 Task: Slide 53 - The Sun And Earth.
Action: Mouse moved to (34, 83)
Screenshot: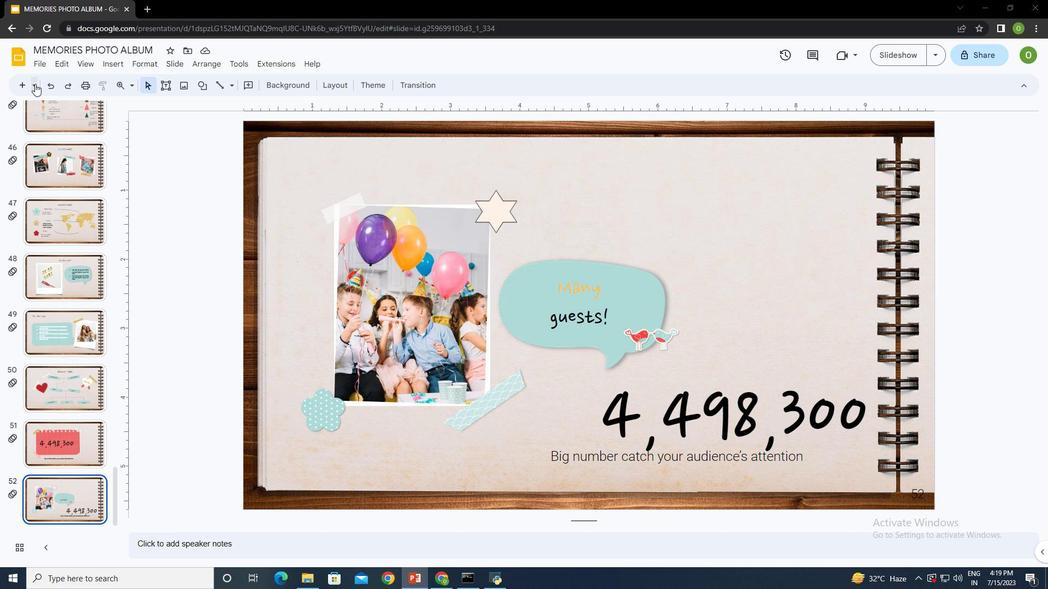 
Action: Mouse pressed left at (34, 83)
Screenshot: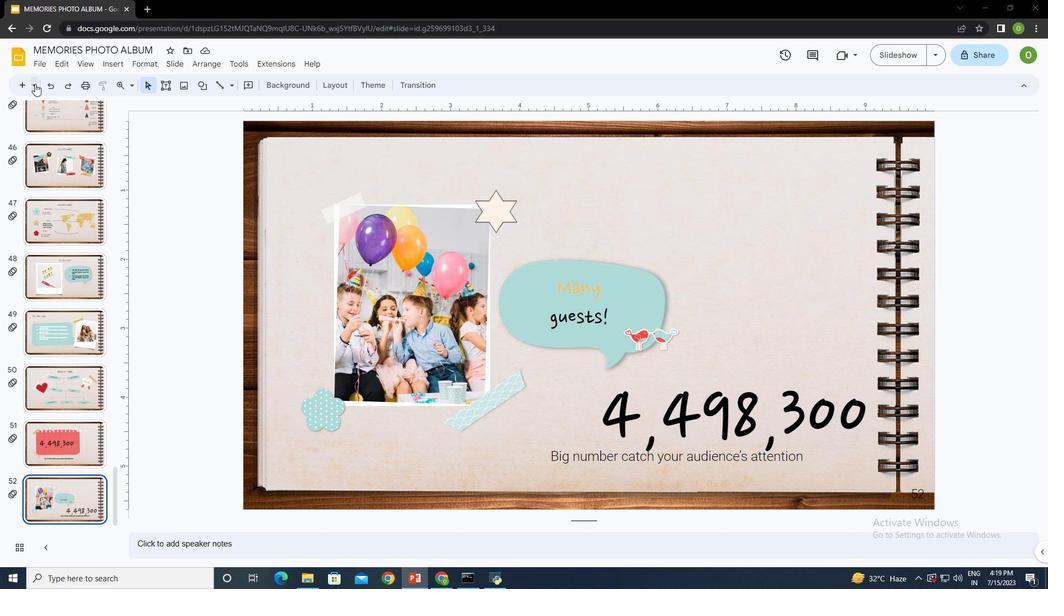 
Action: Mouse moved to (115, 274)
Screenshot: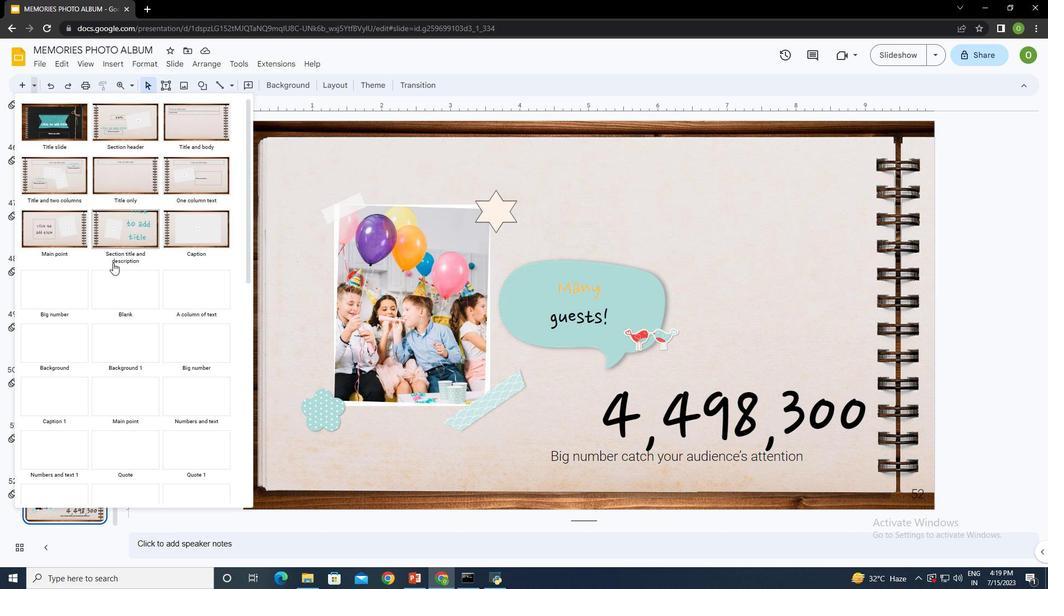 
Action: Mouse scrolled (115, 273) with delta (0, 0)
Screenshot: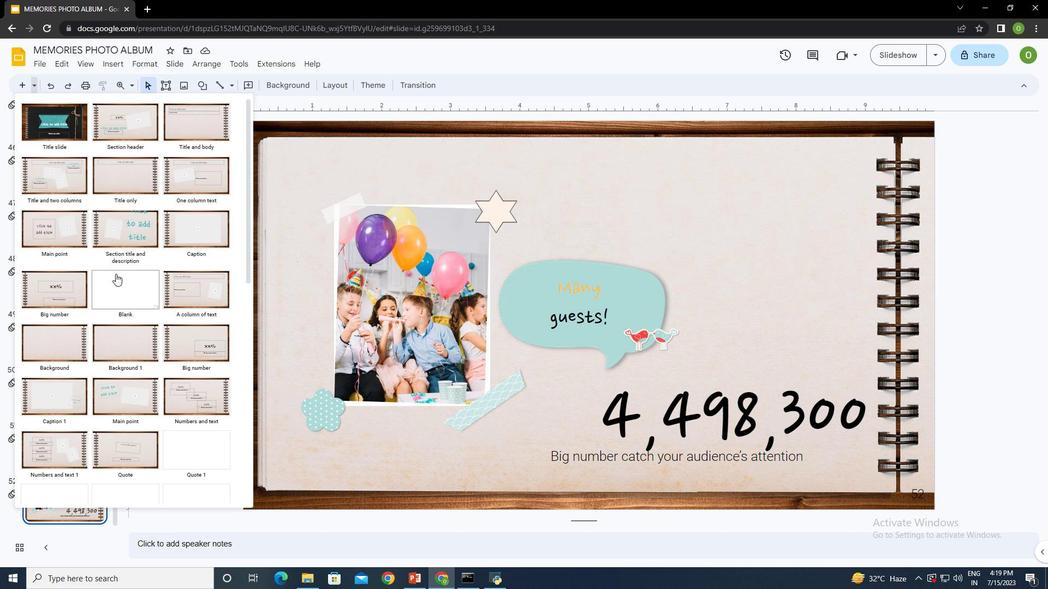 
Action: Mouse scrolled (115, 273) with delta (0, 0)
Screenshot: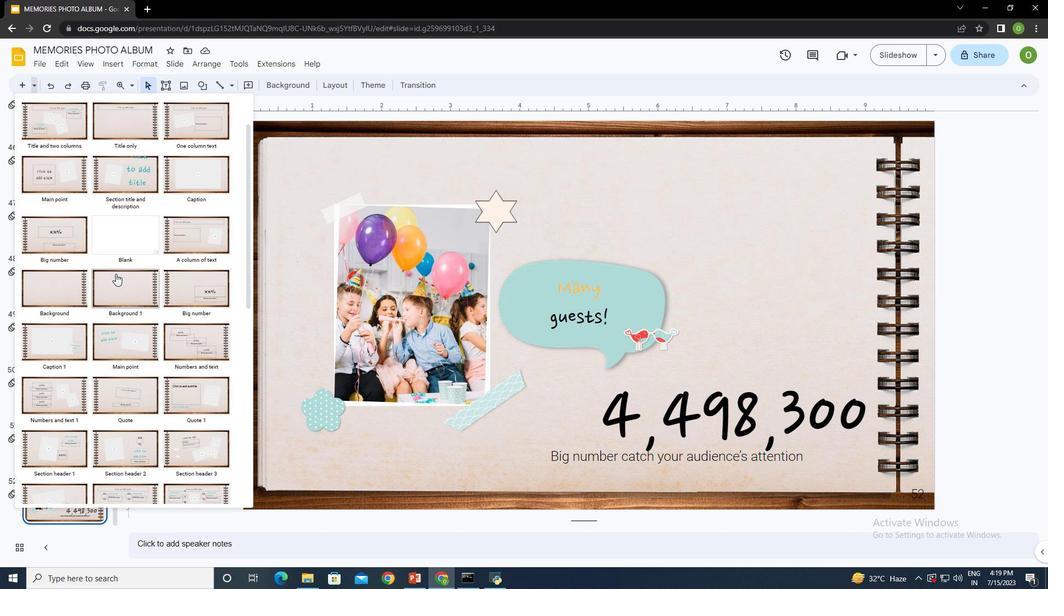 
Action: Mouse moved to (122, 227)
Screenshot: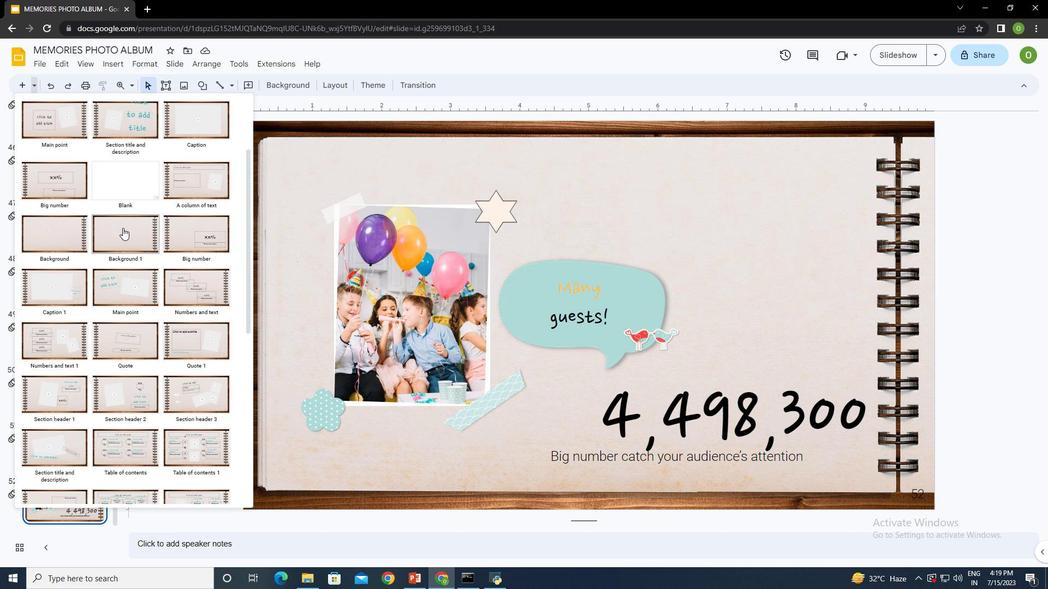 
Action: Mouse pressed left at (122, 227)
Screenshot: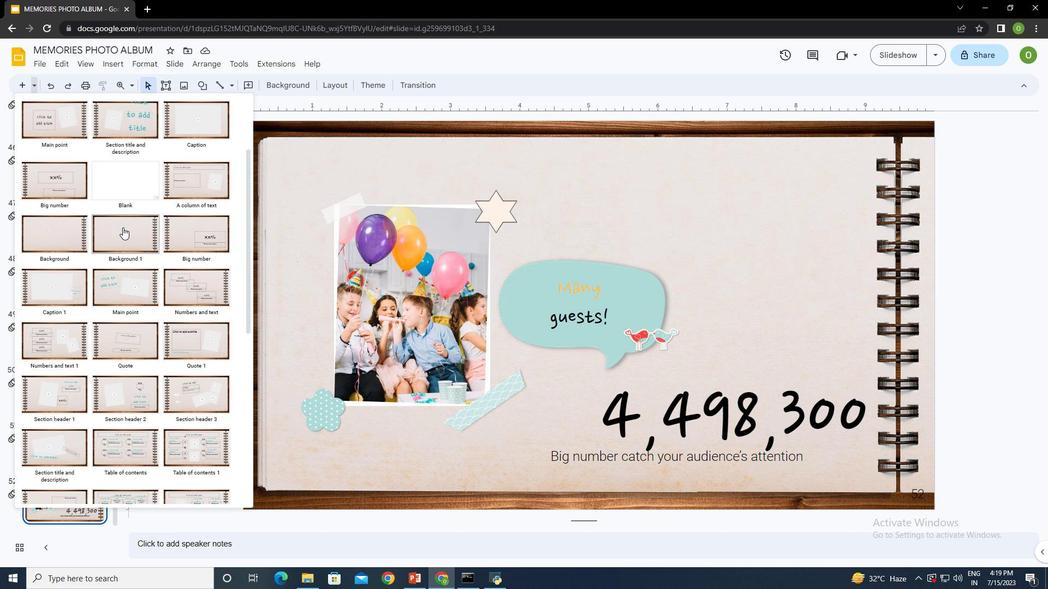 
Action: Mouse moved to (448, 271)
Screenshot: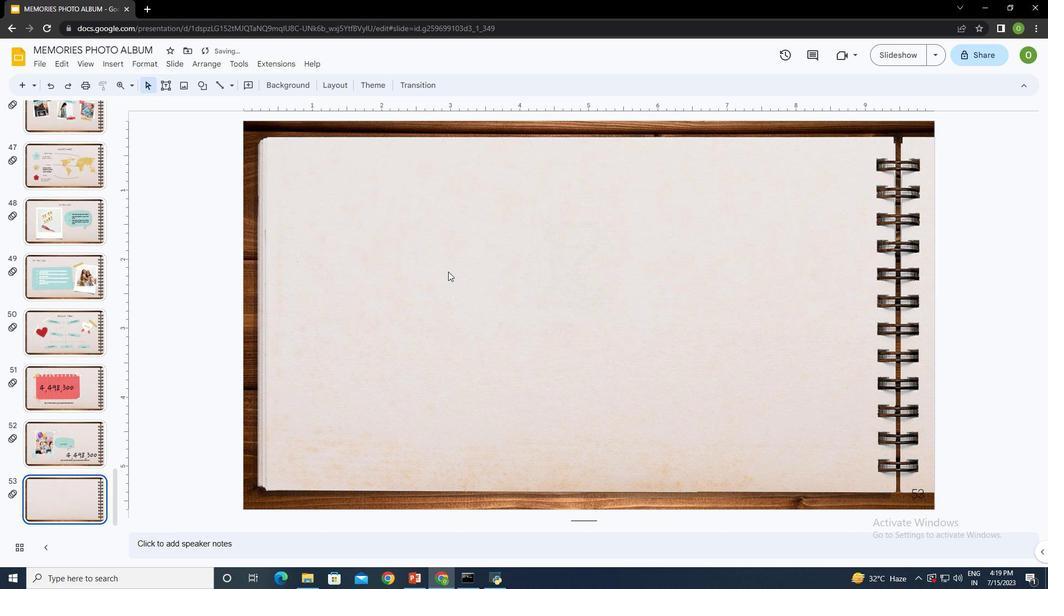 
Action: Mouse pressed left at (448, 271)
Screenshot: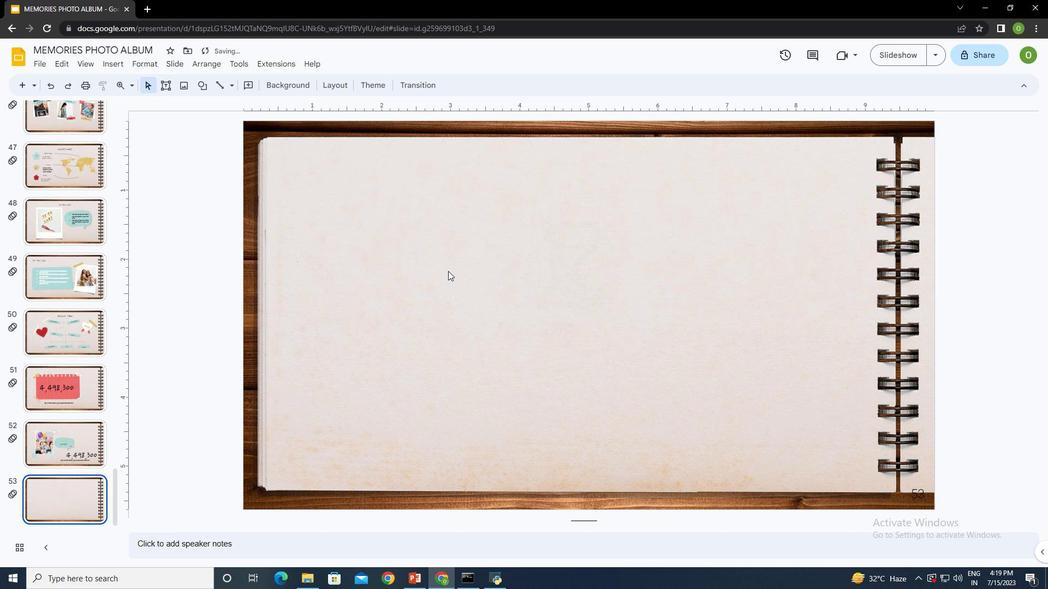 
Action: Mouse moved to (108, 62)
Screenshot: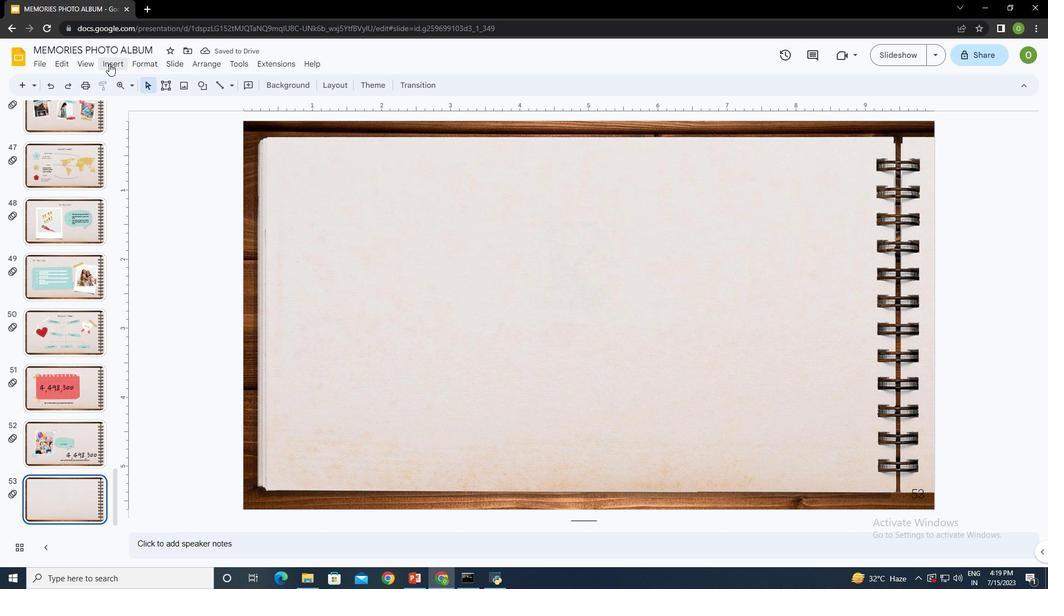
Action: Mouse pressed left at (108, 62)
Screenshot: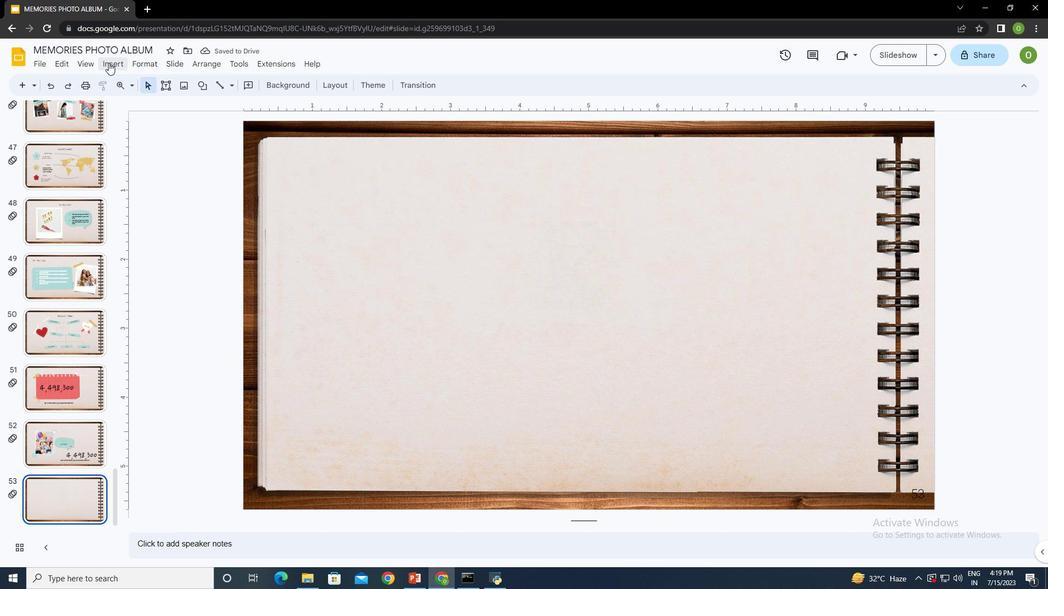 
Action: Mouse moved to (167, 86)
Screenshot: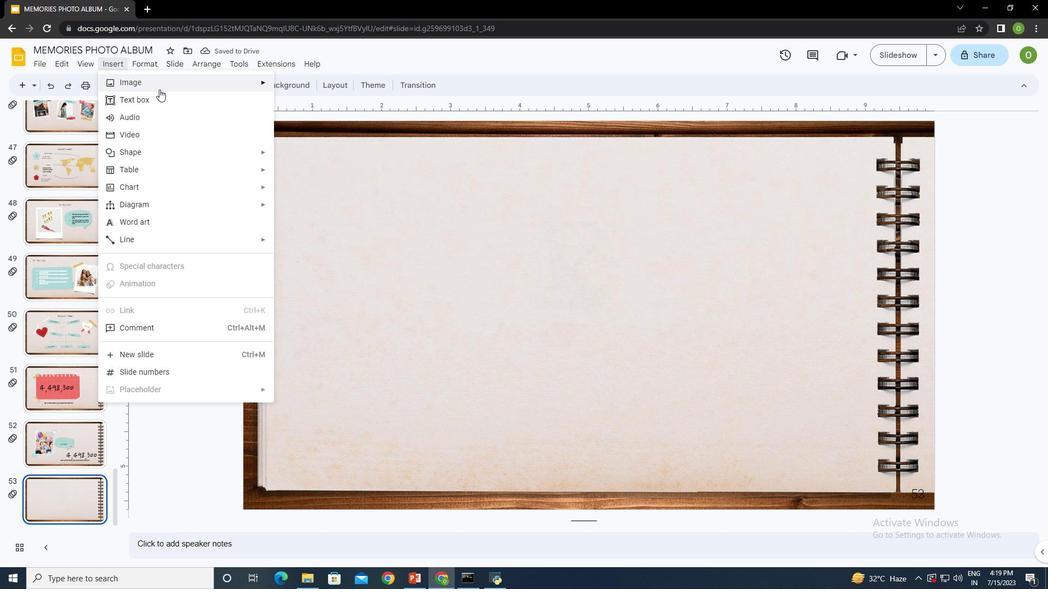 
Action: Mouse pressed left at (167, 86)
Screenshot: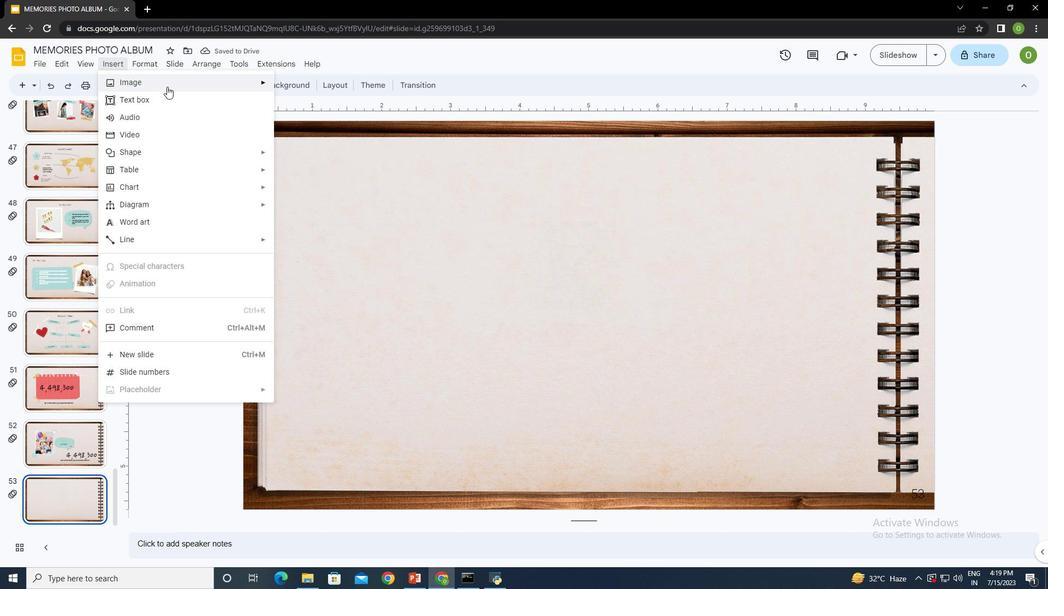 
Action: Mouse moved to (324, 87)
Screenshot: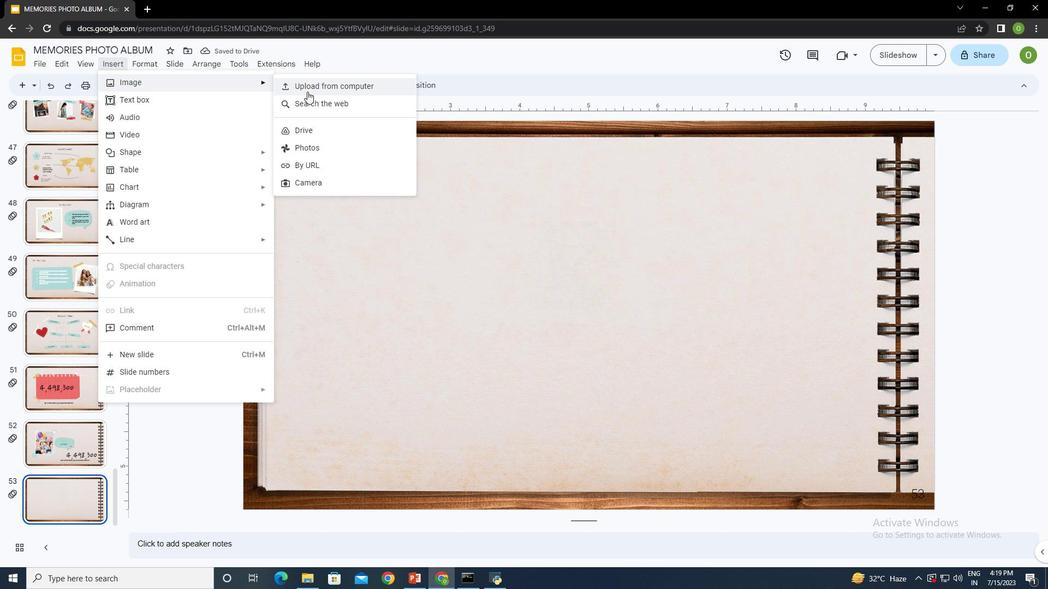 
Action: Mouse pressed left at (324, 87)
Screenshot: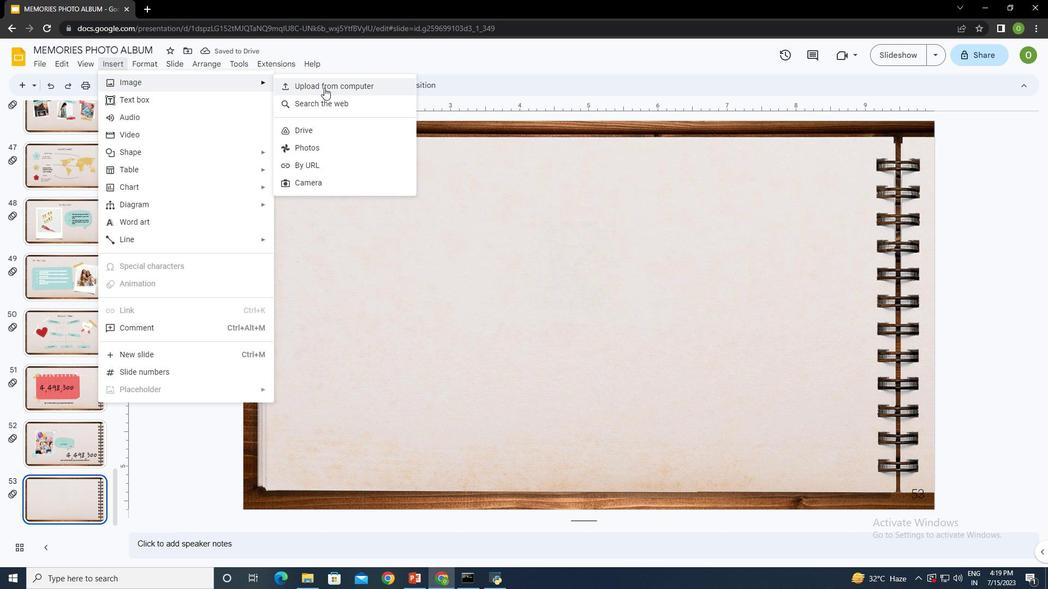 
Action: Mouse moved to (423, 174)
Screenshot: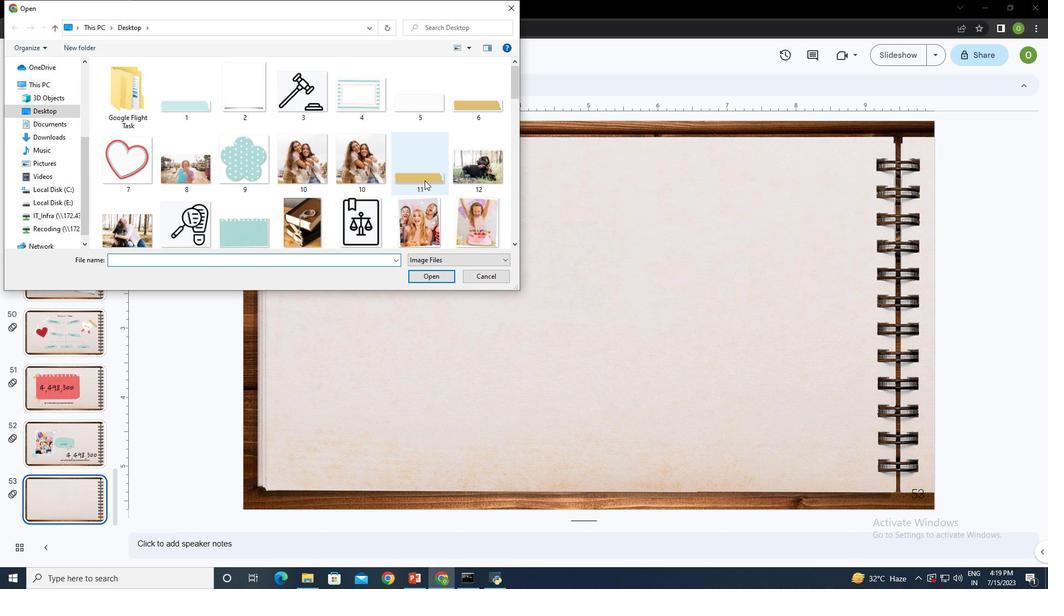 
Action: Mouse pressed left at (423, 174)
Screenshot: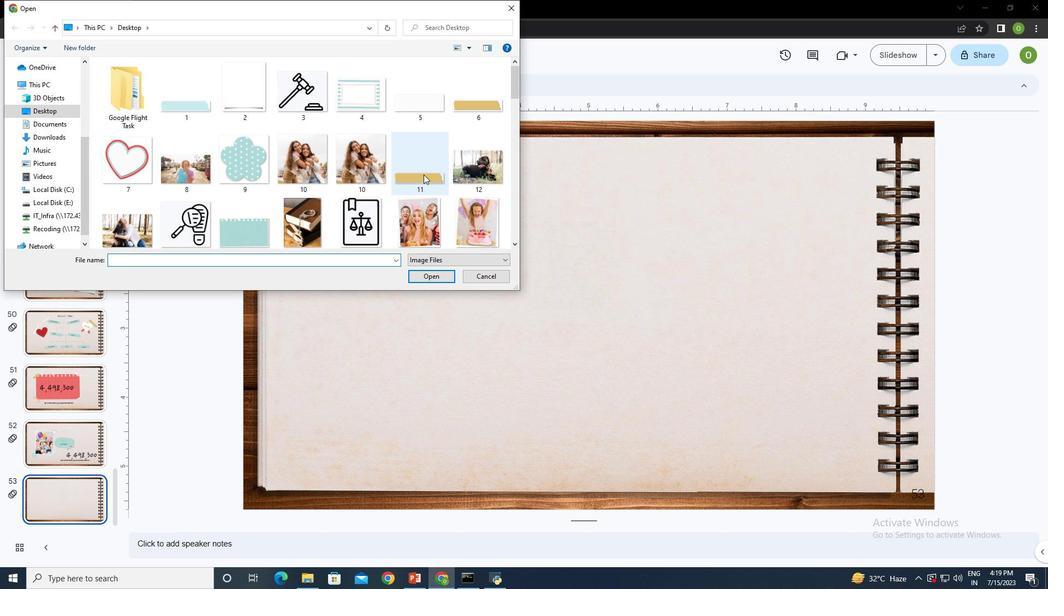 
Action: Mouse moved to (432, 278)
Screenshot: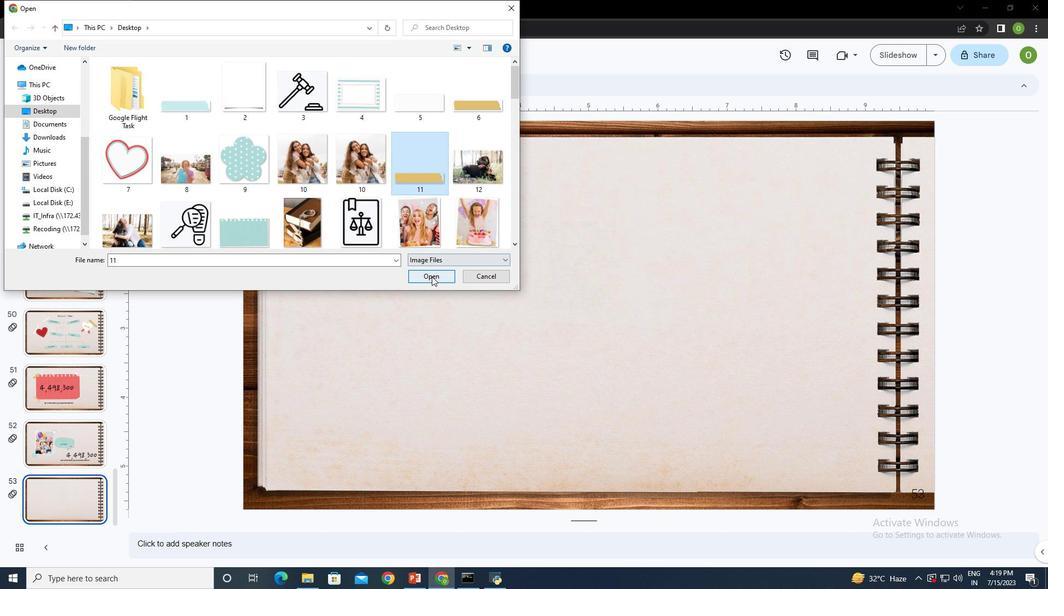 
Action: Mouse pressed left at (432, 278)
Screenshot: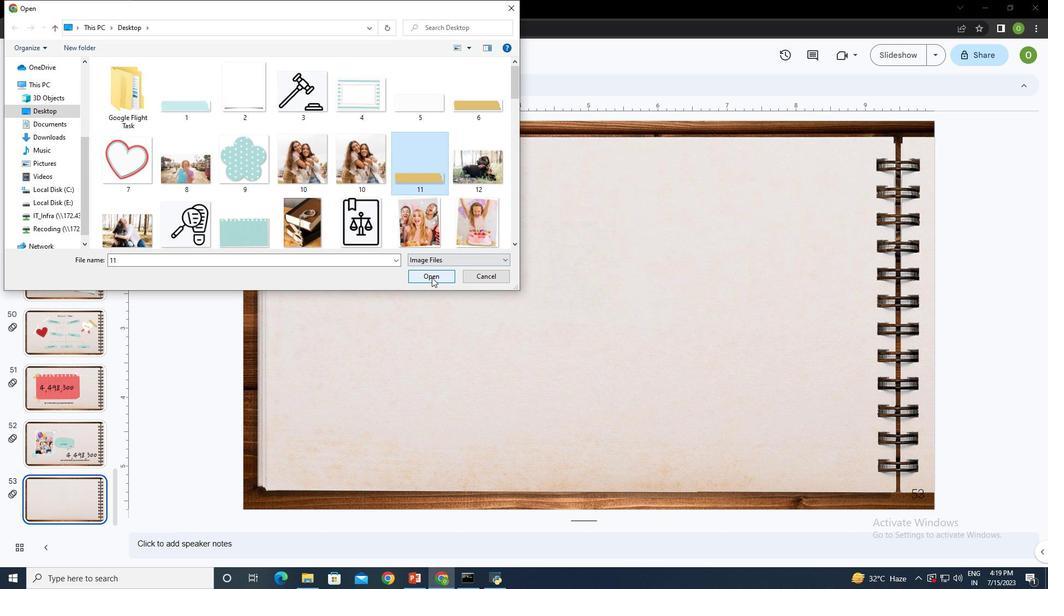 
Action: Mouse moved to (412, 174)
Screenshot: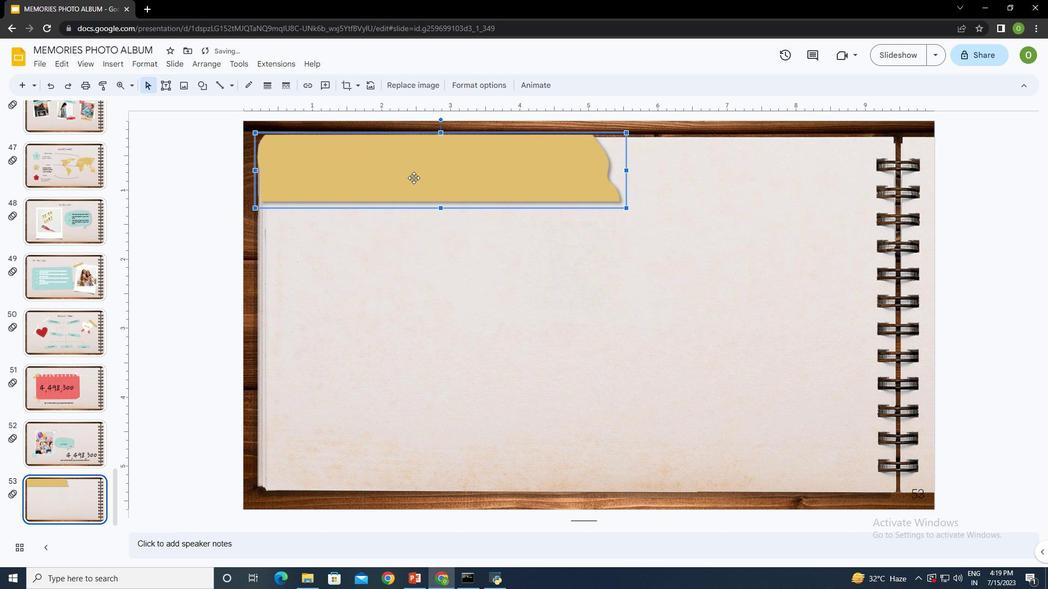
Action: Mouse pressed left at (412, 174)
Screenshot: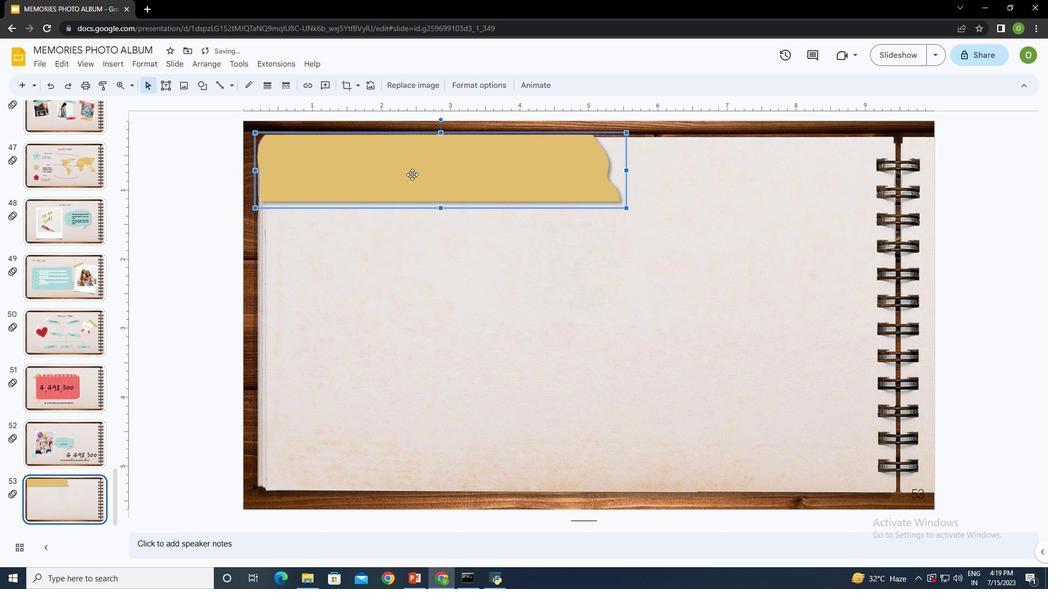 
Action: Mouse moved to (670, 256)
Screenshot: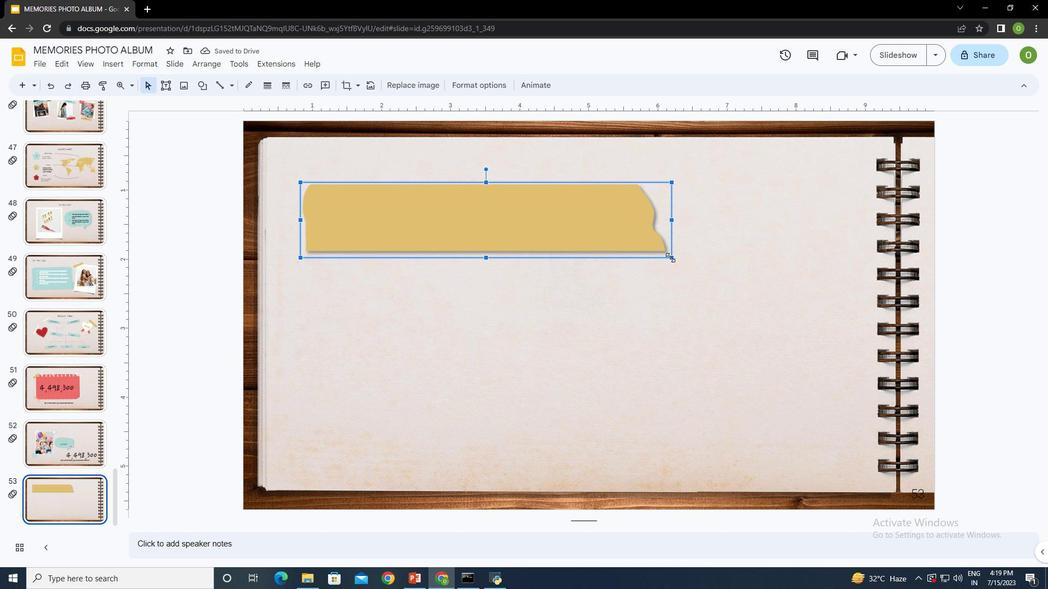 
Action: Mouse pressed left at (670, 256)
Screenshot: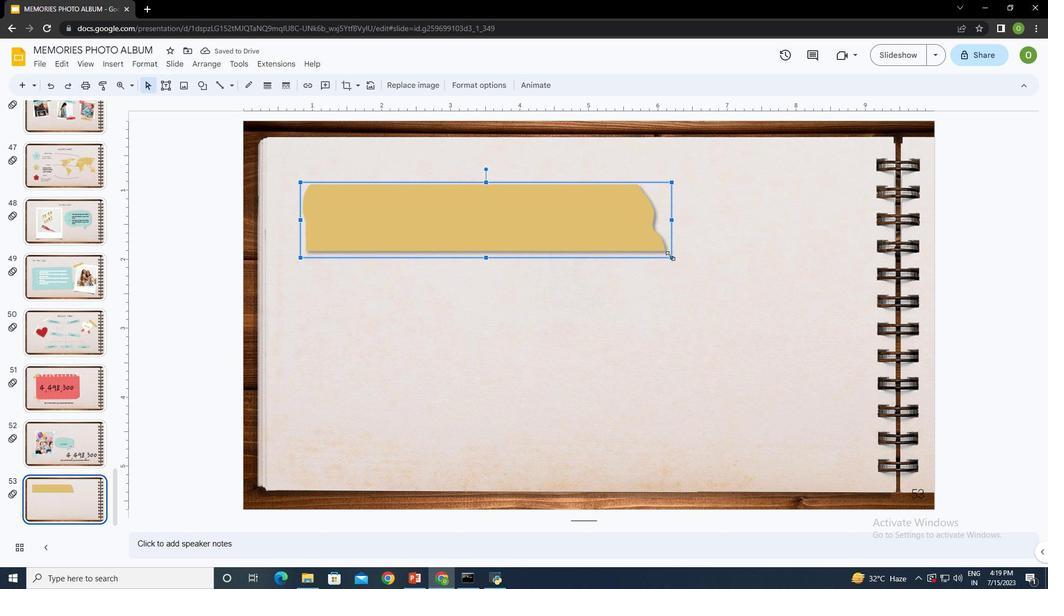
Action: Mouse moved to (415, 196)
Screenshot: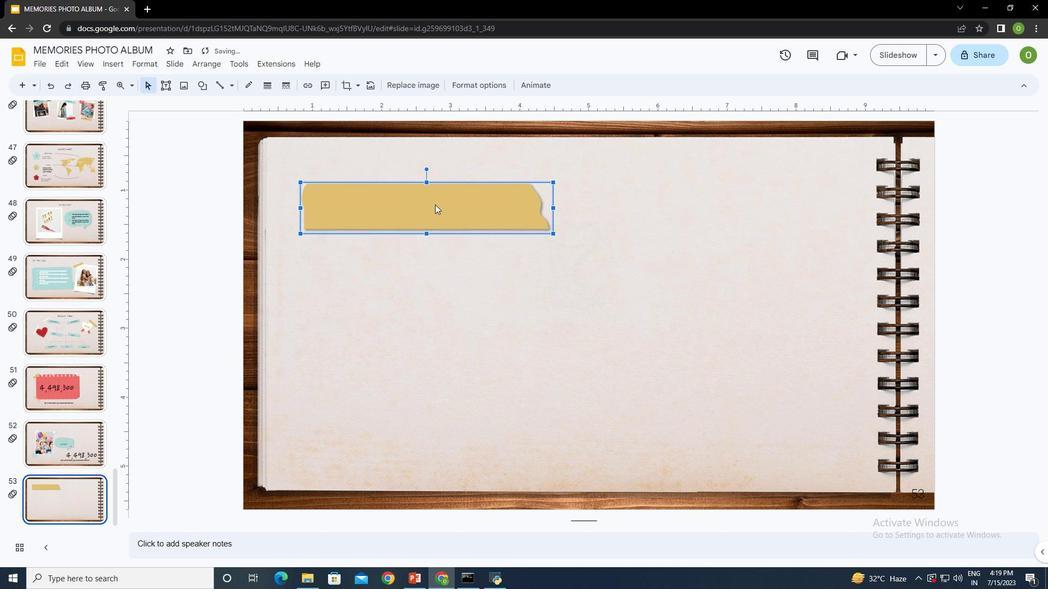
Action: Mouse pressed left at (415, 196)
Screenshot: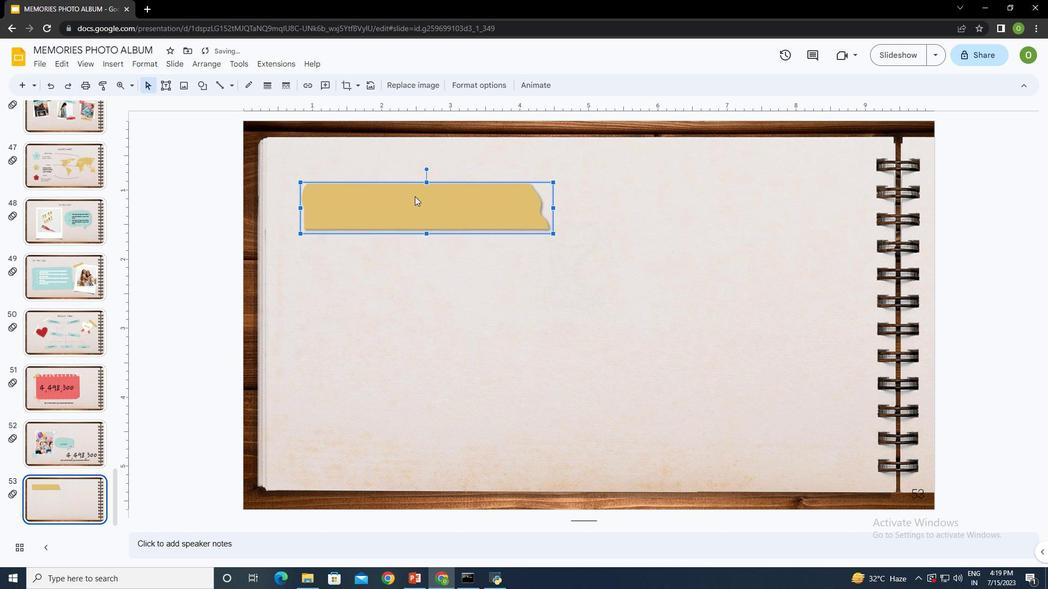 
Action: Mouse moved to (464, 210)
Screenshot: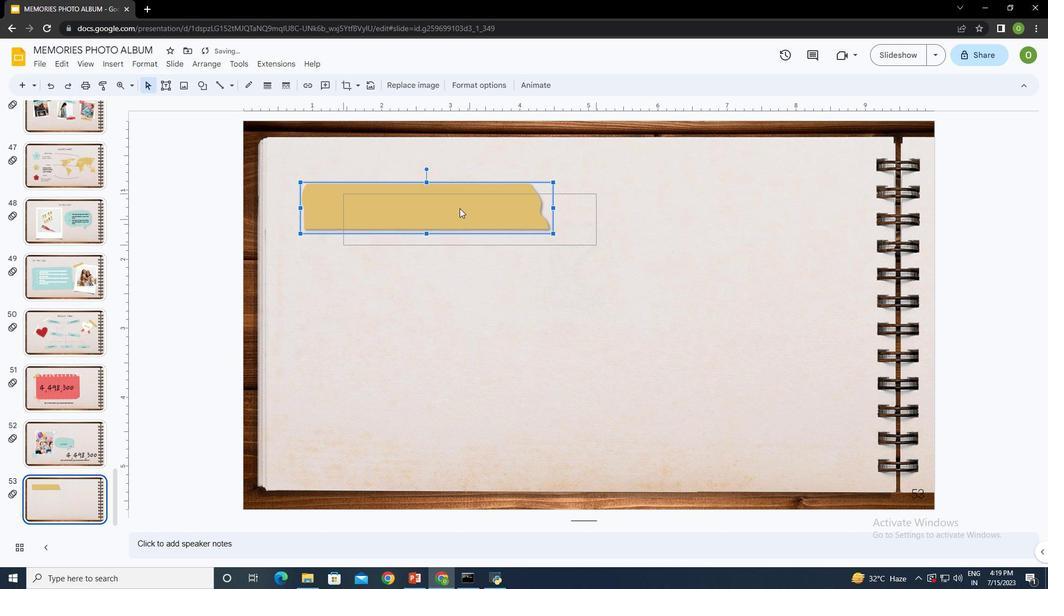
Action: Mouse pressed left at (464, 210)
Screenshot: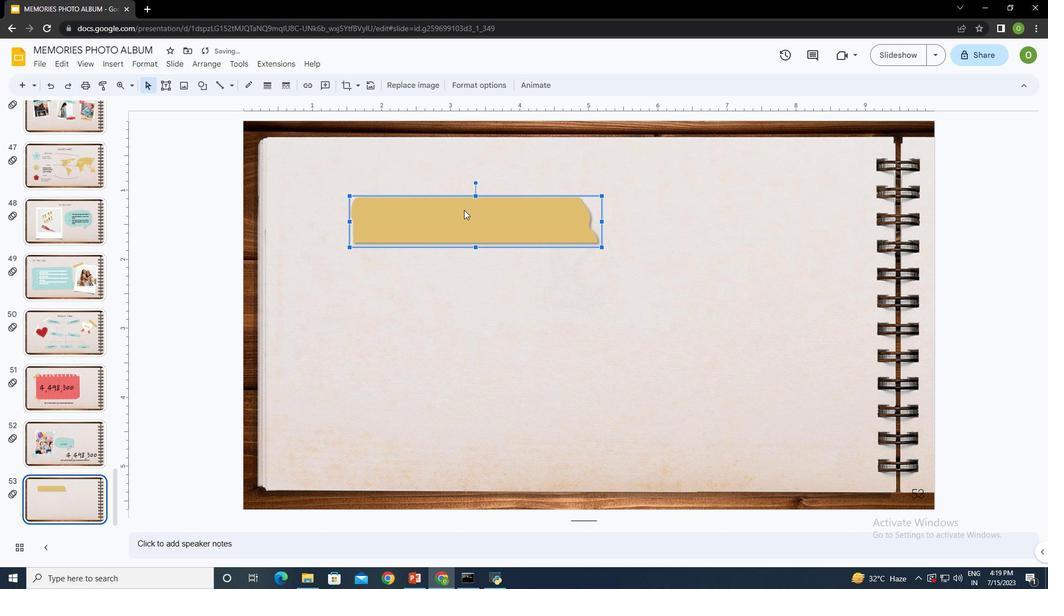
Action: Mouse pressed right at (464, 210)
Screenshot: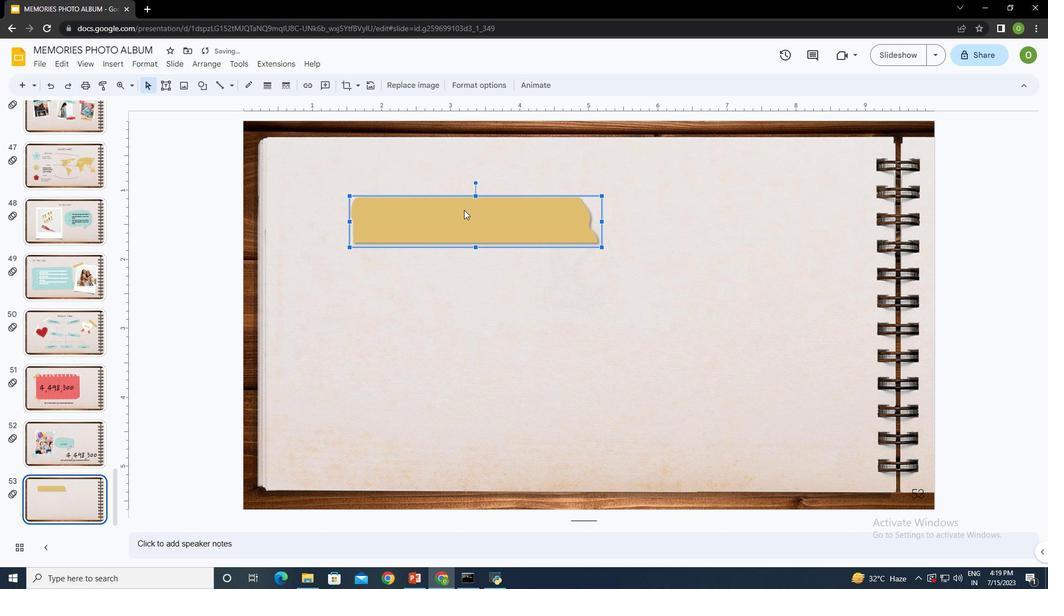 
Action: Mouse moved to (507, 220)
Screenshot: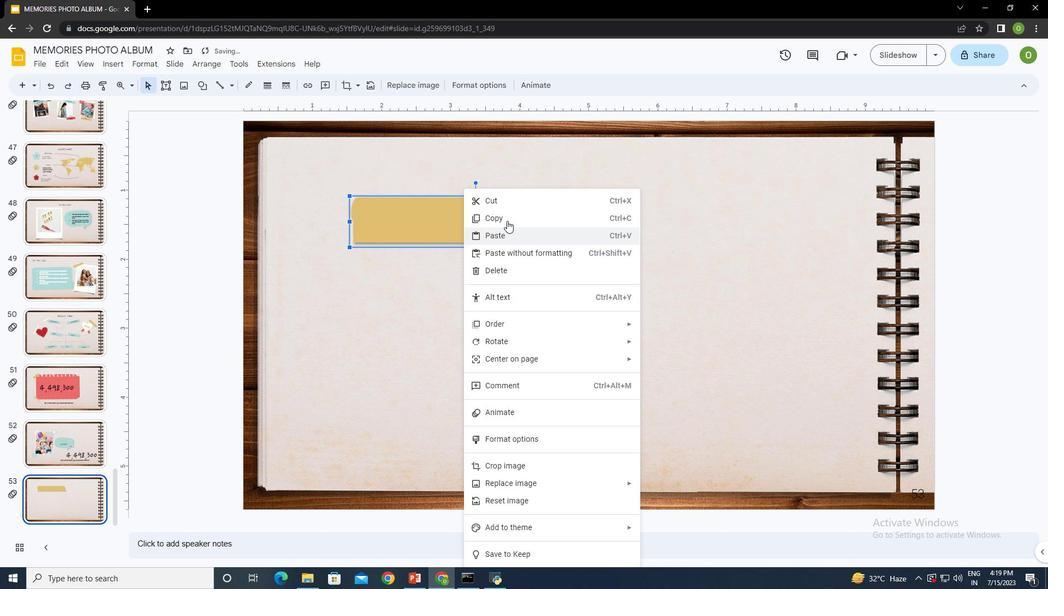 
Action: Mouse pressed left at (507, 220)
Screenshot: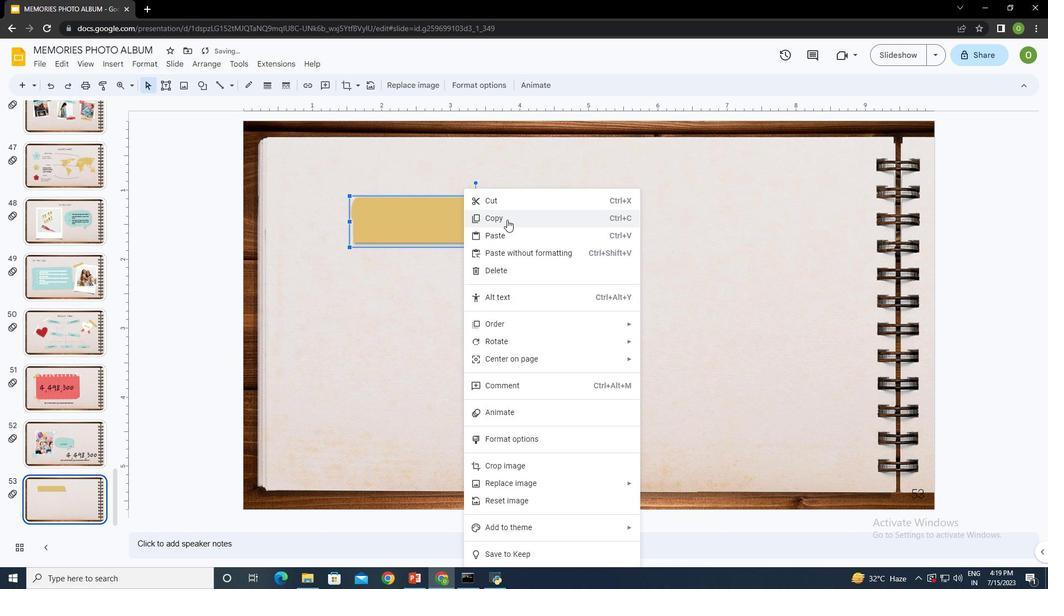 
Action: Mouse moved to (521, 327)
Screenshot: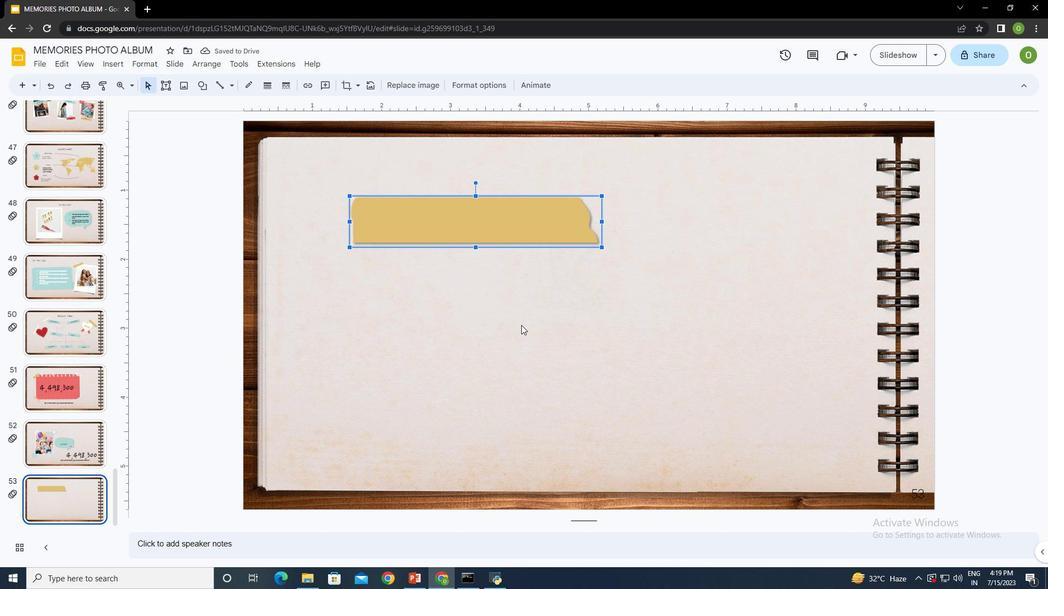 
Action: Mouse pressed left at (521, 327)
Screenshot: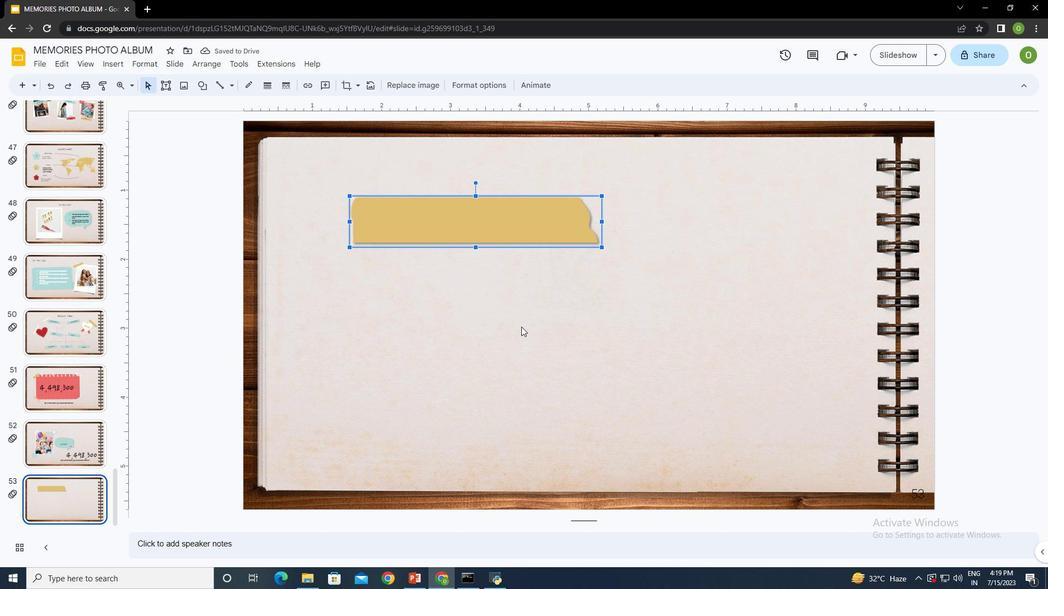 
Action: Mouse pressed right at (521, 327)
Screenshot: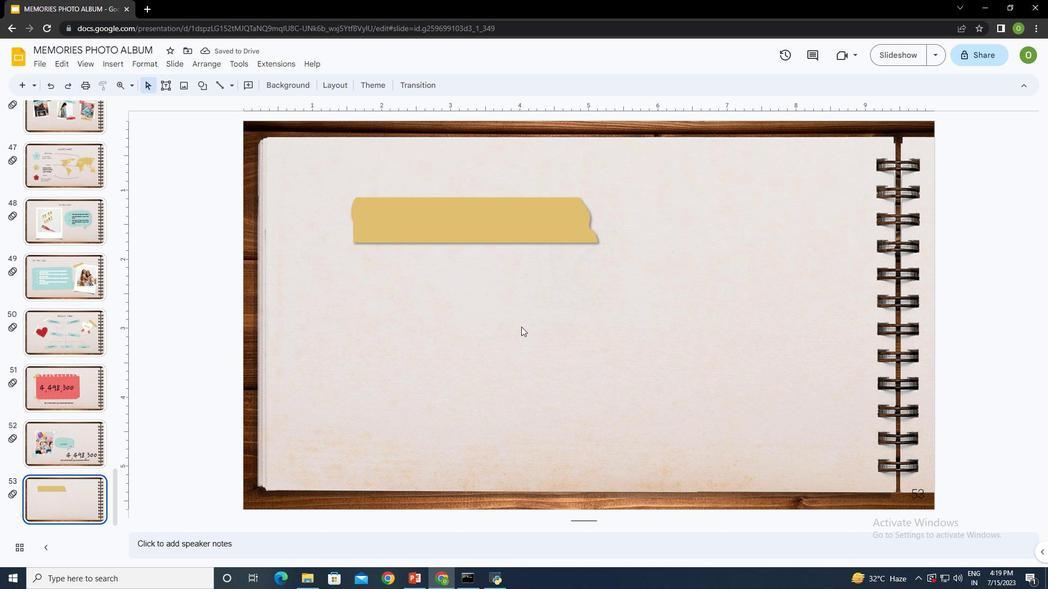 
Action: Mouse moved to (527, 286)
Screenshot: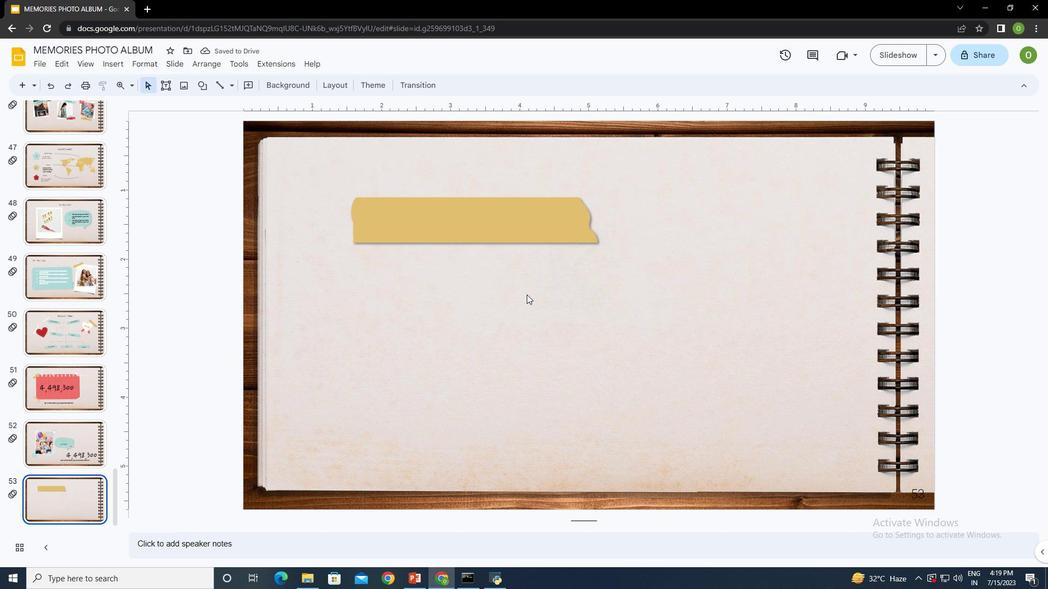 
Action: Mouse pressed right at (527, 286)
Screenshot: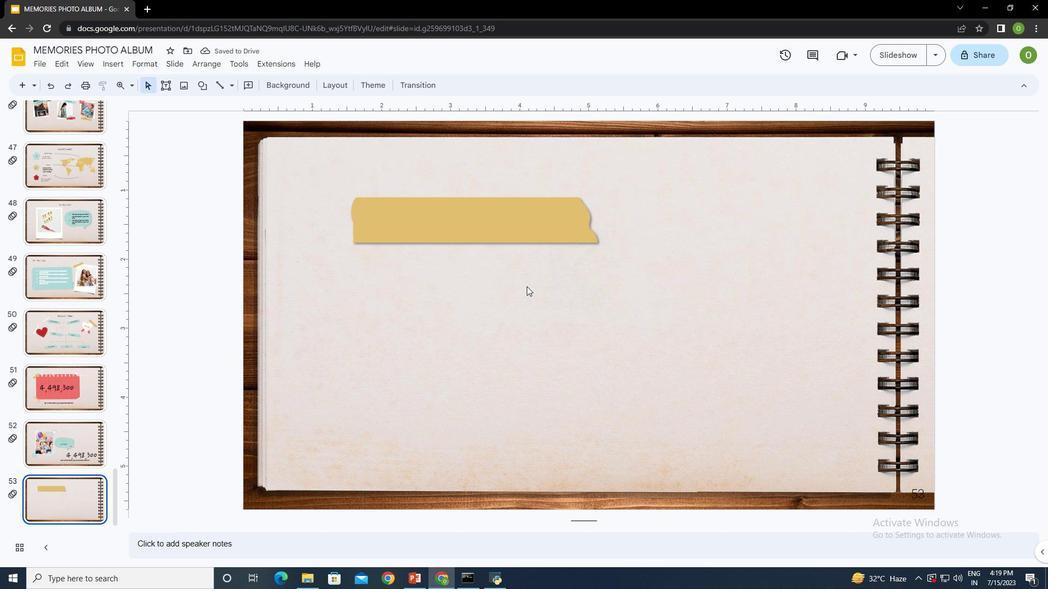 
Action: Mouse moved to (556, 330)
Screenshot: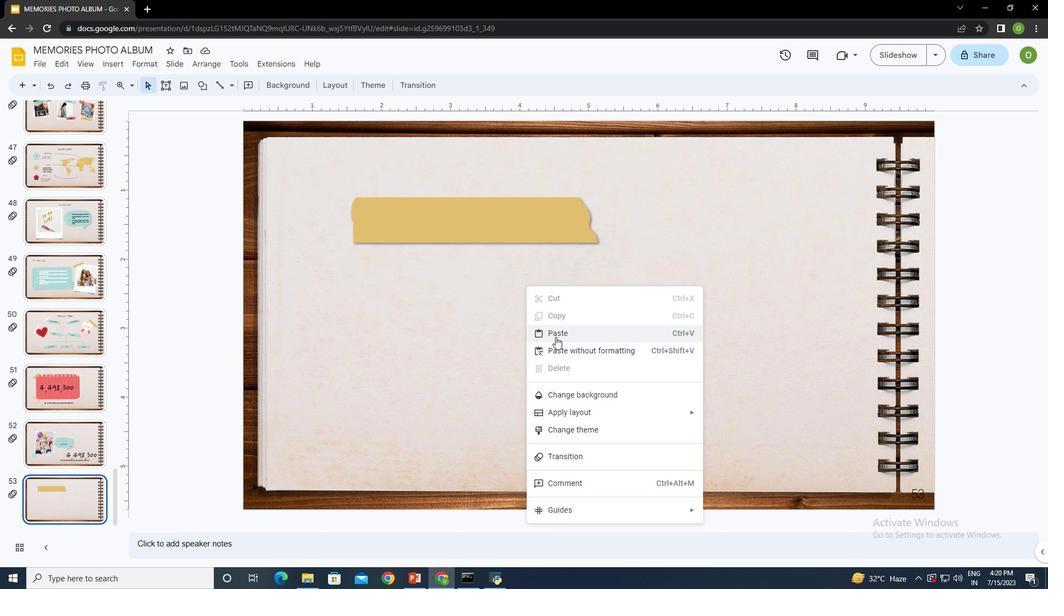 
Action: Mouse pressed left at (556, 330)
Screenshot: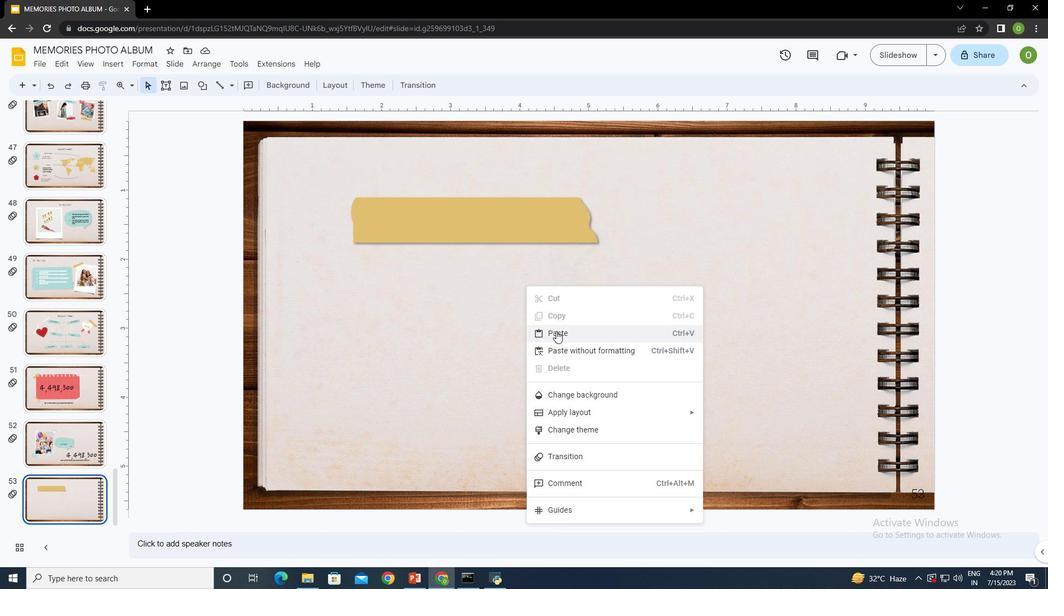 
Action: Mouse moved to (485, 234)
Screenshot: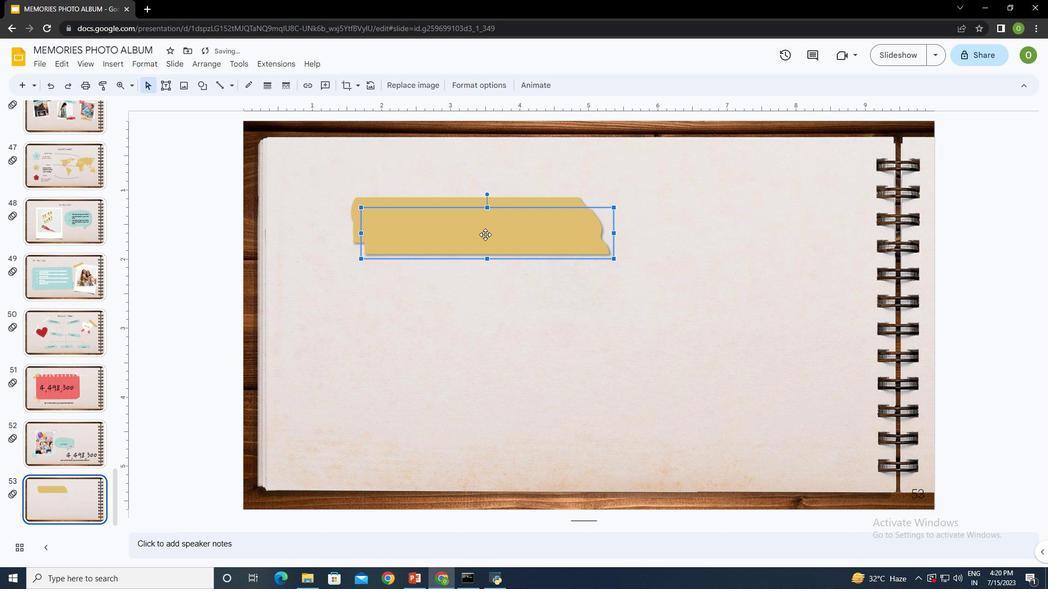 
Action: Mouse pressed left at (485, 234)
Screenshot: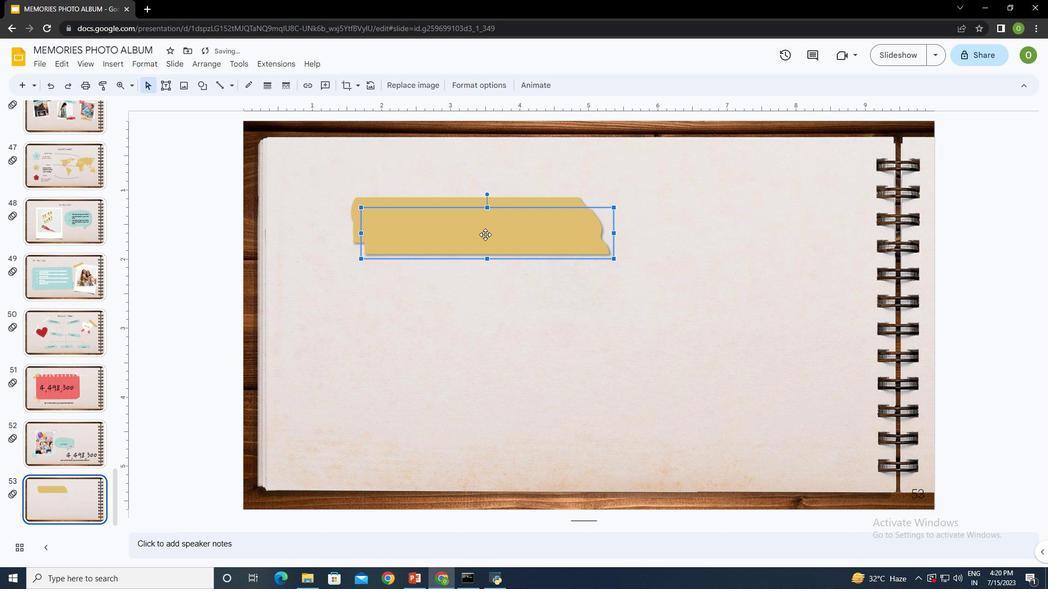 
Action: Mouse moved to (471, 80)
Screenshot: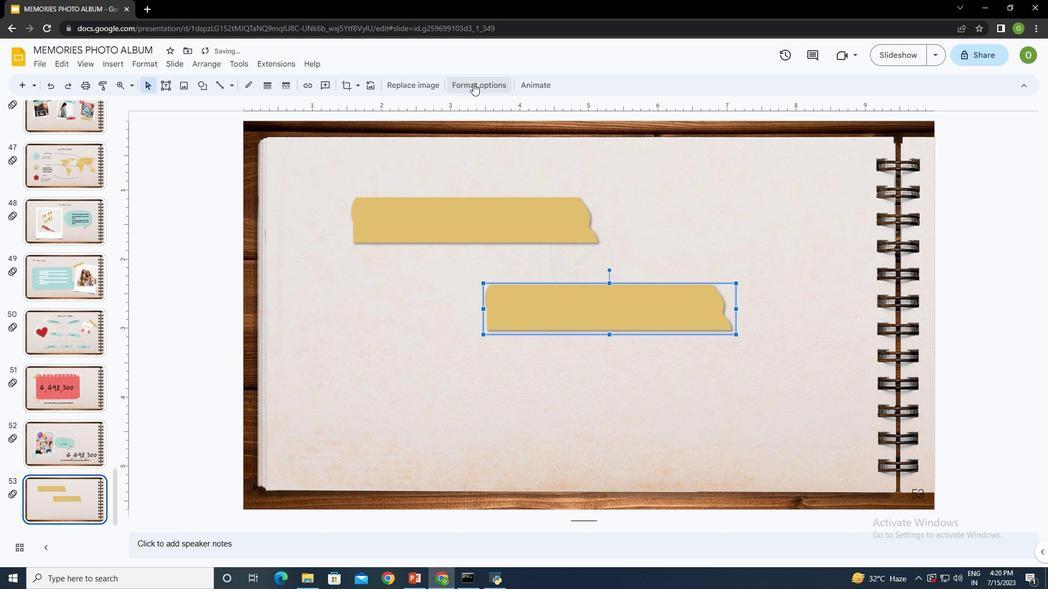 
Action: Mouse pressed left at (471, 80)
Screenshot: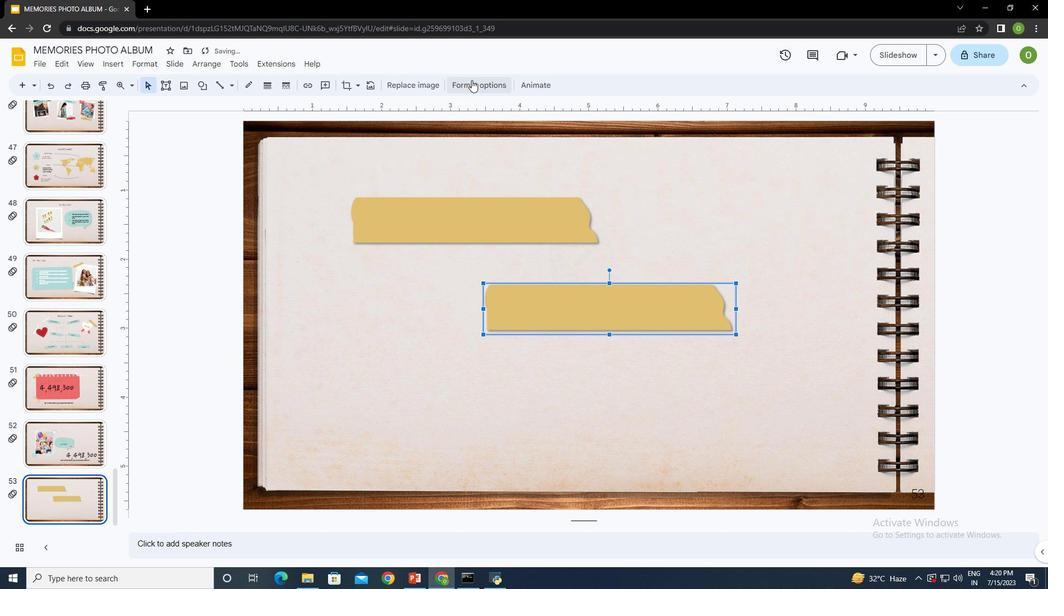 
Action: Mouse moved to (920, 212)
Screenshot: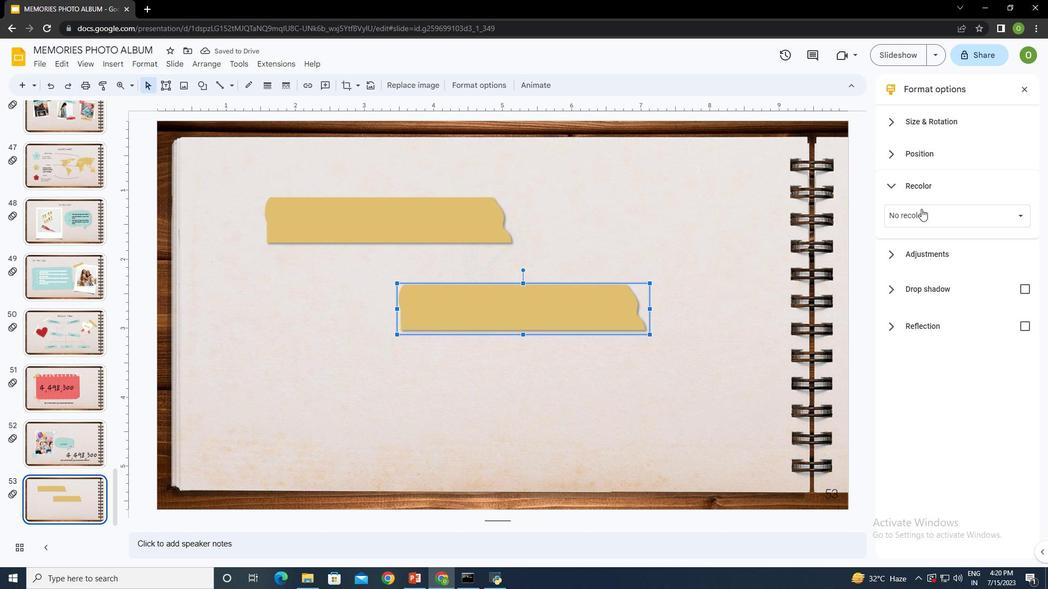 
Action: Mouse pressed left at (920, 212)
Screenshot: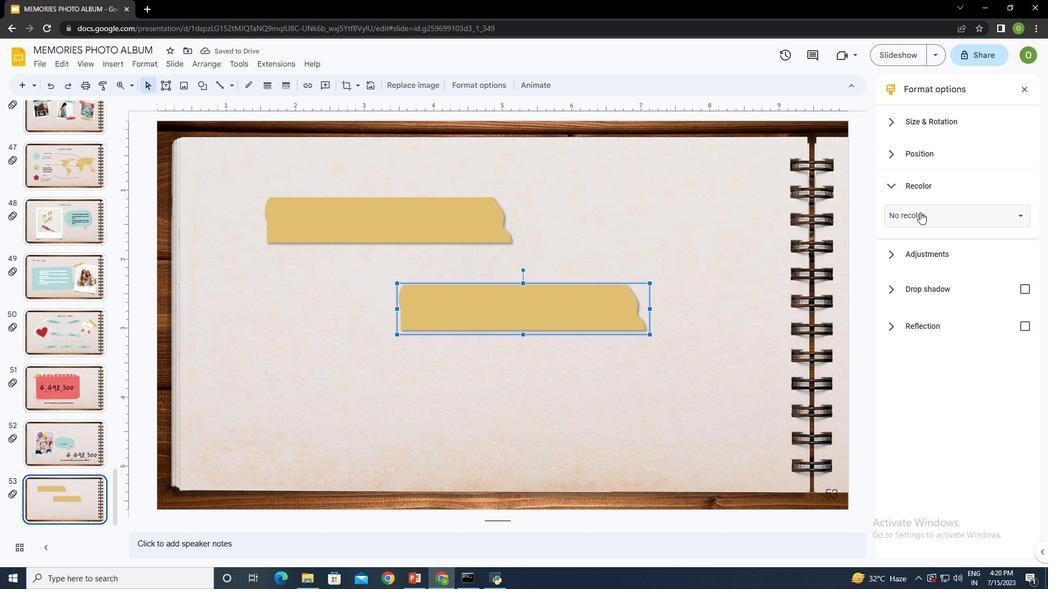 
Action: Mouse moved to (992, 352)
Screenshot: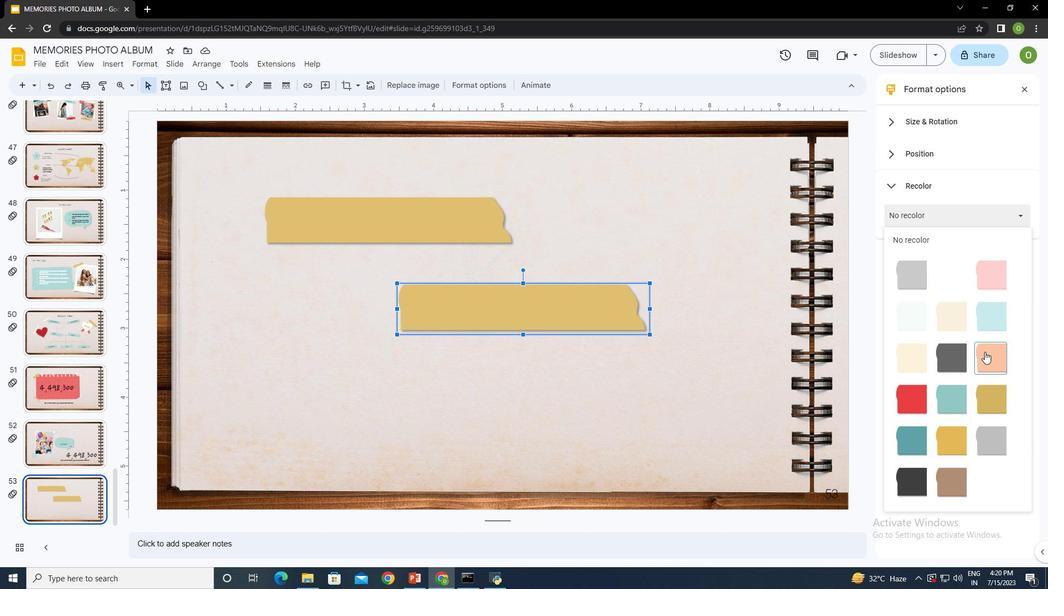 
Action: Mouse pressed left at (992, 352)
Screenshot: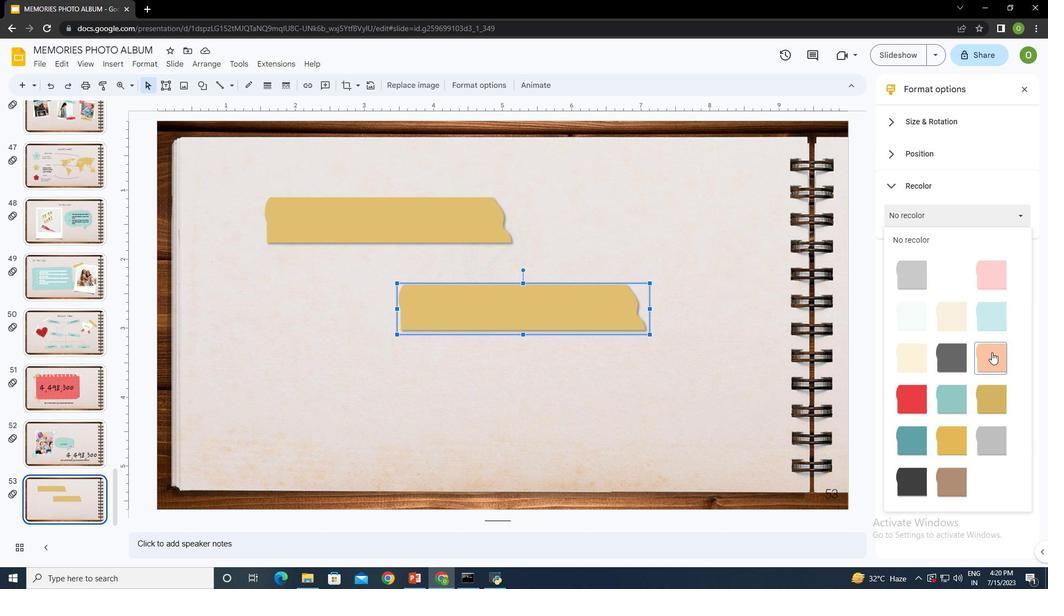 
Action: Mouse moved to (647, 388)
Screenshot: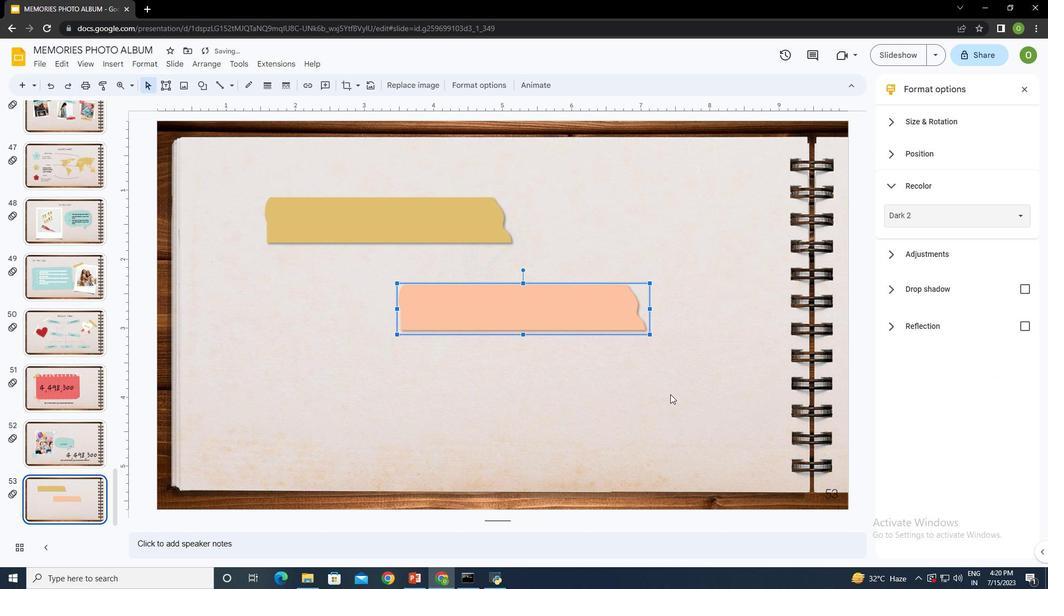 
Action: Mouse pressed left at (647, 388)
Screenshot: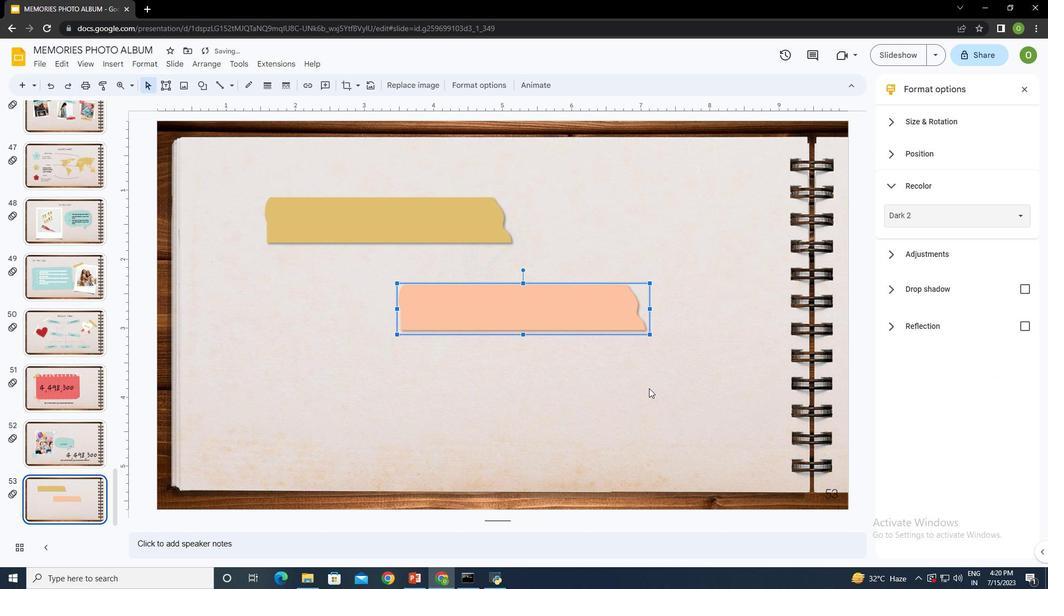 
Action: Mouse moved to (549, 313)
Screenshot: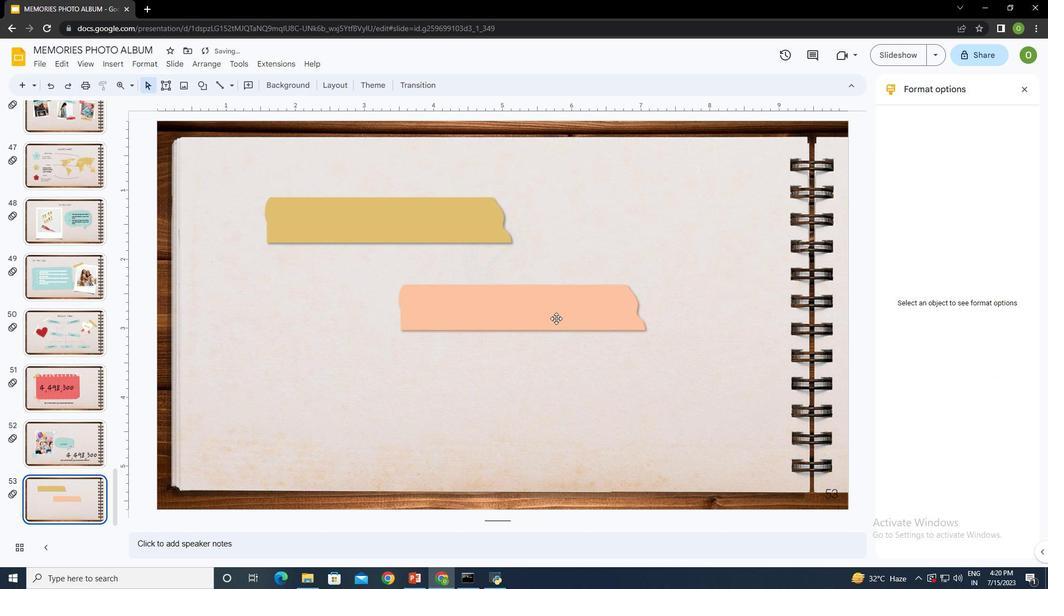 
Action: Mouse pressed left at (549, 313)
Screenshot: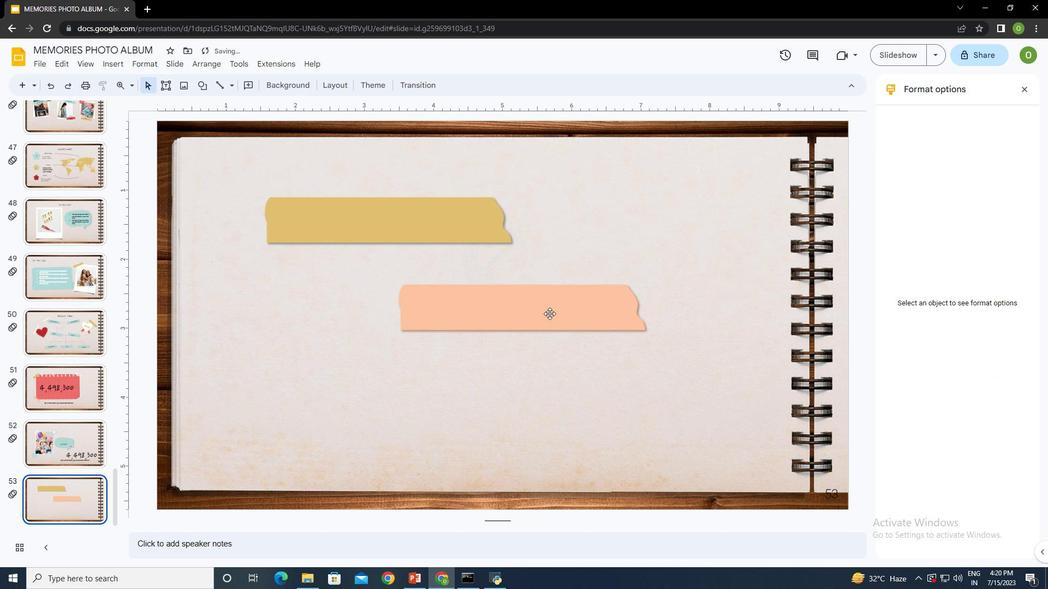 
Action: Mouse pressed right at (549, 313)
Screenshot: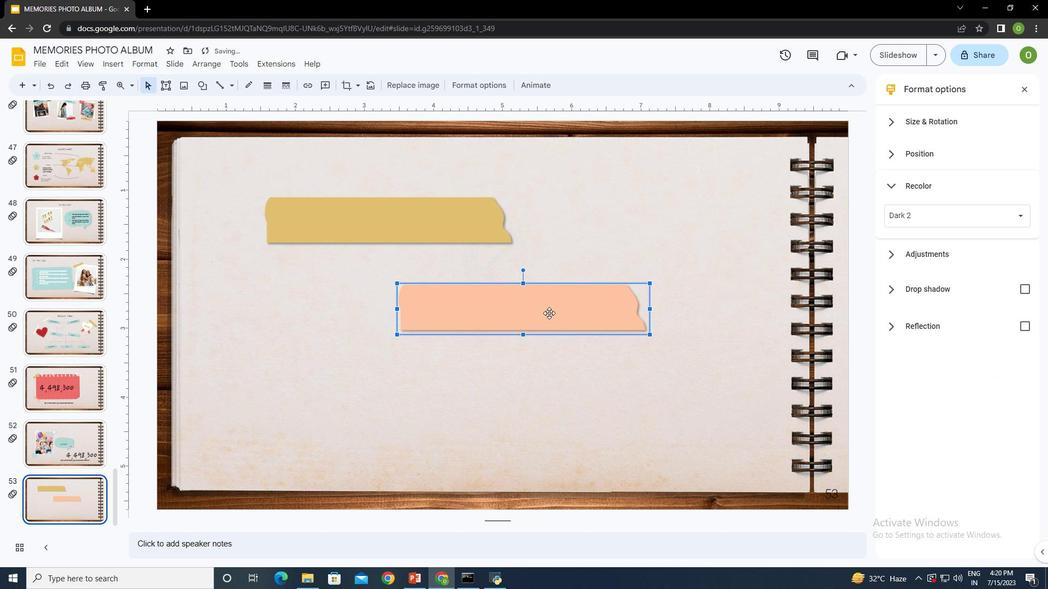 
Action: Mouse moved to (572, 302)
Screenshot: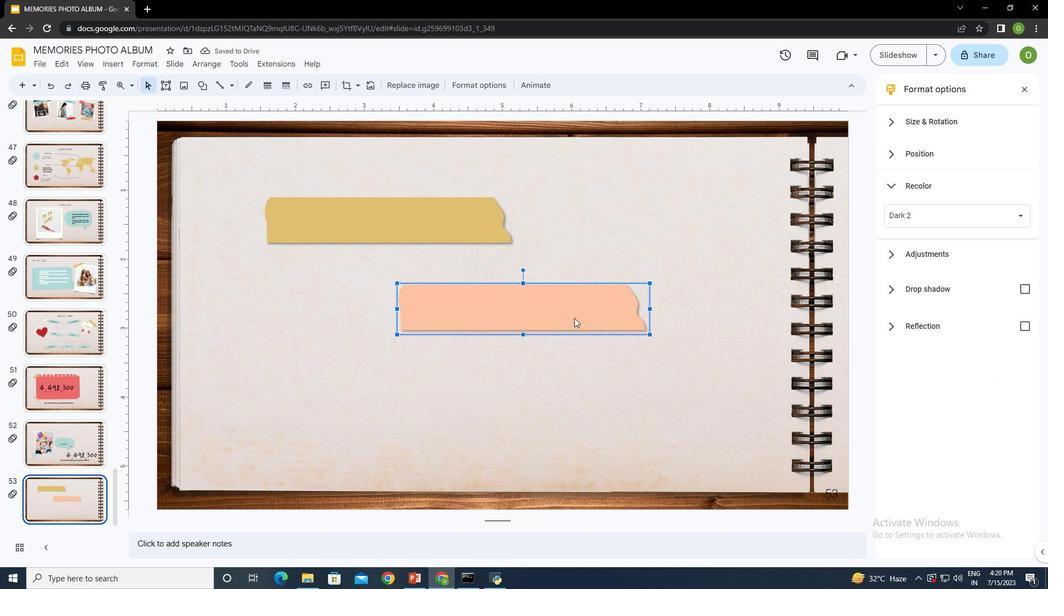 
Action: Mouse pressed right at (572, 302)
Screenshot: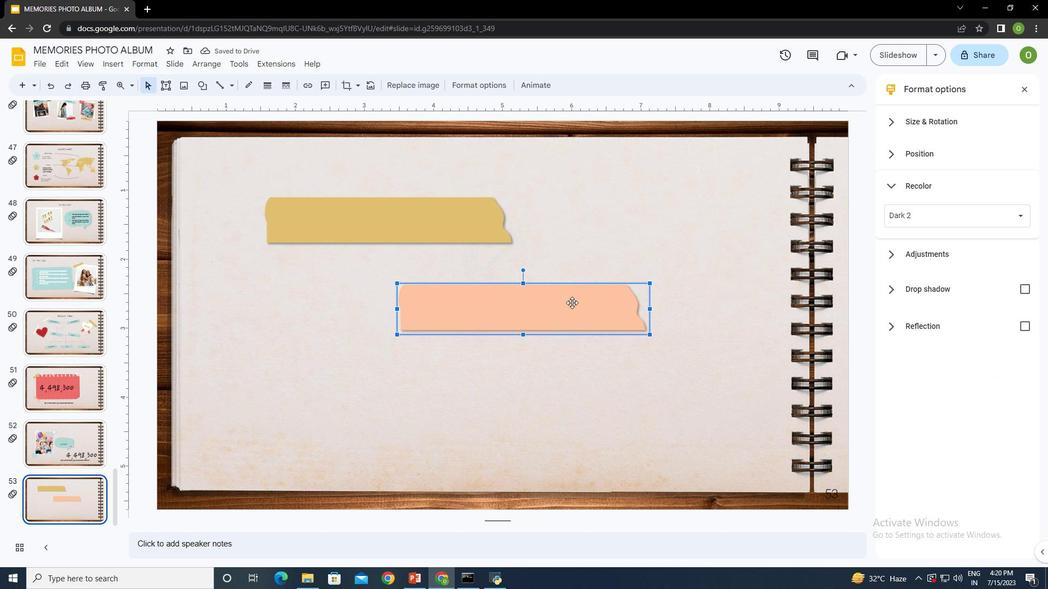 
Action: Mouse moved to (602, 221)
Screenshot: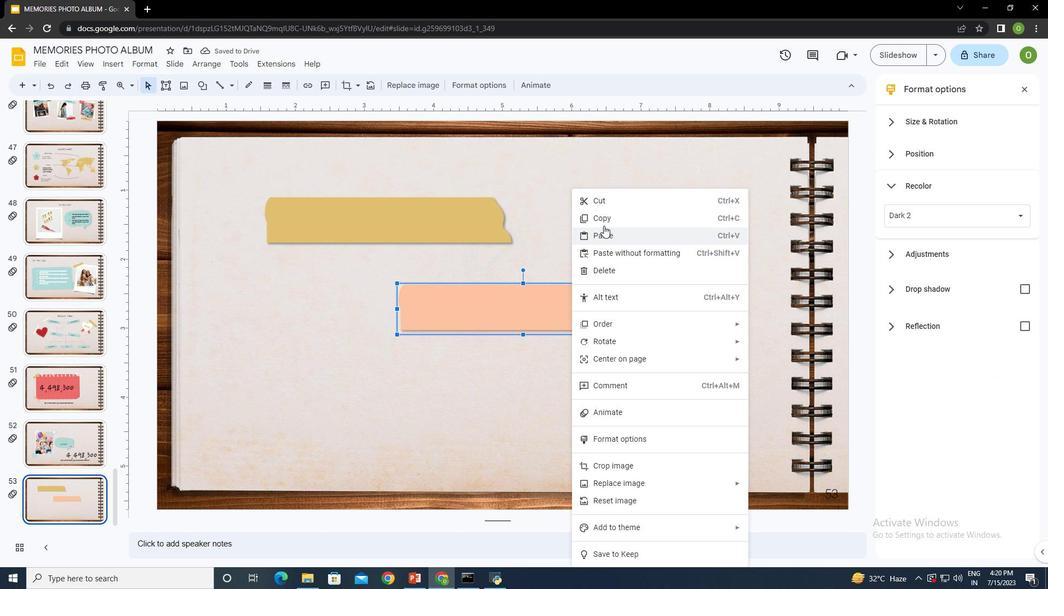 
Action: Mouse pressed left at (602, 221)
Screenshot: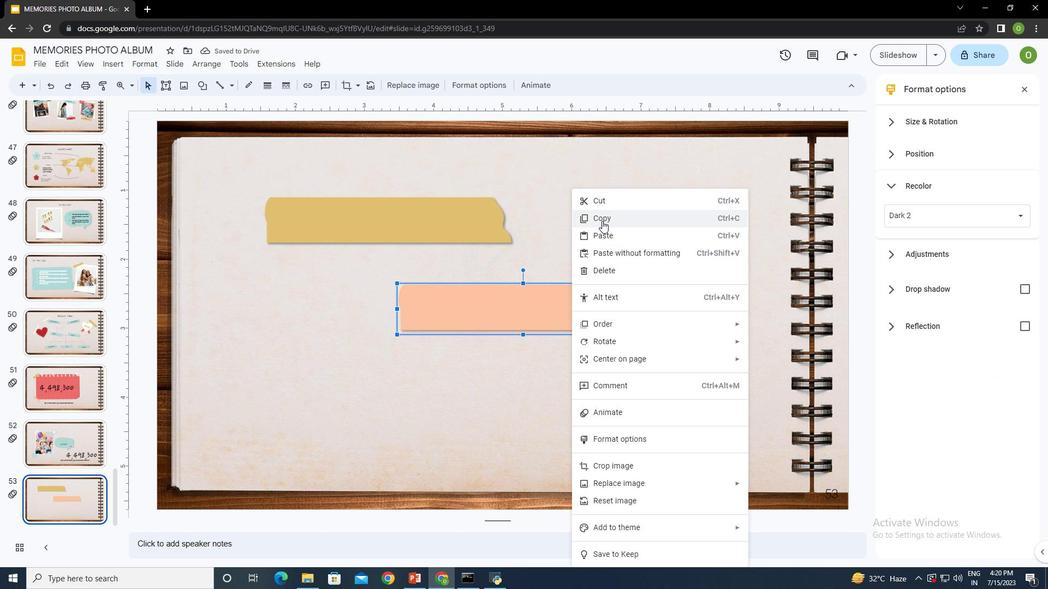
Action: Mouse moved to (572, 370)
Screenshot: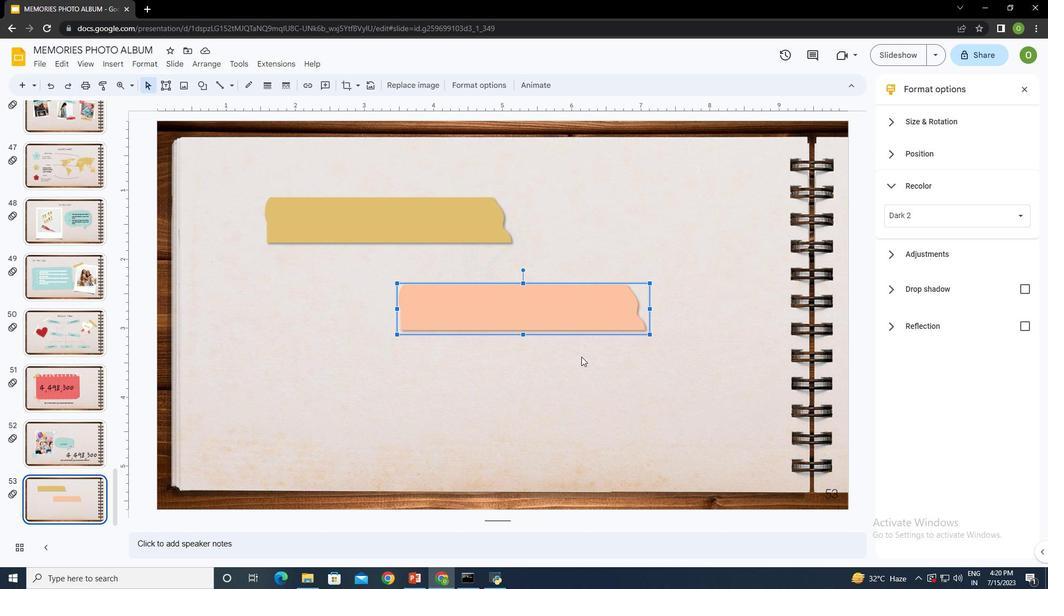 
Action: Mouse pressed left at (572, 370)
Screenshot: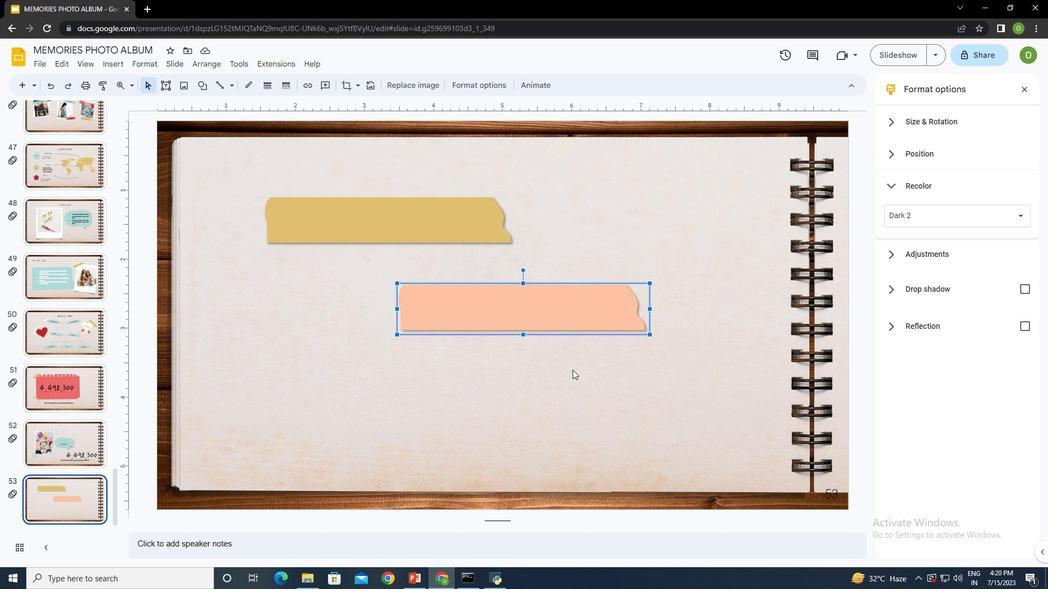 
Action: Mouse moved to (572, 371)
Screenshot: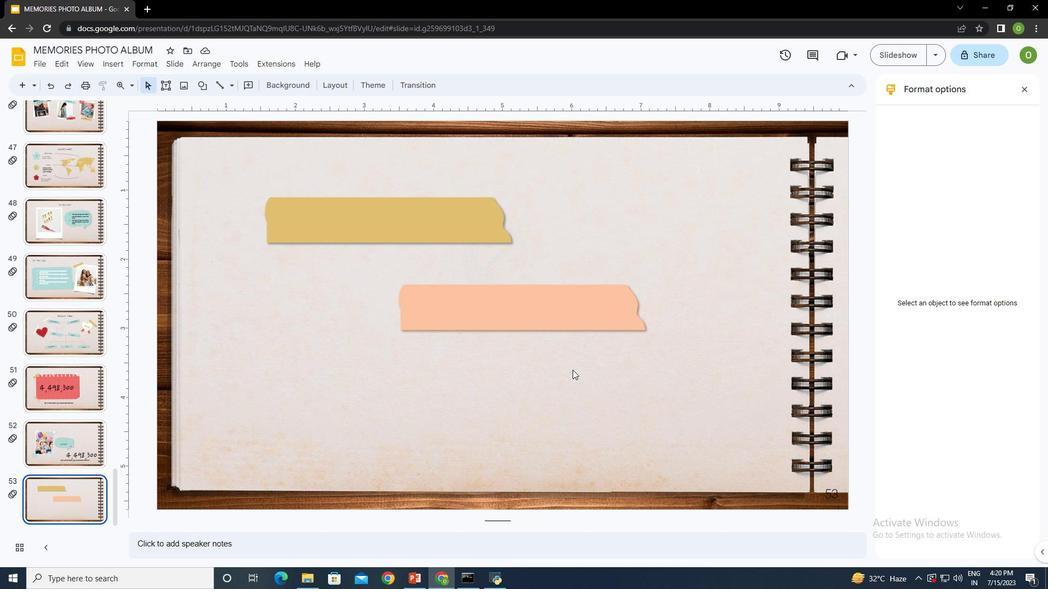 
Action: Mouse pressed right at (572, 371)
Screenshot: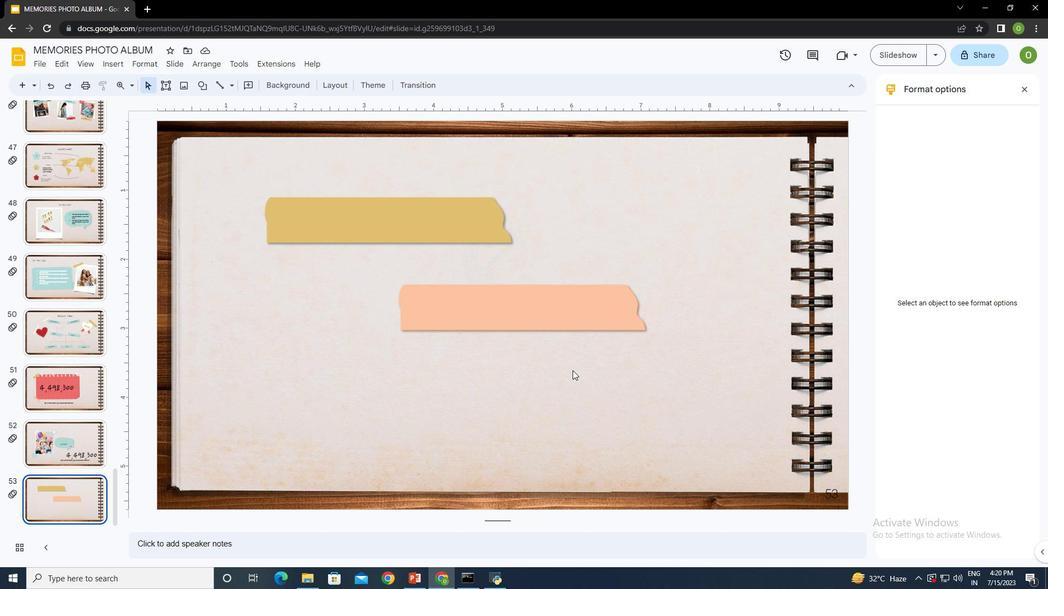 
Action: Mouse moved to (581, 373)
Screenshot: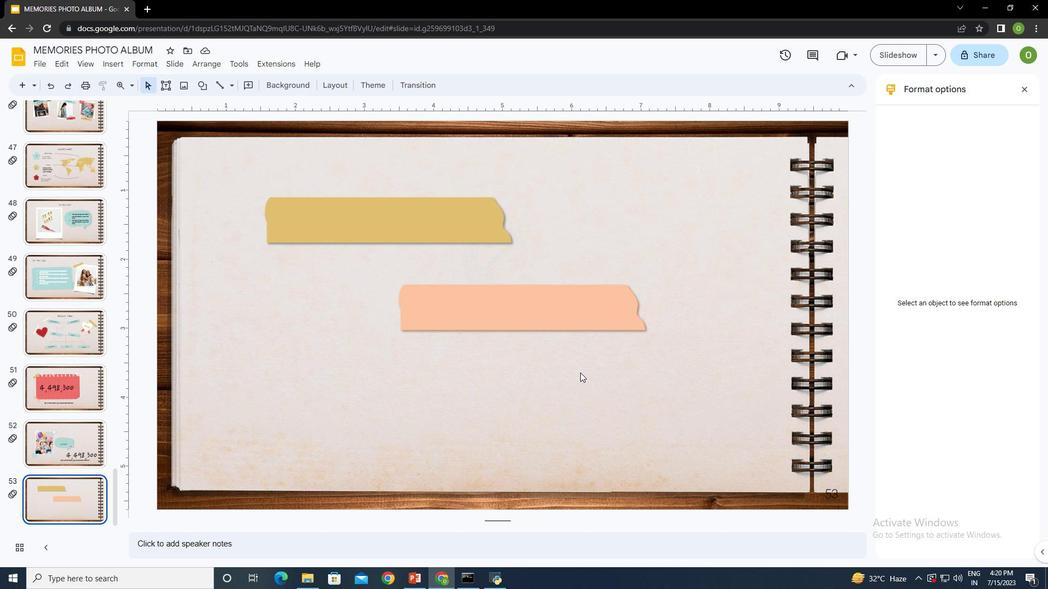 
Action: Mouse pressed right at (581, 373)
Screenshot: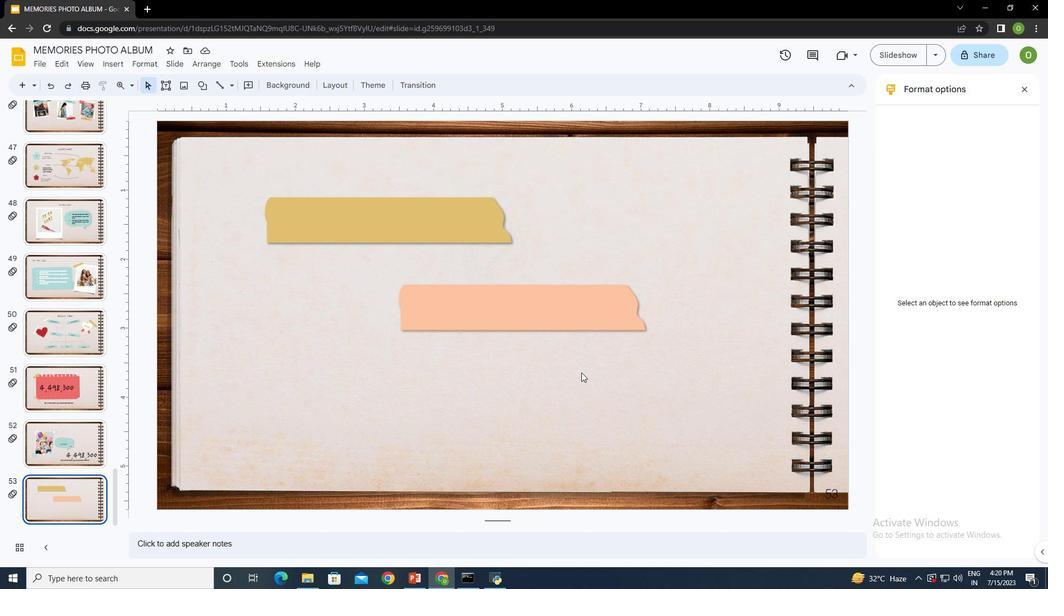 
Action: Mouse moved to (620, 181)
Screenshot: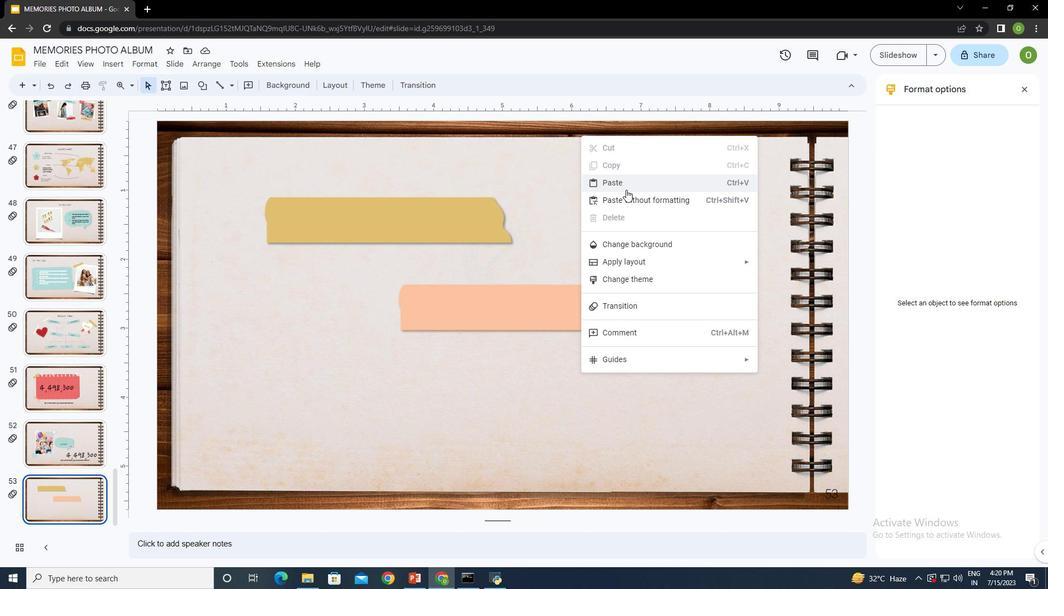 
Action: Mouse pressed left at (620, 181)
Screenshot: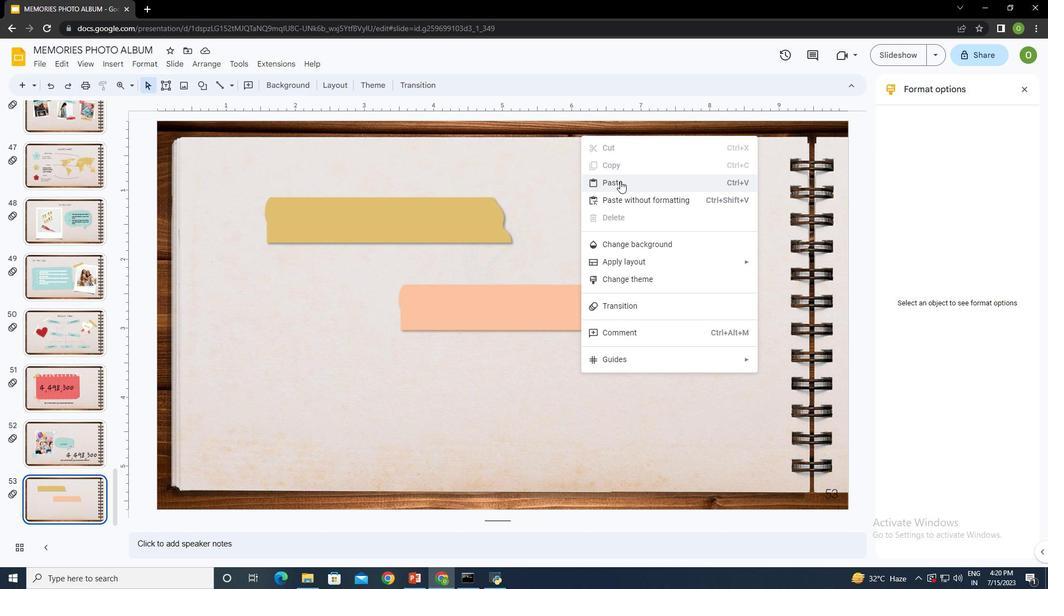 
Action: Mouse moved to (577, 320)
Screenshot: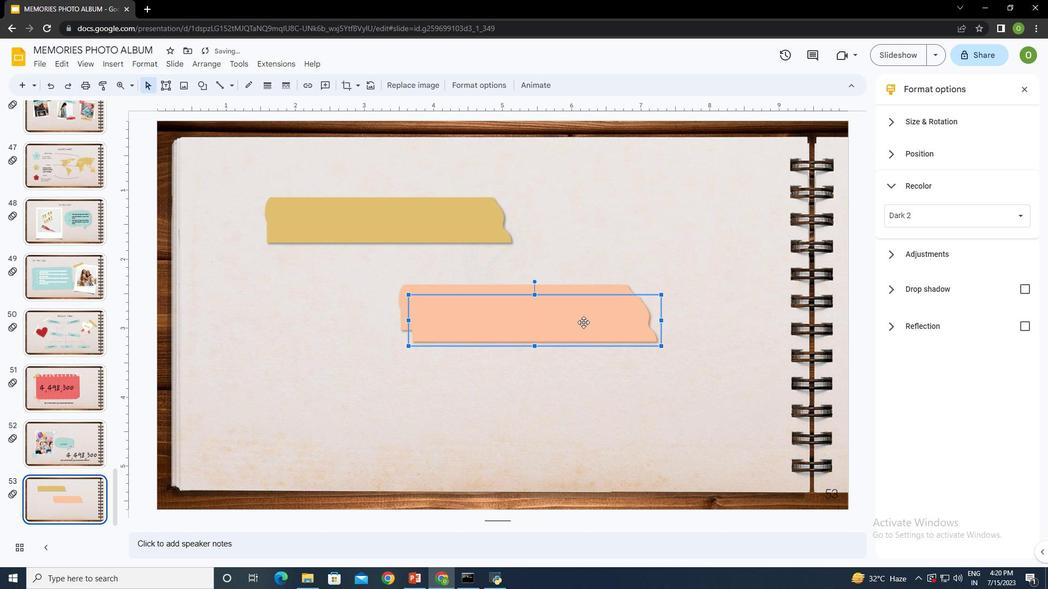 
Action: Mouse pressed left at (577, 320)
Screenshot: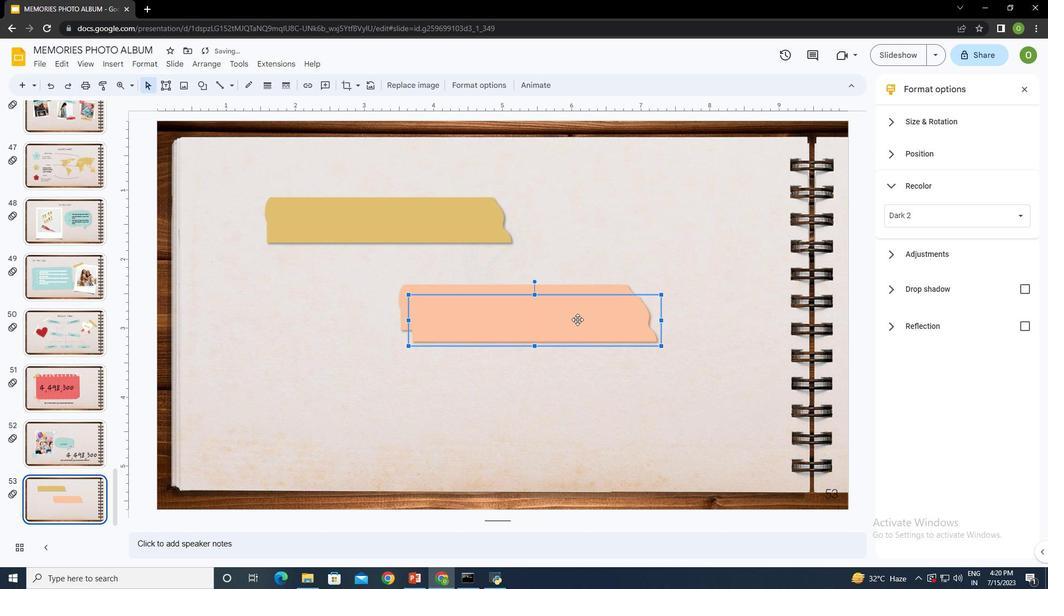 
Action: Mouse moved to (918, 216)
Screenshot: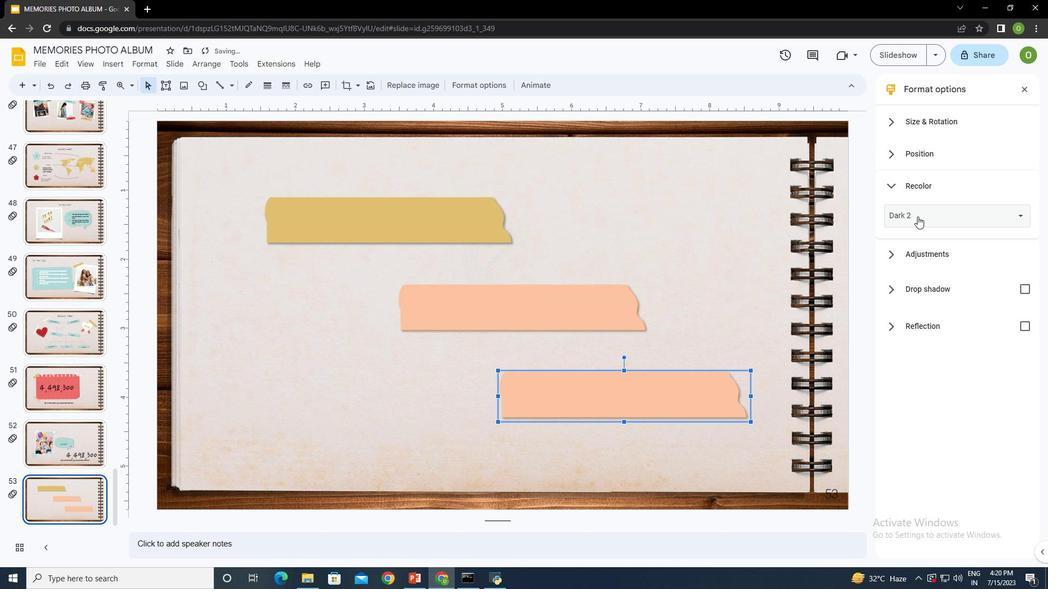 
Action: Mouse pressed left at (918, 216)
Screenshot: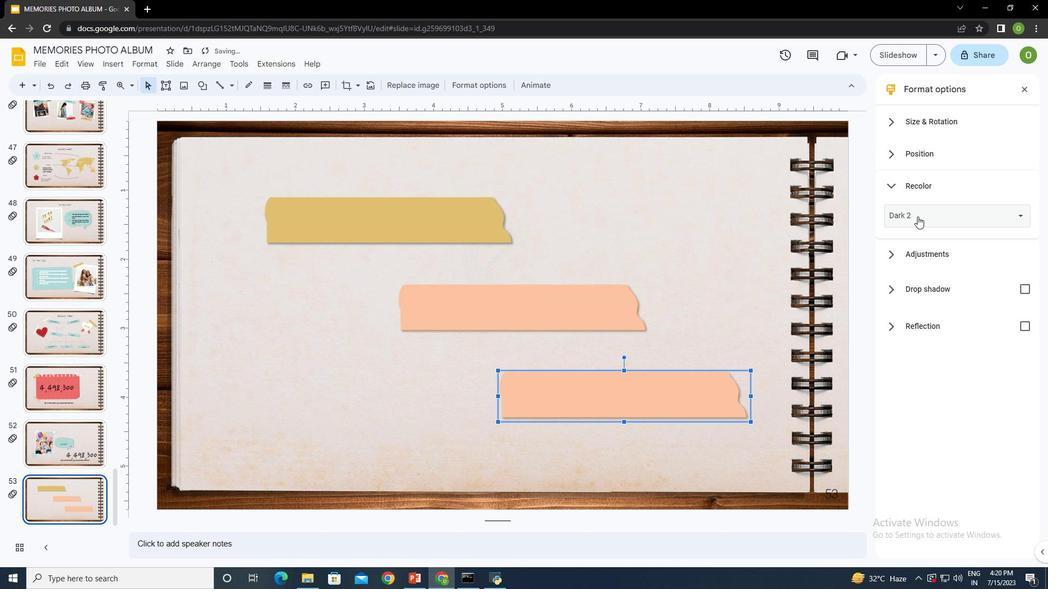 
Action: Mouse moved to (929, 428)
Screenshot: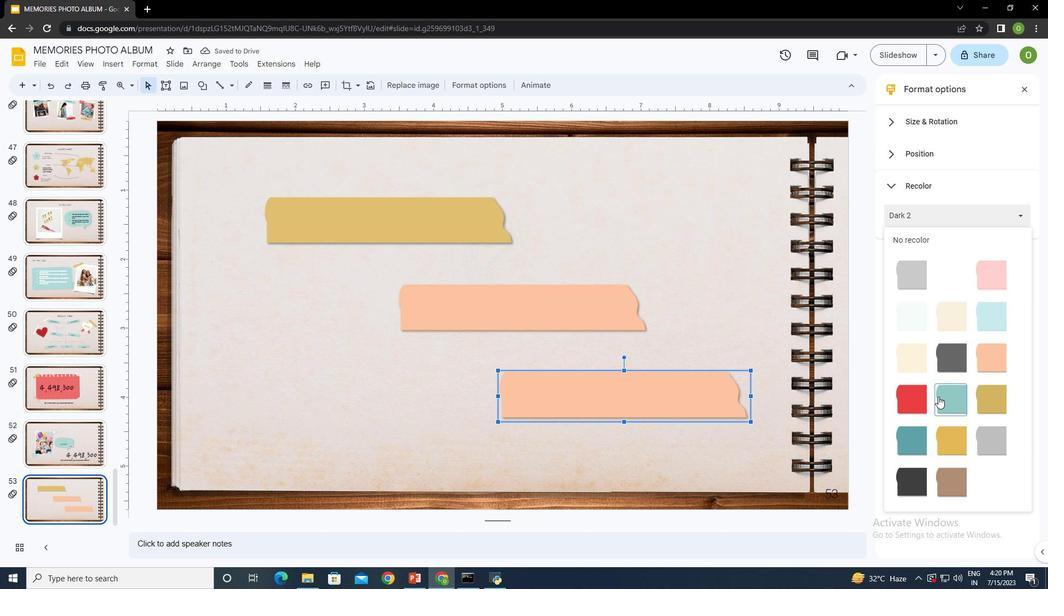 
Action: Mouse scrolled (929, 428) with delta (0, 0)
Screenshot: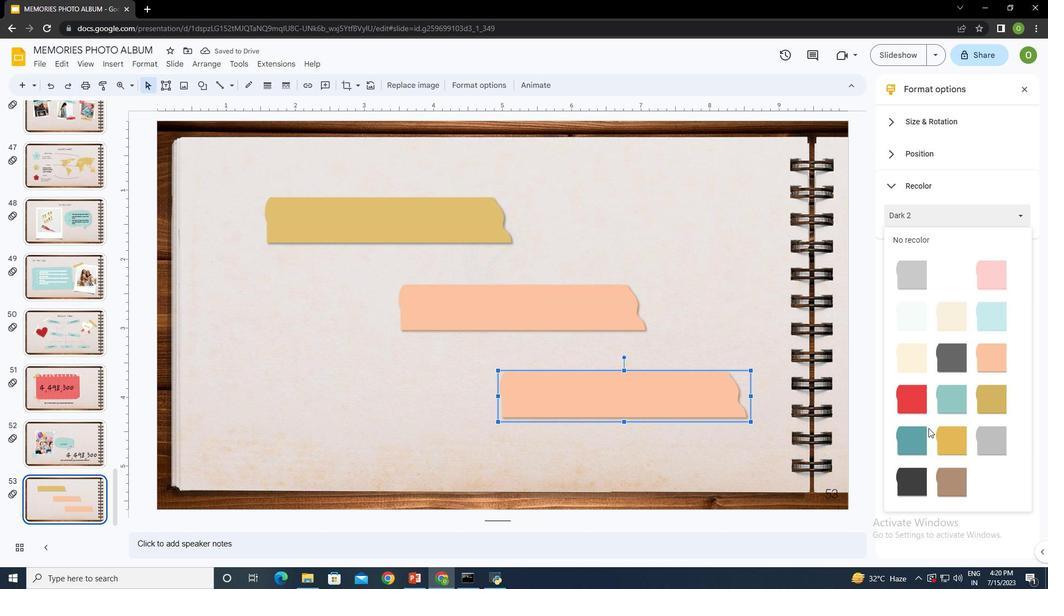 
Action: Mouse scrolled (929, 428) with delta (0, 0)
Screenshot: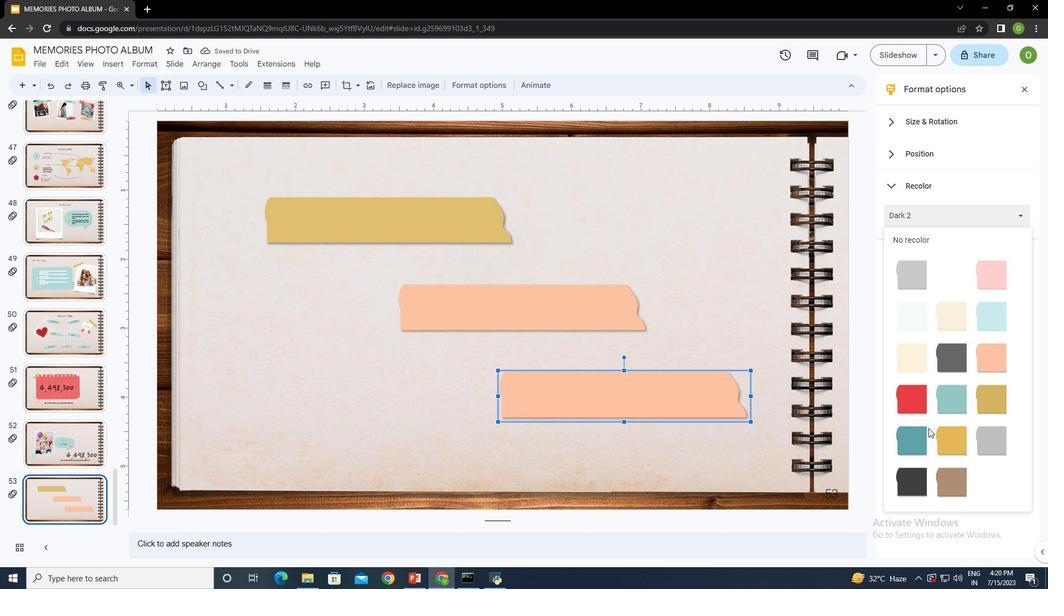 
Action: Mouse moved to (913, 480)
Screenshot: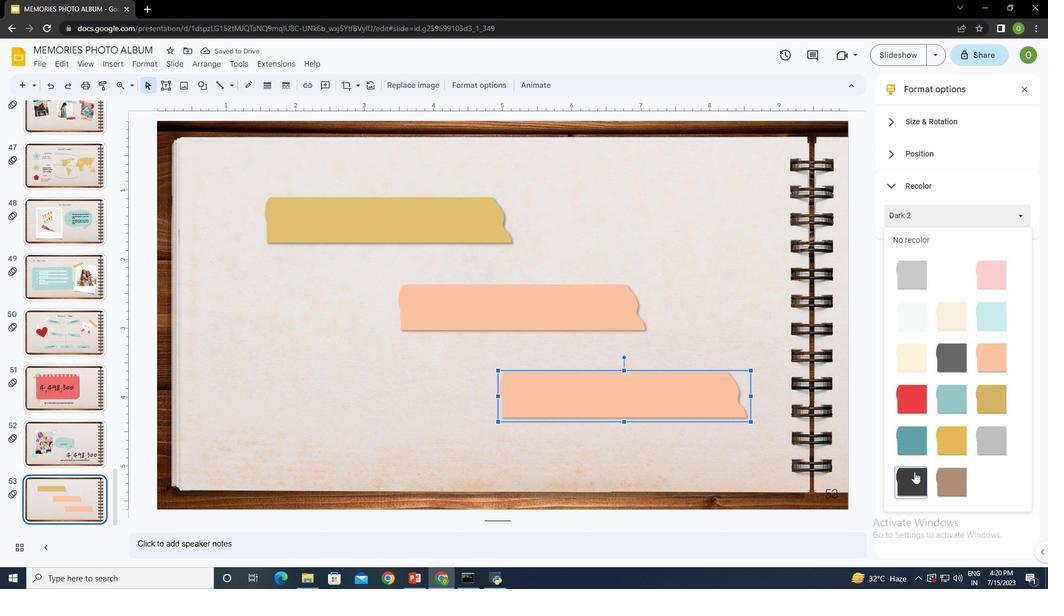 
Action: Mouse pressed left at (913, 480)
Screenshot: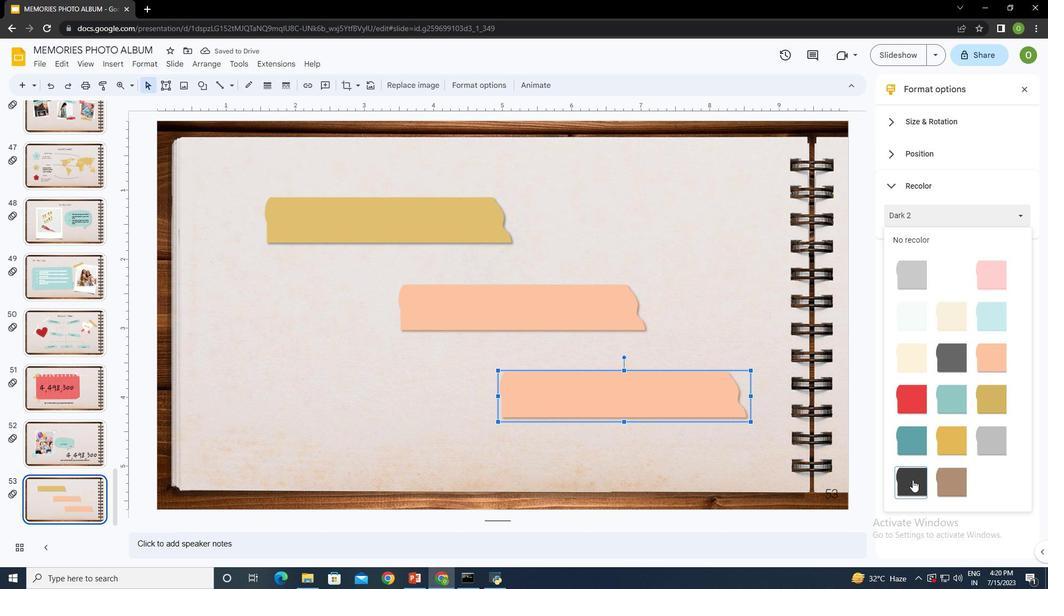
Action: Mouse moved to (364, 401)
Screenshot: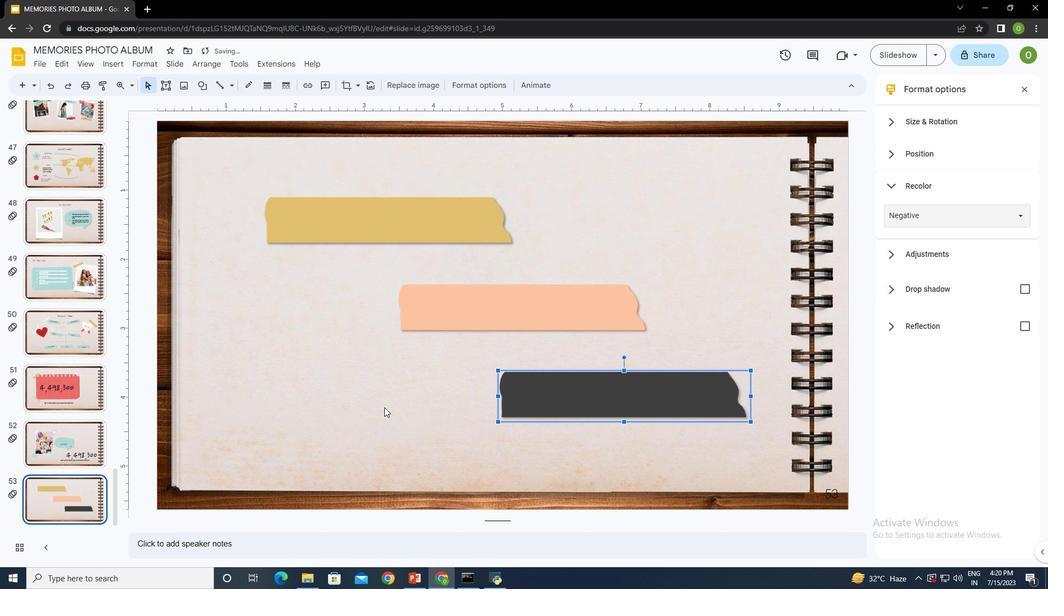 
Action: Mouse pressed left at (364, 401)
Screenshot: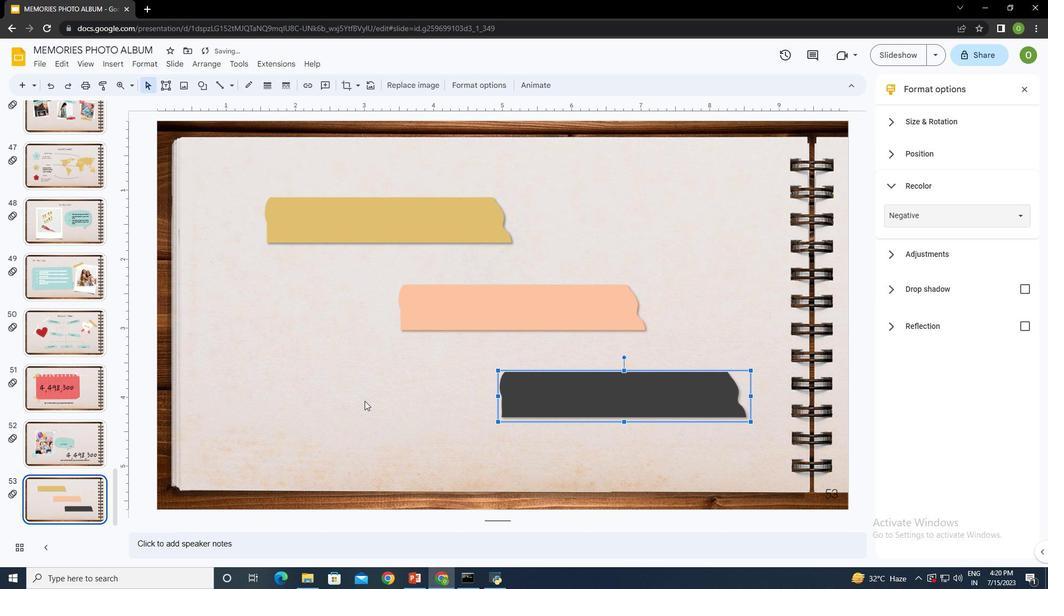 
Action: Mouse moved to (360, 228)
Screenshot: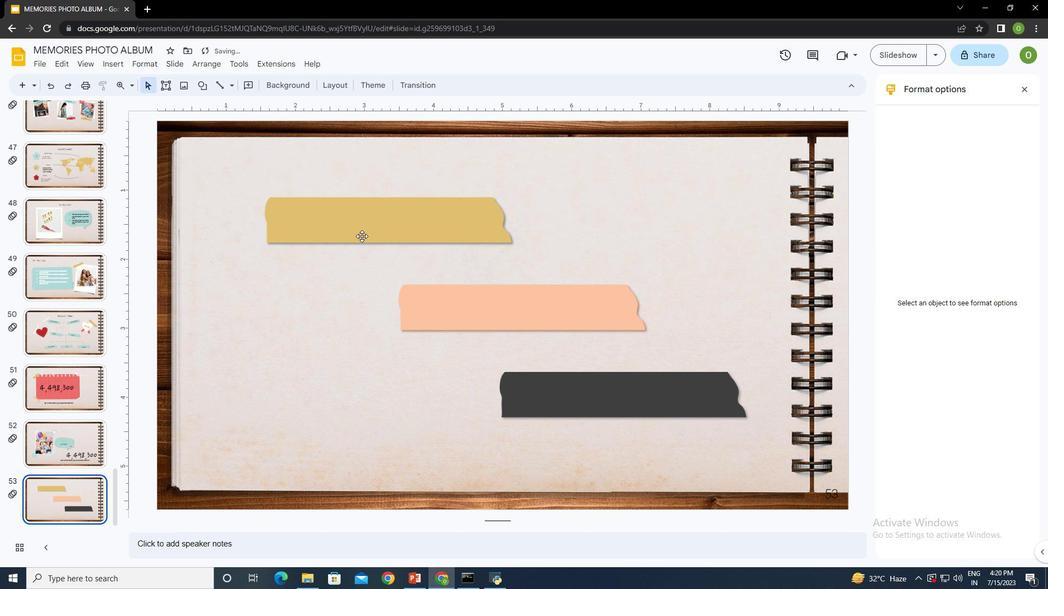 
Action: Mouse pressed left at (360, 228)
Screenshot: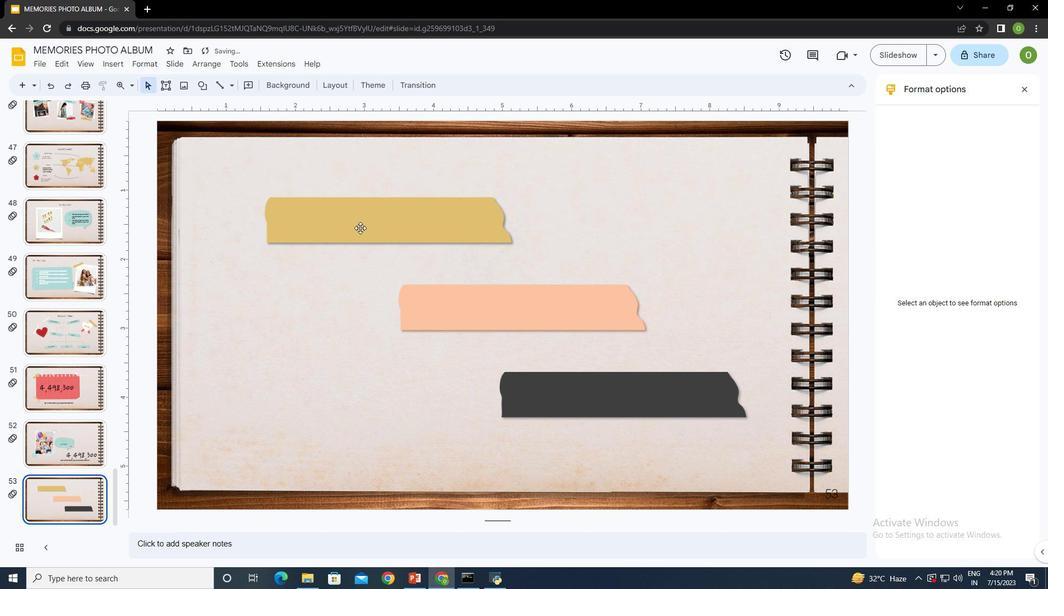 
Action: Mouse moved to (167, 80)
Screenshot: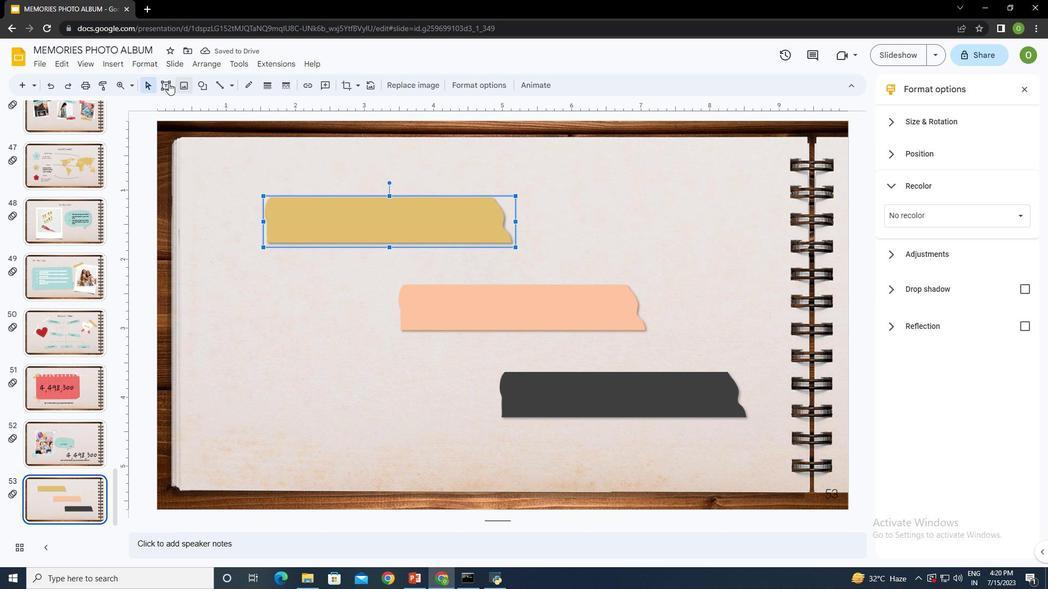 
Action: Mouse pressed left at (167, 80)
Screenshot: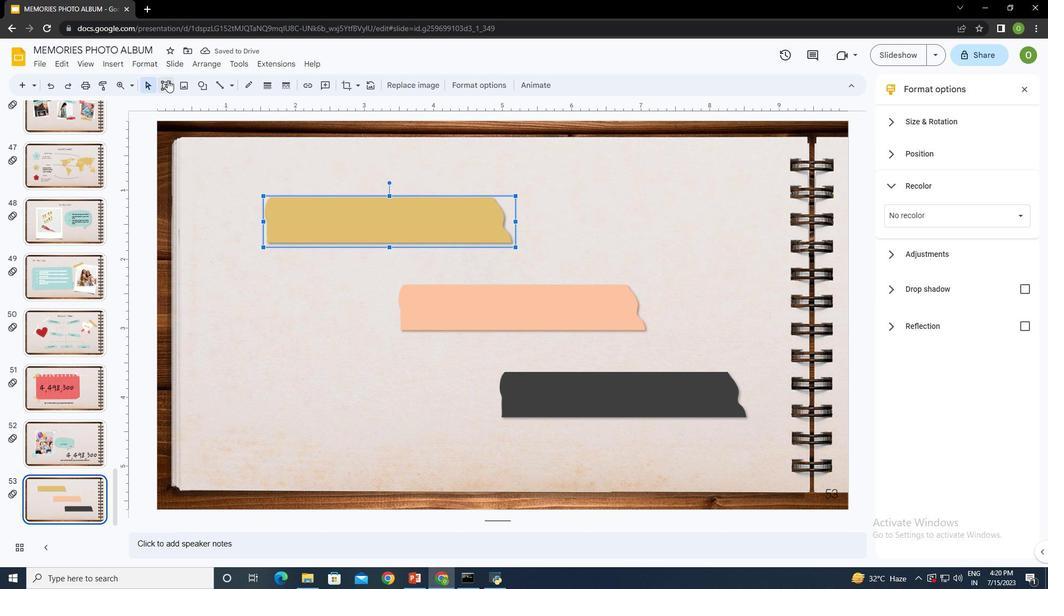 
Action: Mouse moved to (295, 200)
Screenshot: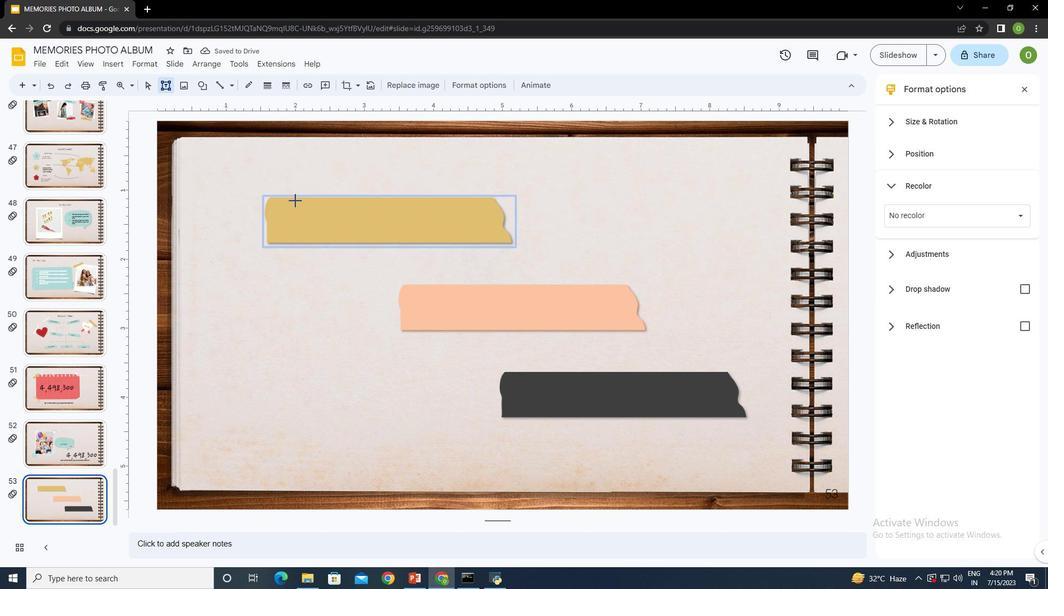 
Action: Mouse pressed left at (295, 200)
Screenshot: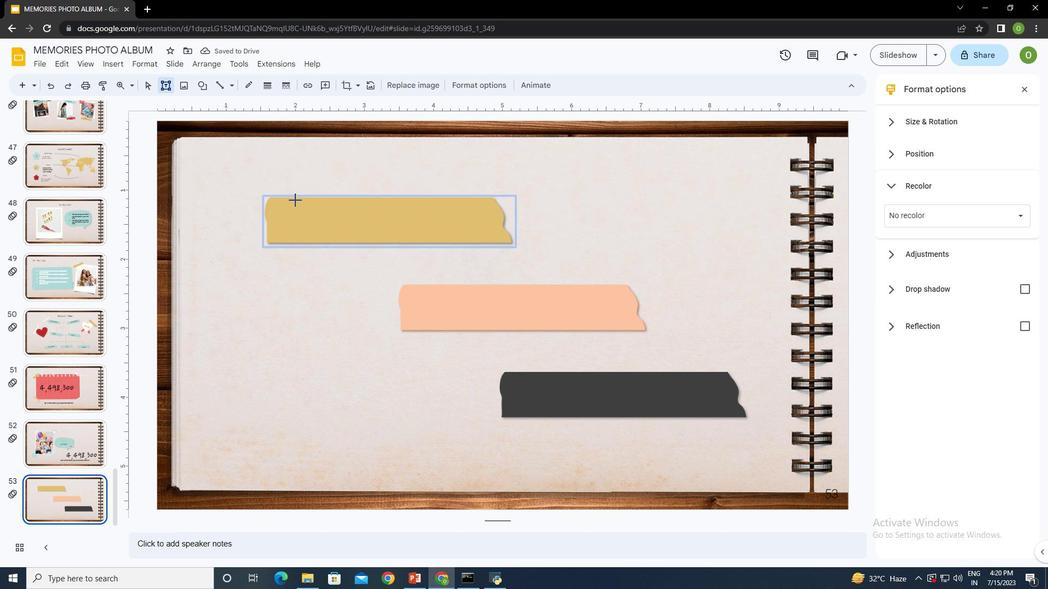 
Action: Mouse moved to (364, 225)
Screenshot: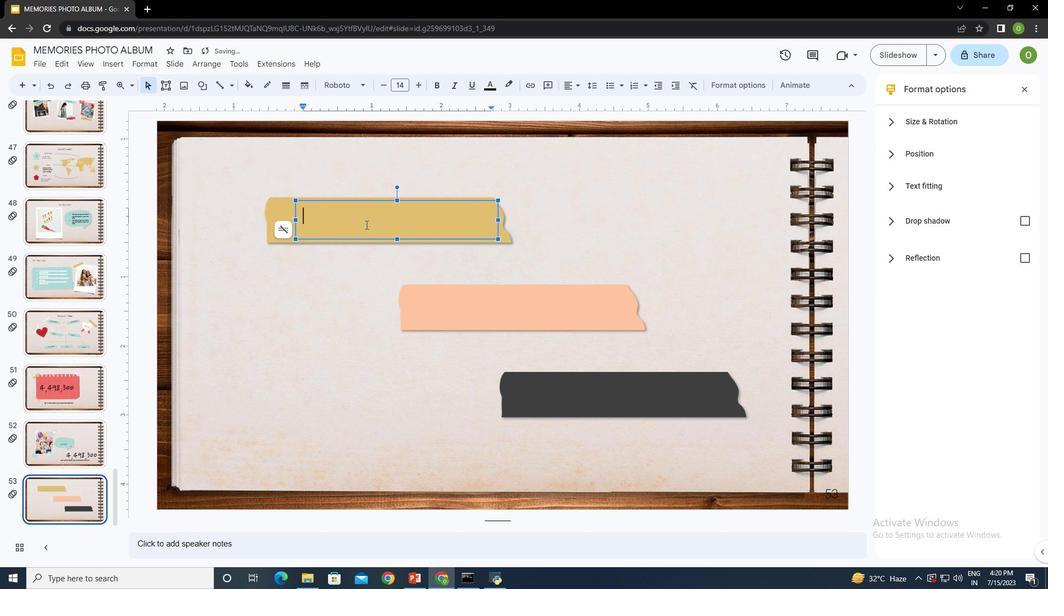 
Action: Key pressed 333,000ctrl+A
Screenshot: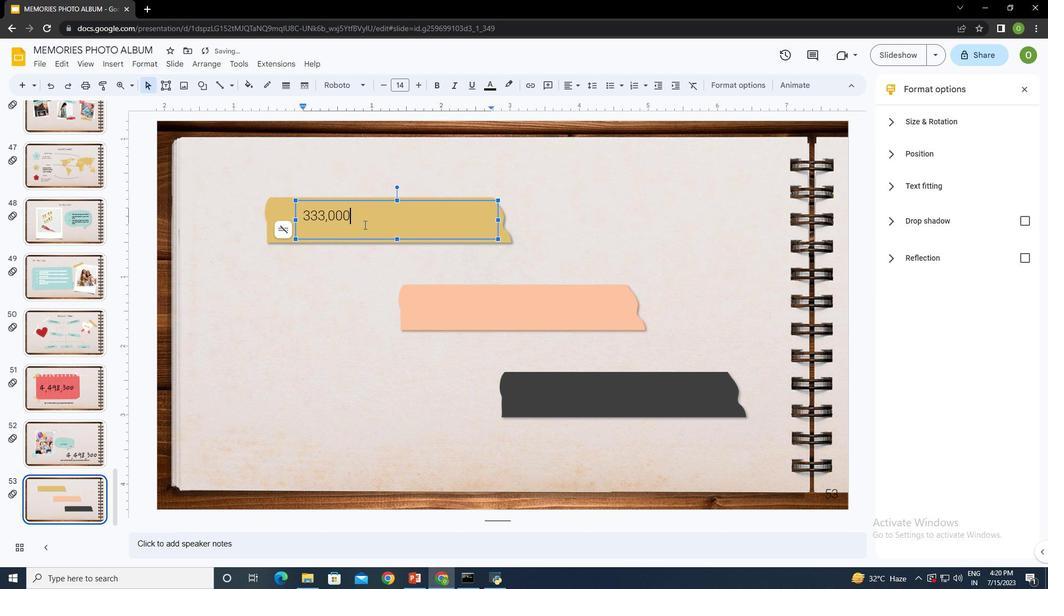 
Action: Mouse moved to (343, 85)
Screenshot: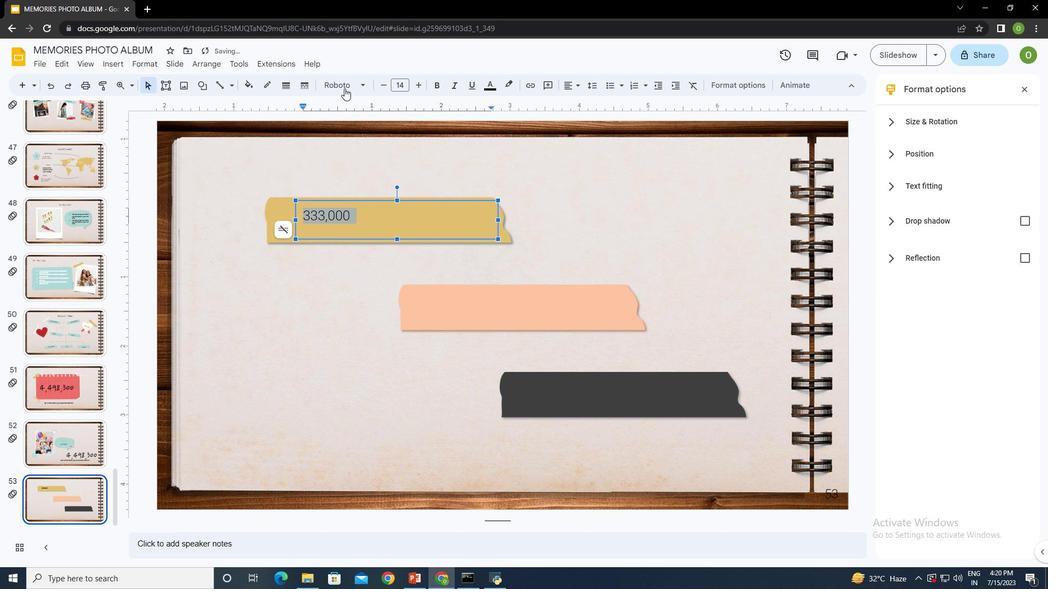 
Action: Mouse pressed left at (343, 85)
Screenshot: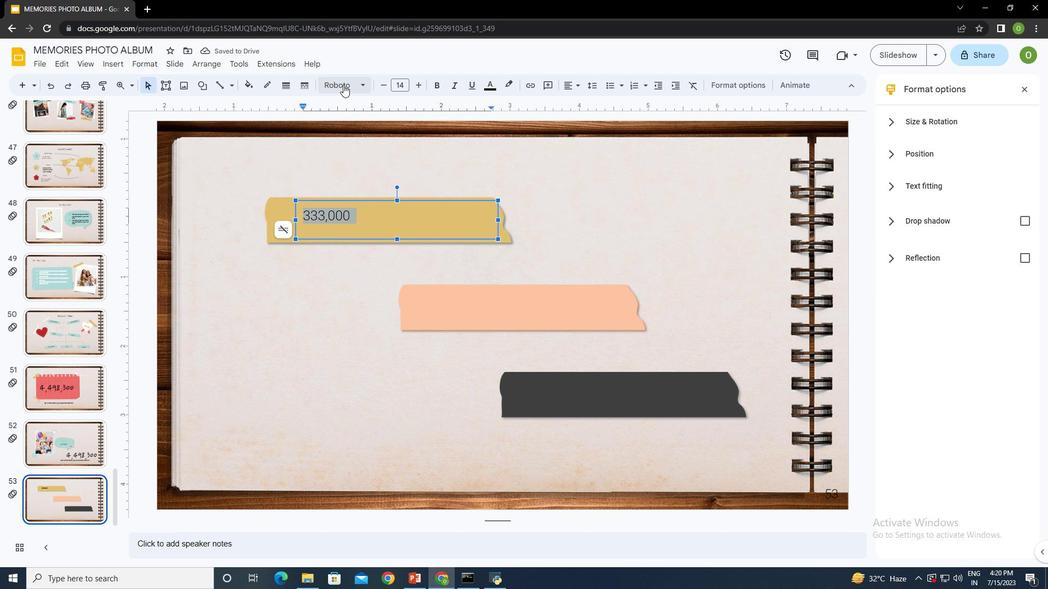 
Action: Mouse moved to (365, 149)
Screenshot: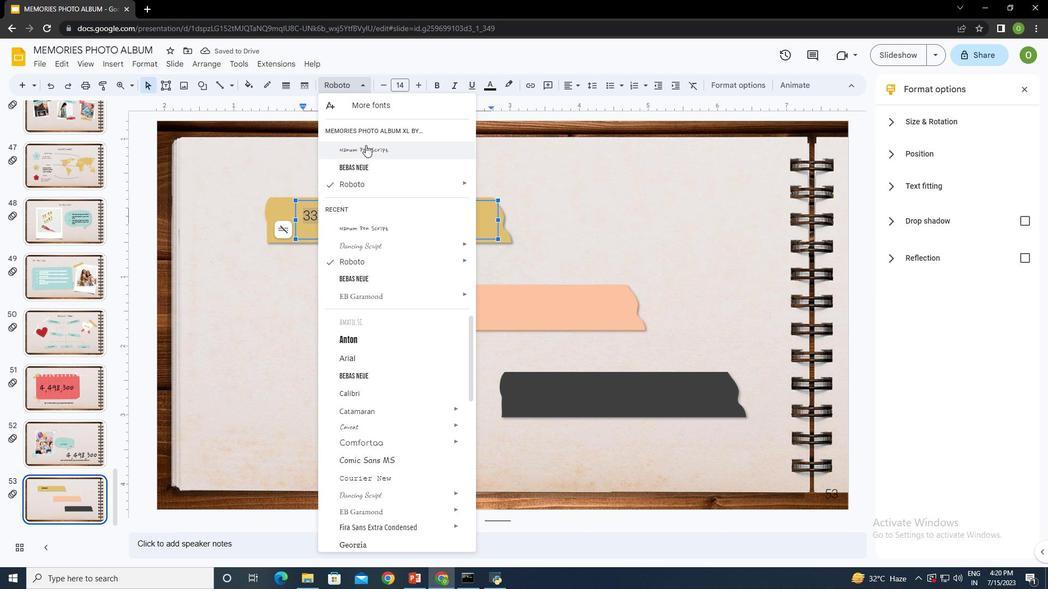 
Action: Mouse pressed left at (365, 149)
Screenshot: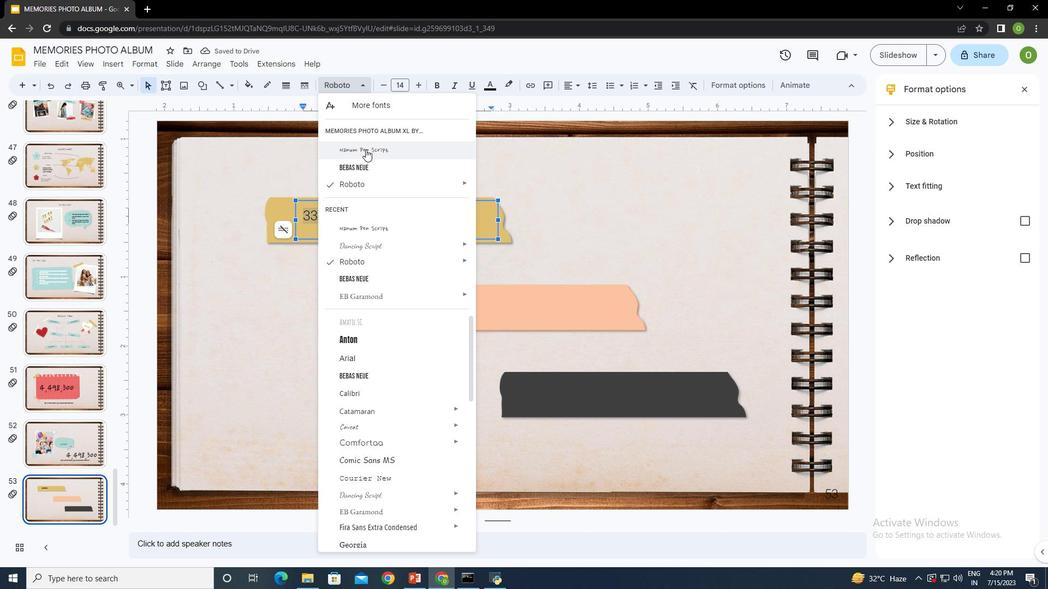 
Action: Mouse moved to (403, 82)
Screenshot: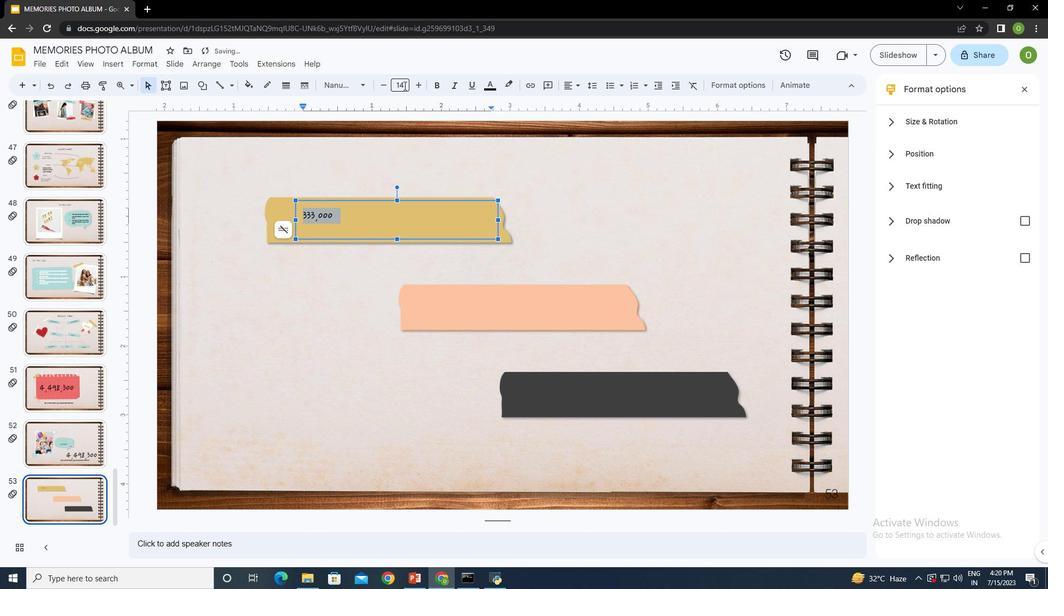 
Action: Mouse pressed left at (403, 82)
Screenshot: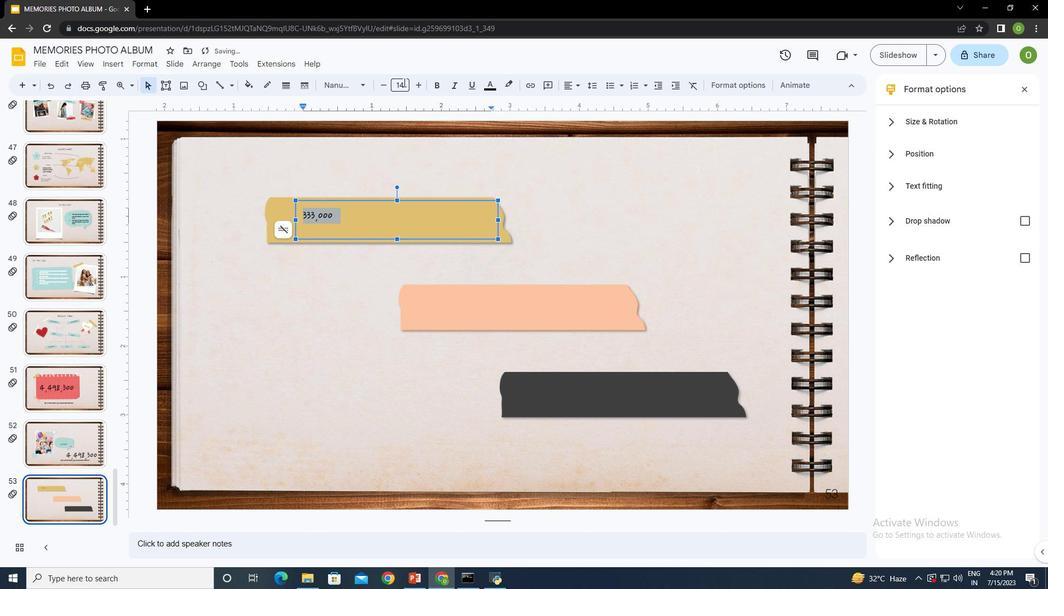
Action: Key pressed 90<Key.enter>
Screenshot: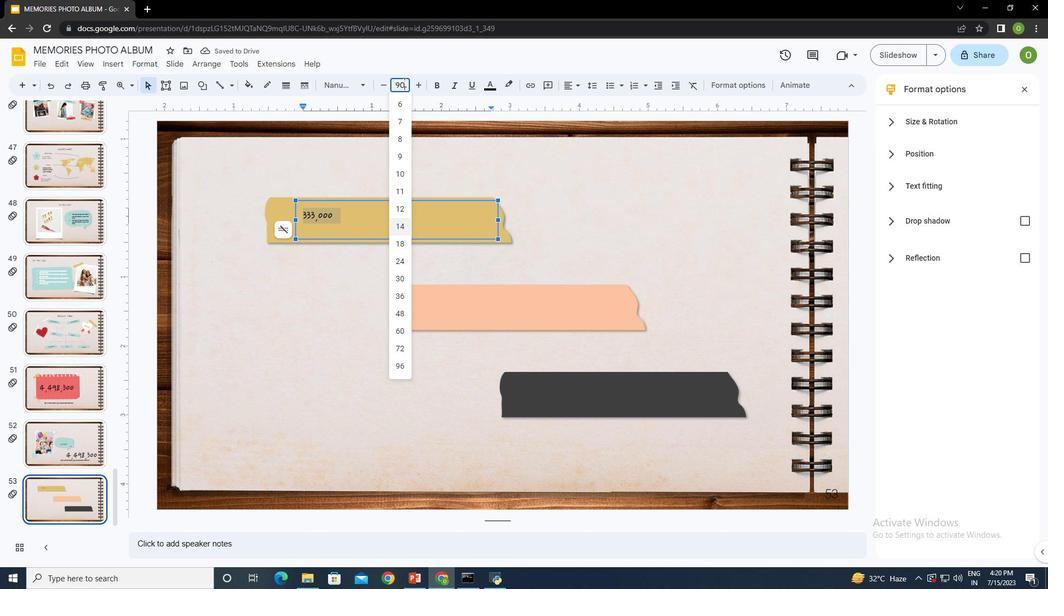 
Action: Mouse moved to (298, 220)
Screenshot: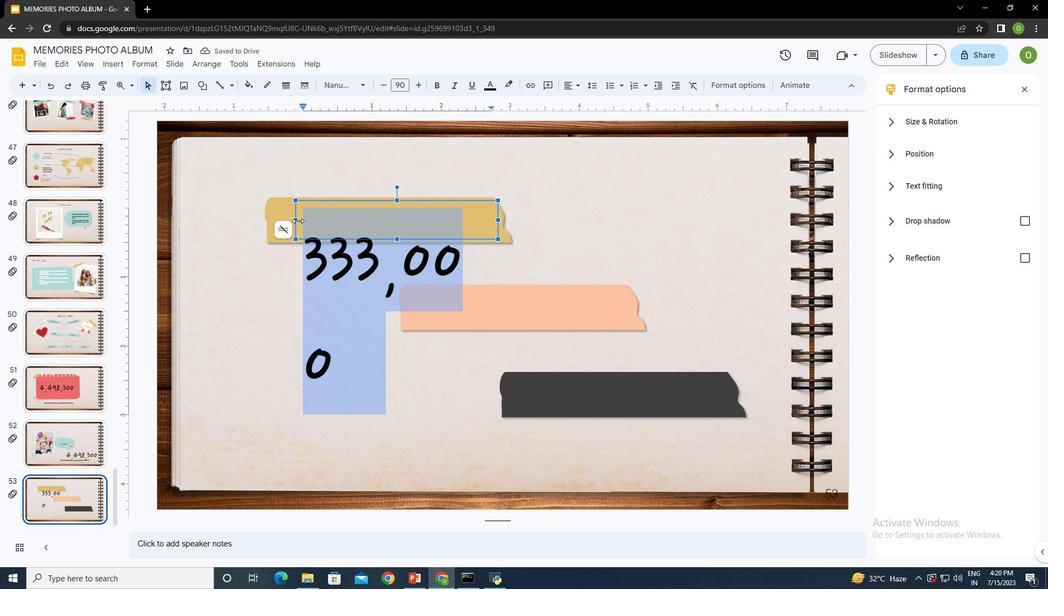 
Action: Mouse pressed left at (298, 220)
Screenshot: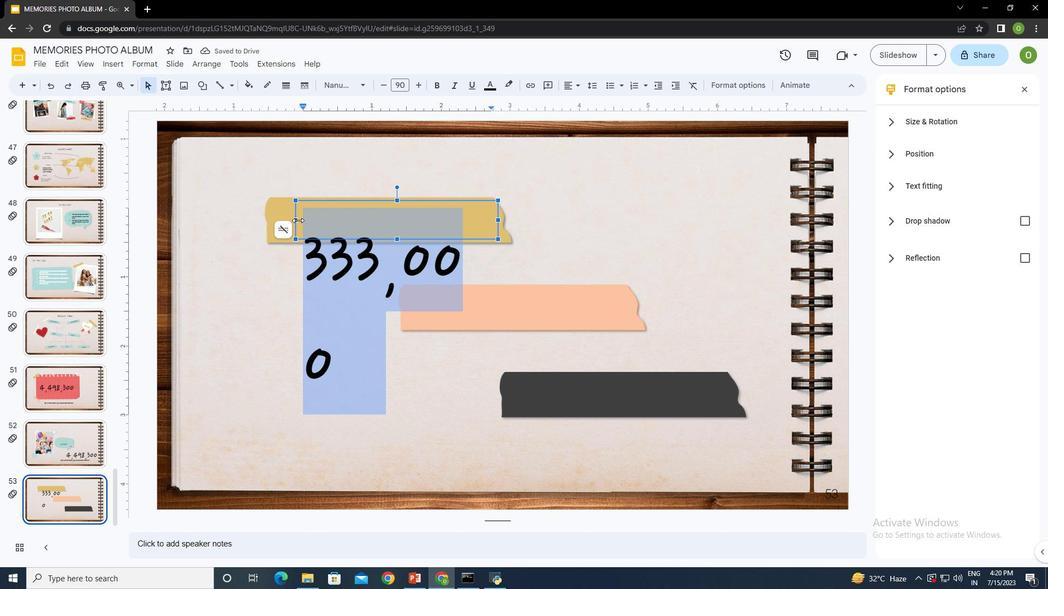 
Action: Mouse moved to (577, 83)
Screenshot: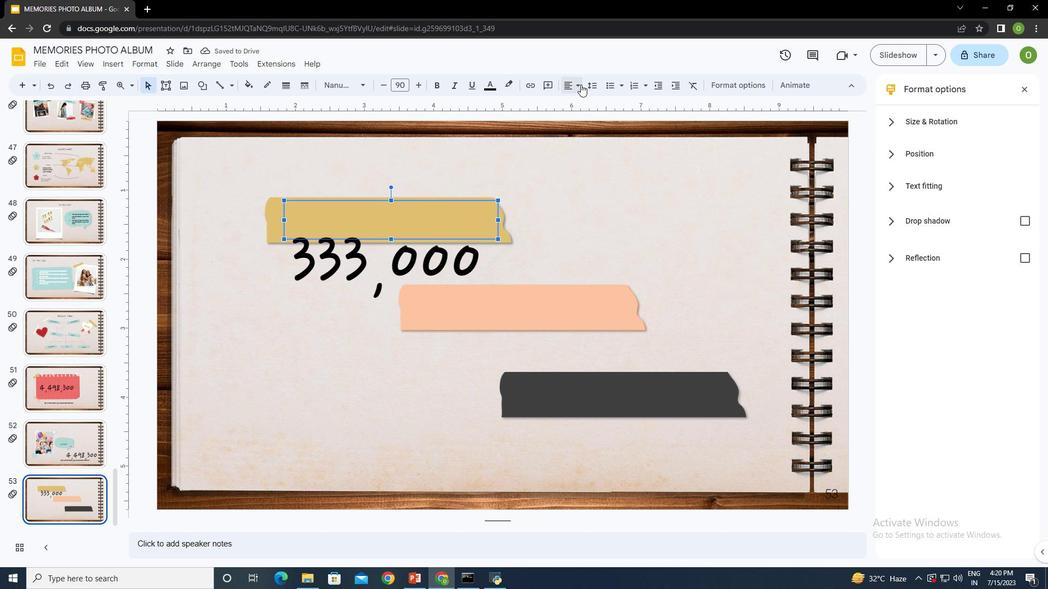 
Action: Mouse pressed left at (577, 83)
Screenshot: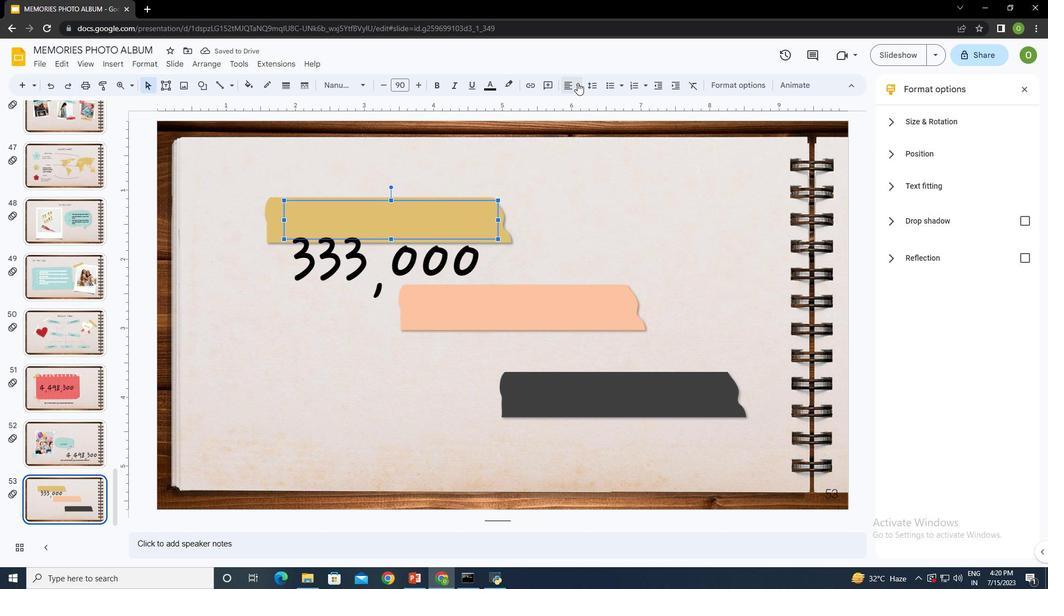 
Action: Mouse moved to (582, 104)
Screenshot: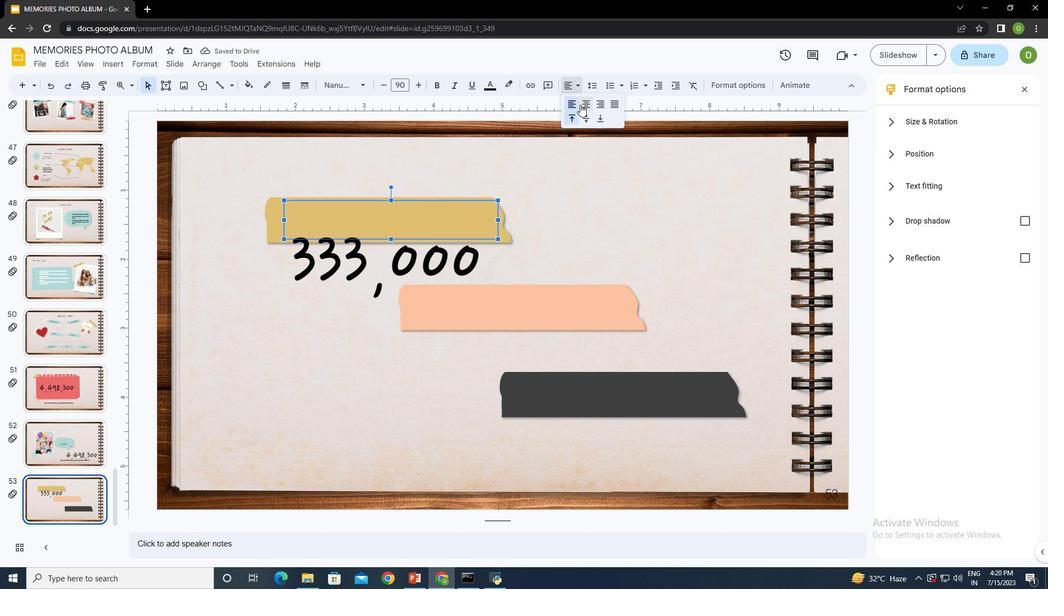
Action: Mouse pressed left at (582, 104)
Screenshot: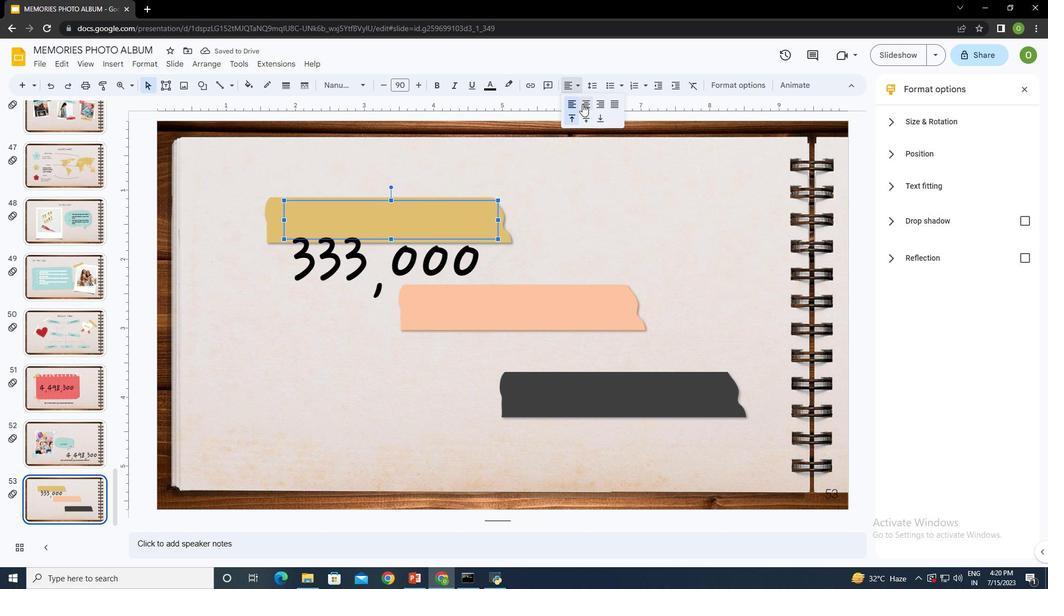 
Action: Mouse moved to (581, 85)
Screenshot: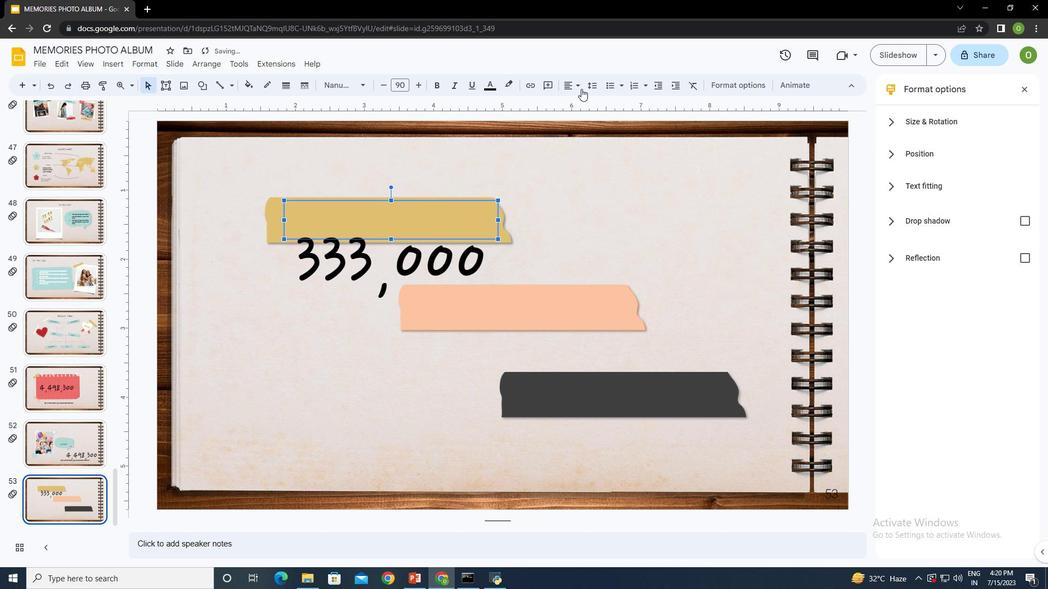 
Action: Mouse pressed left at (581, 85)
Screenshot: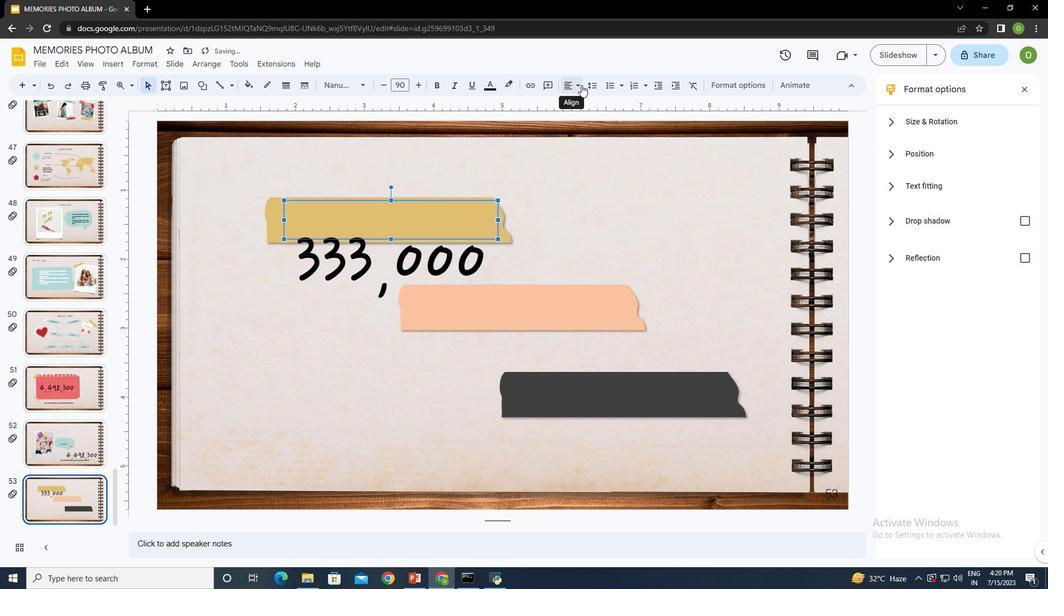 
Action: Mouse moved to (583, 117)
Screenshot: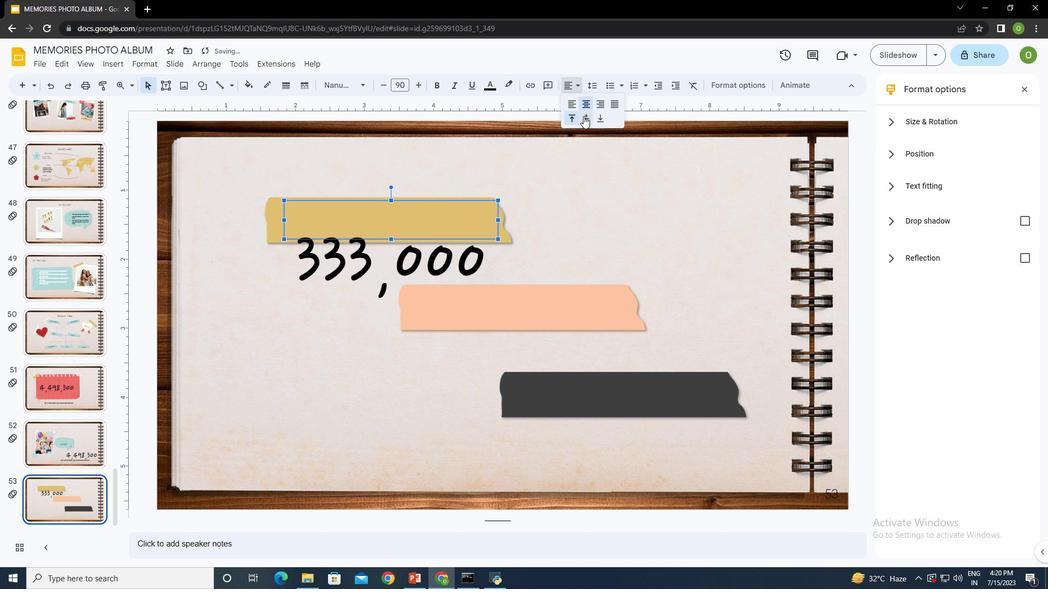 
Action: Mouse pressed left at (583, 117)
Screenshot: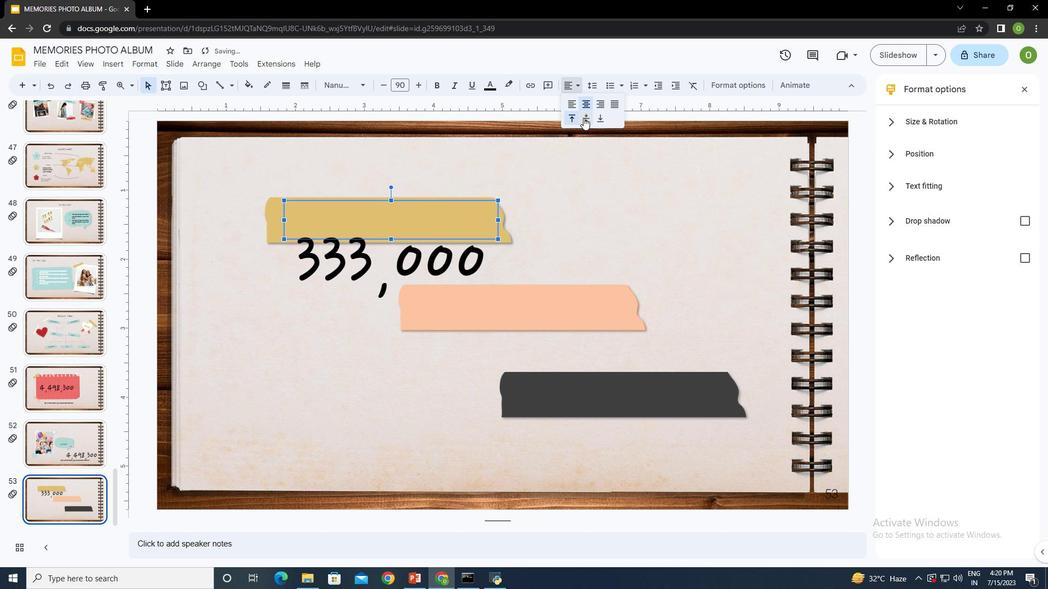
Action: Mouse moved to (385, 85)
Screenshot: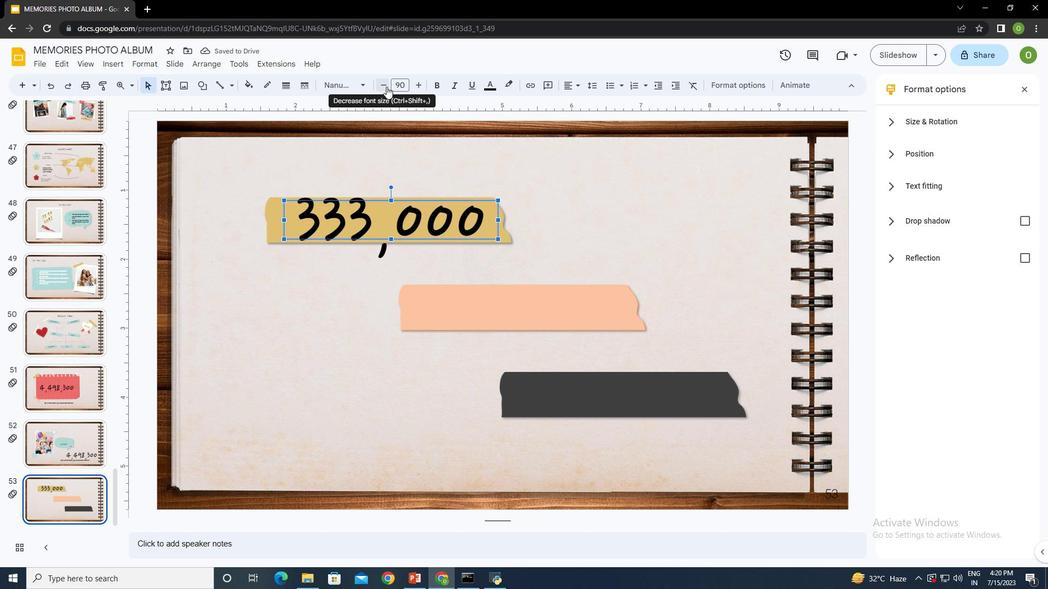 
Action: Mouse pressed left at (385, 85)
Screenshot: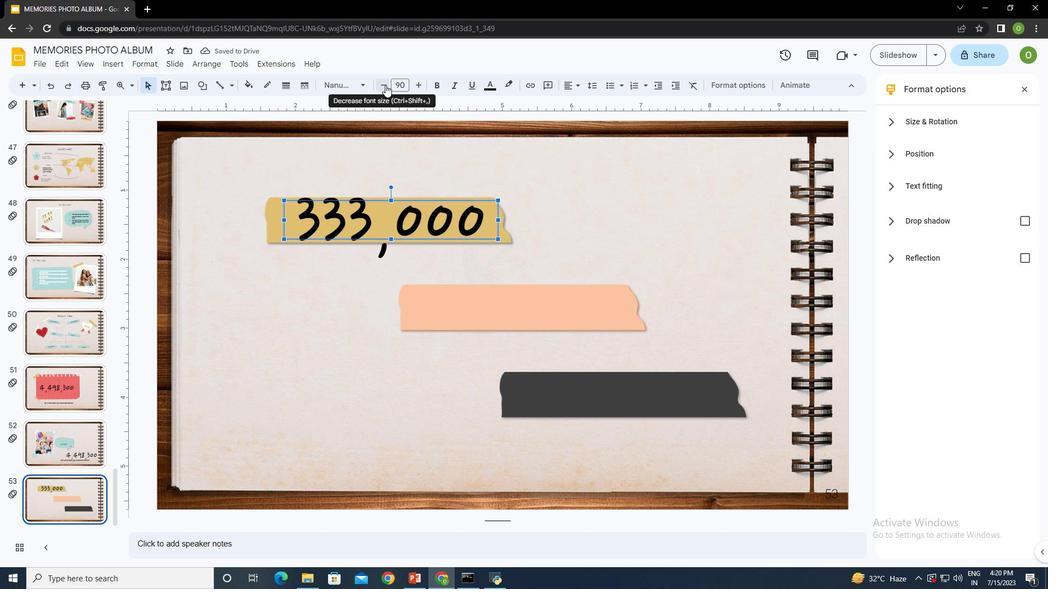 
Action: Mouse pressed left at (385, 85)
Screenshot: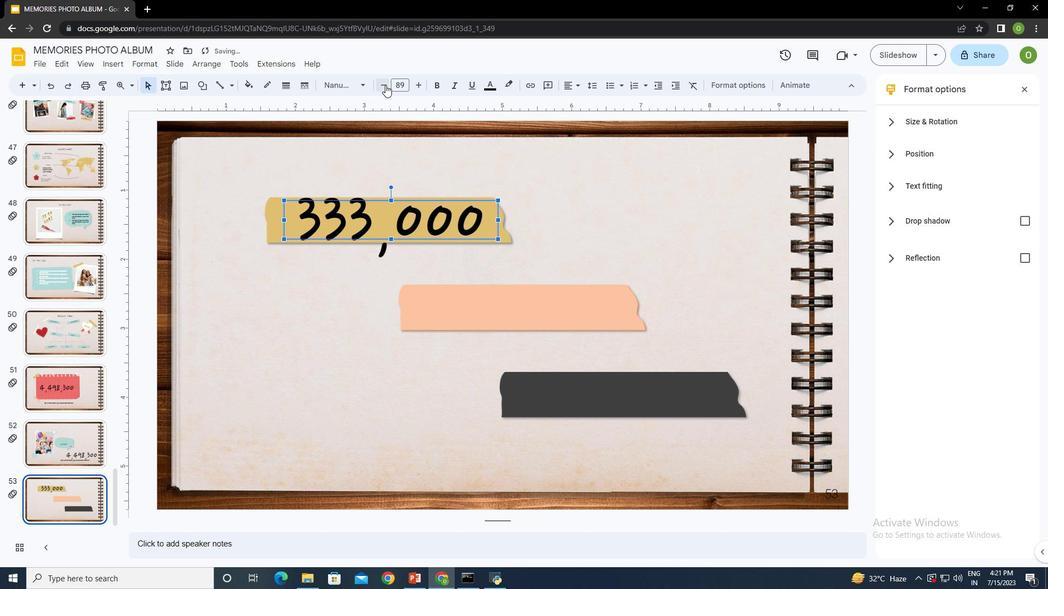 
Action: Mouse pressed left at (385, 85)
Screenshot: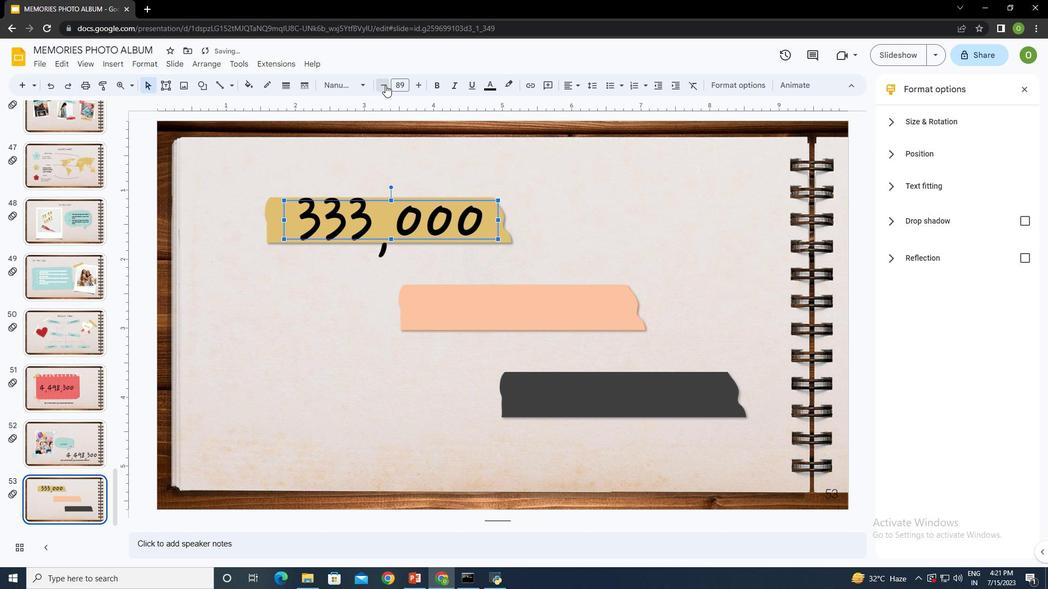 
Action: Mouse pressed left at (385, 85)
Screenshot: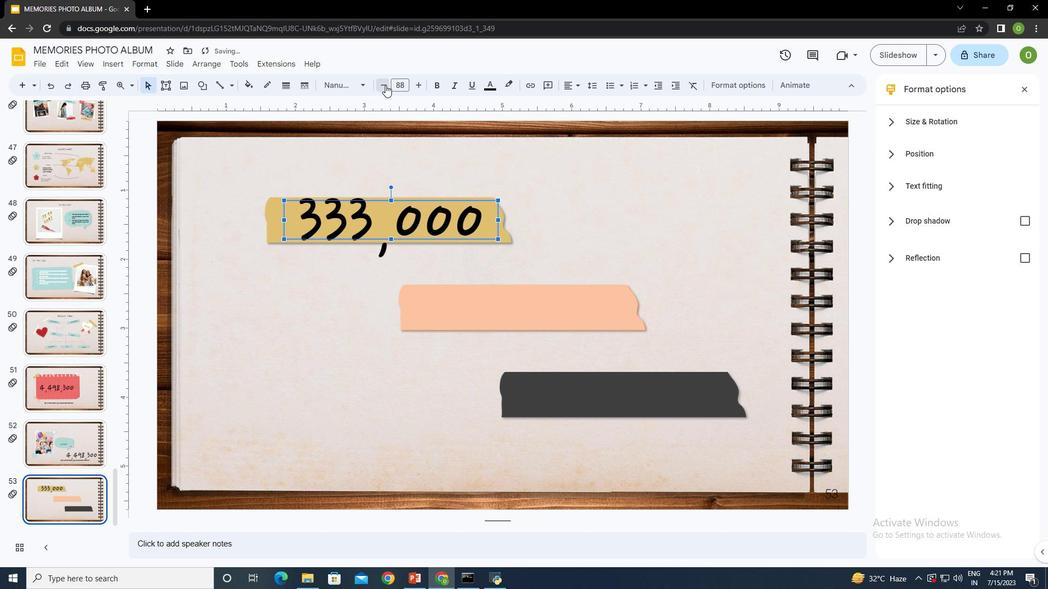 
Action: Mouse pressed left at (385, 85)
Screenshot: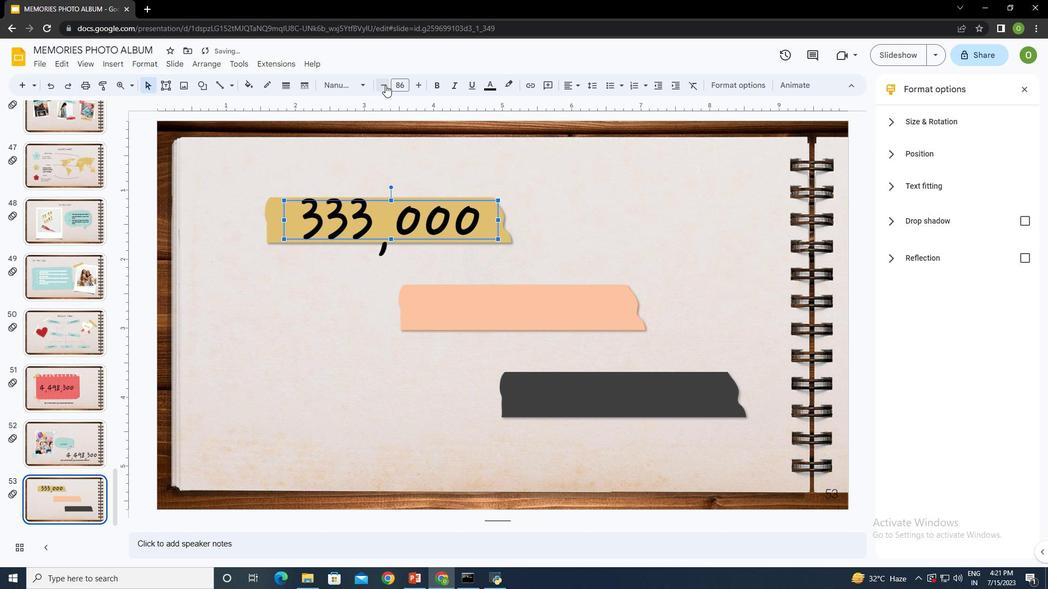 
Action: Mouse pressed left at (385, 85)
Screenshot: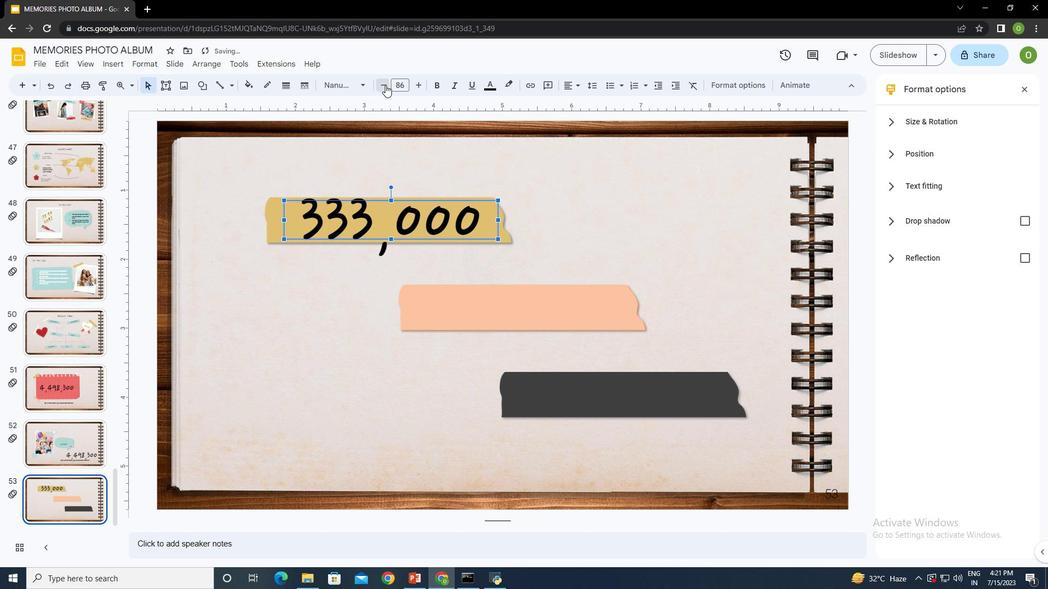 
Action: Mouse pressed left at (385, 85)
Screenshot: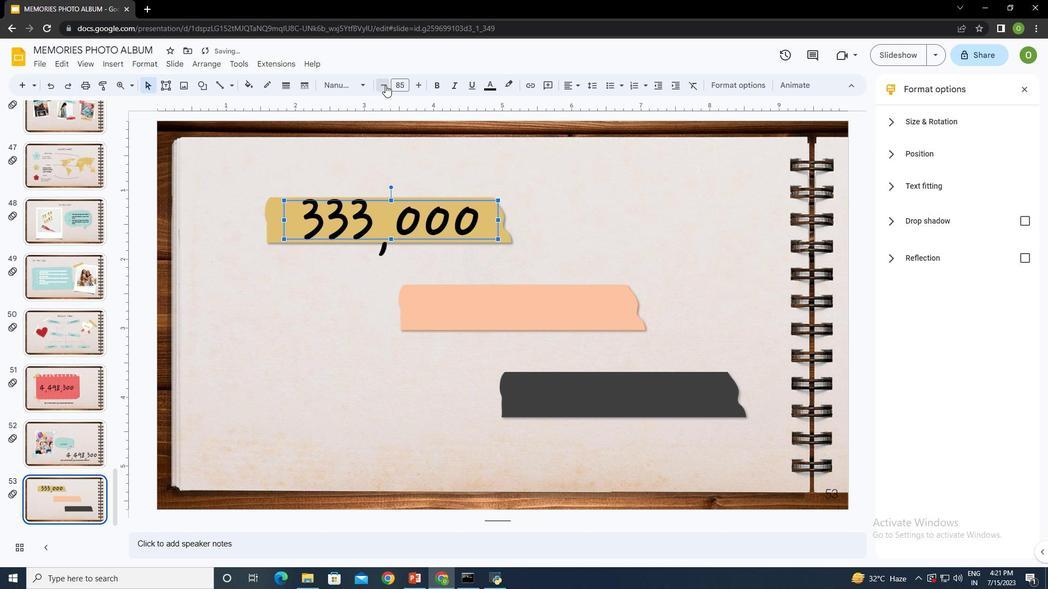 
Action: Mouse pressed left at (385, 85)
Screenshot: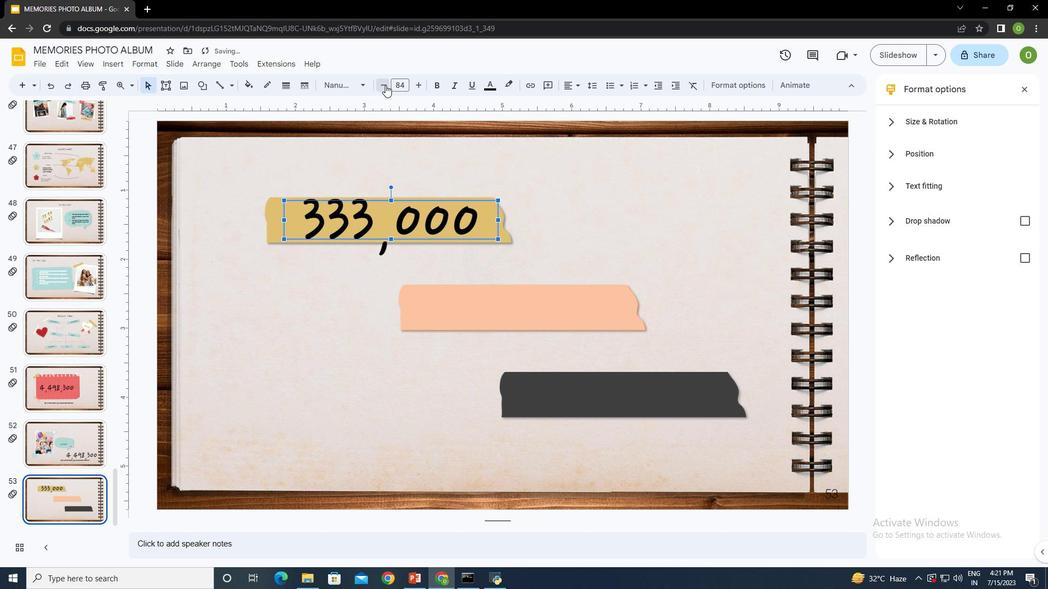 
Action: Mouse pressed left at (385, 85)
Screenshot: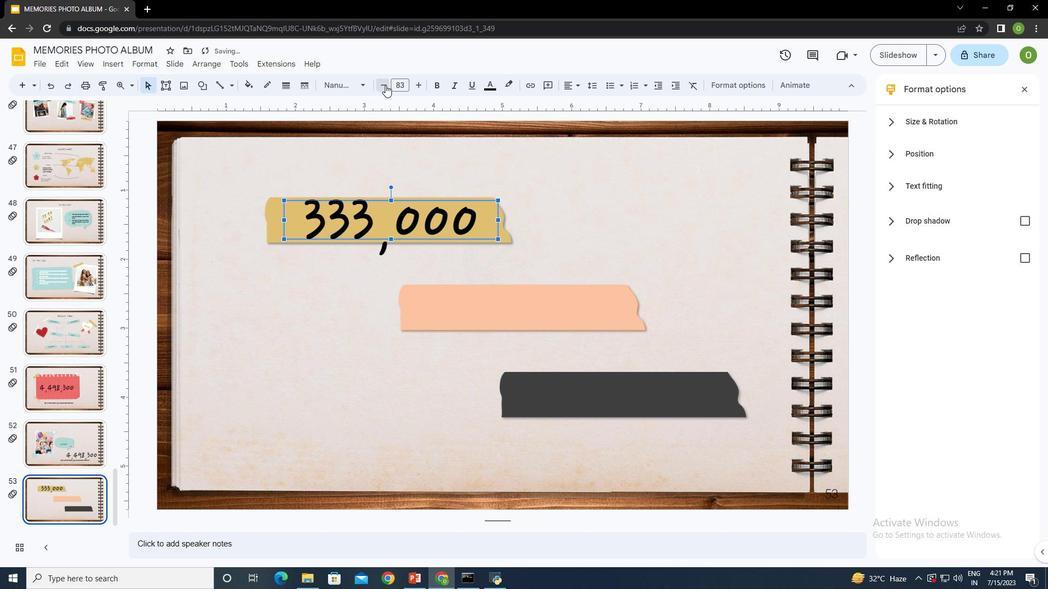 
Action: Mouse pressed left at (385, 85)
Screenshot: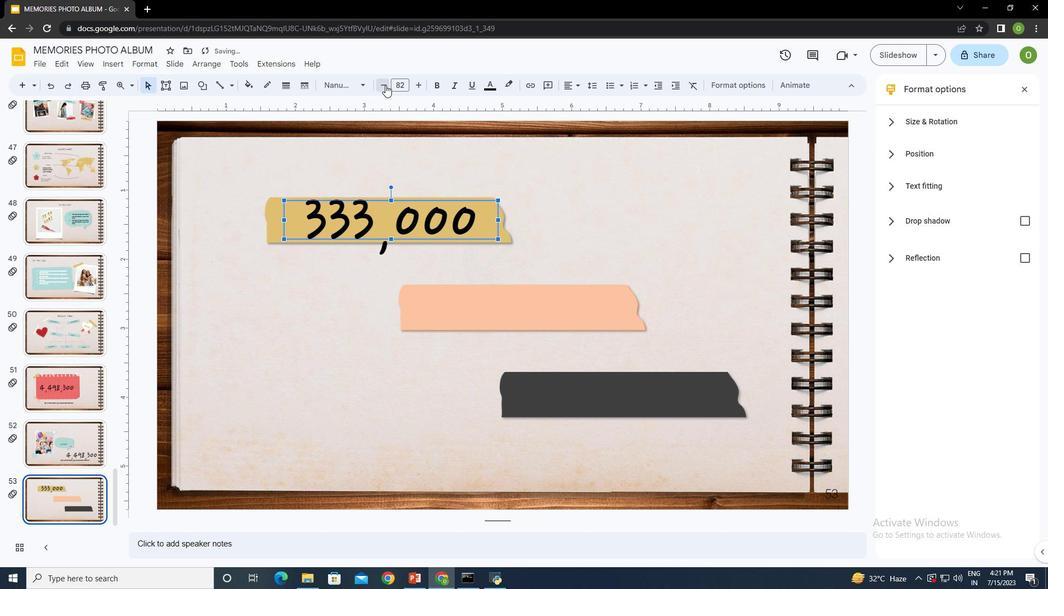 
Action: Mouse pressed left at (385, 85)
Screenshot: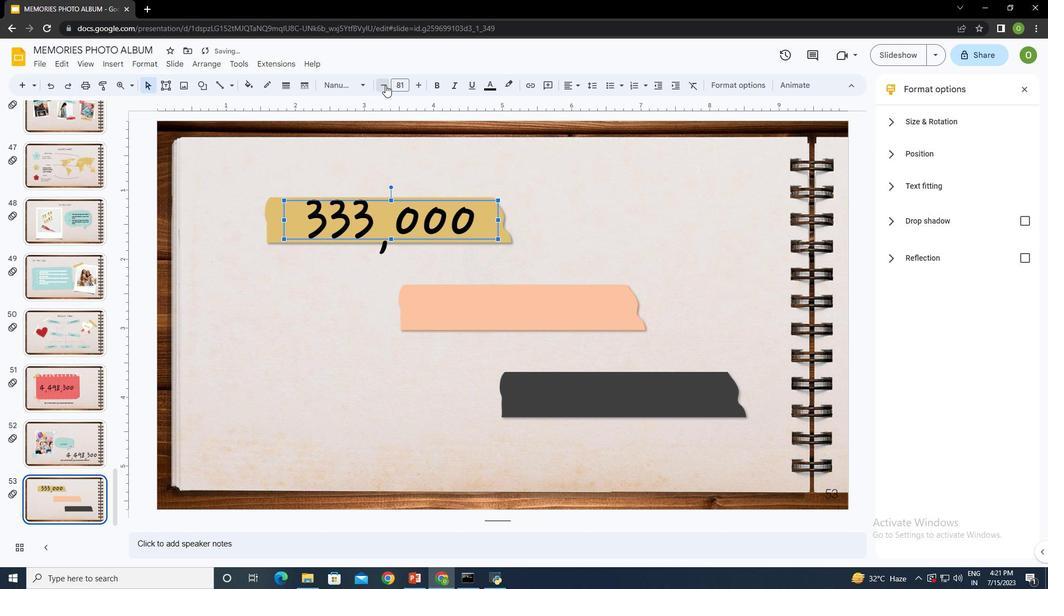 
Action: Mouse pressed left at (385, 85)
Screenshot: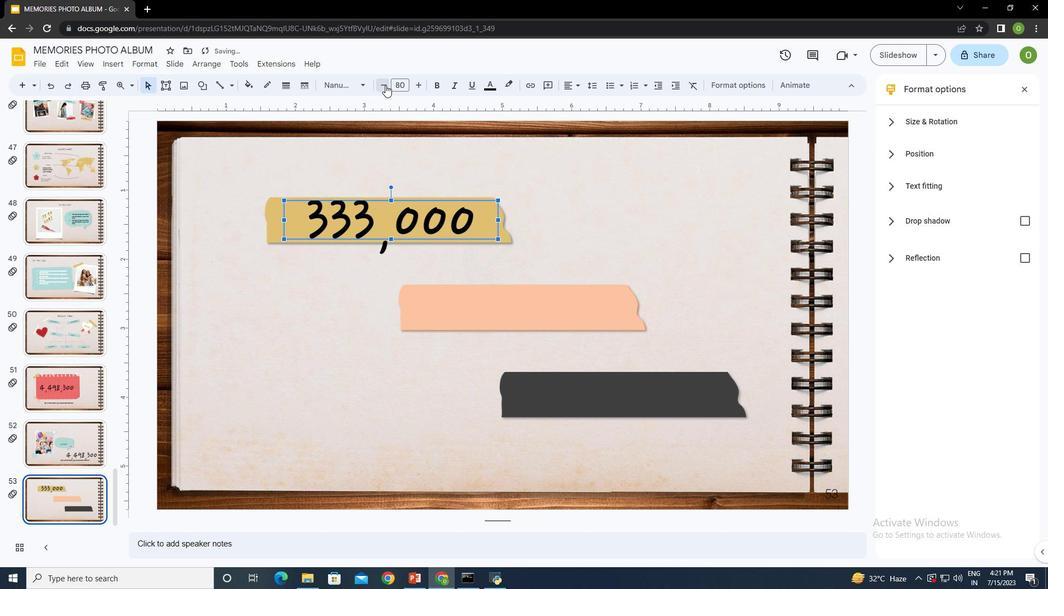 
Action: Mouse pressed left at (385, 85)
Screenshot: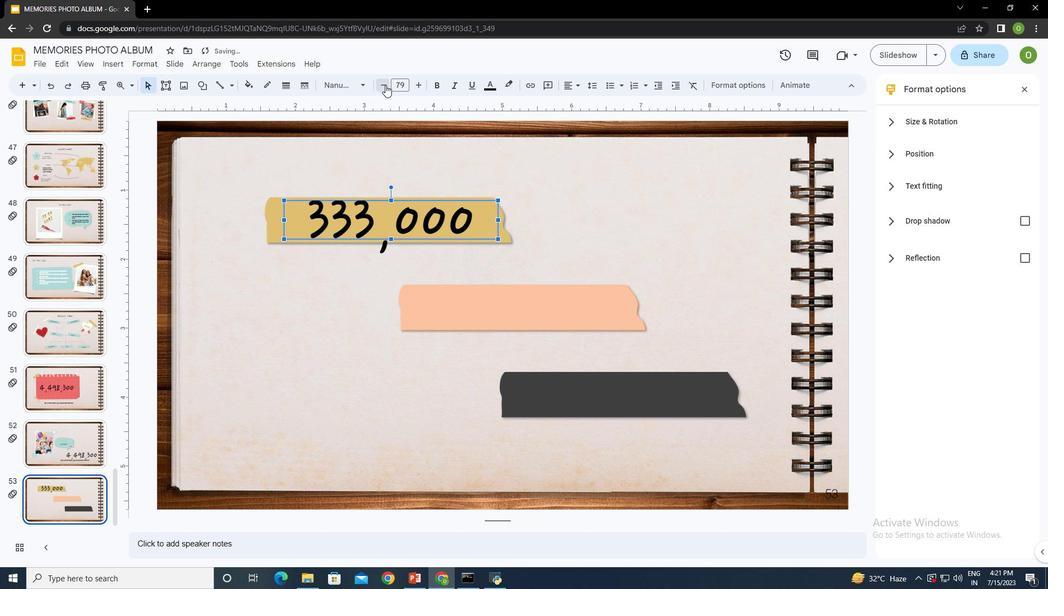 
Action: Mouse pressed left at (385, 85)
Screenshot: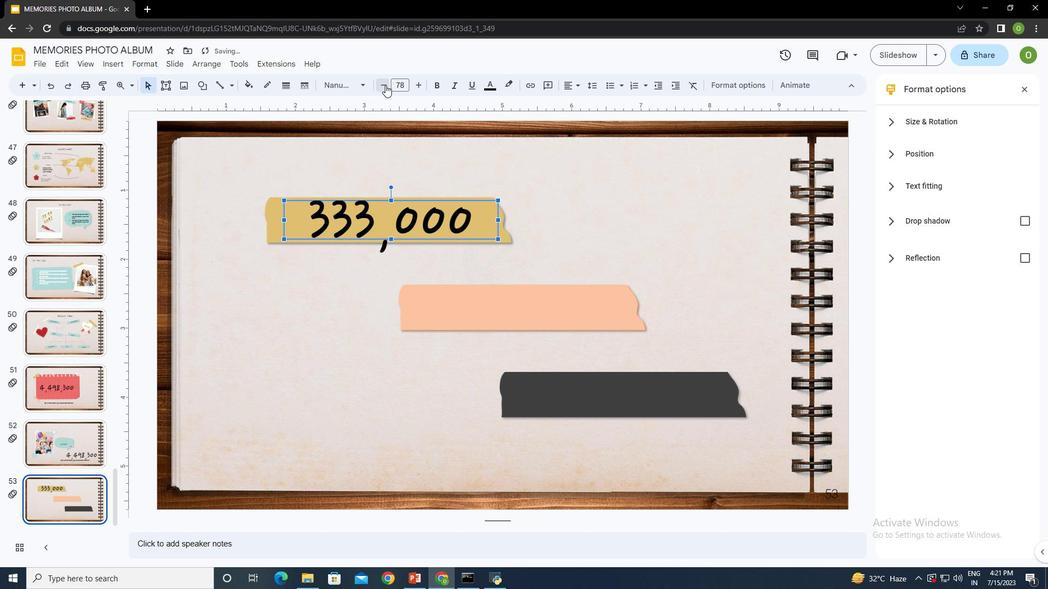 
Action: Mouse pressed left at (385, 85)
Screenshot: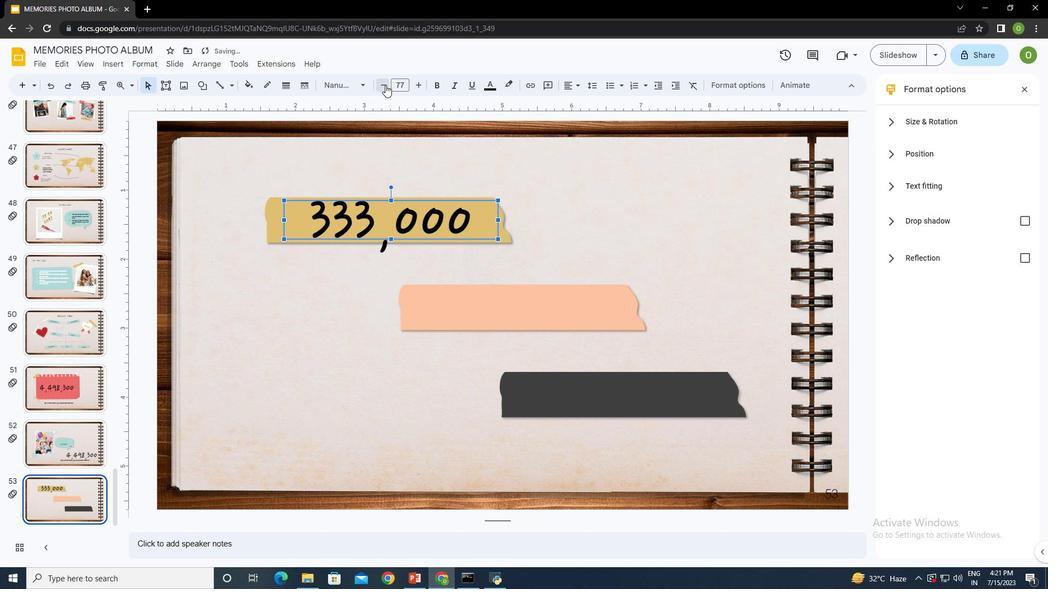 
Action: Mouse pressed left at (385, 85)
Screenshot: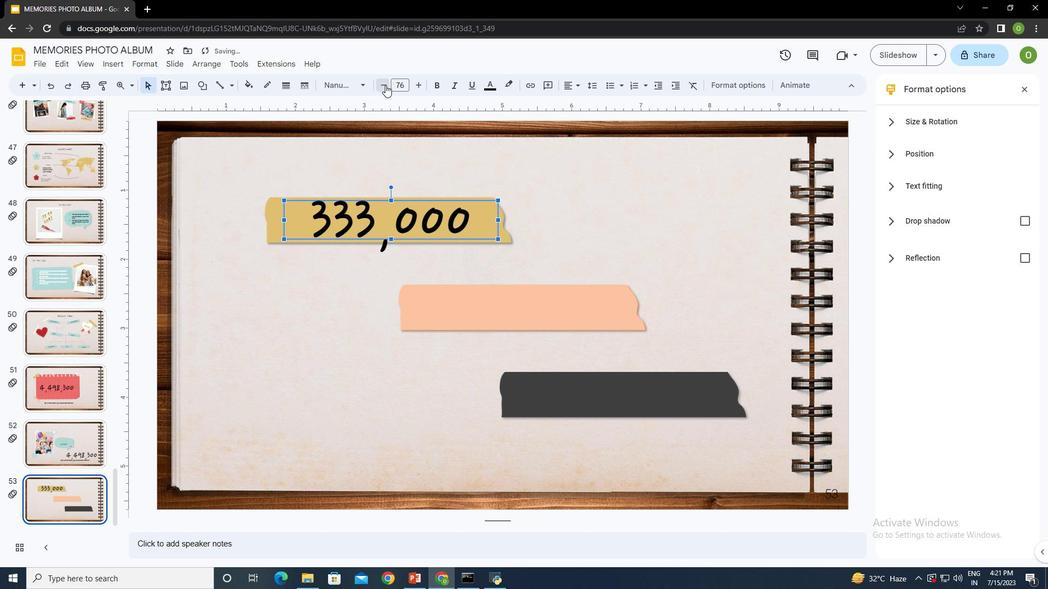 
Action: Mouse pressed left at (385, 85)
Screenshot: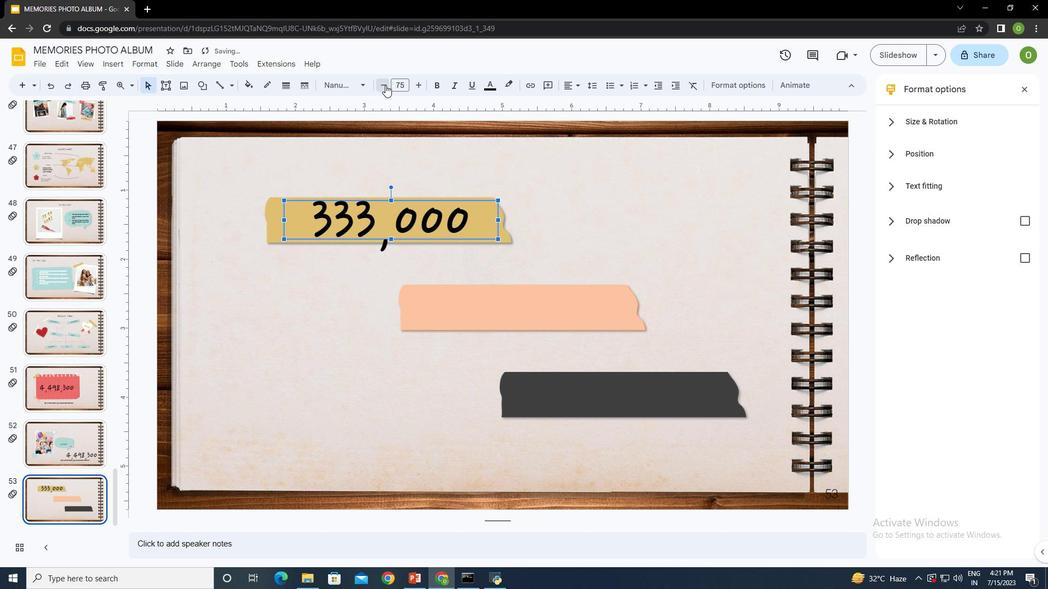 
Action: Mouse pressed left at (385, 85)
Screenshot: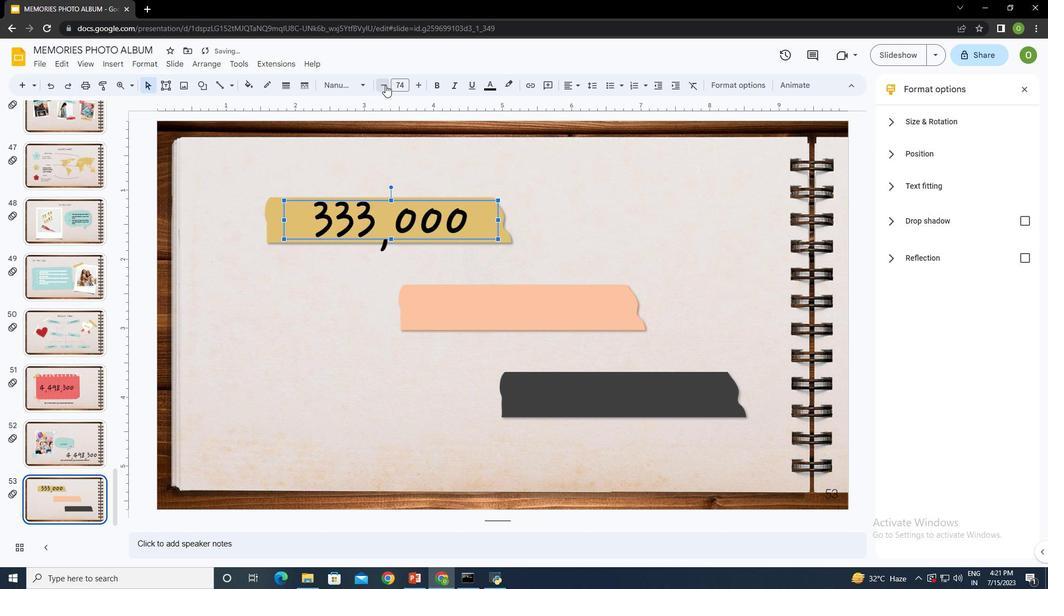 
Action: Mouse pressed left at (385, 85)
Screenshot: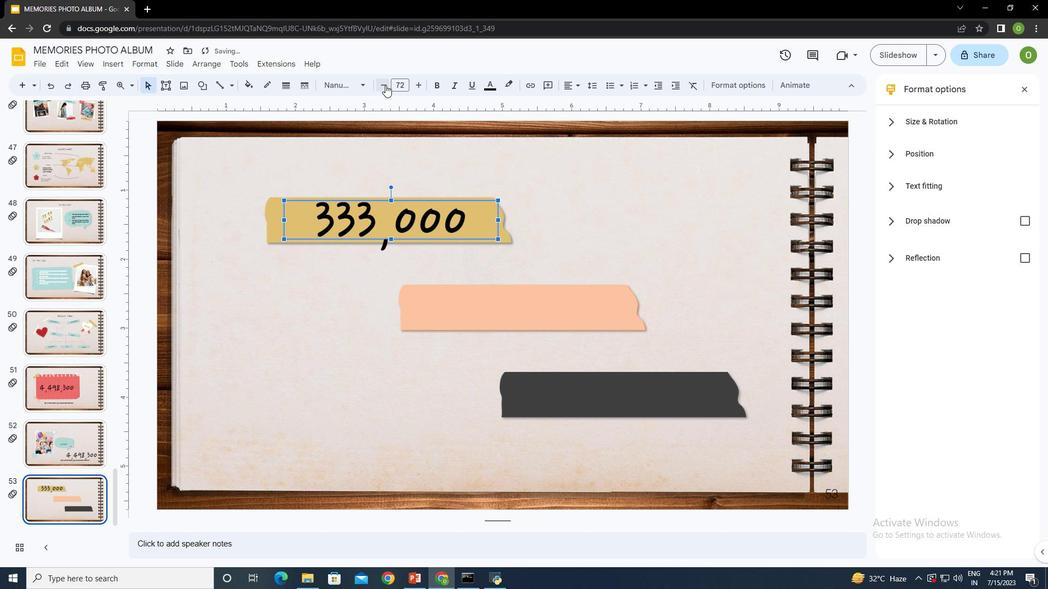 
Action: Mouse pressed left at (385, 85)
Screenshot: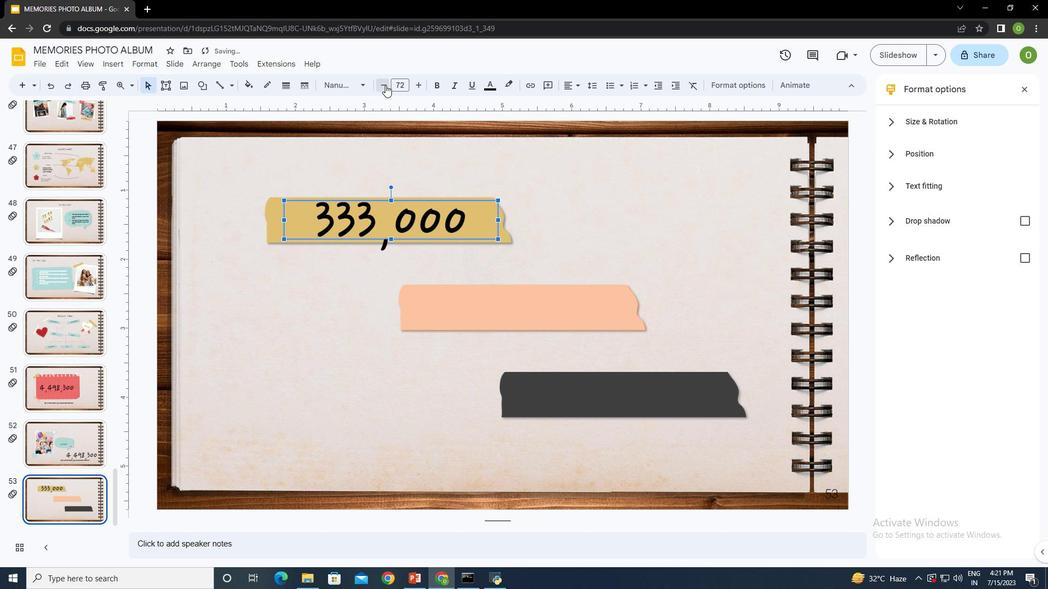 
Action: Mouse pressed left at (385, 85)
Screenshot: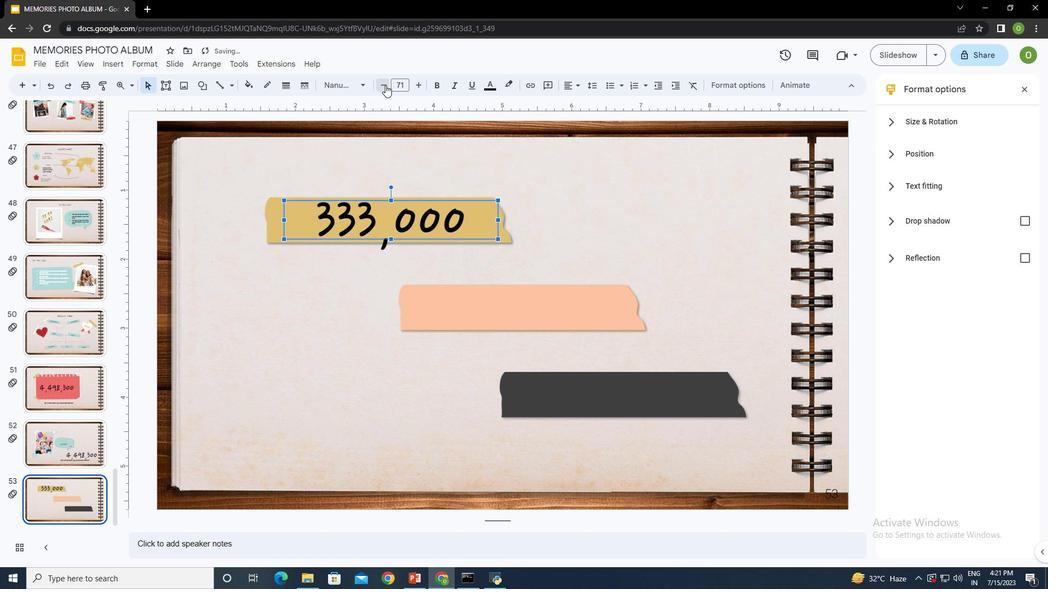 
Action: Mouse moved to (385, 85)
Screenshot: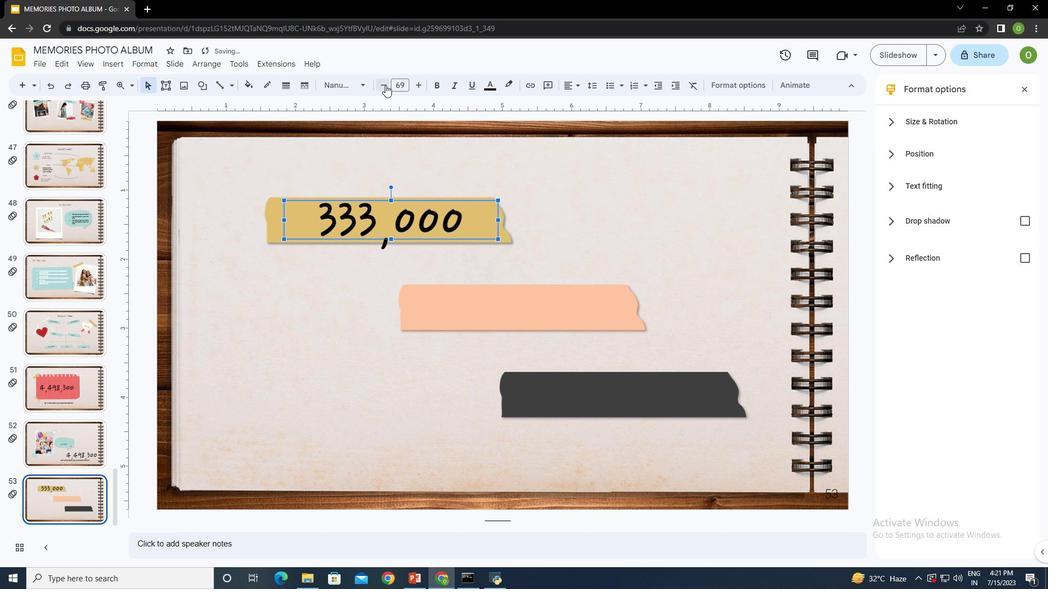 
Action: Mouse pressed left at (385, 85)
Screenshot: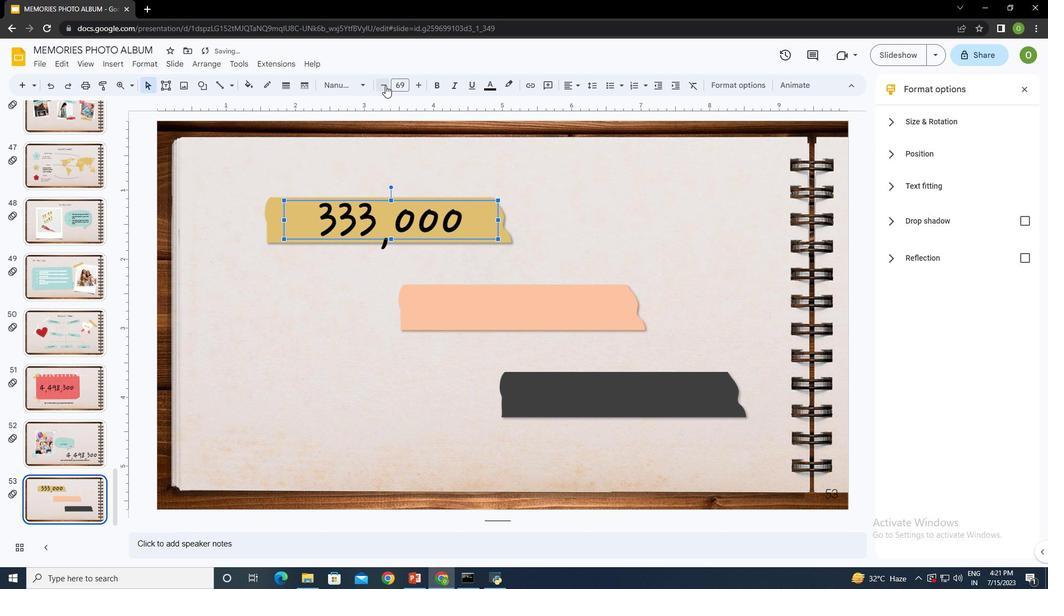
Action: Mouse pressed left at (385, 85)
Screenshot: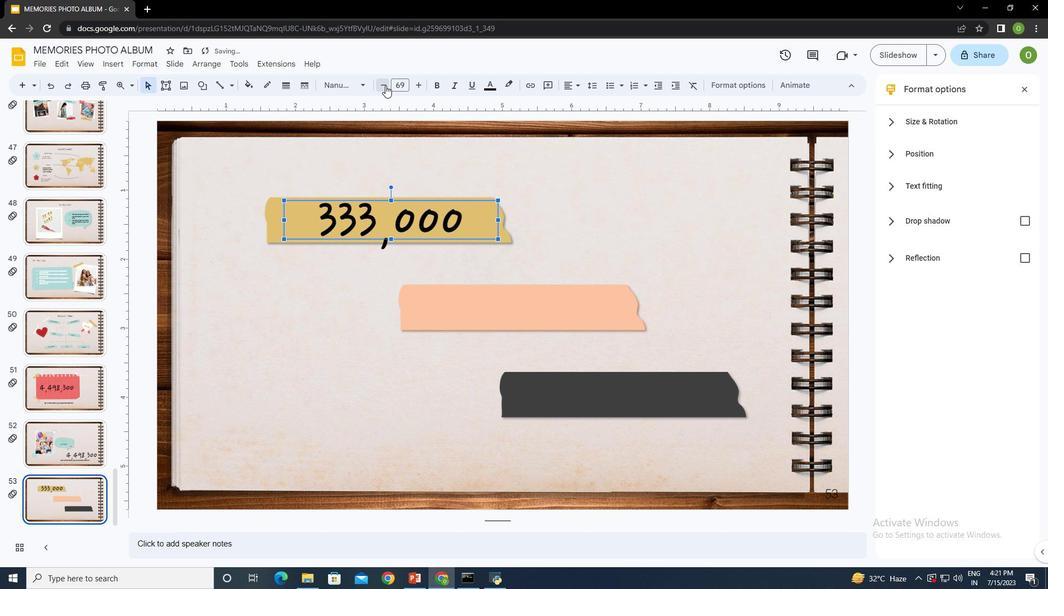 
Action: Mouse pressed left at (385, 85)
Screenshot: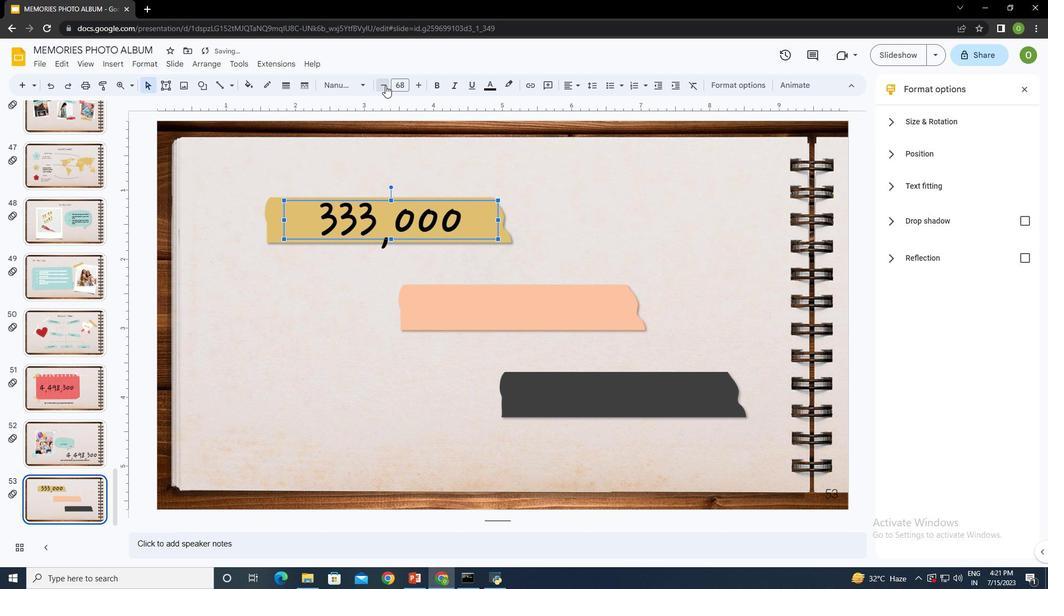 
Action: Mouse pressed left at (385, 85)
Screenshot: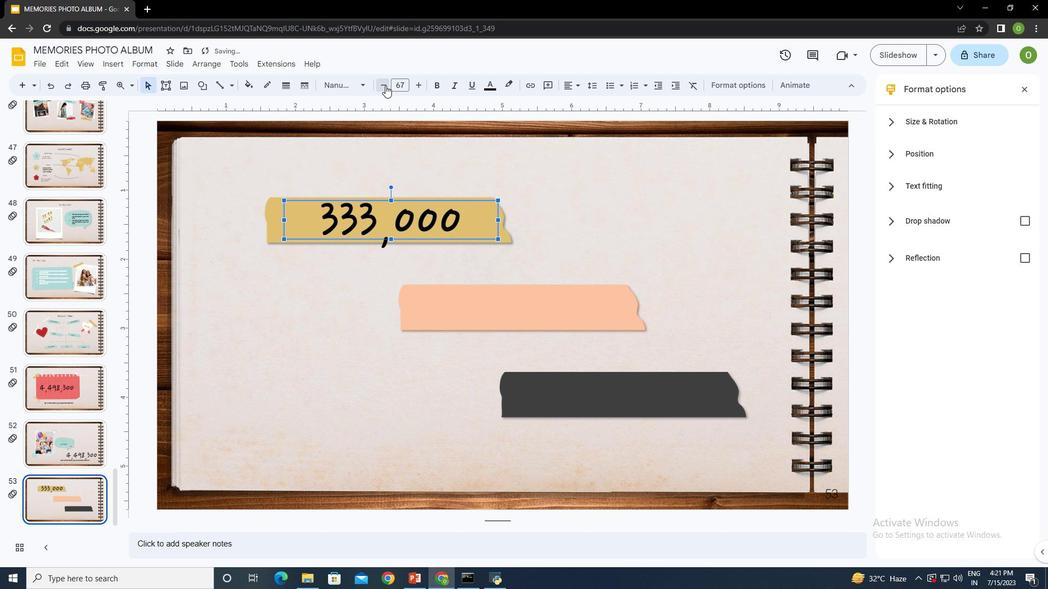 
Action: Mouse pressed left at (385, 85)
Screenshot: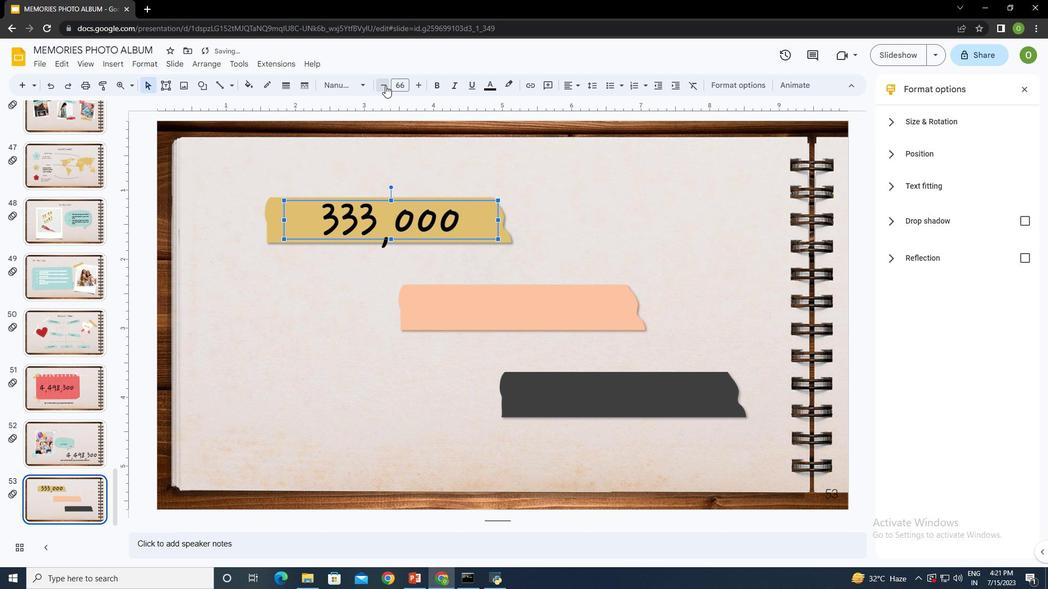 
Action: Mouse pressed left at (385, 85)
Screenshot: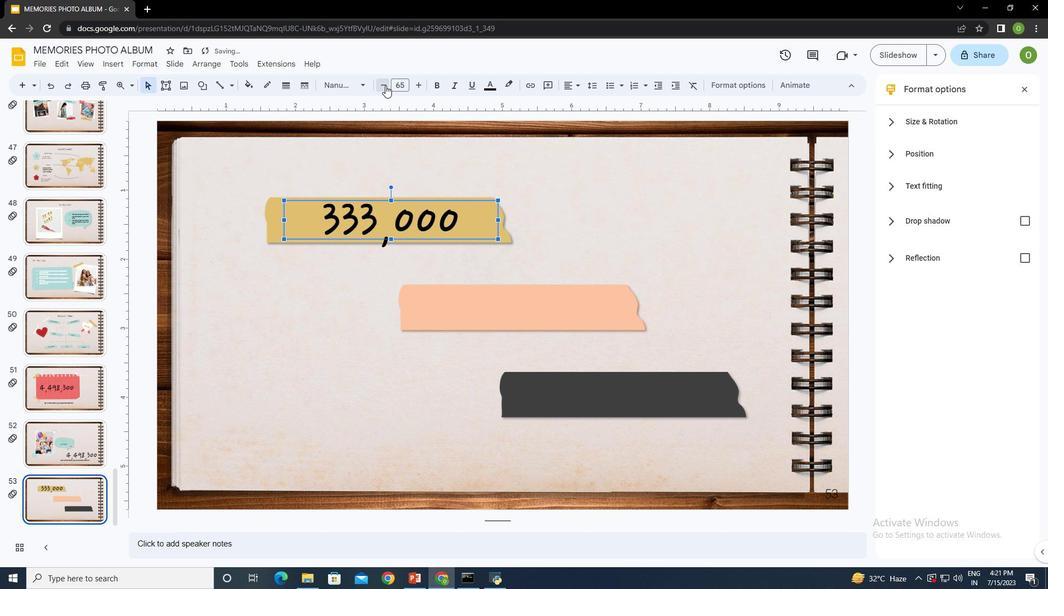 
Action: Mouse pressed left at (385, 85)
Screenshot: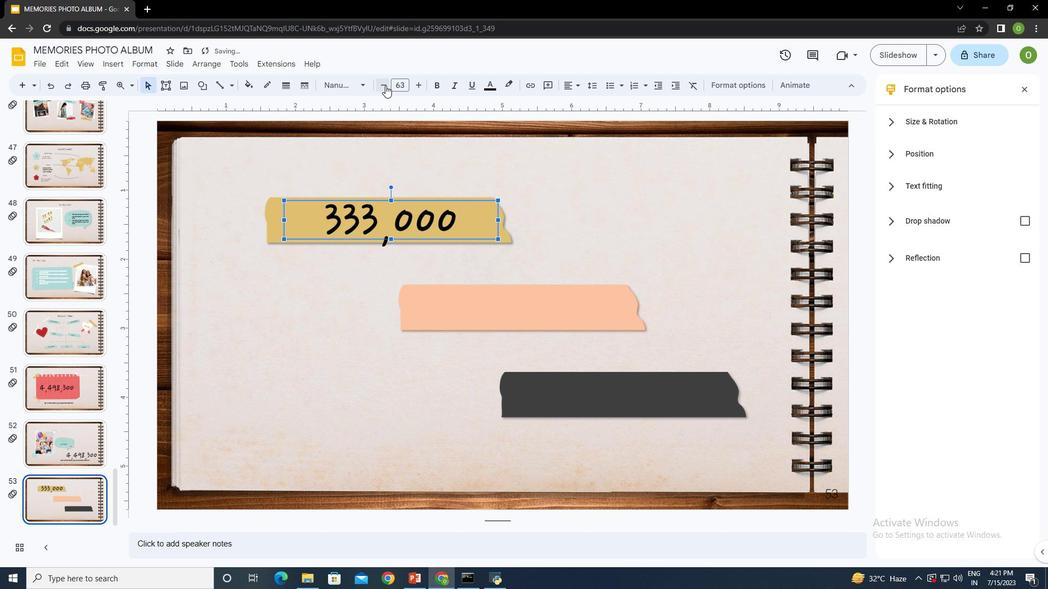
Action: Mouse pressed left at (385, 85)
Screenshot: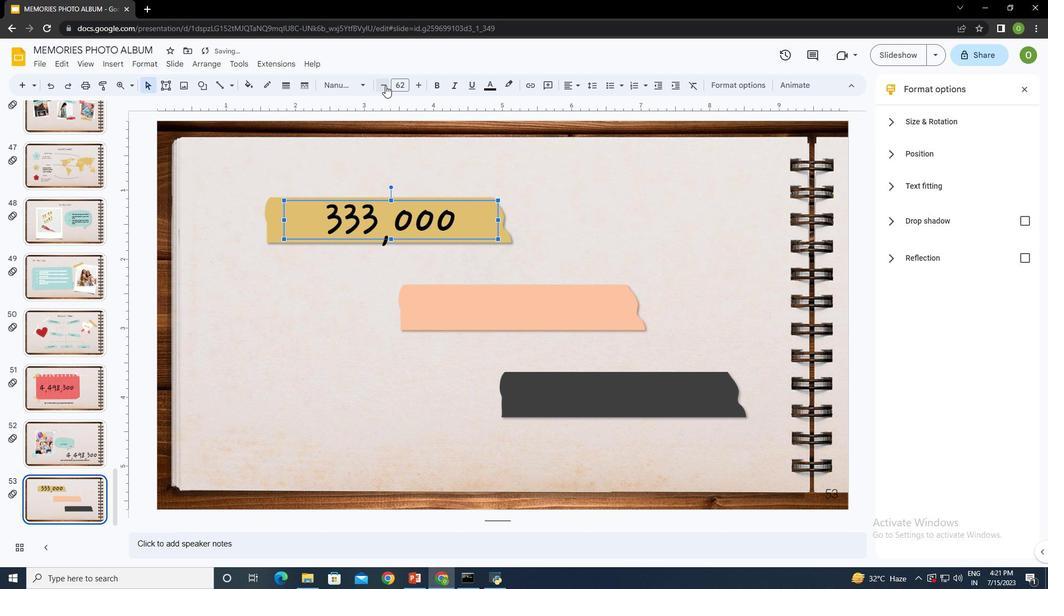 
Action: Mouse pressed left at (385, 85)
Screenshot: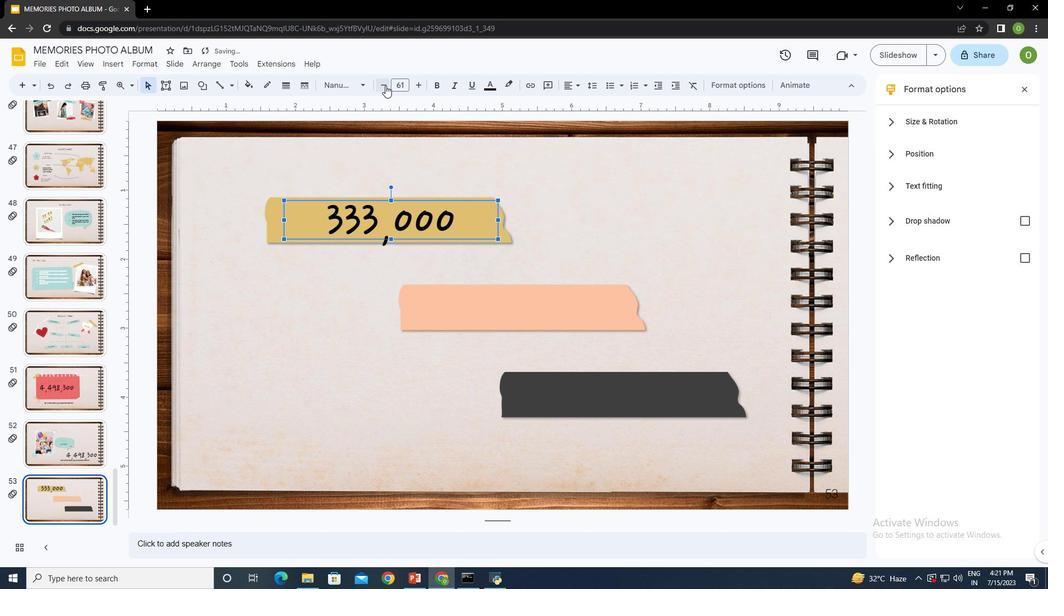 
Action: Mouse moved to (483, 301)
Screenshot: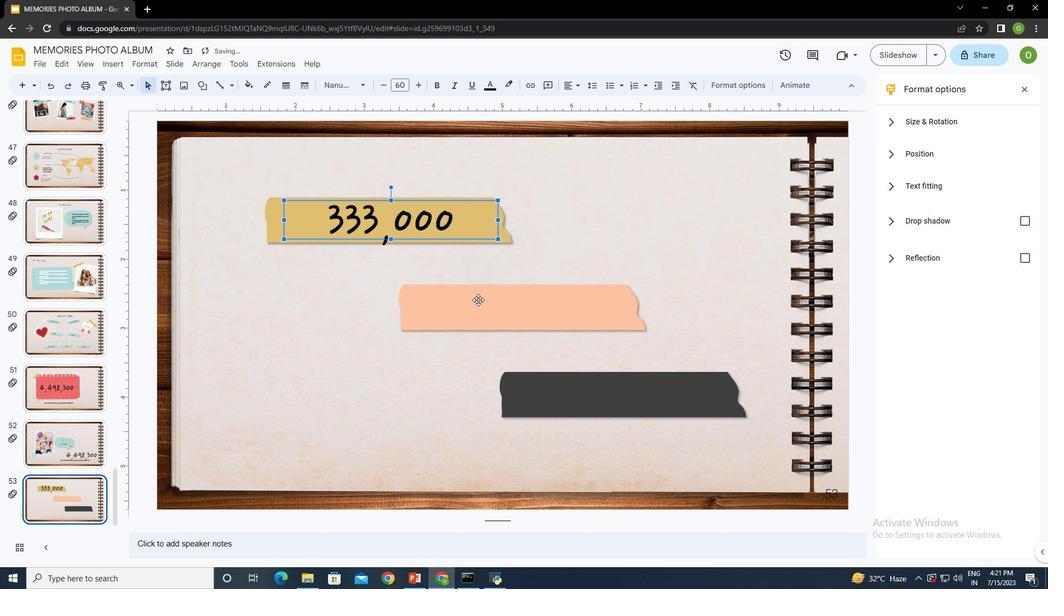 
Action: Mouse pressed left at (483, 301)
Screenshot: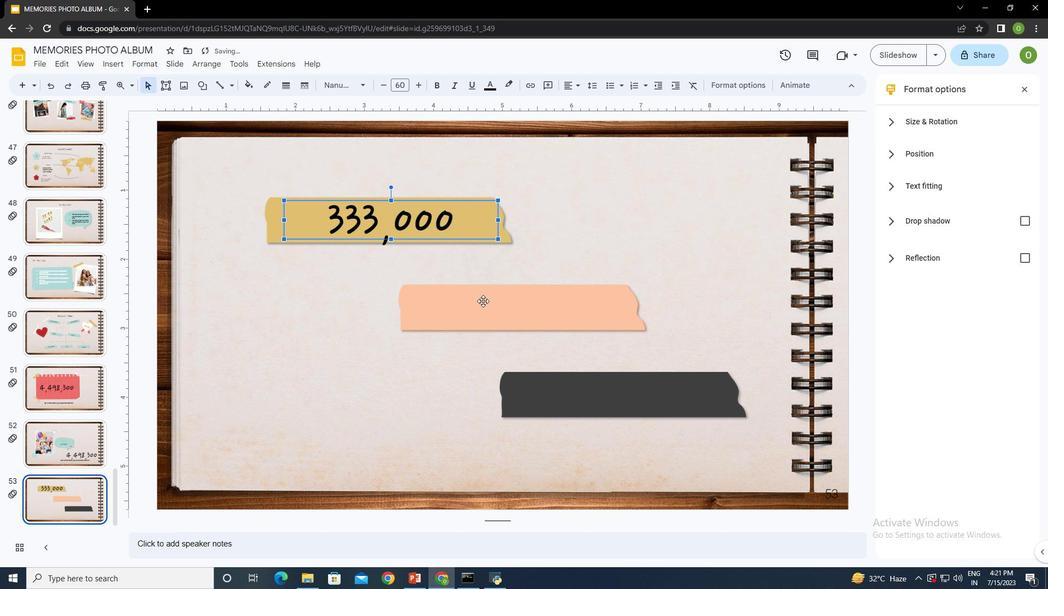 
Action: Mouse moved to (162, 82)
Screenshot: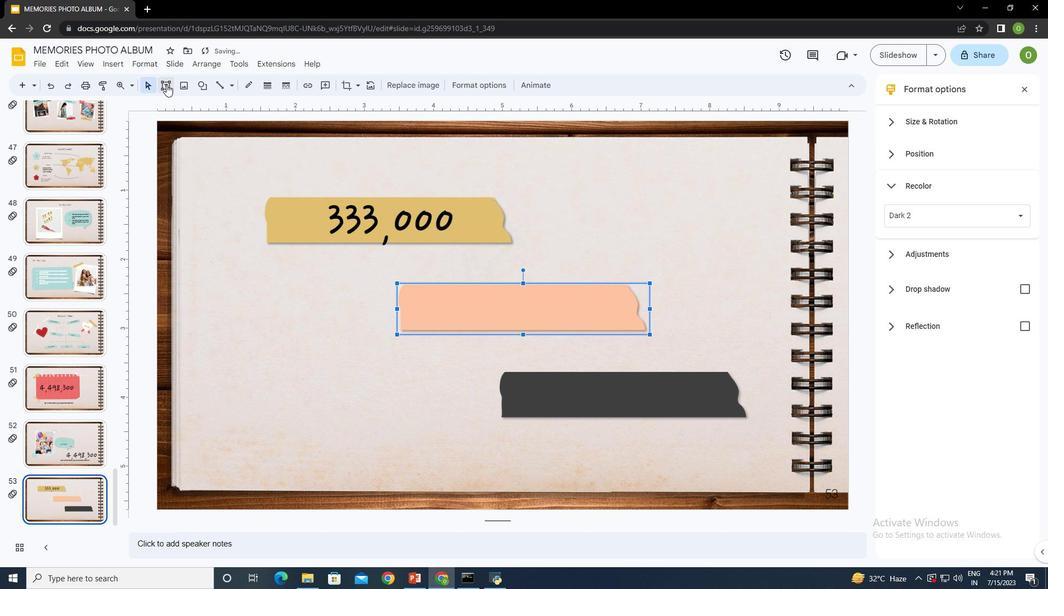 
Action: Mouse pressed left at (162, 82)
Screenshot: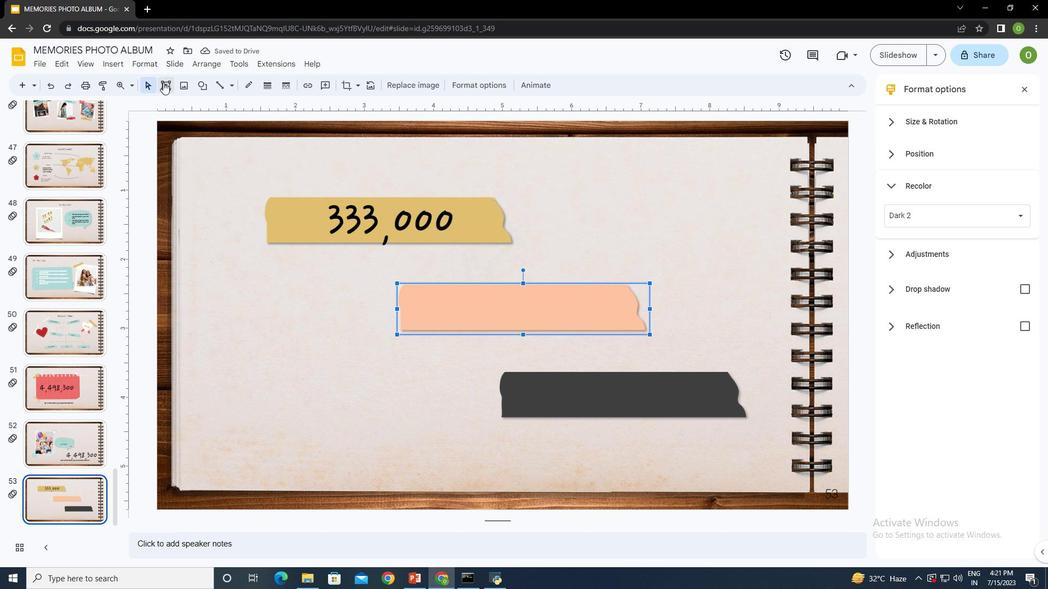 
Action: Mouse moved to (436, 286)
Screenshot: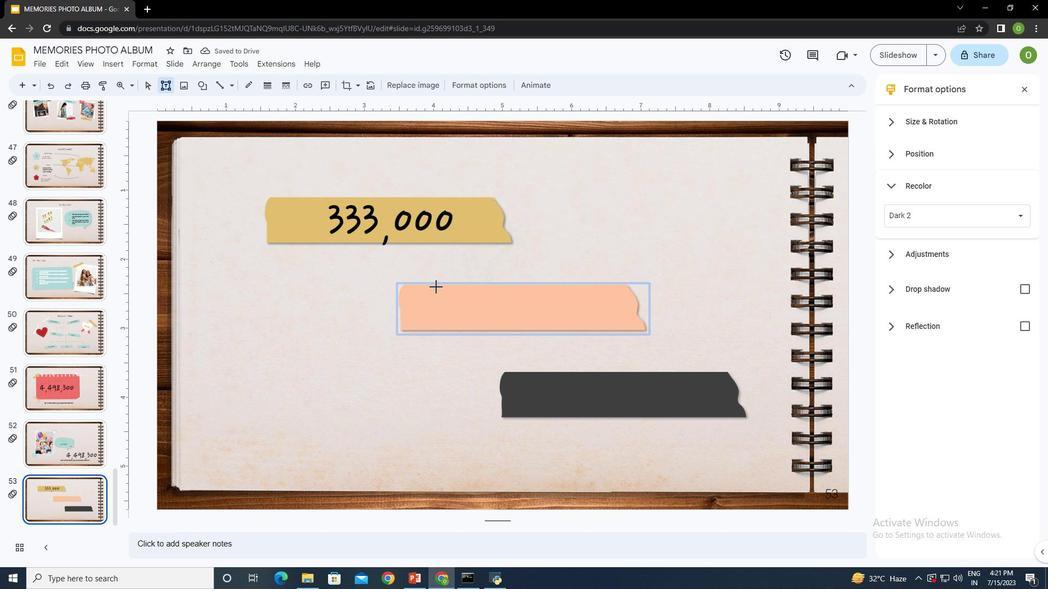 
Action: Mouse pressed left at (436, 286)
Screenshot: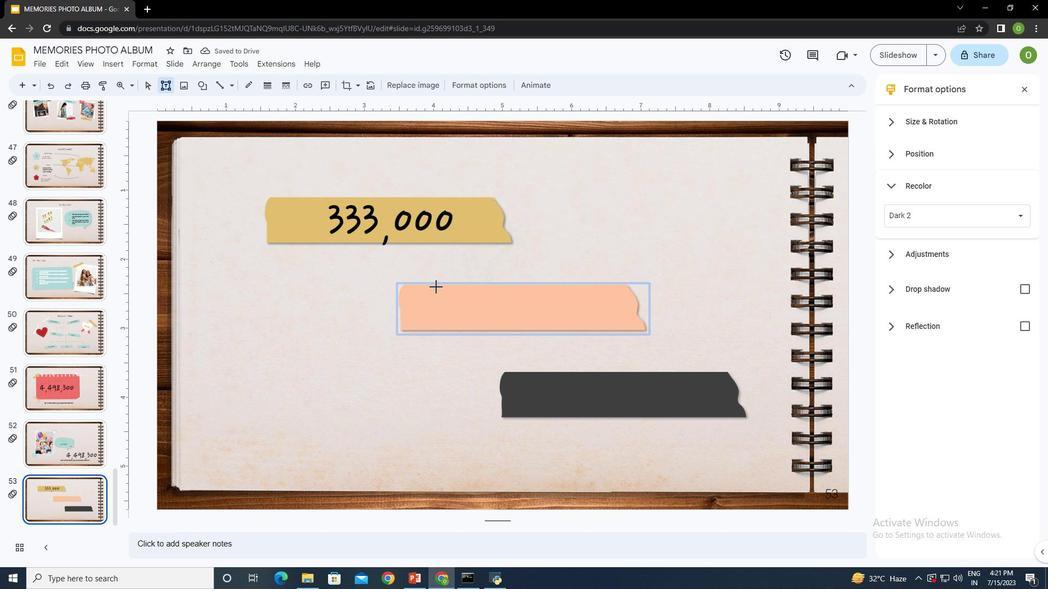 
Action: Mouse moved to (437, 310)
Screenshot: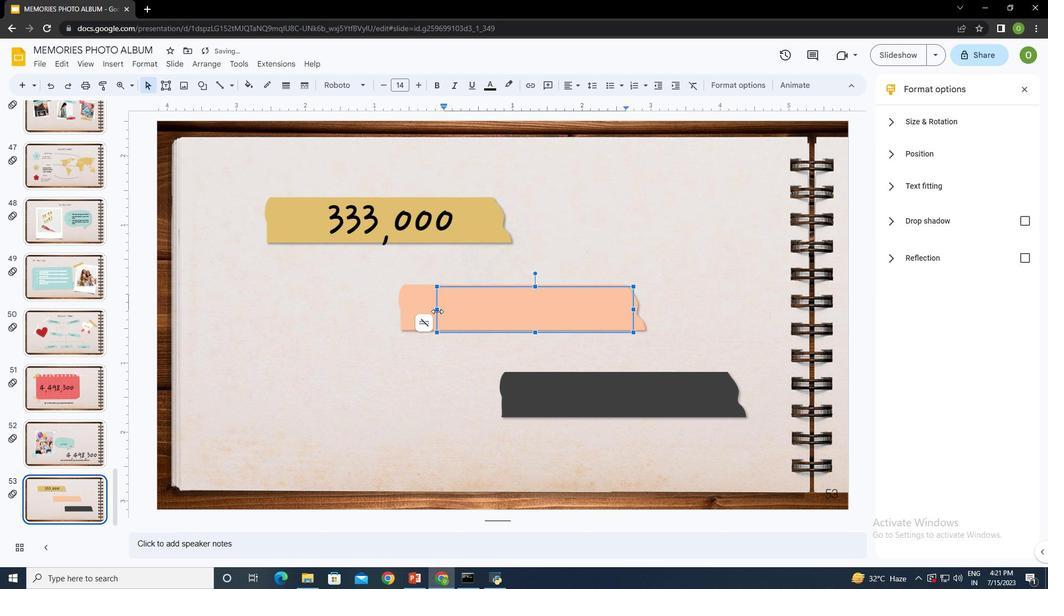 
Action: Mouse pressed left at (437, 310)
Screenshot: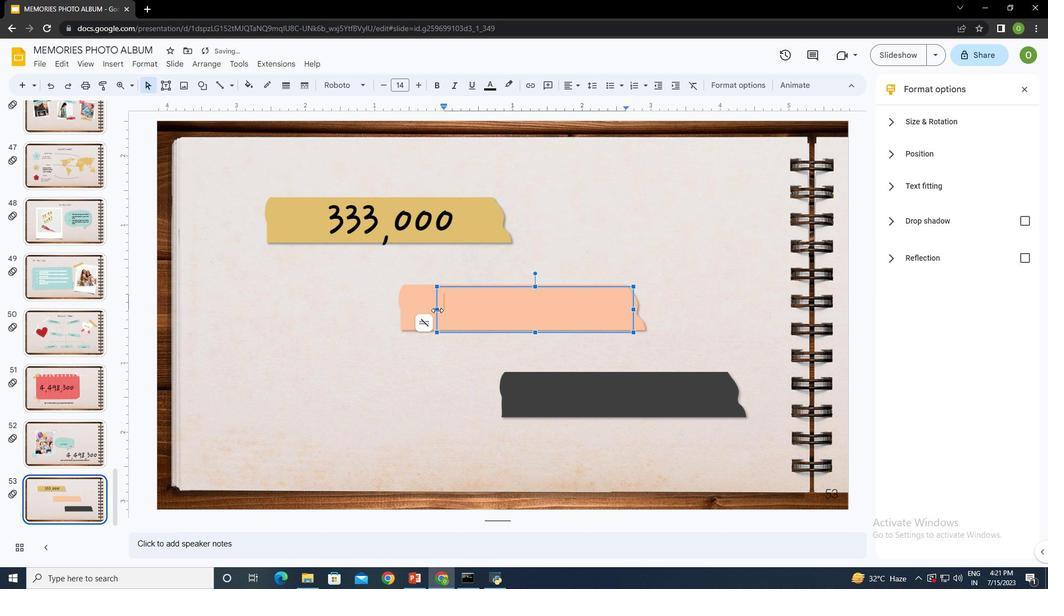 
Action: Mouse moved to (465, 300)
Screenshot: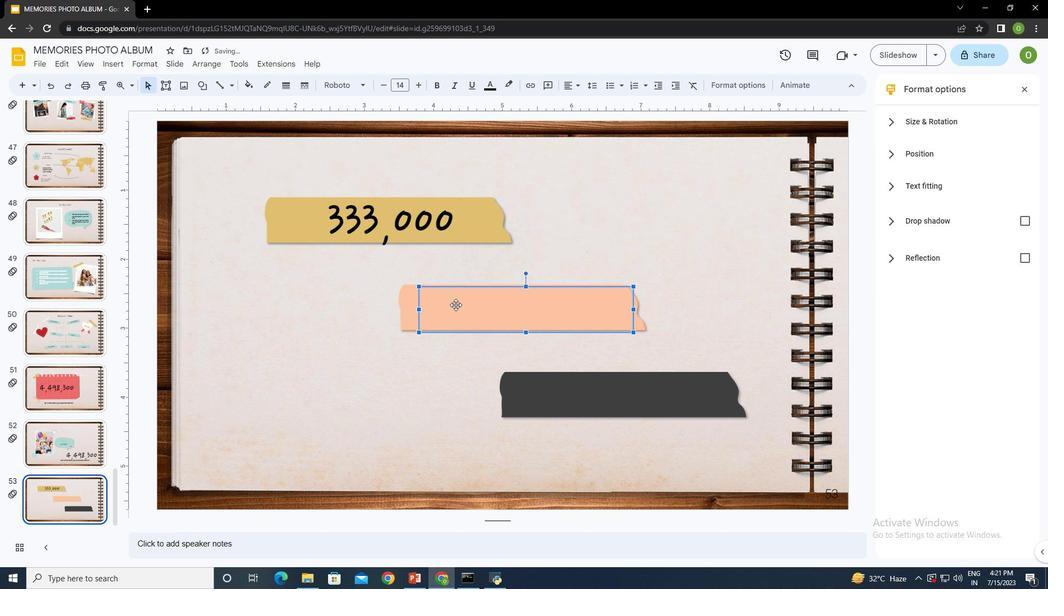 
Action: Mouse pressed left at (465, 300)
Screenshot: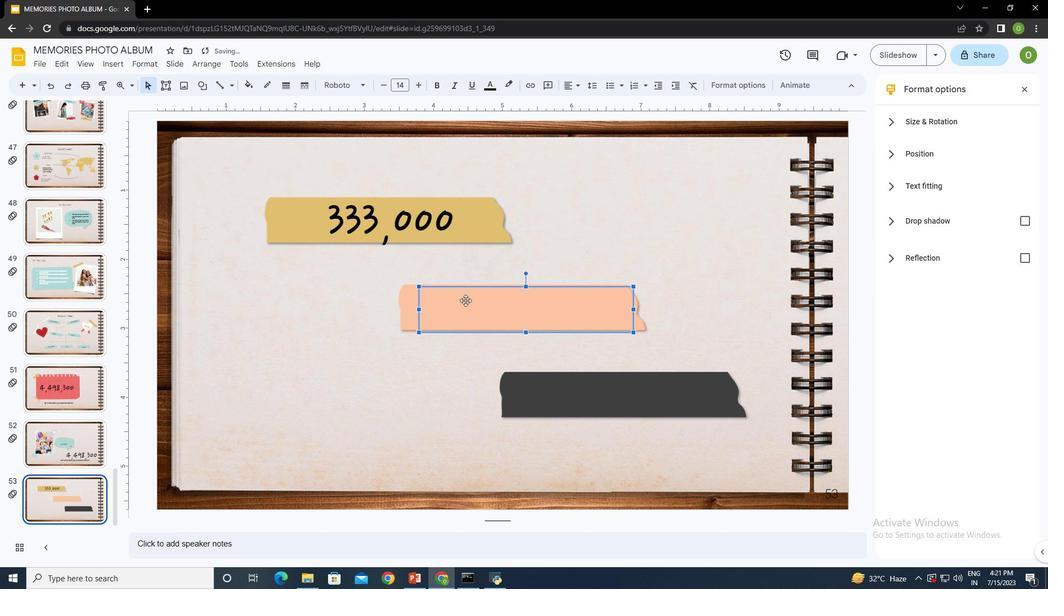 
Action: Mouse moved to (466, 316)
Screenshot: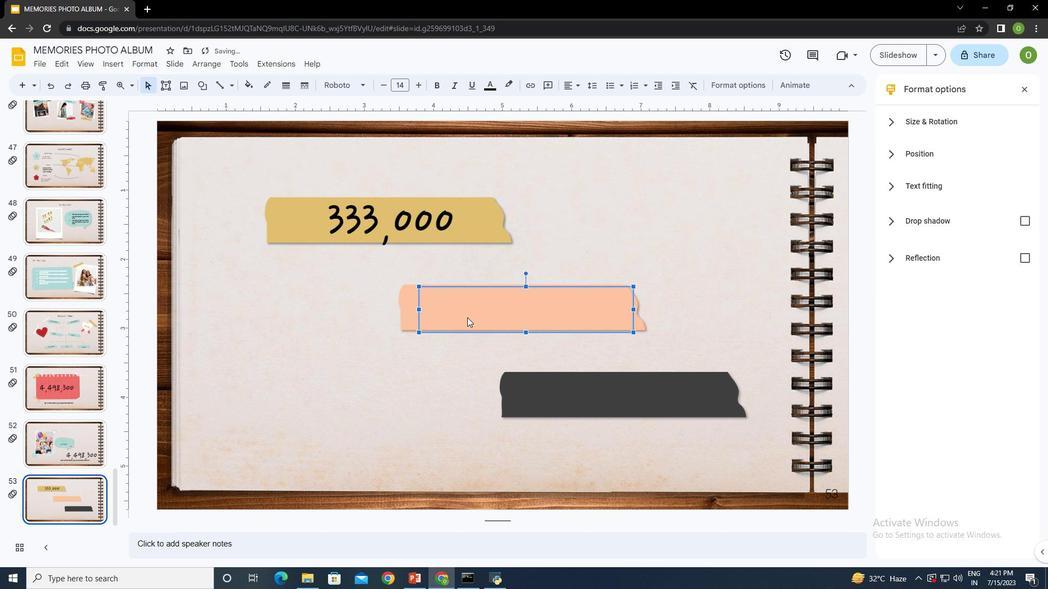 
Action: Key pressed 9th<Key.space>55m<Key.space>23sctrl+A
Screenshot: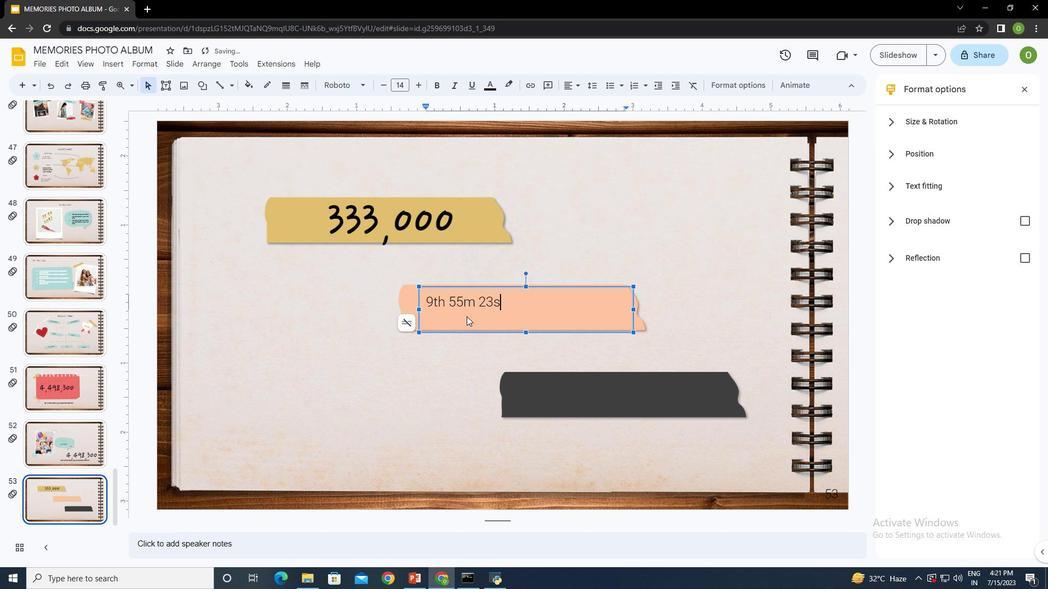 
Action: Mouse moved to (337, 85)
Screenshot: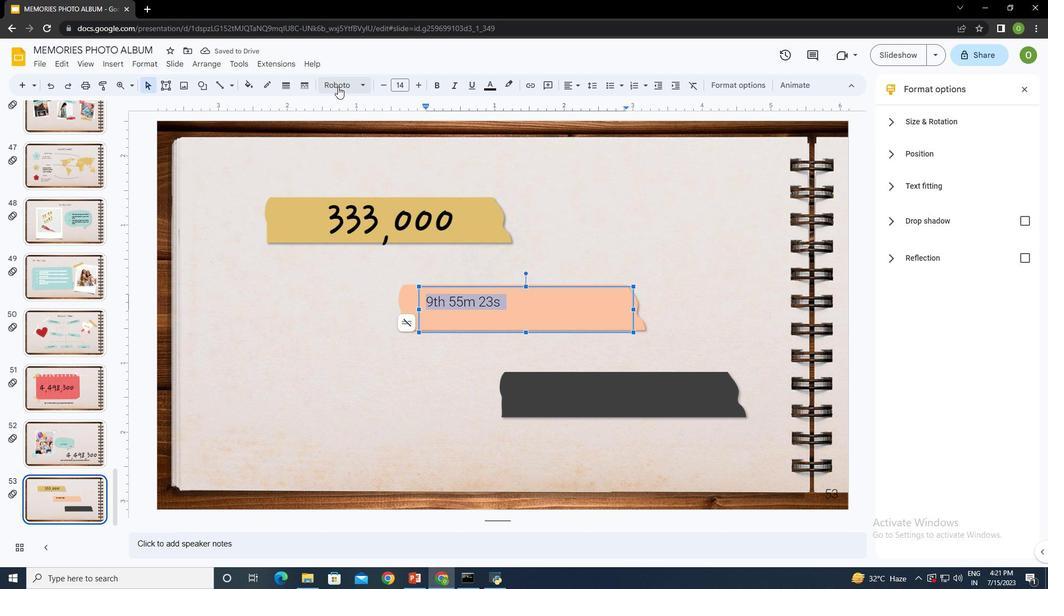 
Action: Mouse pressed left at (337, 85)
Screenshot: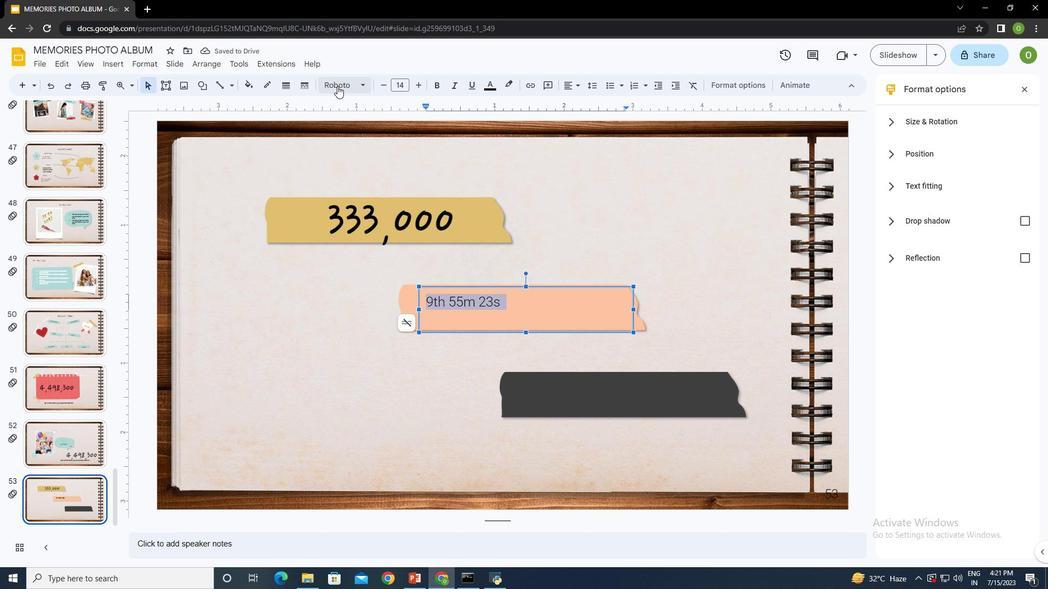 
Action: Mouse moved to (377, 149)
Screenshot: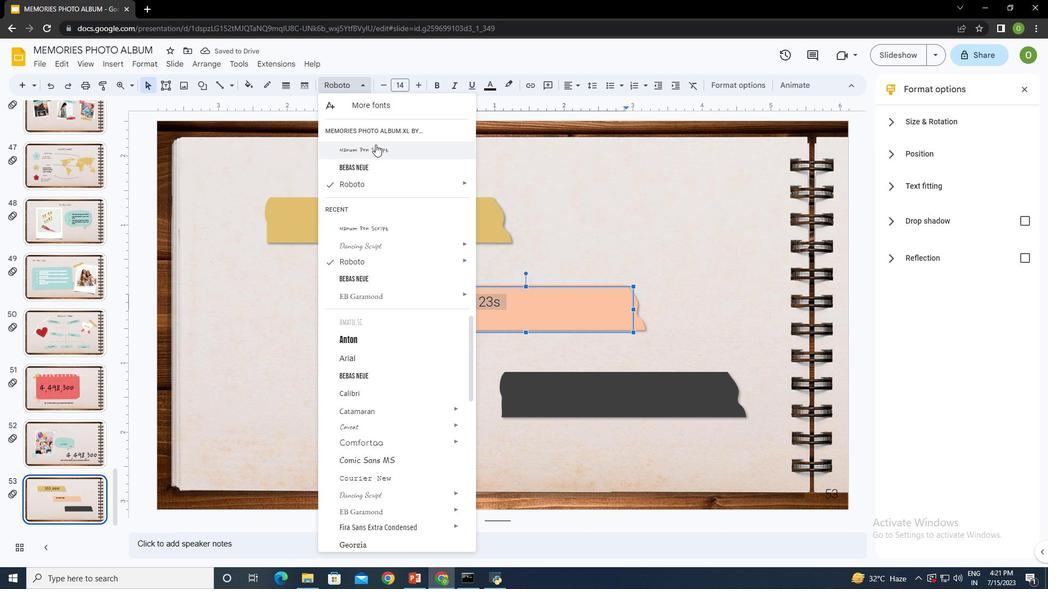 
Action: Mouse pressed left at (377, 149)
Screenshot: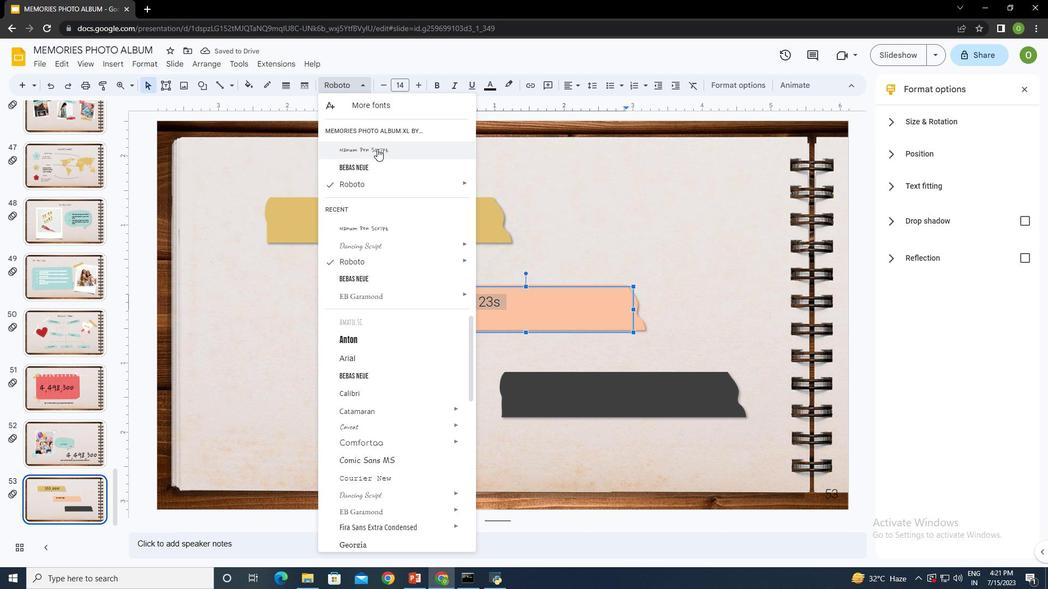 
Action: Mouse moved to (406, 86)
Screenshot: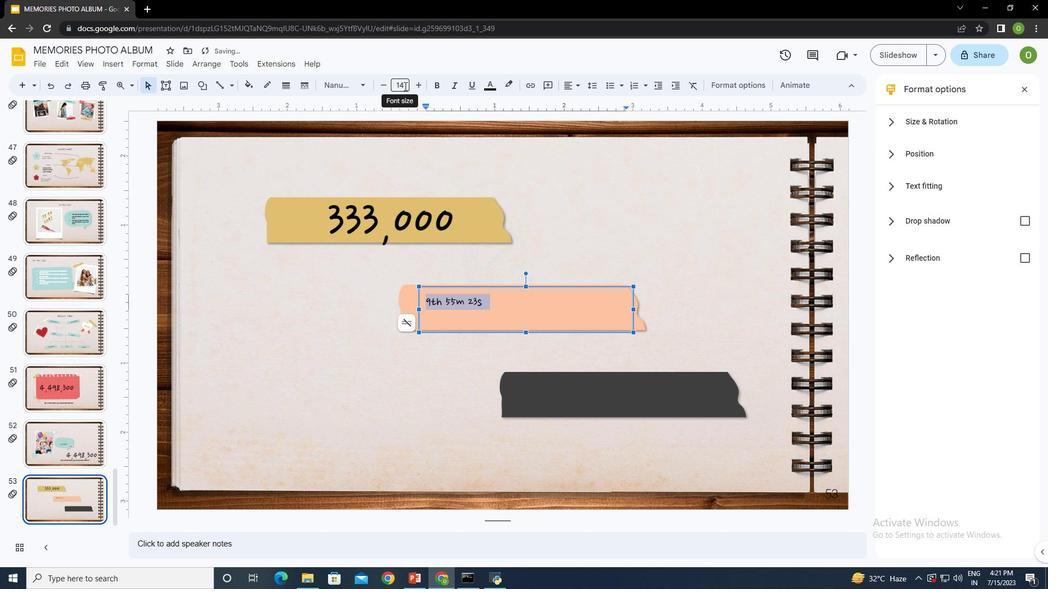 
Action: Mouse pressed left at (406, 86)
Screenshot: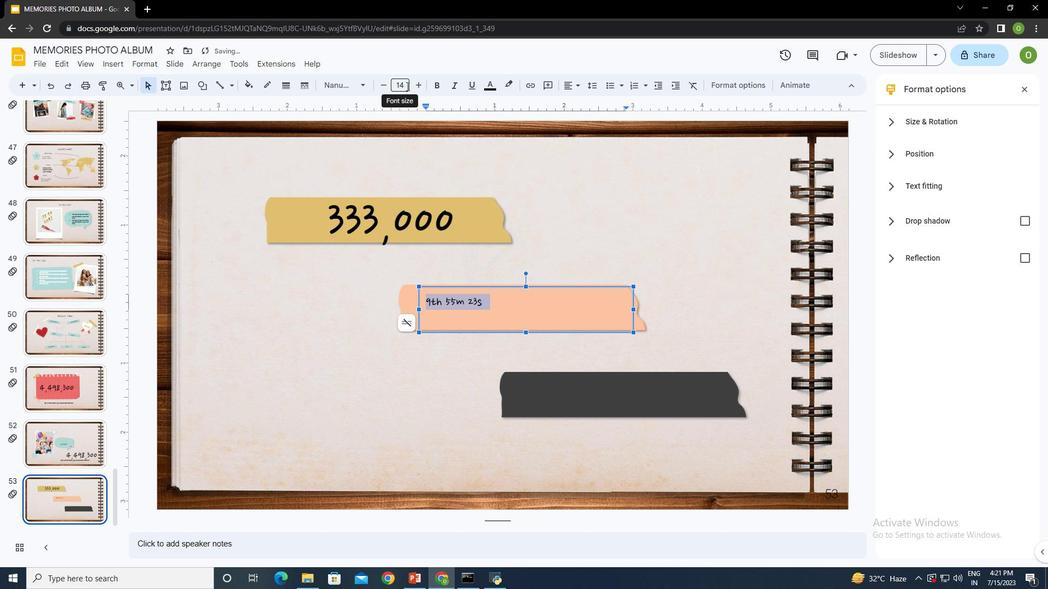 
Action: Key pressed 60<Key.enter>
Screenshot: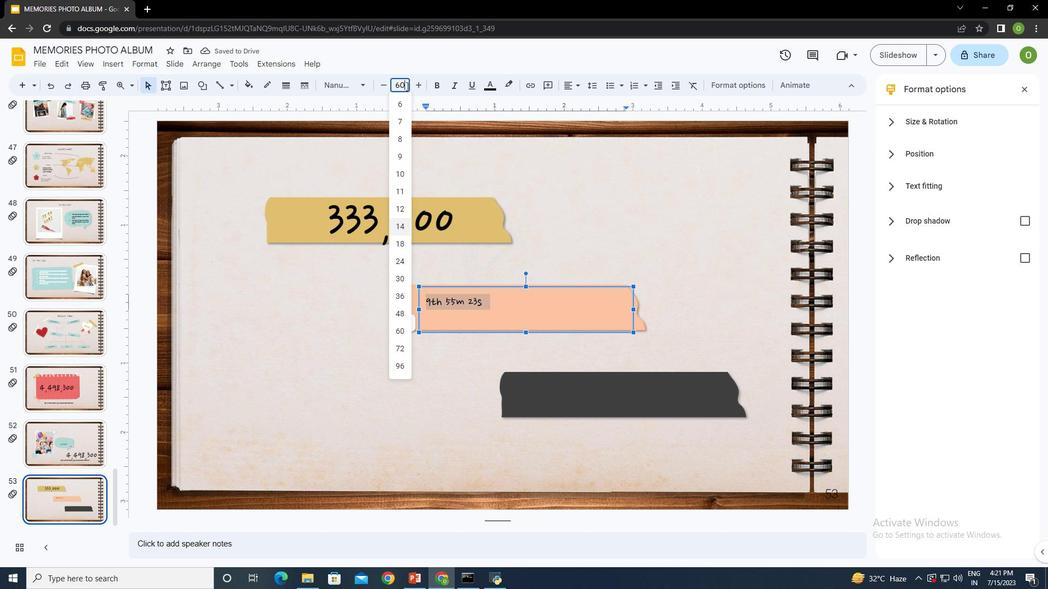 
Action: Mouse moved to (420, 309)
Screenshot: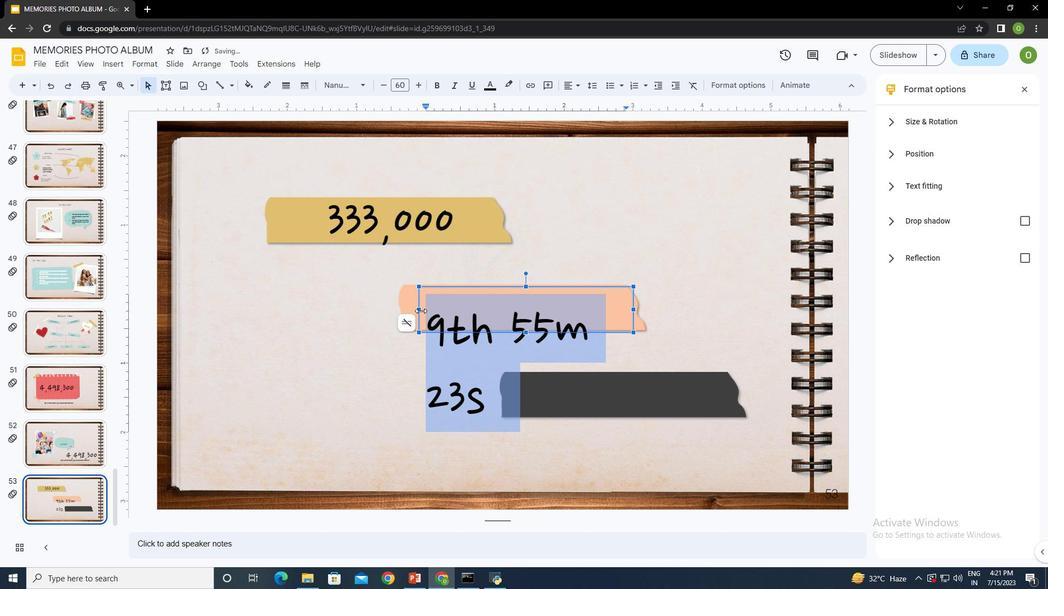 
Action: Mouse pressed left at (420, 309)
Screenshot: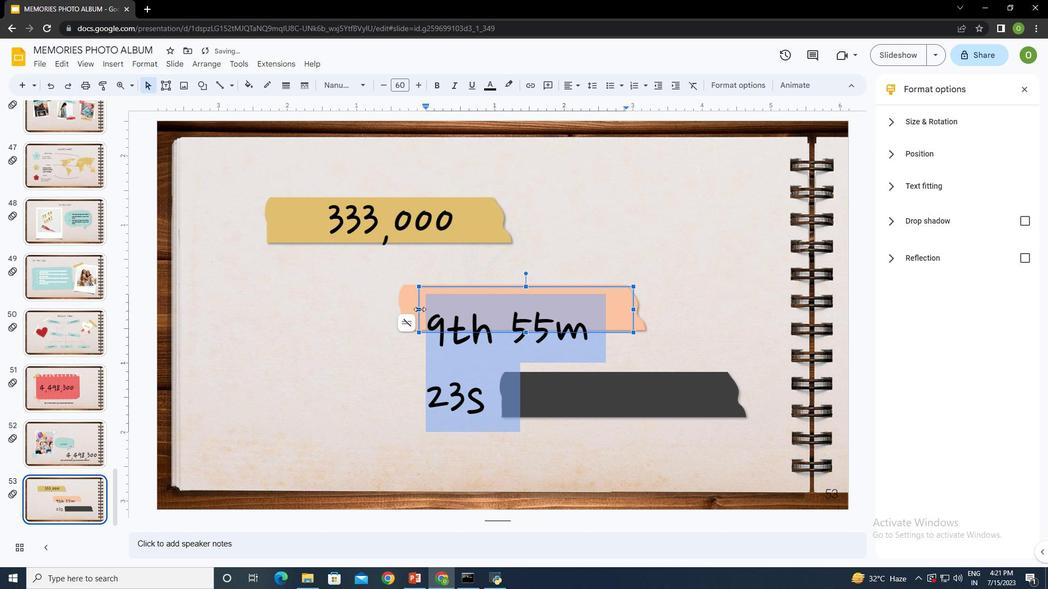 
Action: Mouse moved to (634, 309)
Screenshot: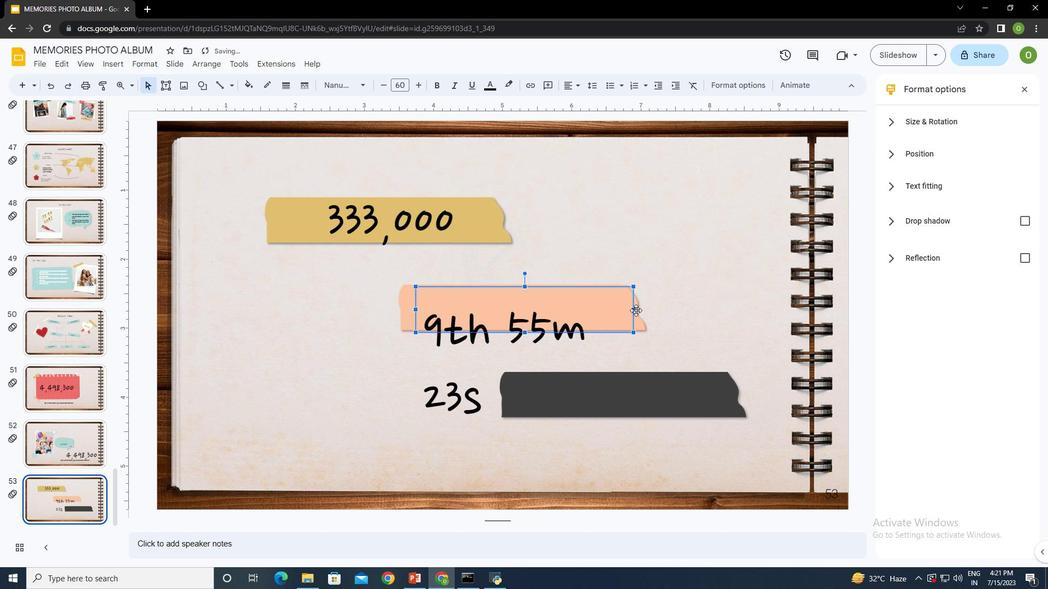 
Action: Mouse pressed left at (634, 309)
Screenshot: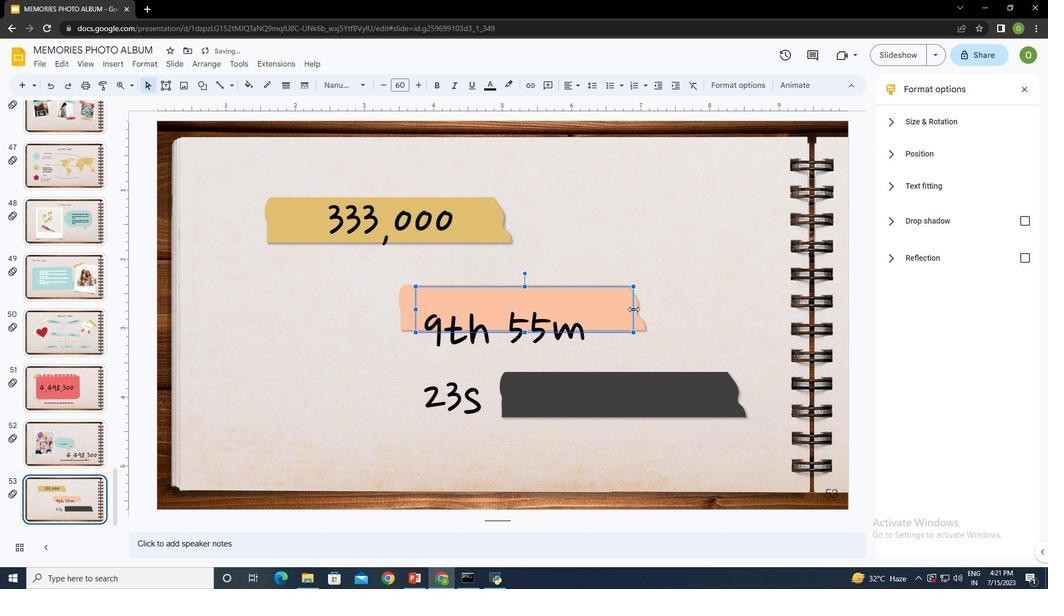 
Action: Mouse moved to (381, 83)
Screenshot: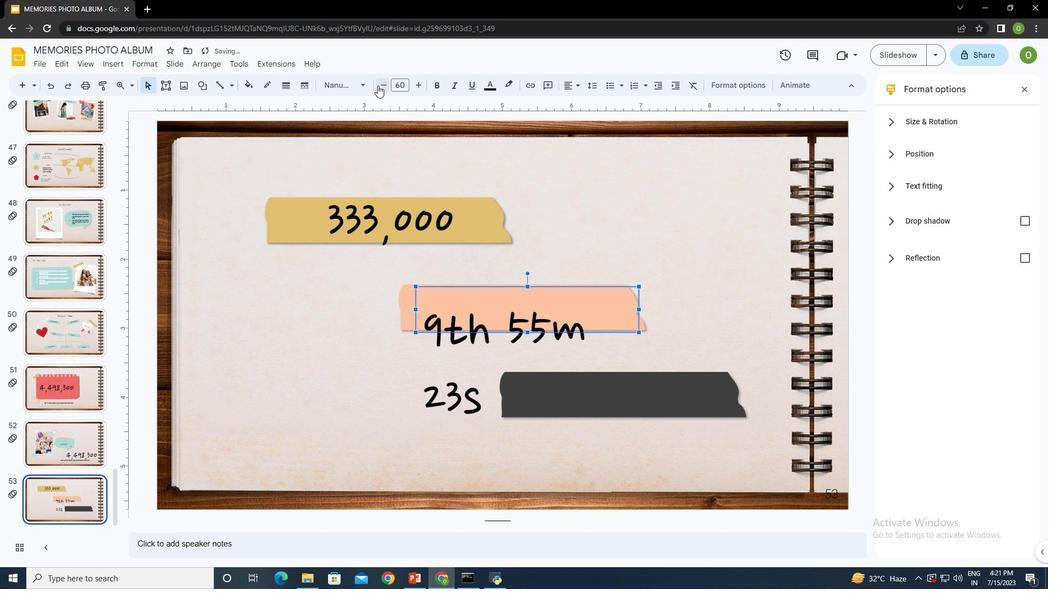 
Action: Mouse pressed left at (381, 83)
Screenshot: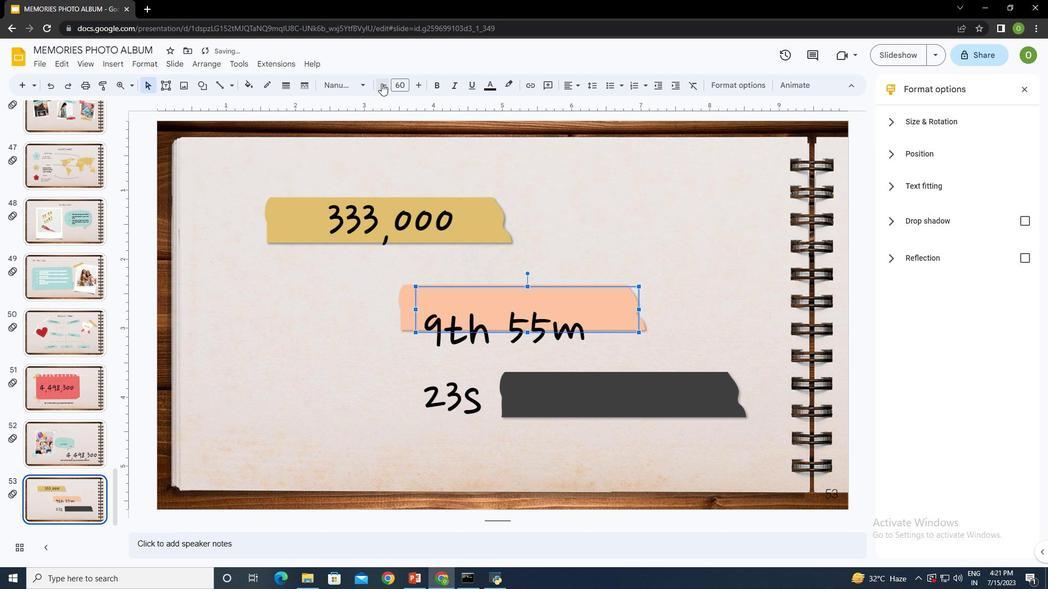 
Action: Mouse pressed left at (381, 83)
Screenshot: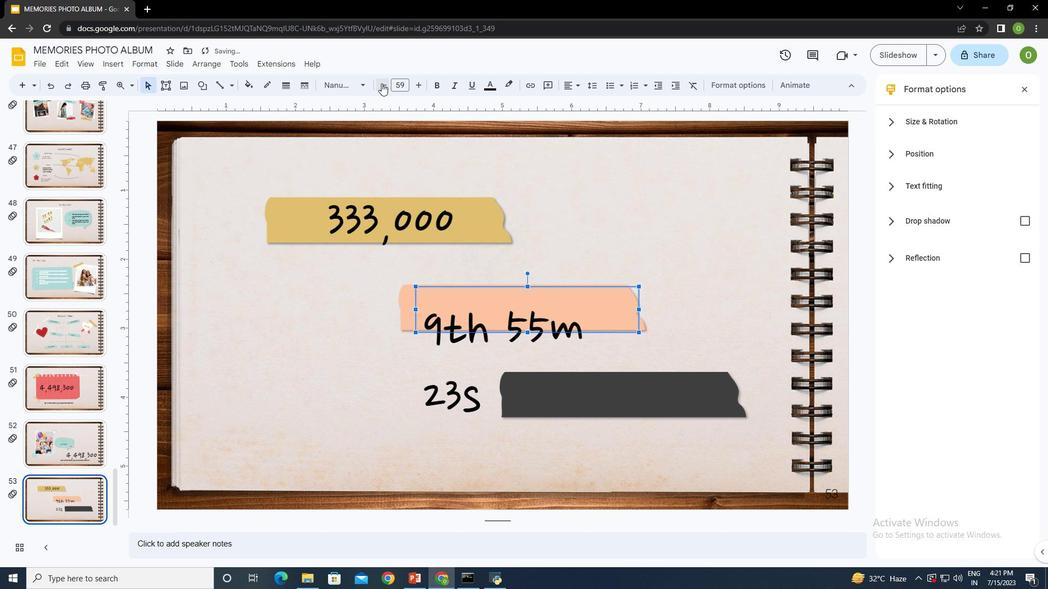 
Action: Mouse pressed left at (381, 83)
Screenshot: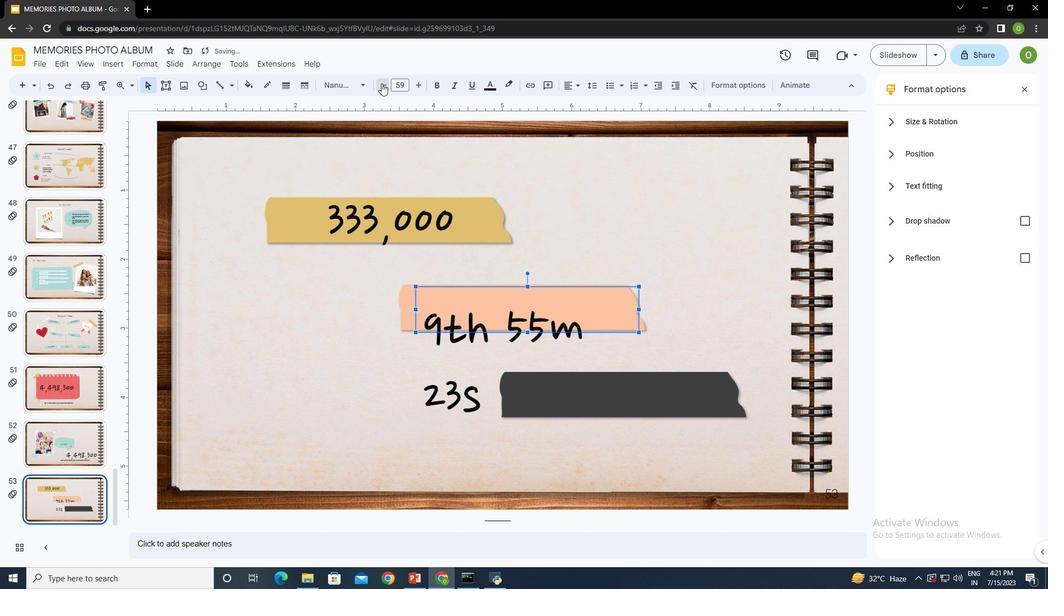 
Action: Mouse pressed left at (381, 83)
Screenshot: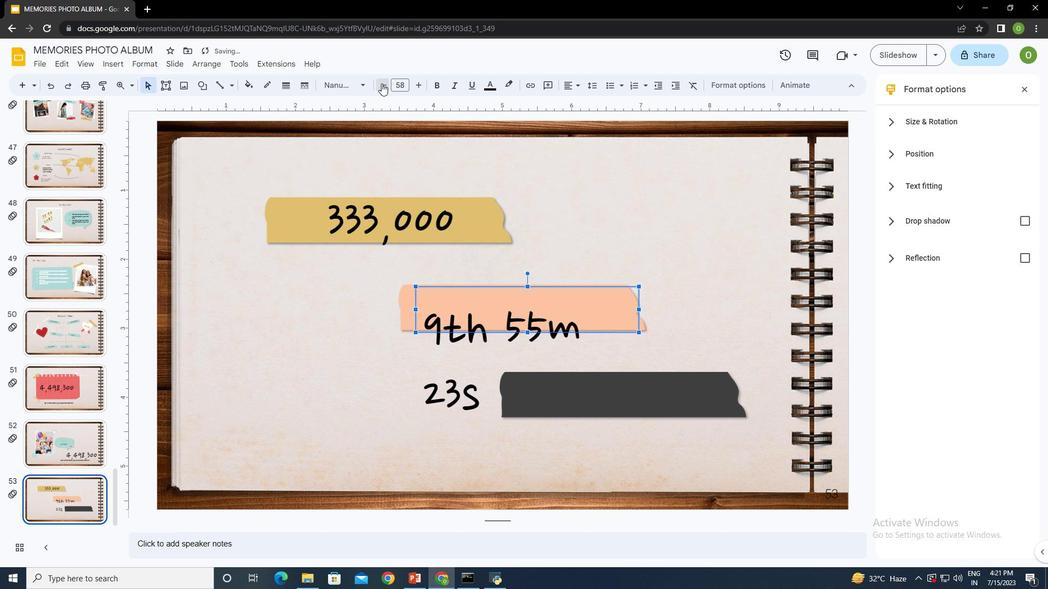 
Action: Mouse pressed left at (381, 83)
Screenshot: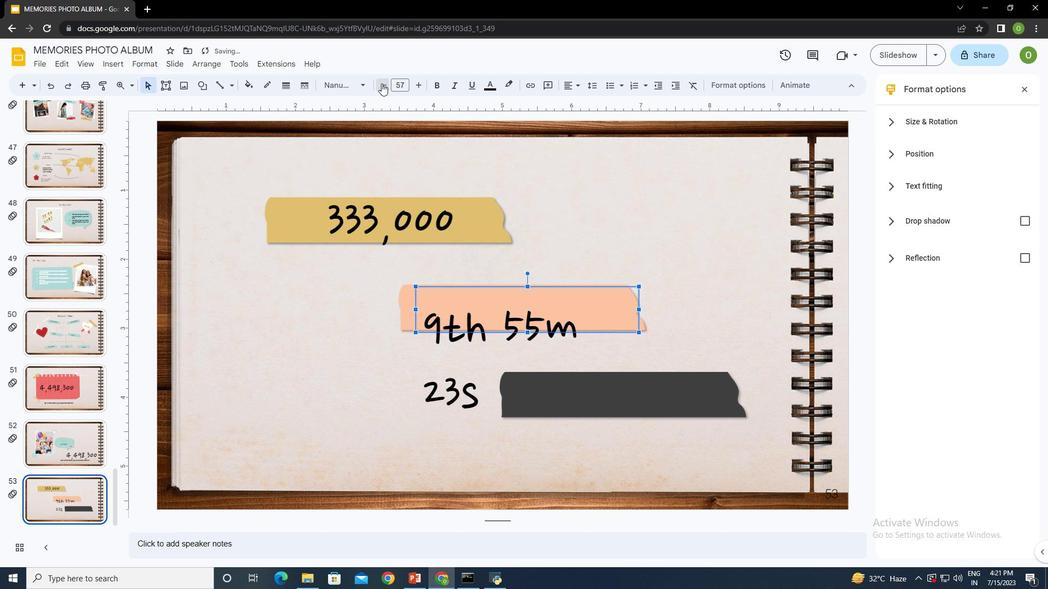 
Action: Mouse pressed left at (381, 83)
Screenshot: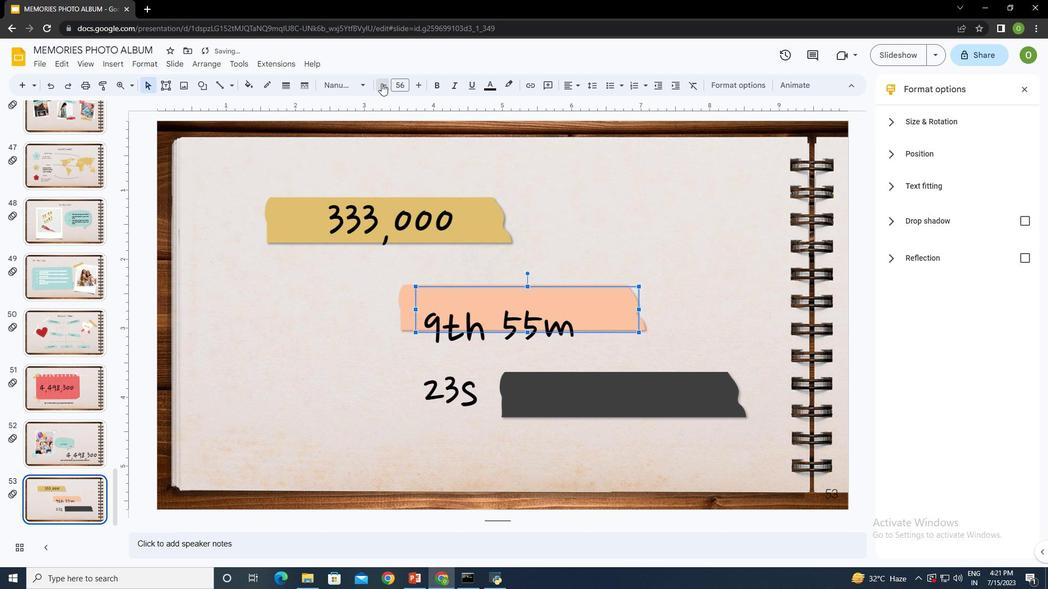 
Action: Mouse pressed left at (381, 83)
Screenshot: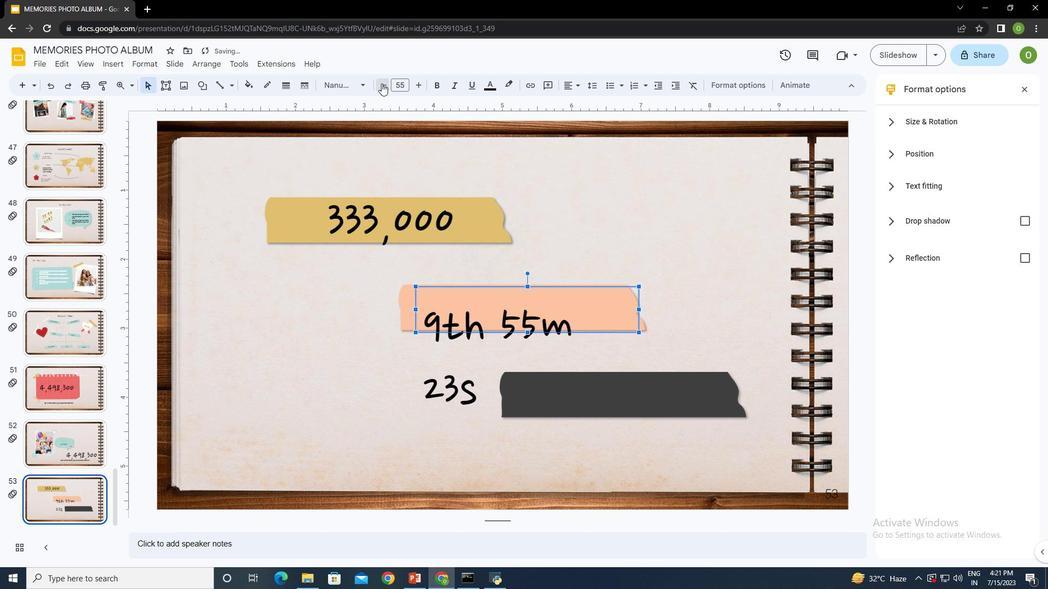 
Action: Mouse pressed left at (381, 83)
Screenshot: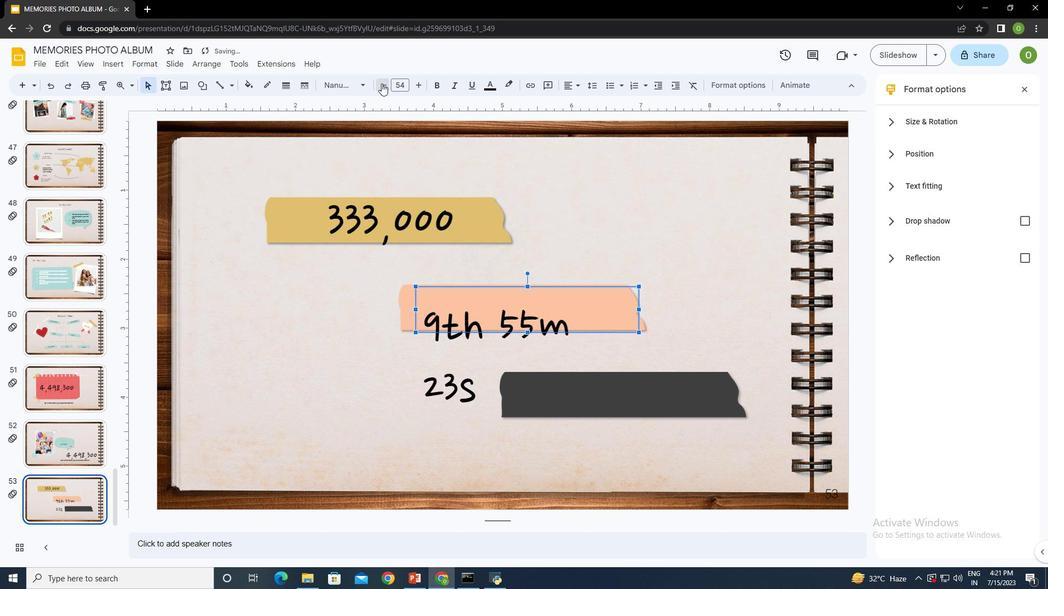 
Action: Mouse pressed left at (381, 83)
Screenshot: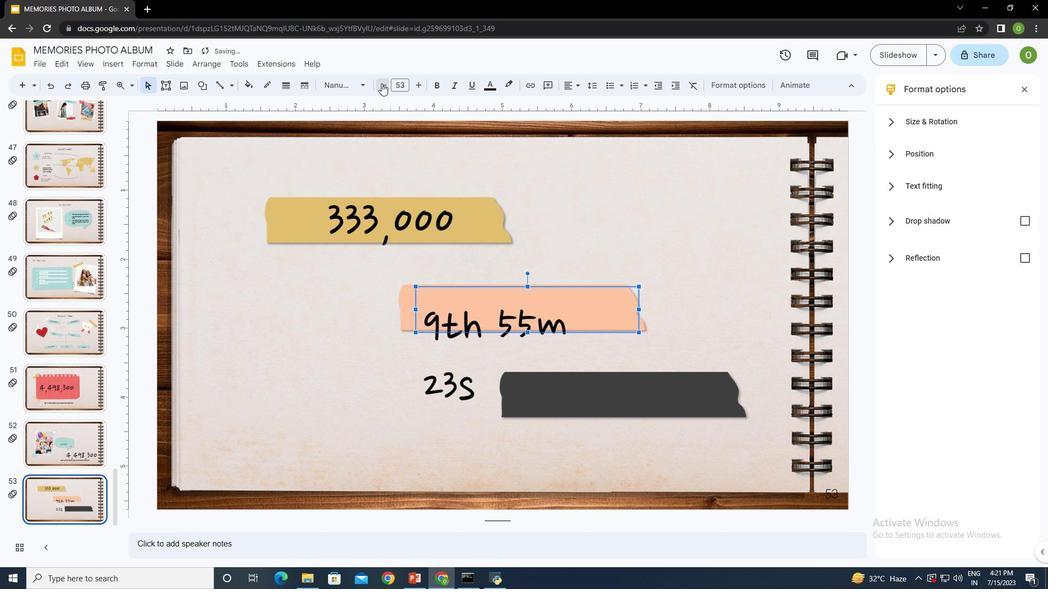 
Action: Mouse pressed left at (381, 83)
Screenshot: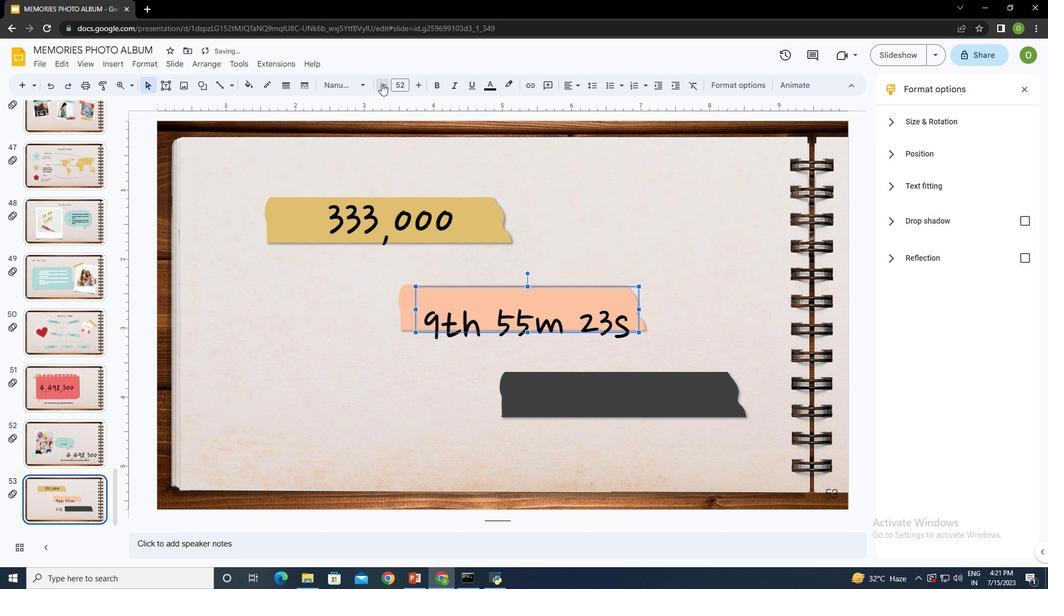 
Action: Mouse pressed left at (381, 83)
Screenshot: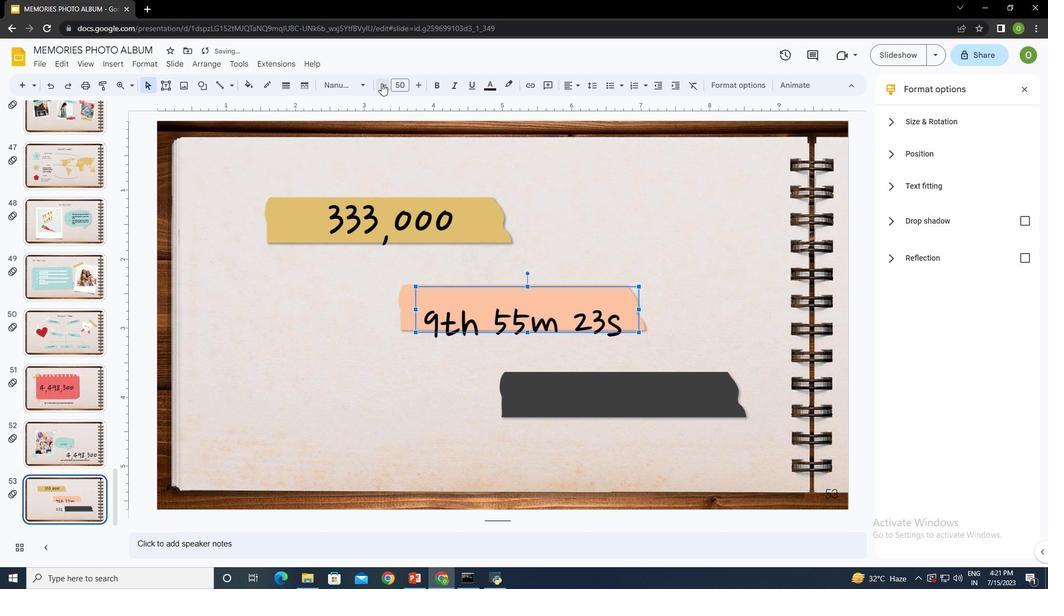 
Action: Mouse moved to (576, 84)
Screenshot: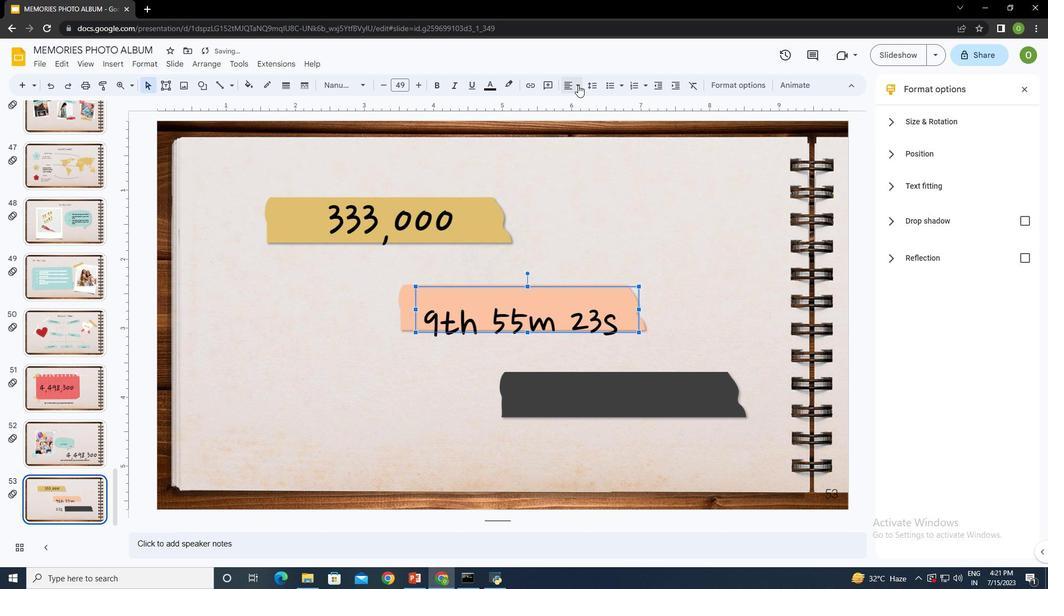 
Action: Mouse pressed left at (576, 84)
Screenshot: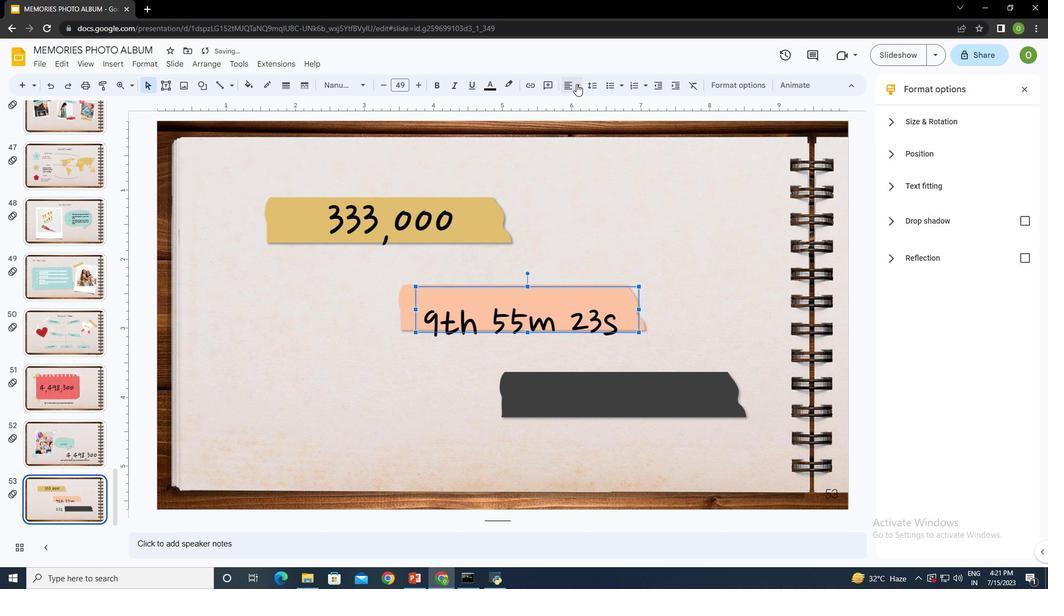 
Action: Mouse moved to (584, 107)
Screenshot: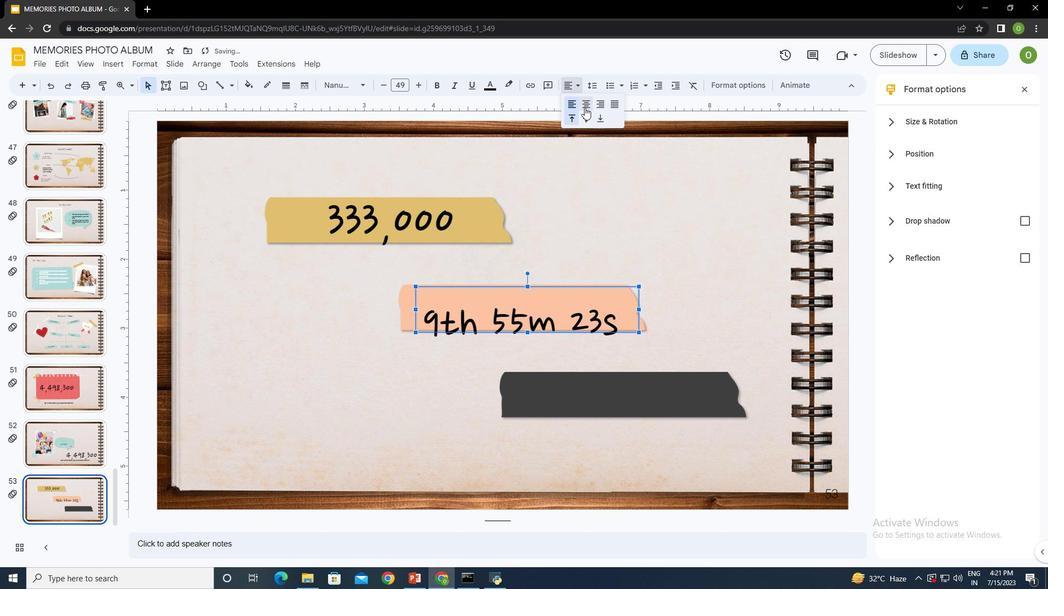 
Action: Mouse pressed left at (584, 107)
Screenshot: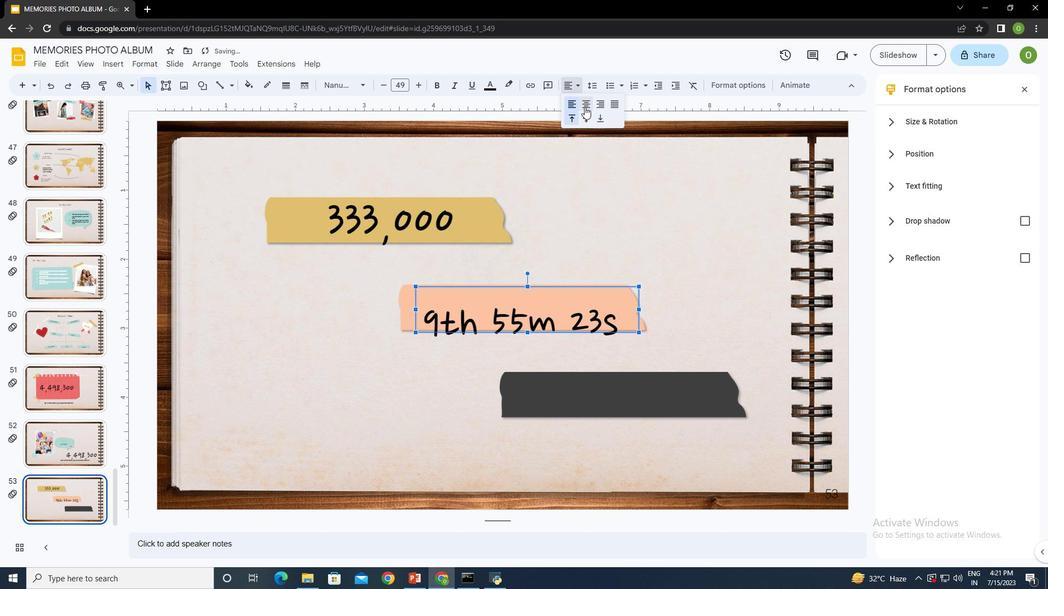 
Action: Mouse moved to (577, 87)
Screenshot: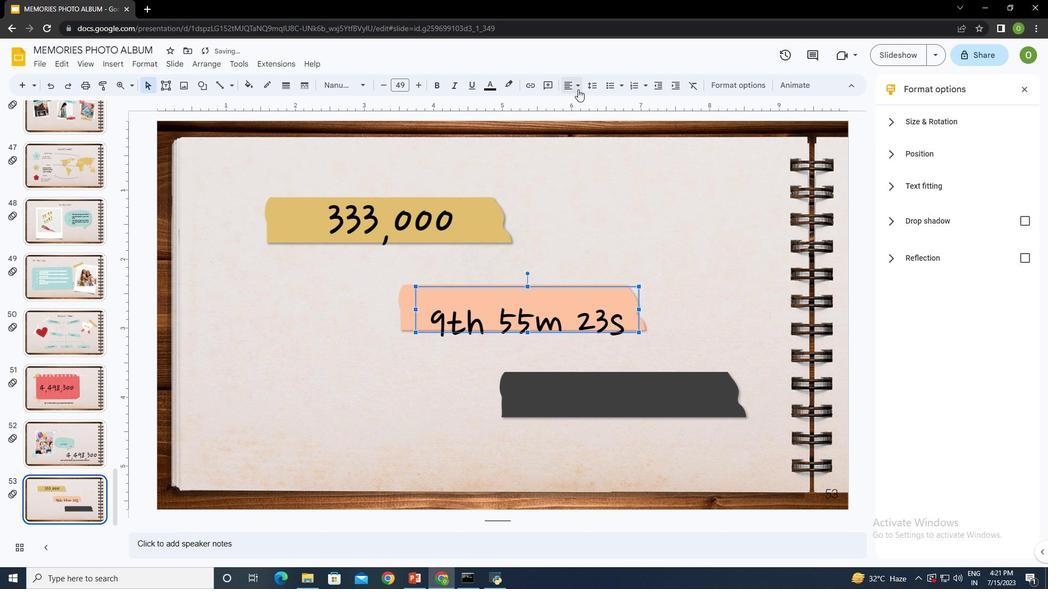 
Action: Mouse pressed left at (577, 87)
Screenshot: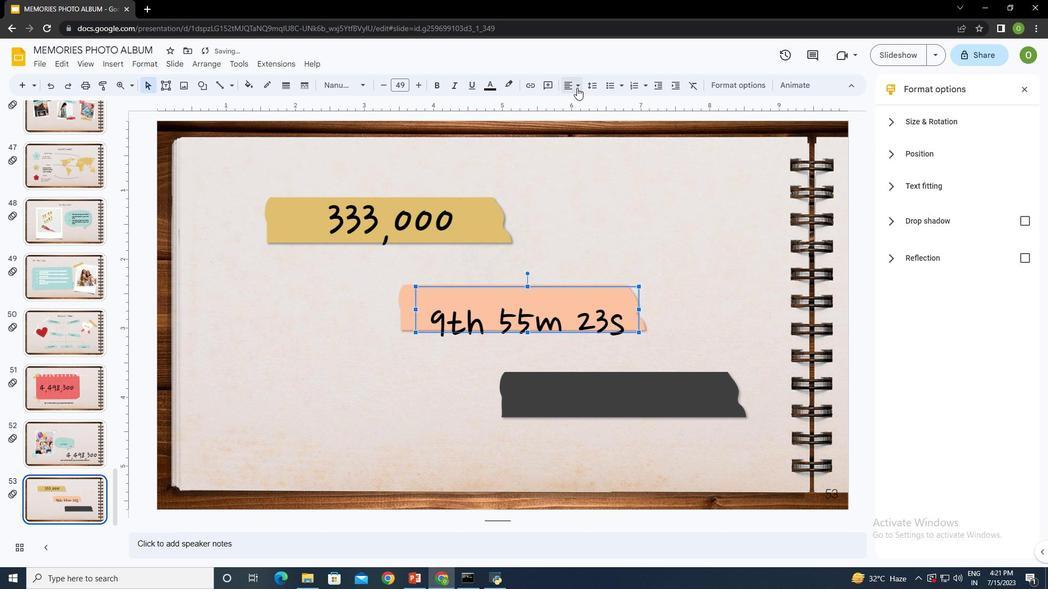 
Action: Mouse moved to (585, 117)
Screenshot: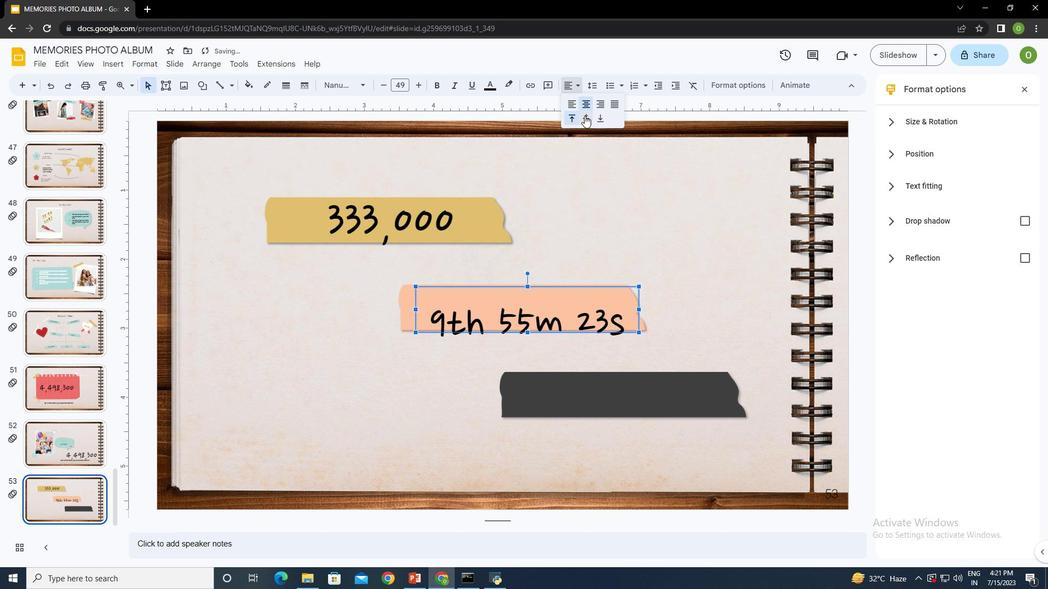
Action: Mouse pressed left at (585, 117)
Screenshot: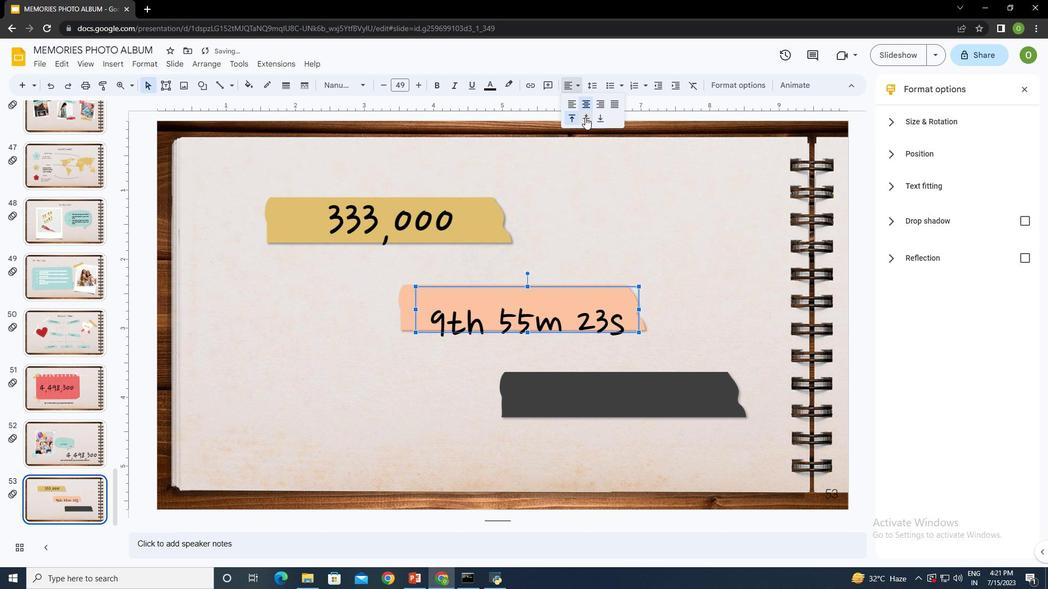 
Action: Mouse moved to (637, 398)
Screenshot: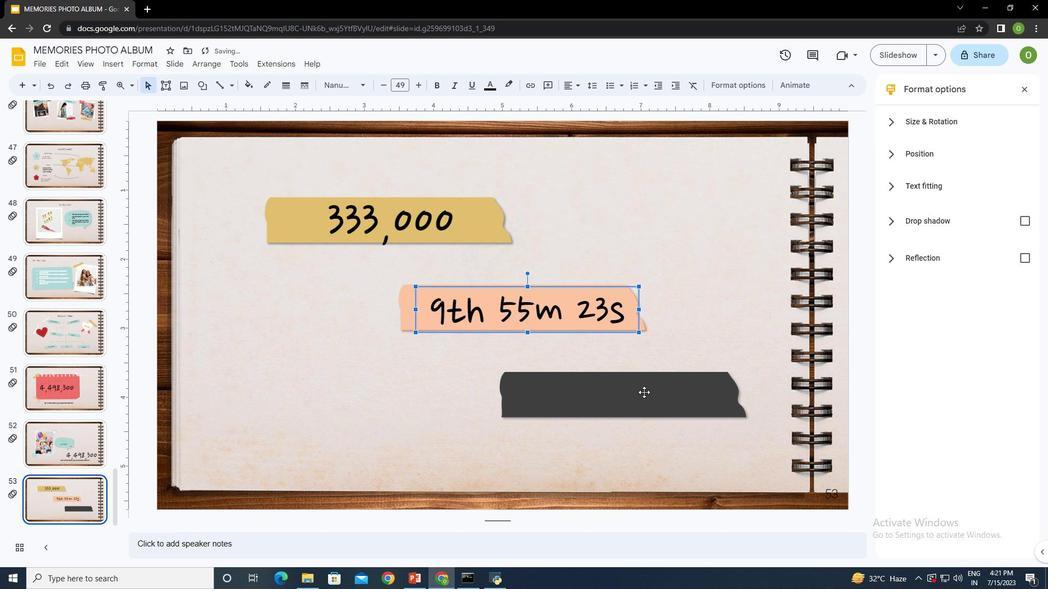 
Action: Mouse pressed left at (637, 398)
Screenshot: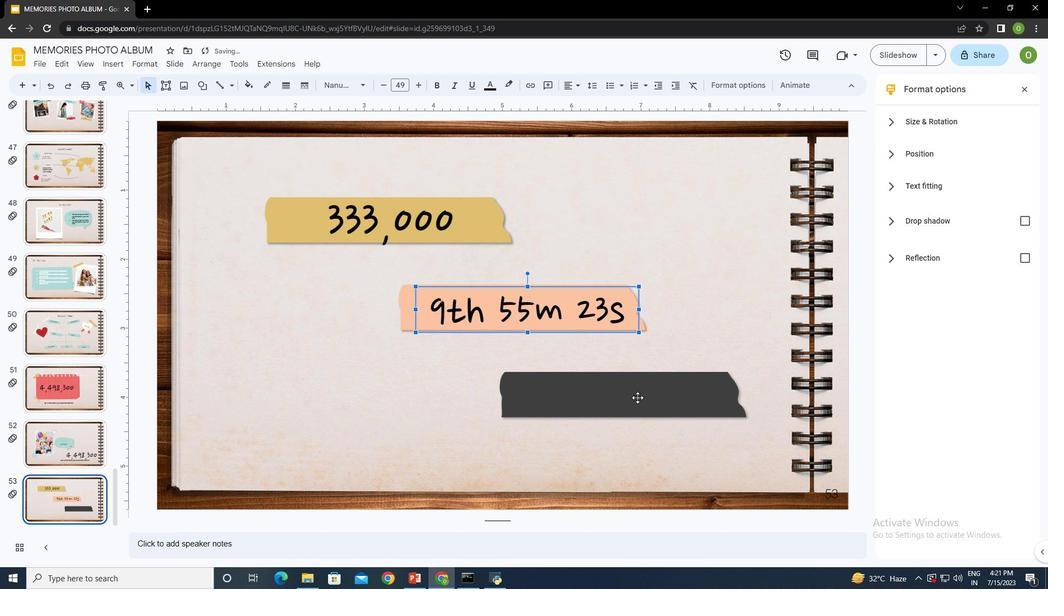 
Action: Mouse moved to (168, 86)
Screenshot: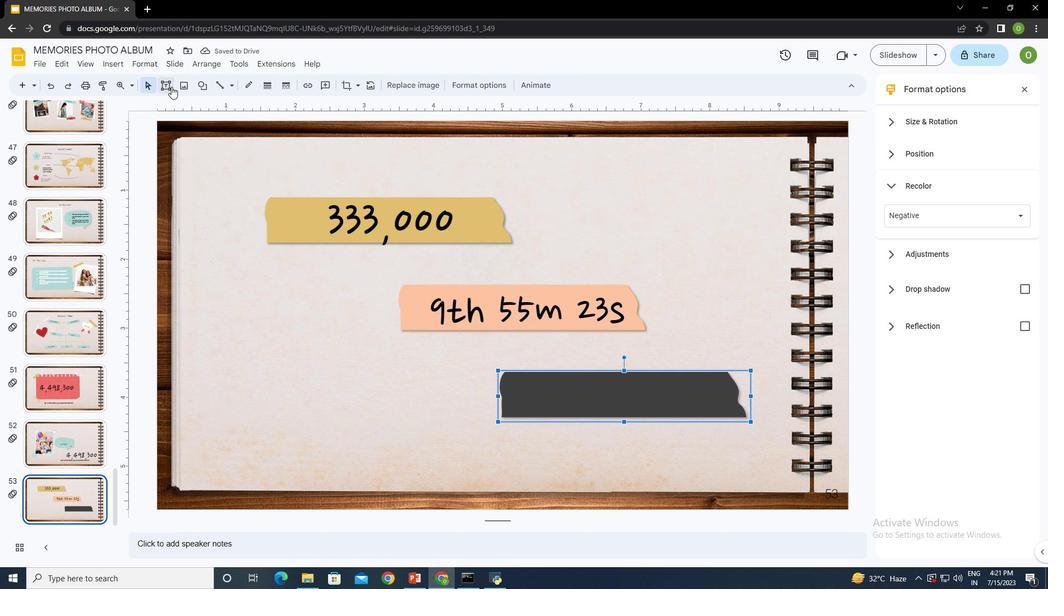 
Action: Mouse pressed left at (168, 86)
Screenshot: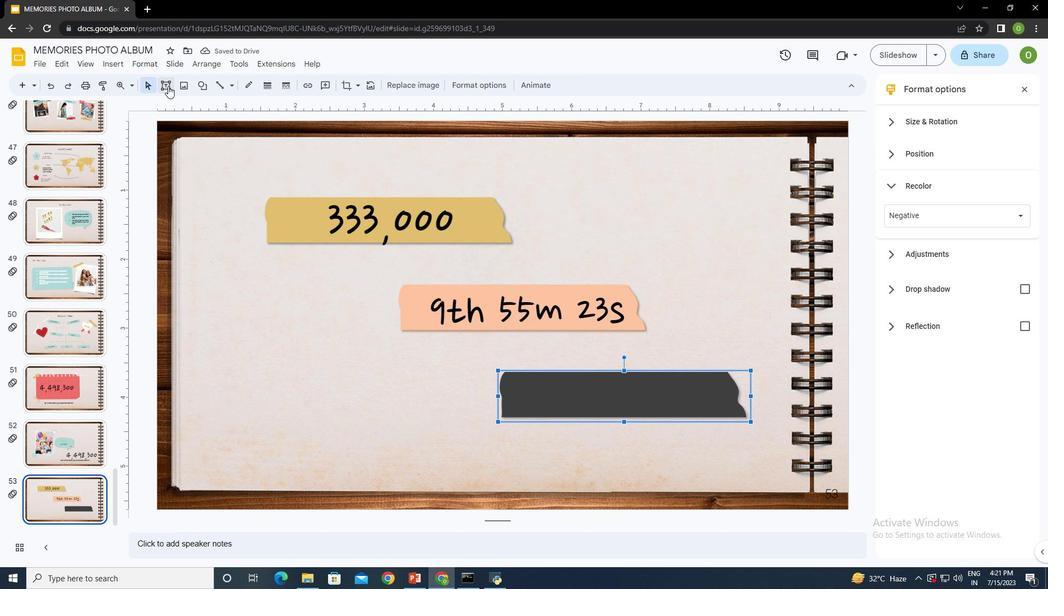 
Action: Mouse moved to (509, 375)
Screenshot: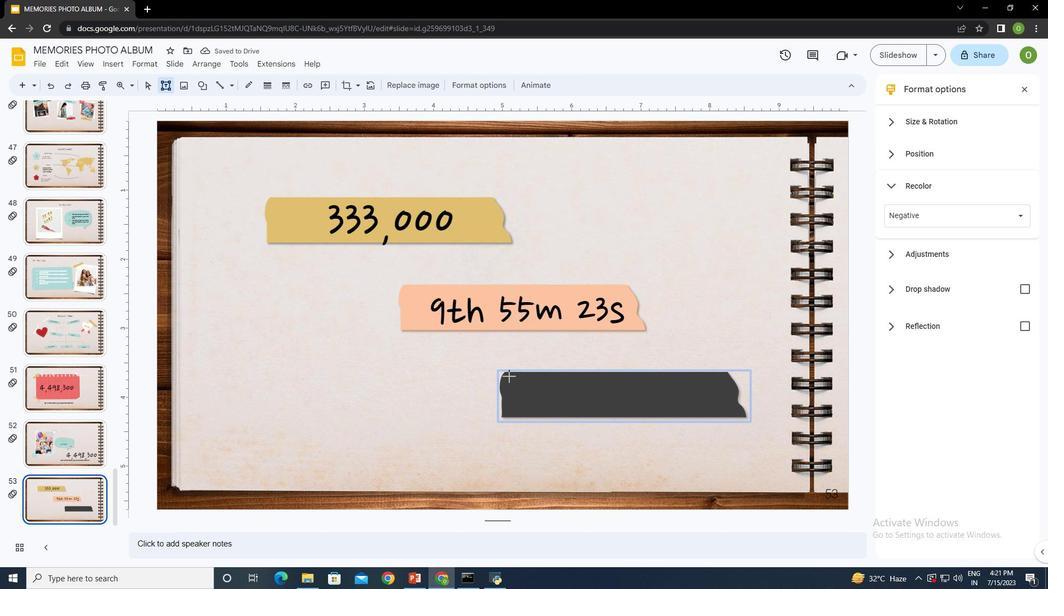 
Action: Mouse pressed left at (509, 375)
Screenshot: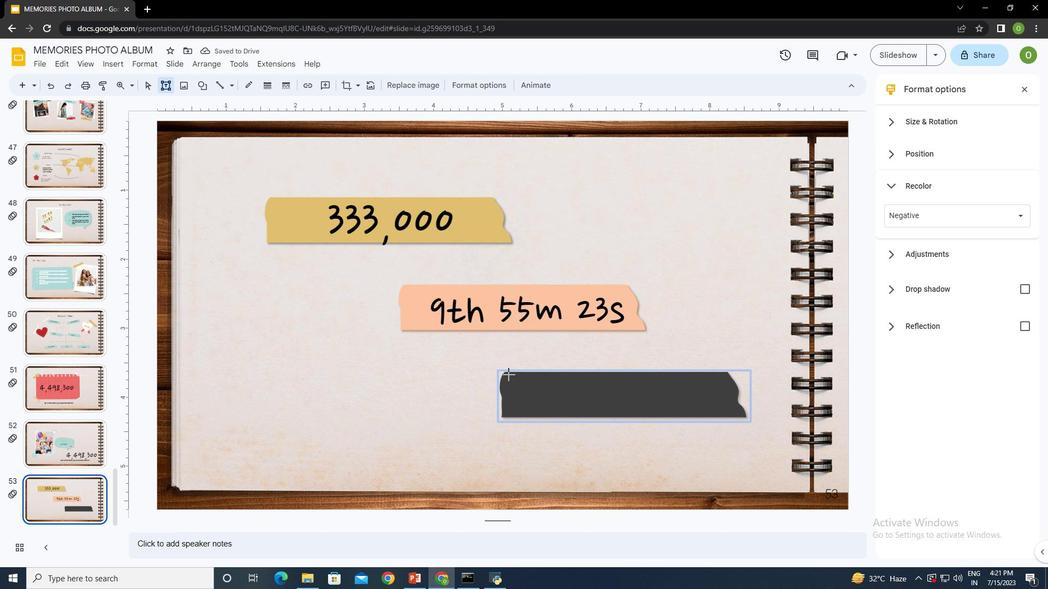 
Action: Mouse moved to (636, 403)
Screenshot: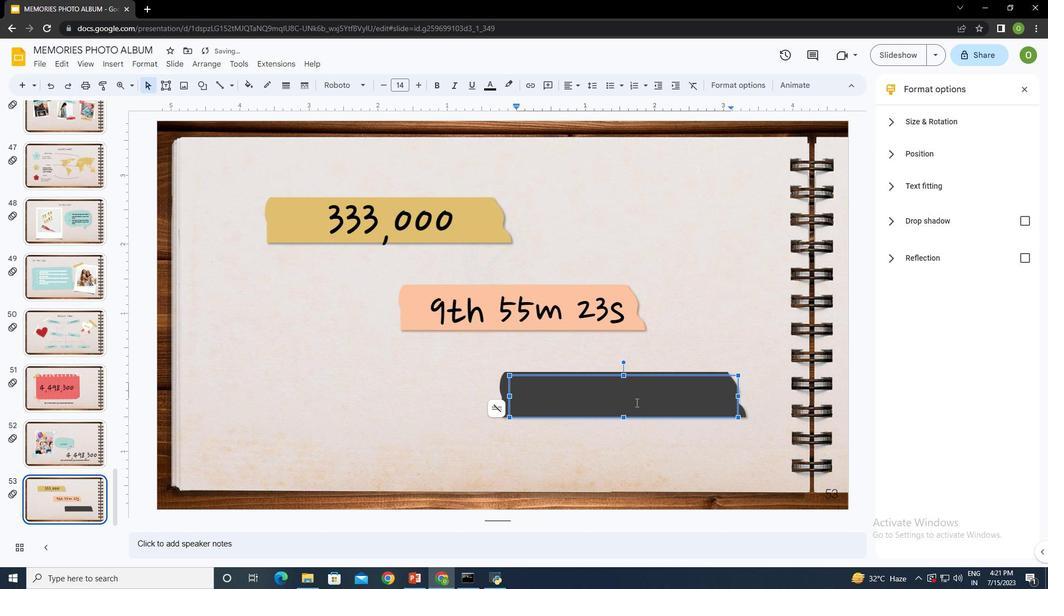 
Action: Key pressed 386,000,<Key.backspace><Key.space>kmctrl+A
Screenshot: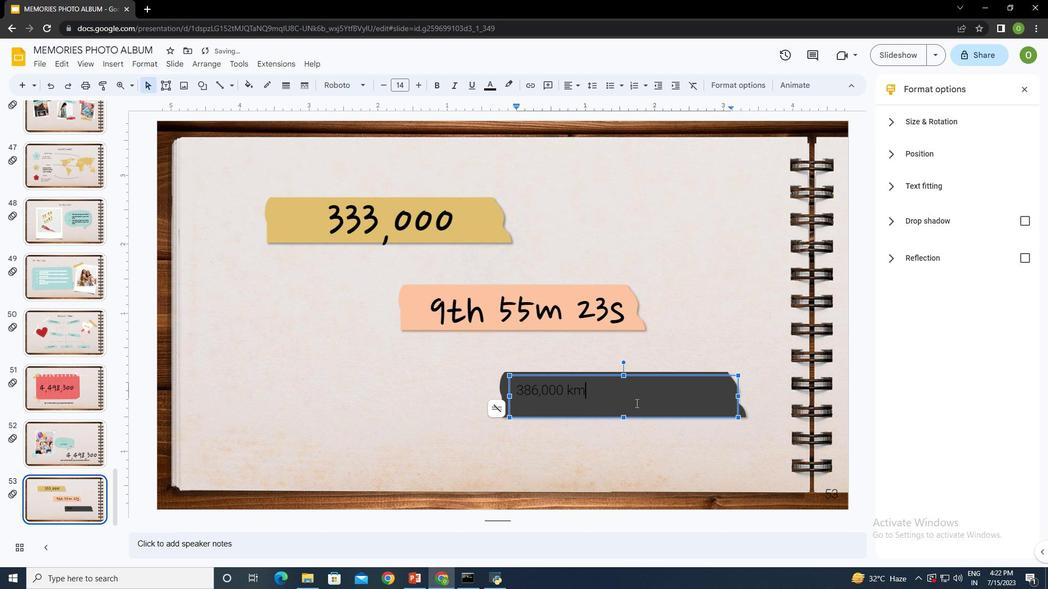 
Action: Mouse moved to (345, 87)
Screenshot: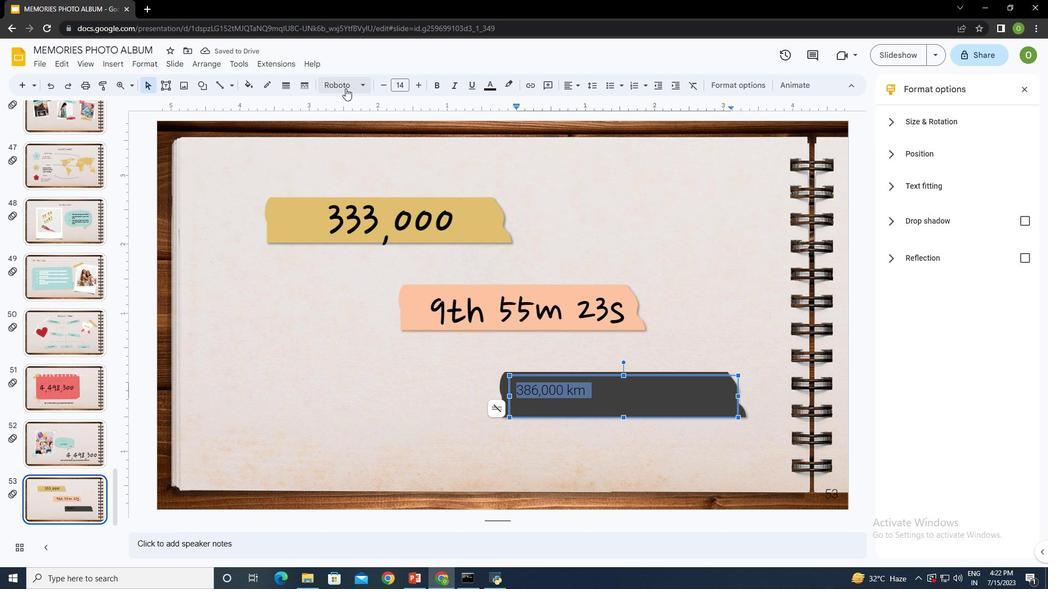 
Action: Mouse pressed left at (345, 87)
Screenshot: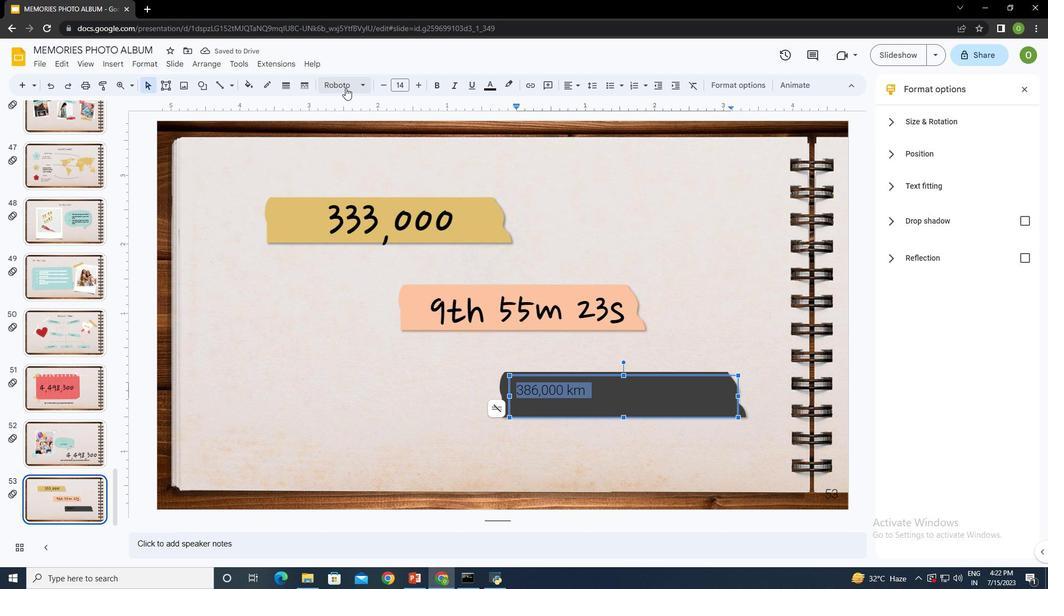
Action: Mouse moved to (367, 148)
Screenshot: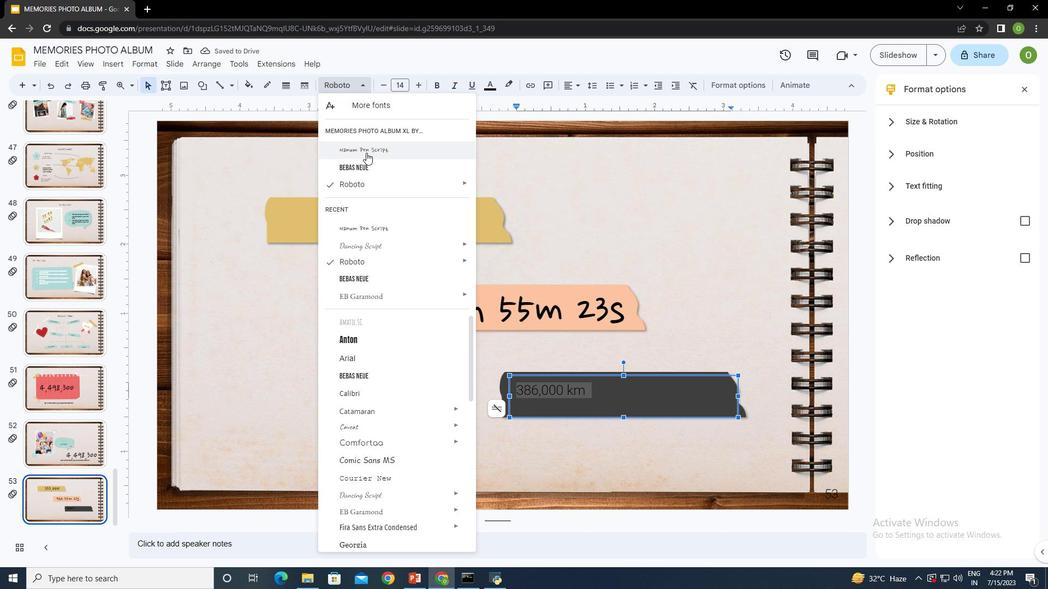 
Action: Mouse pressed left at (367, 148)
Screenshot: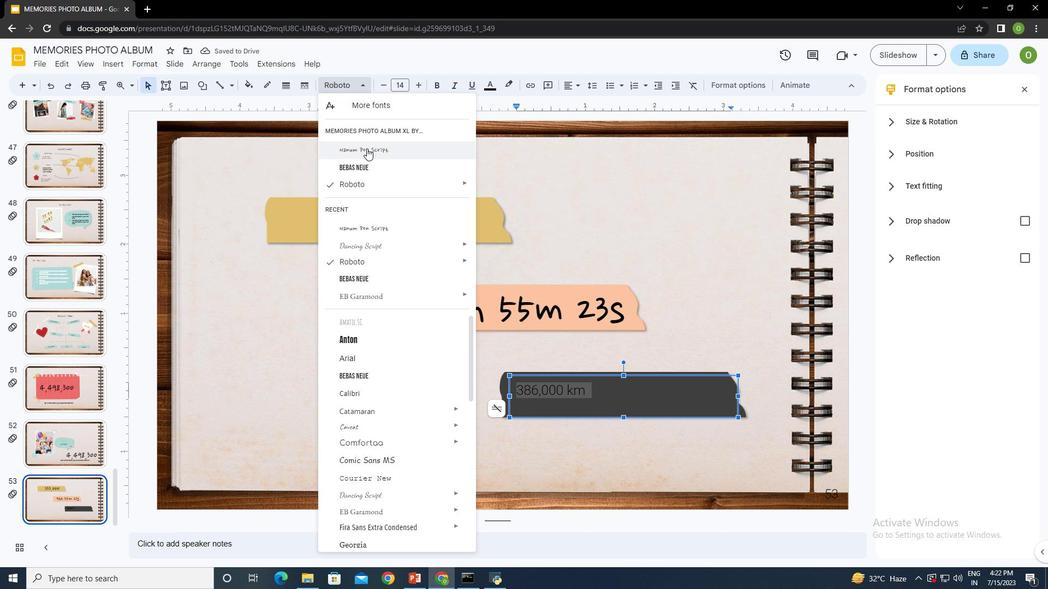 
Action: Mouse moved to (415, 84)
Screenshot: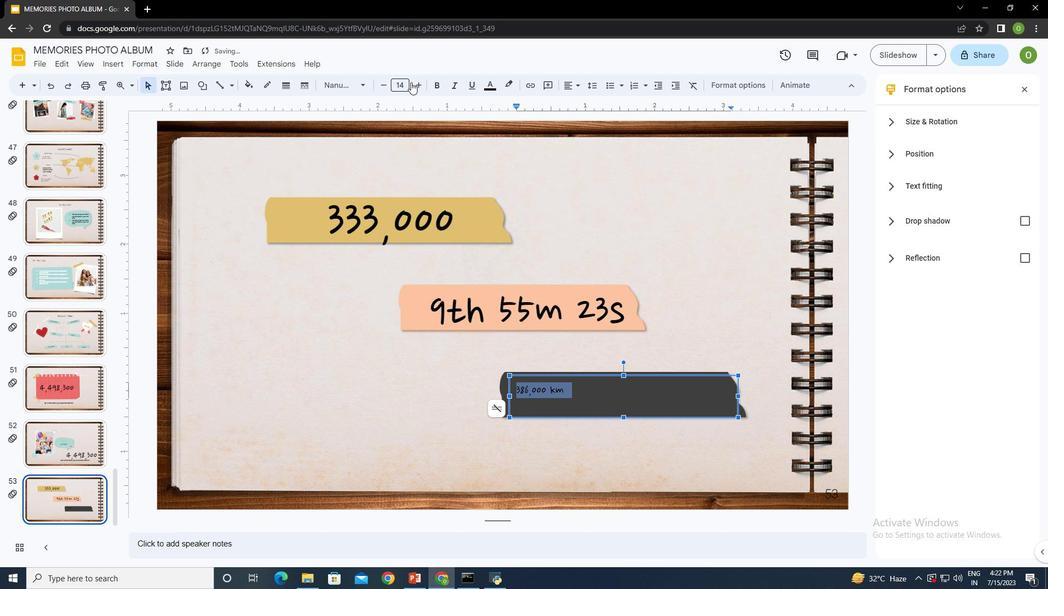 
Action: Mouse pressed left at (415, 84)
Screenshot: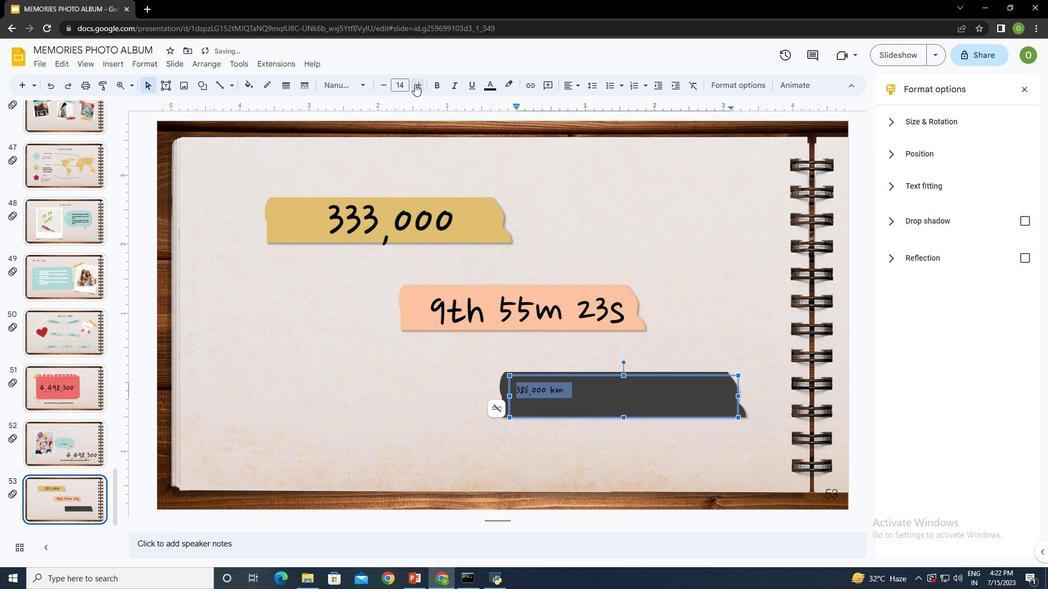 
Action: Mouse pressed left at (415, 84)
Screenshot: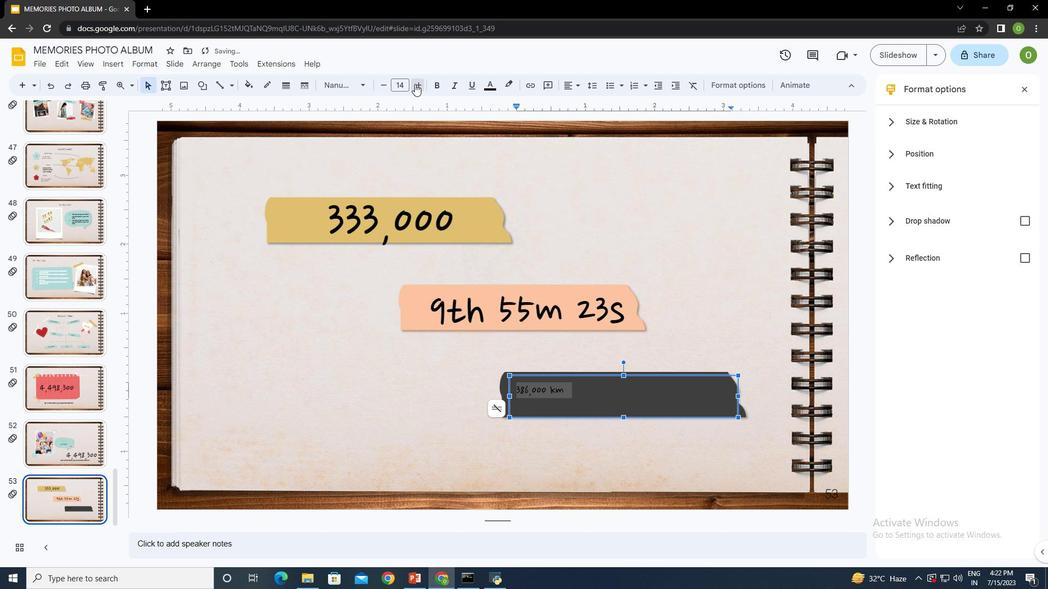 
Action: Mouse pressed left at (415, 84)
Screenshot: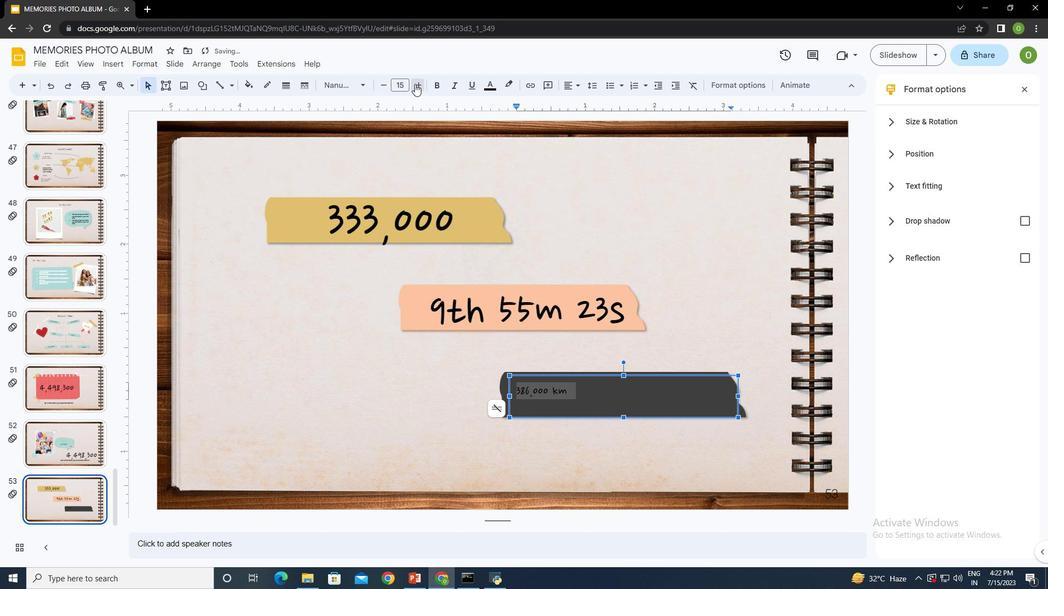 
Action: Mouse pressed left at (415, 84)
Screenshot: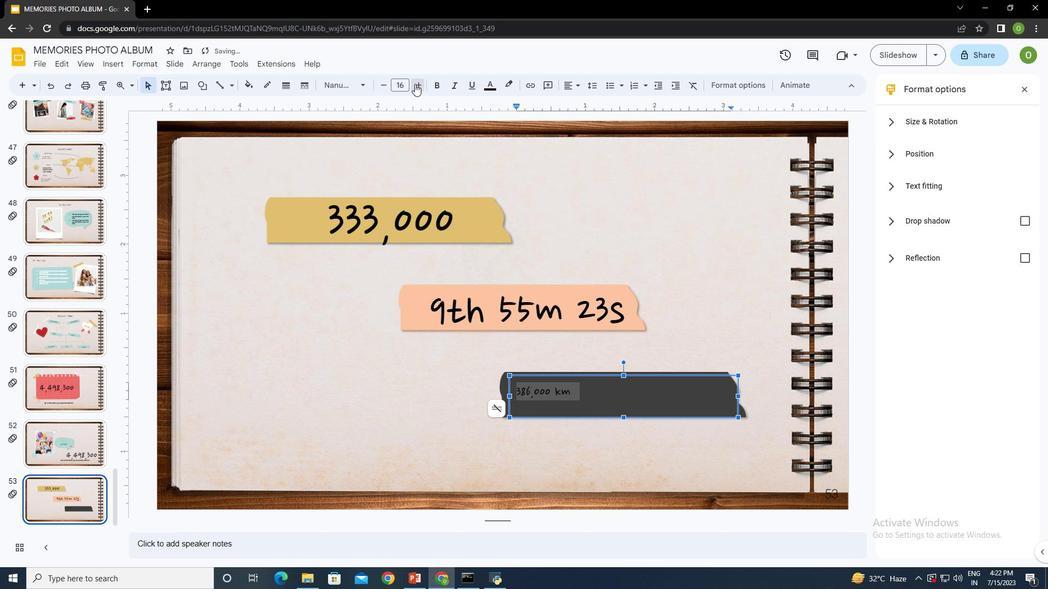 
Action: Mouse pressed left at (415, 84)
Screenshot: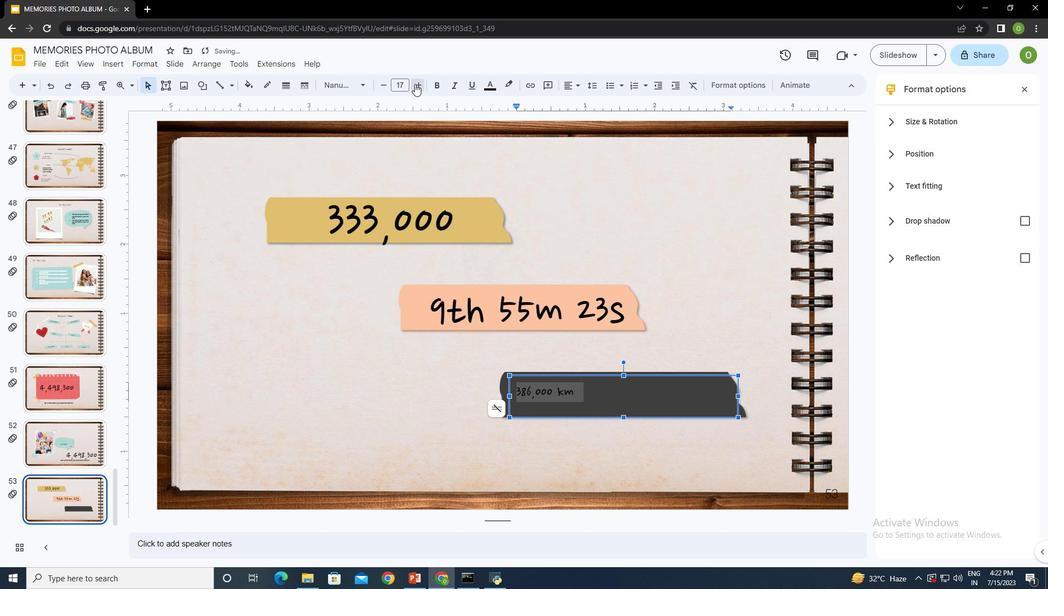 
Action: Mouse pressed left at (415, 84)
Screenshot: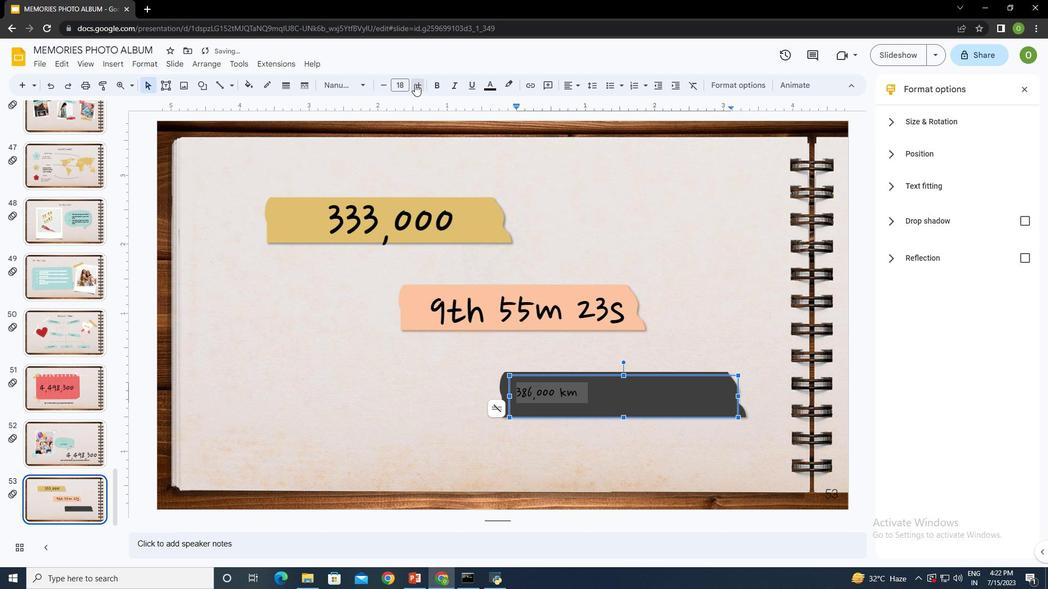 
Action: Mouse pressed left at (415, 84)
Screenshot: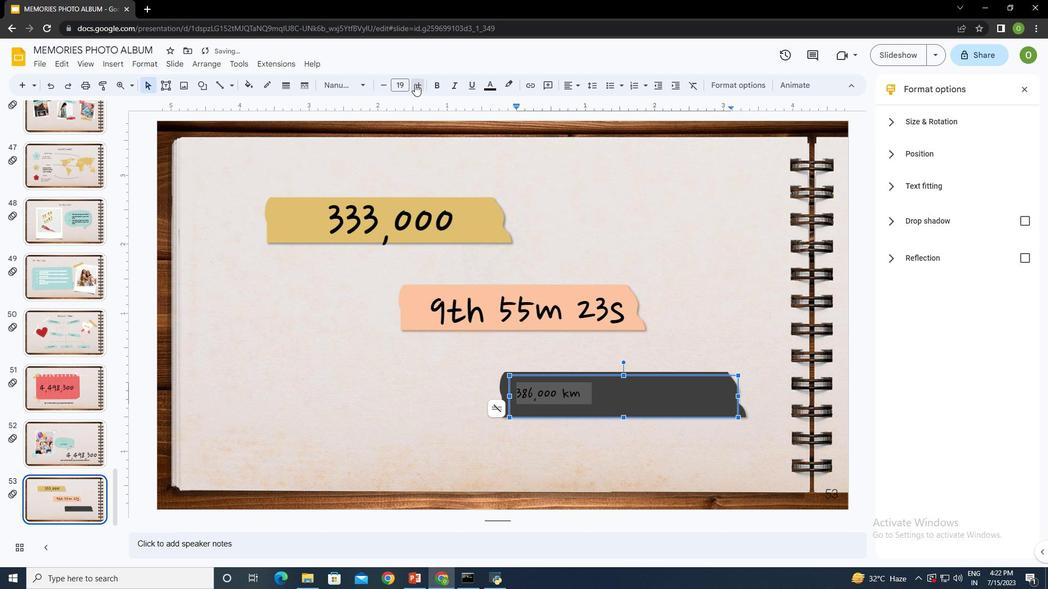 
Action: Mouse pressed left at (415, 84)
Screenshot: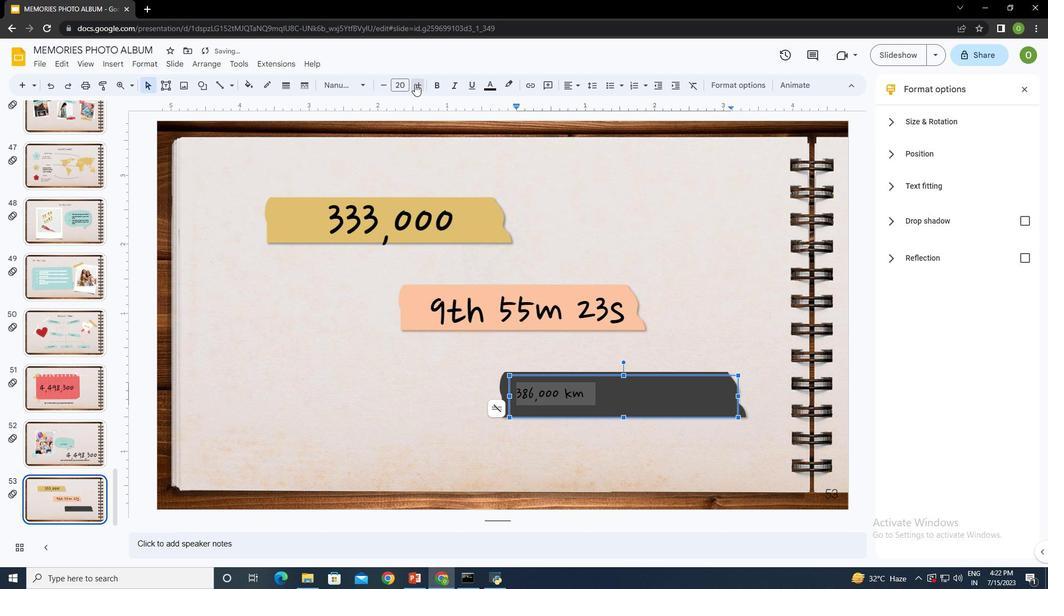 
Action: Mouse pressed left at (415, 84)
Screenshot: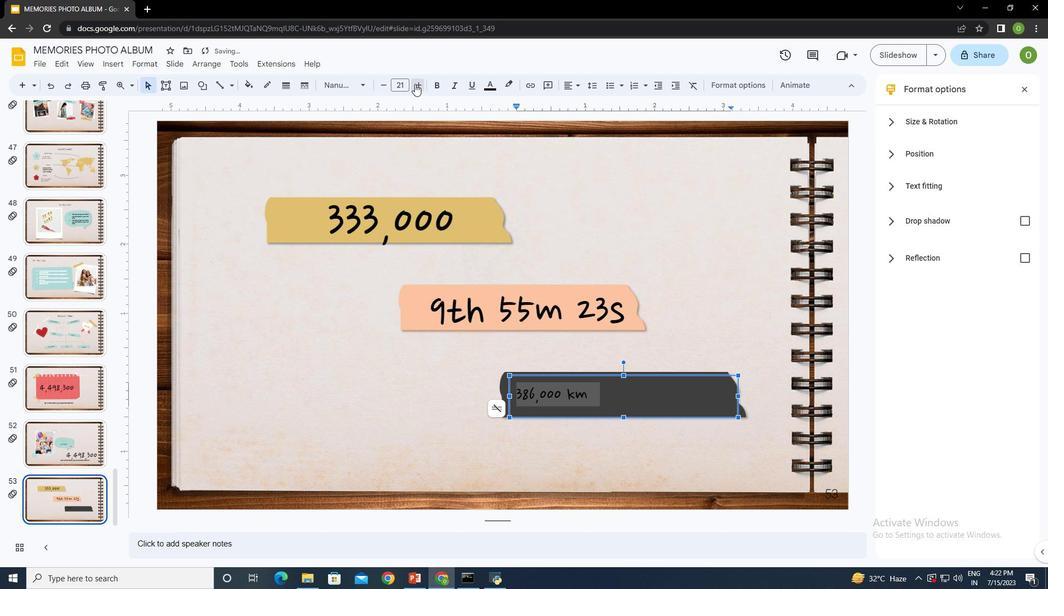 
Action: Mouse pressed left at (415, 84)
Screenshot: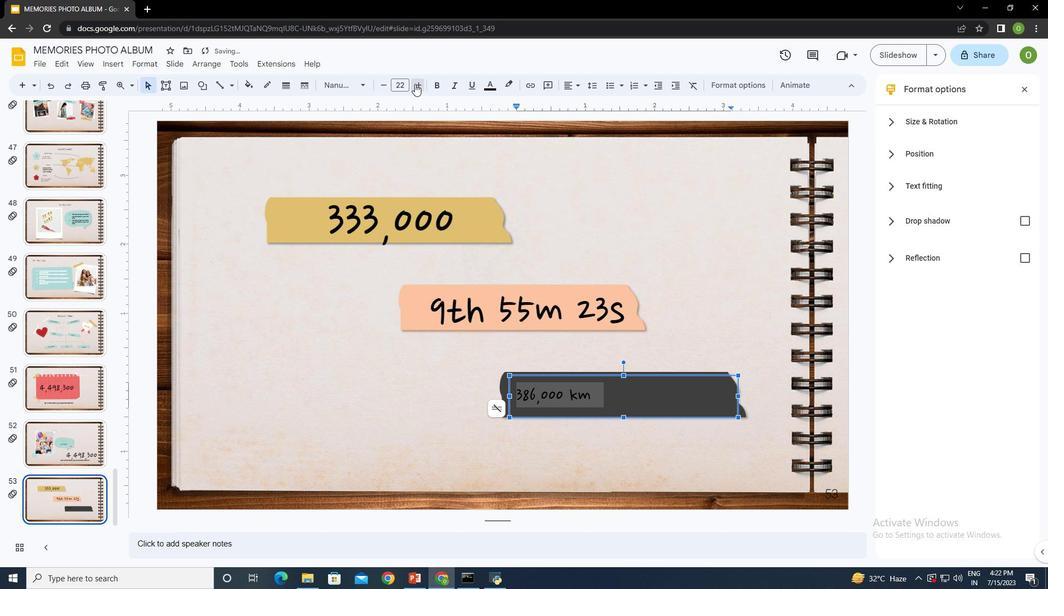 
Action: Mouse pressed left at (415, 84)
Screenshot: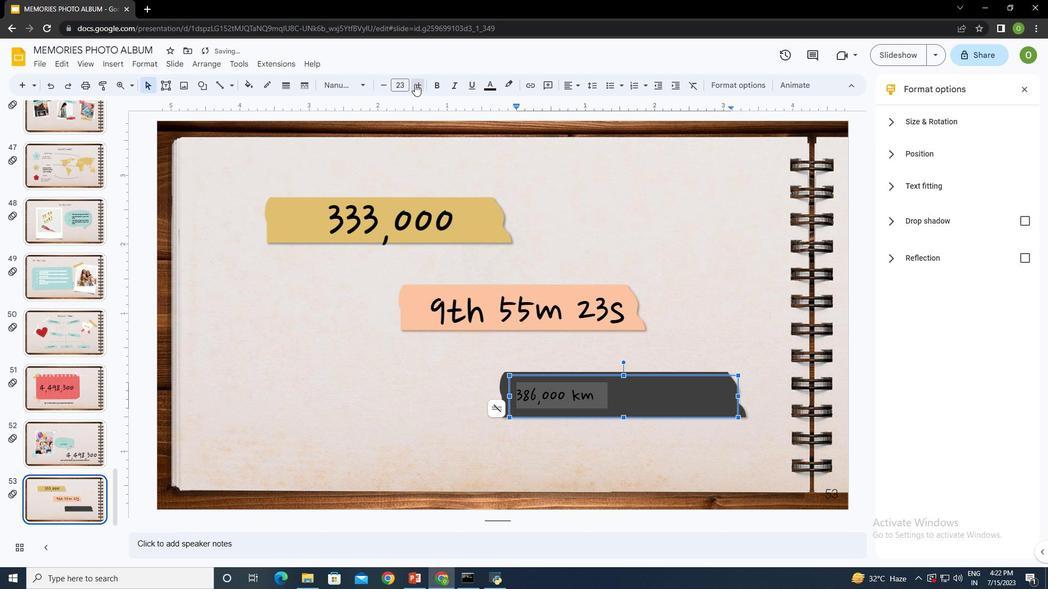 
Action: Mouse pressed left at (415, 84)
Screenshot: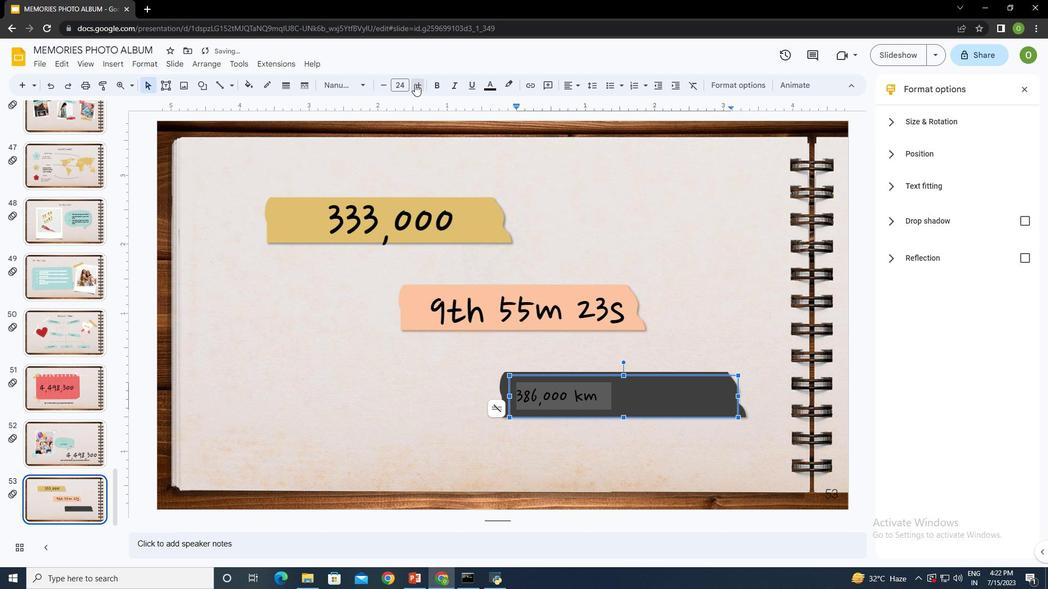 
Action: Mouse pressed left at (415, 84)
Screenshot: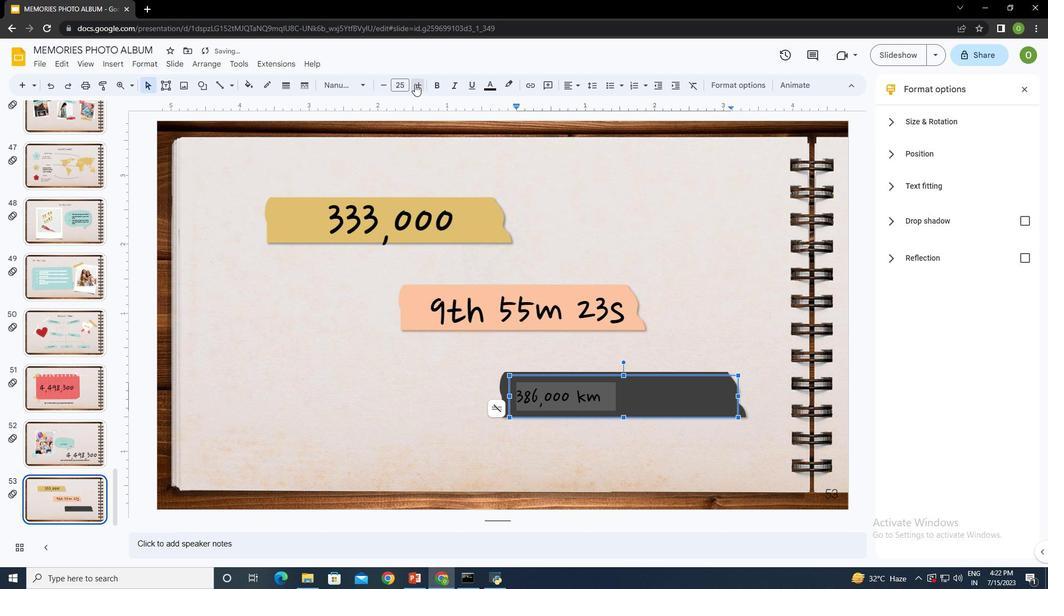 
Action: Mouse pressed left at (415, 84)
Screenshot: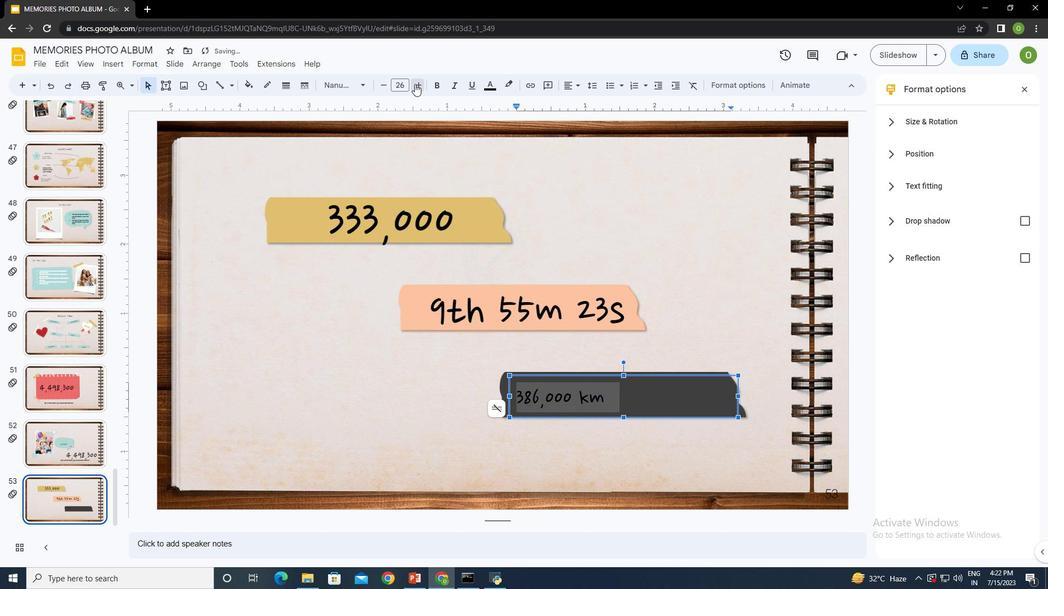 
Action: Mouse pressed left at (415, 84)
Screenshot: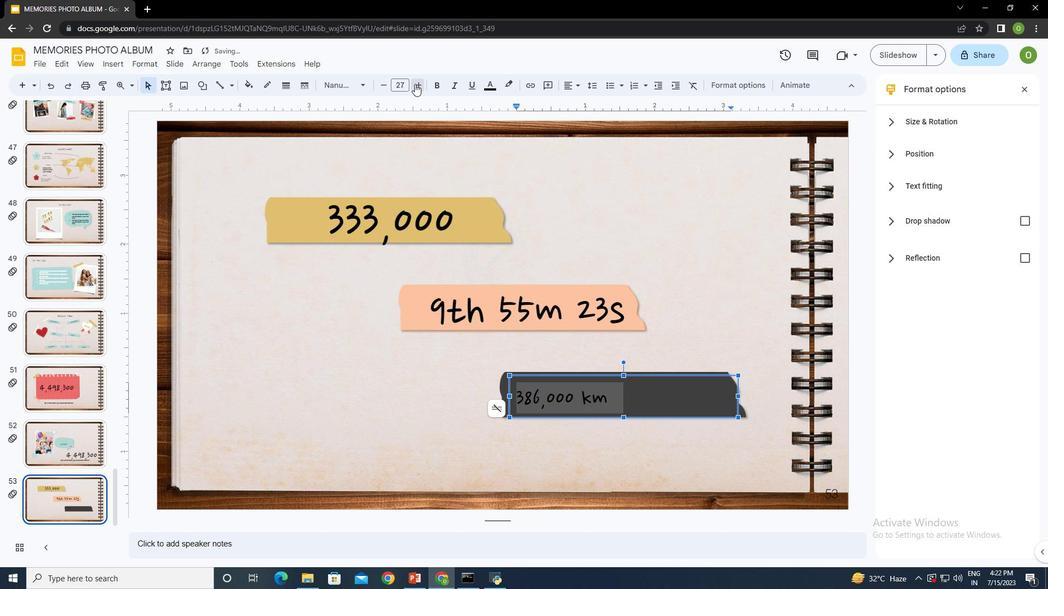 
Action: Mouse pressed left at (415, 84)
Screenshot: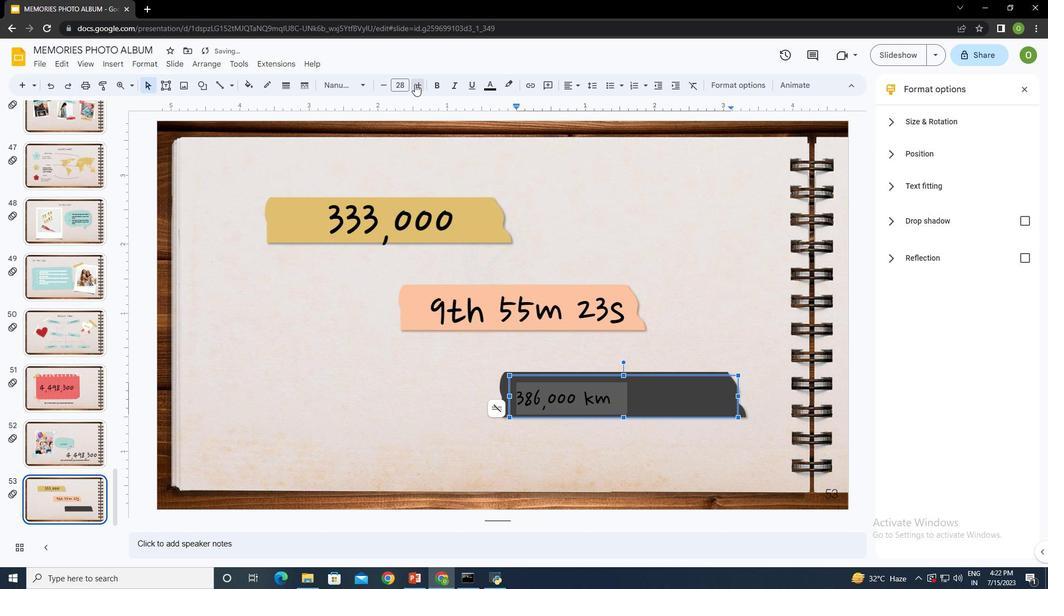 
Action: Mouse pressed left at (415, 84)
Screenshot: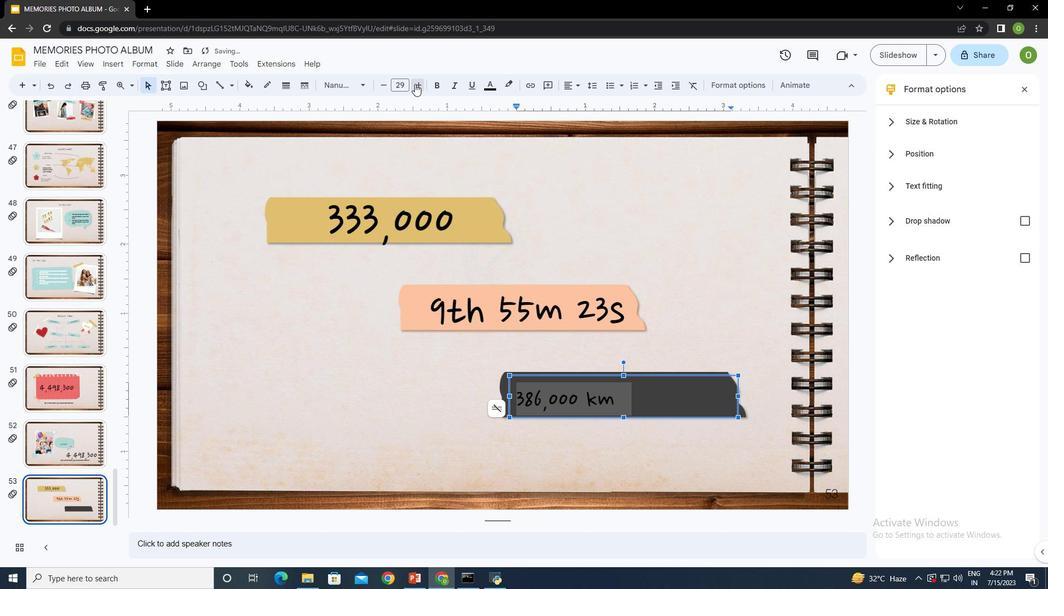 
Action: Mouse pressed left at (415, 84)
Screenshot: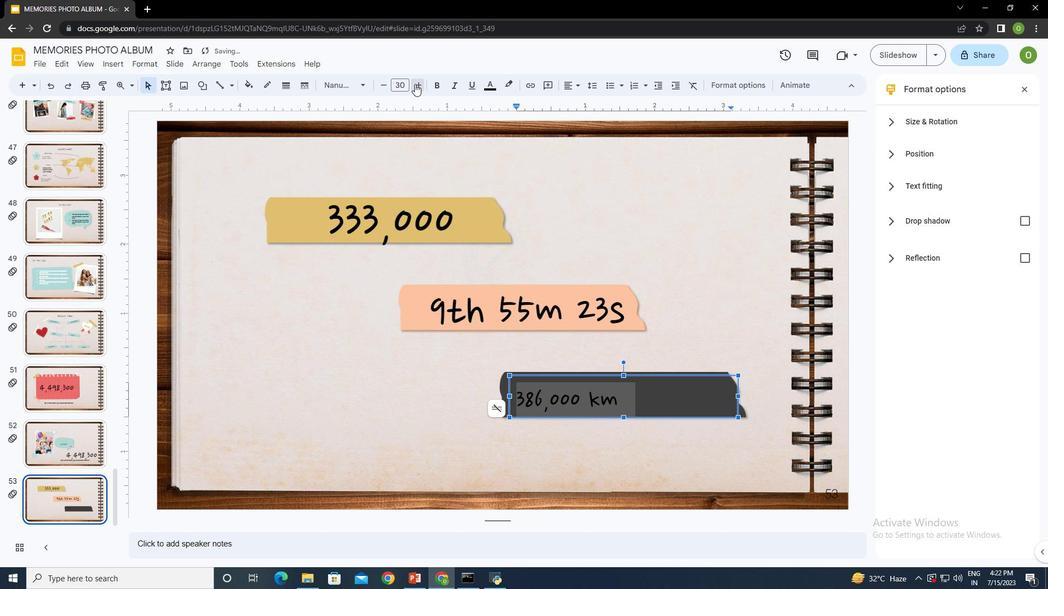 
Action: Mouse pressed left at (415, 84)
Screenshot: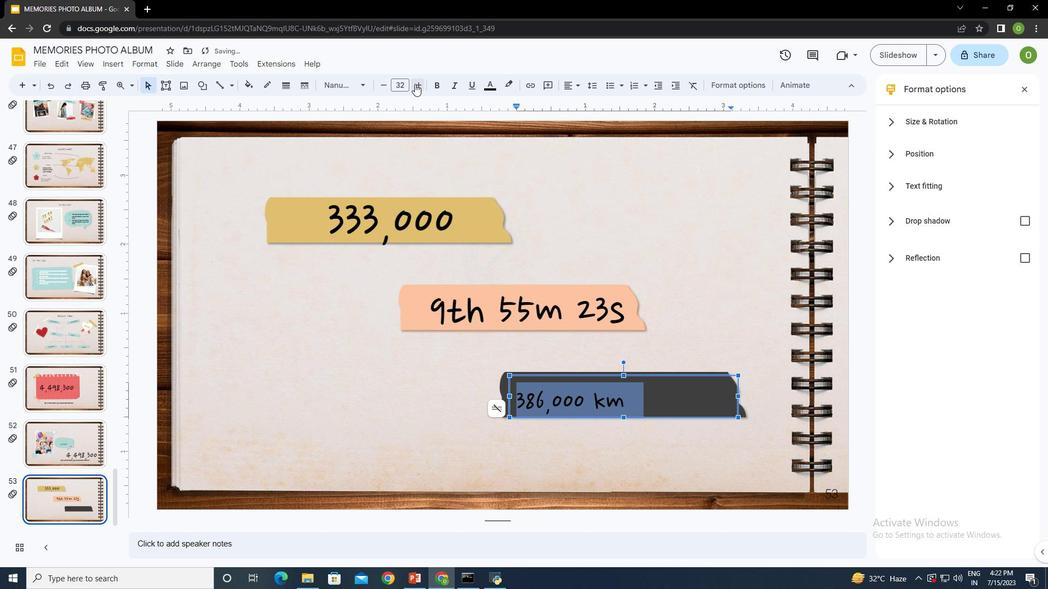
Action: Mouse moved to (566, 87)
Screenshot: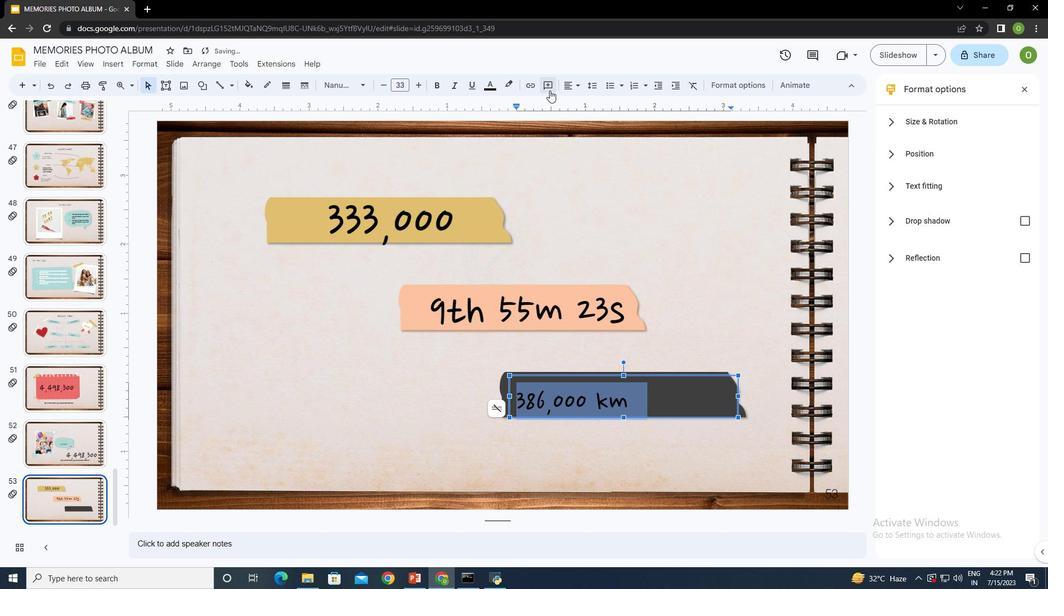 
Action: Mouse pressed left at (566, 87)
Screenshot: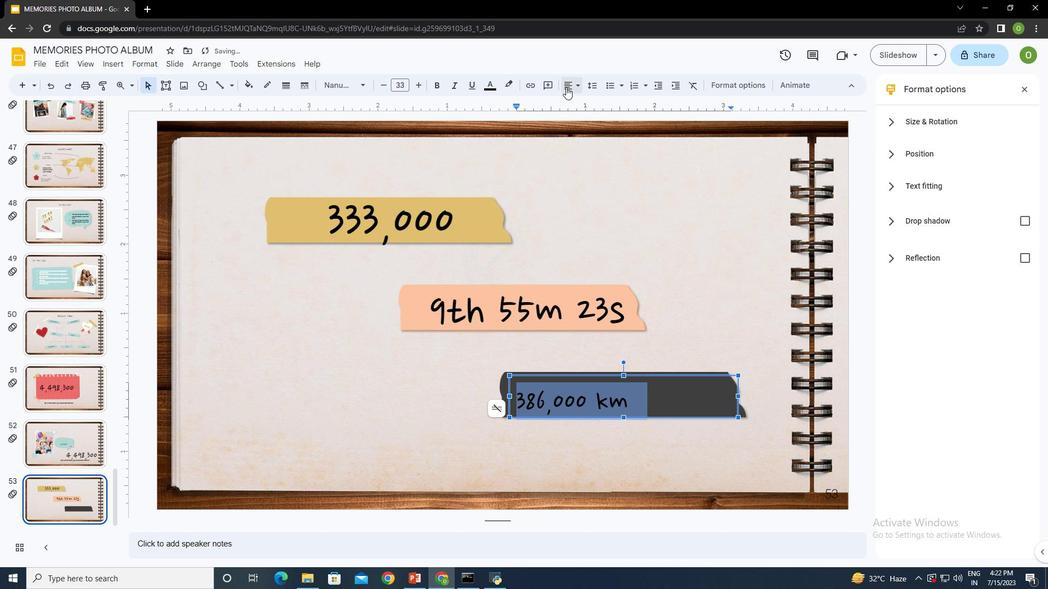 
Action: Mouse moved to (590, 104)
Screenshot: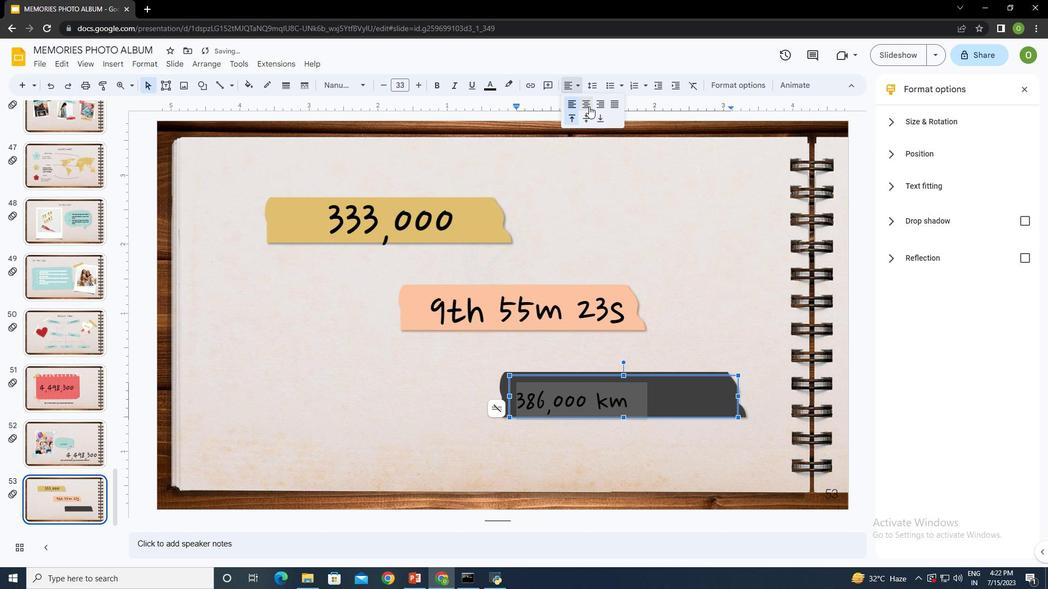 
Action: Mouse pressed left at (590, 104)
Screenshot: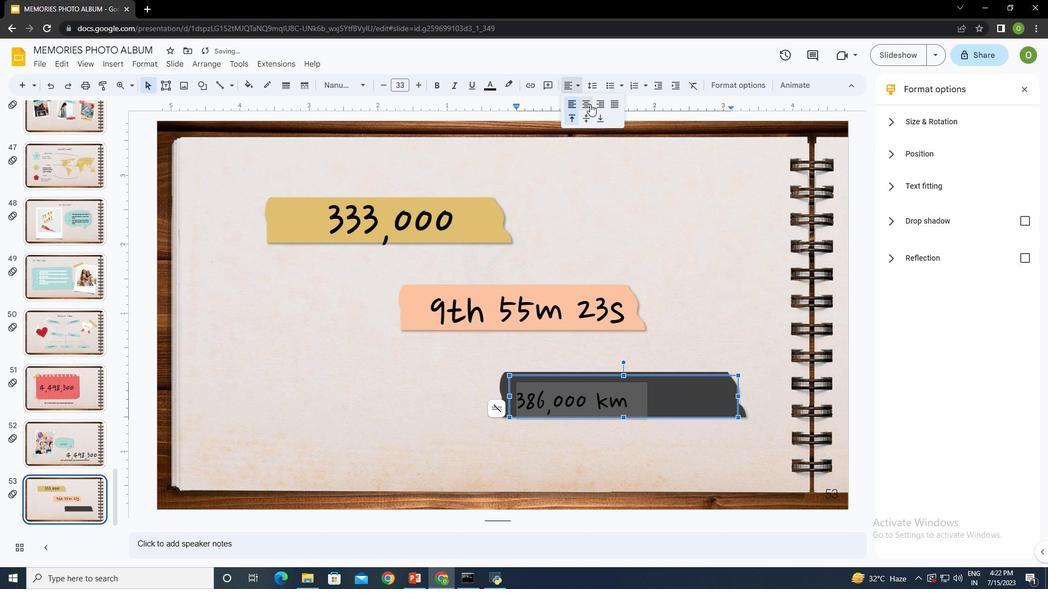 
Action: Mouse moved to (569, 84)
Screenshot: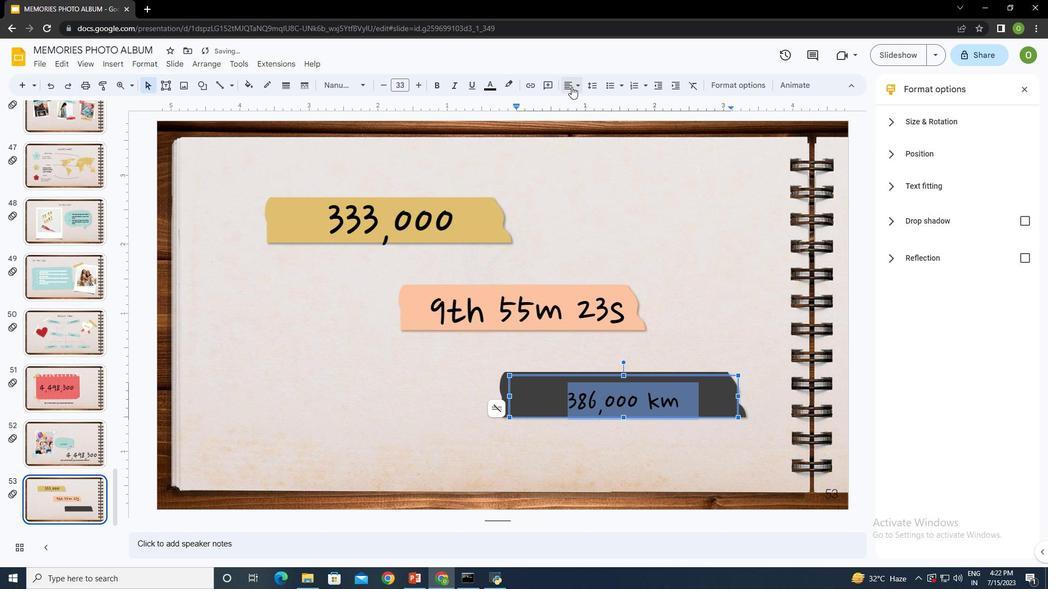 
Action: Mouse pressed left at (569, 84)
Screenshot: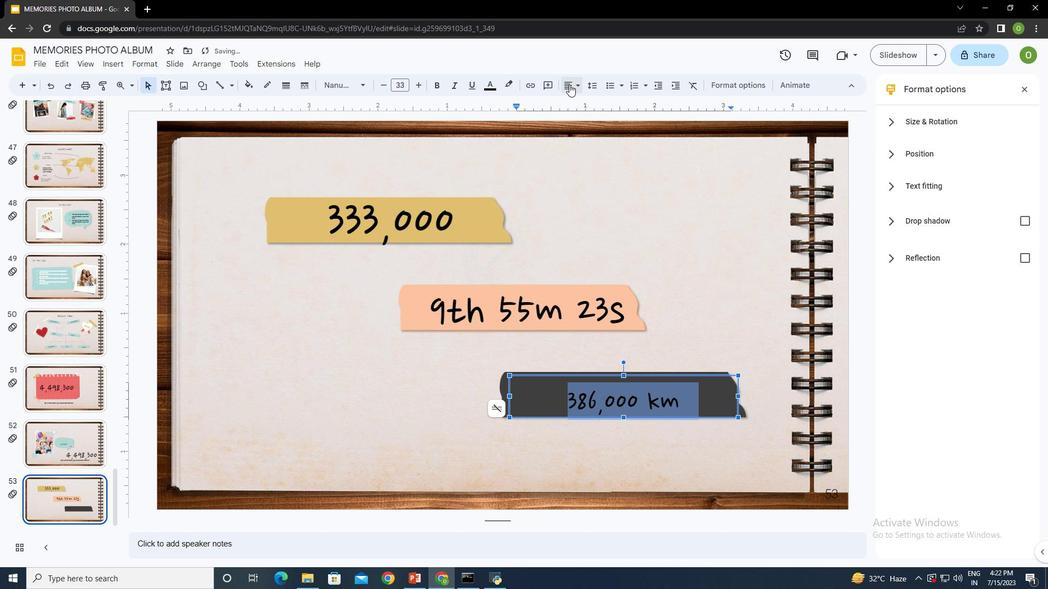 
Action: Mouse moved to (585, 122)
Screenshot: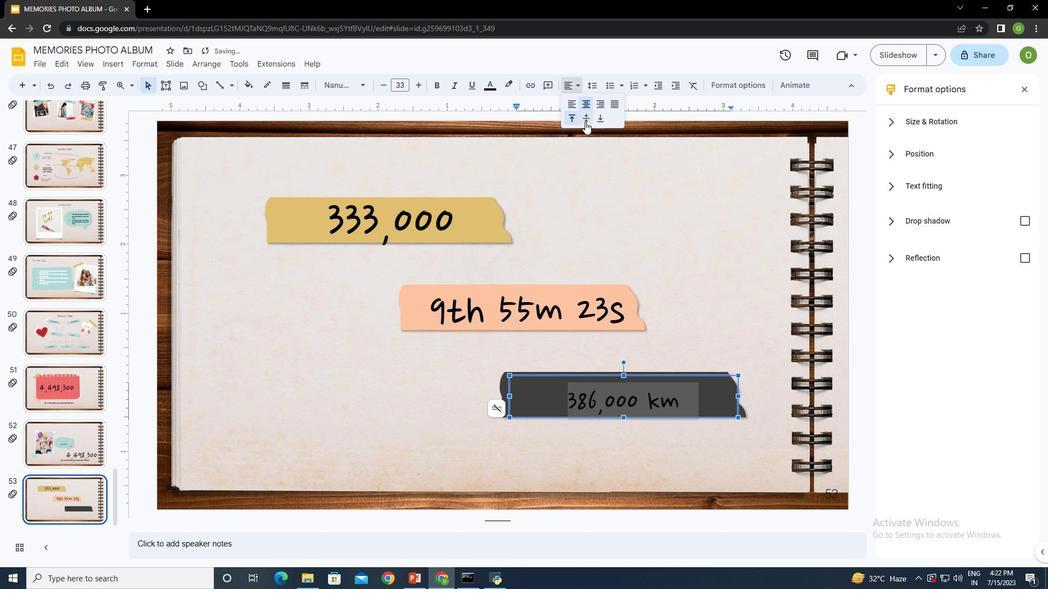 
Action: Mouse pressed left at (585, 122)
Screenshot: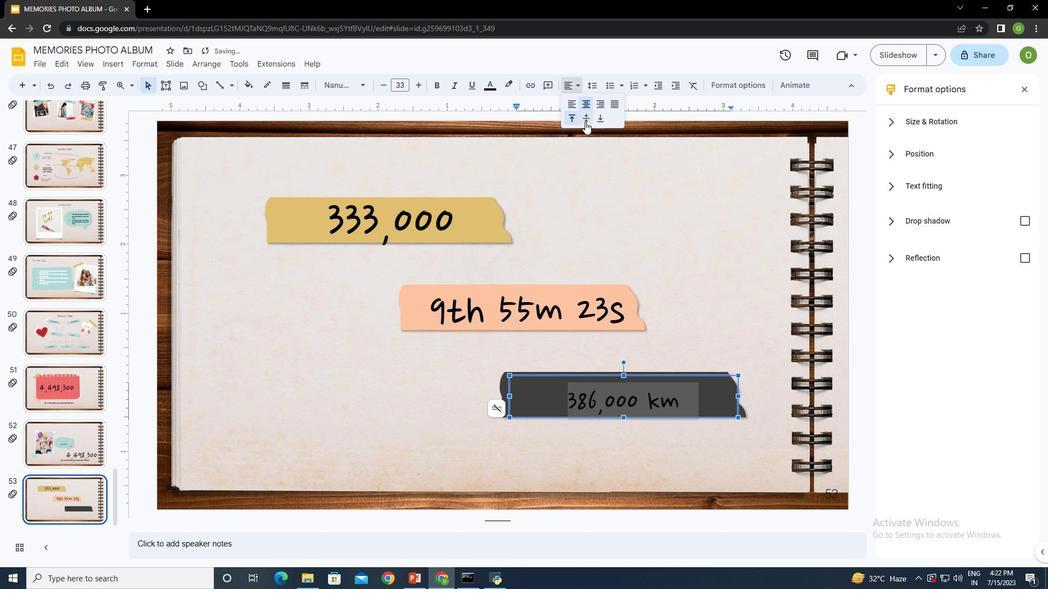 
Action: Mouse moved to (490, 90)
Screenshot: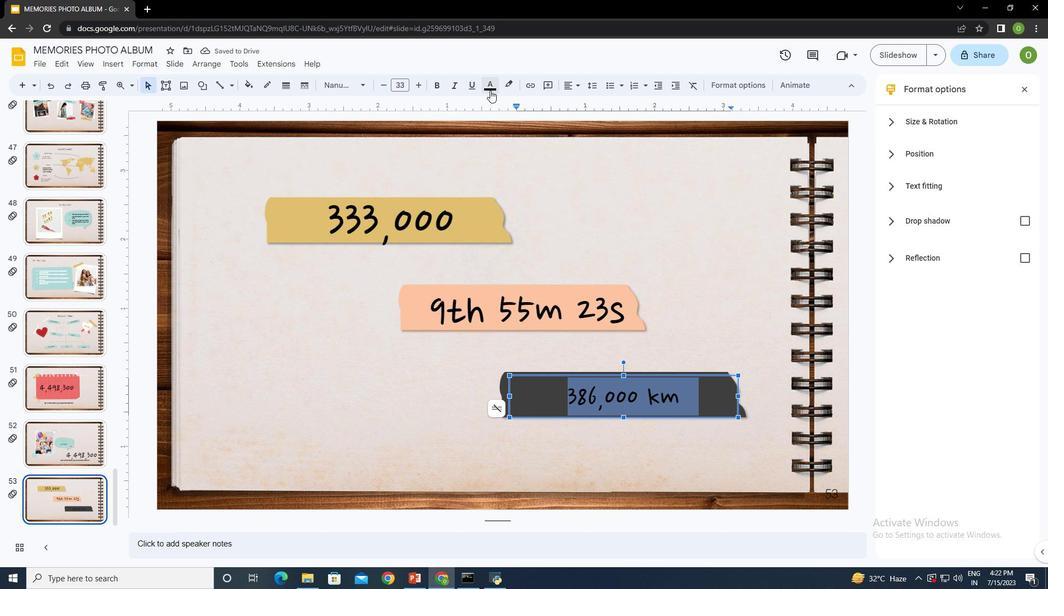 
Action: Mouse pressed left at (490, 90)
Screenshot: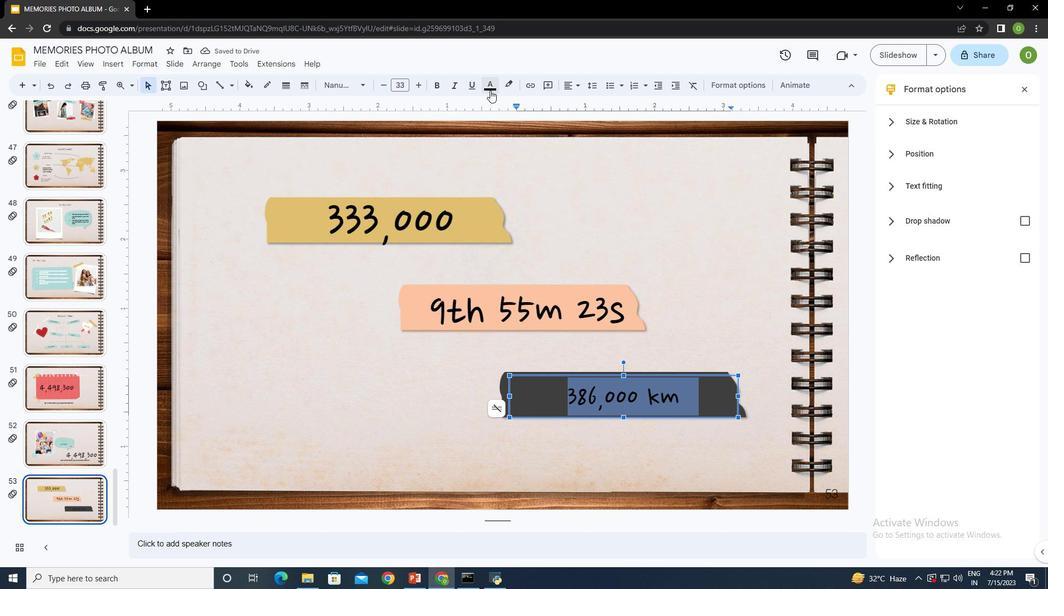 
Action: Mouse moved to (504, 120)
Screenshot: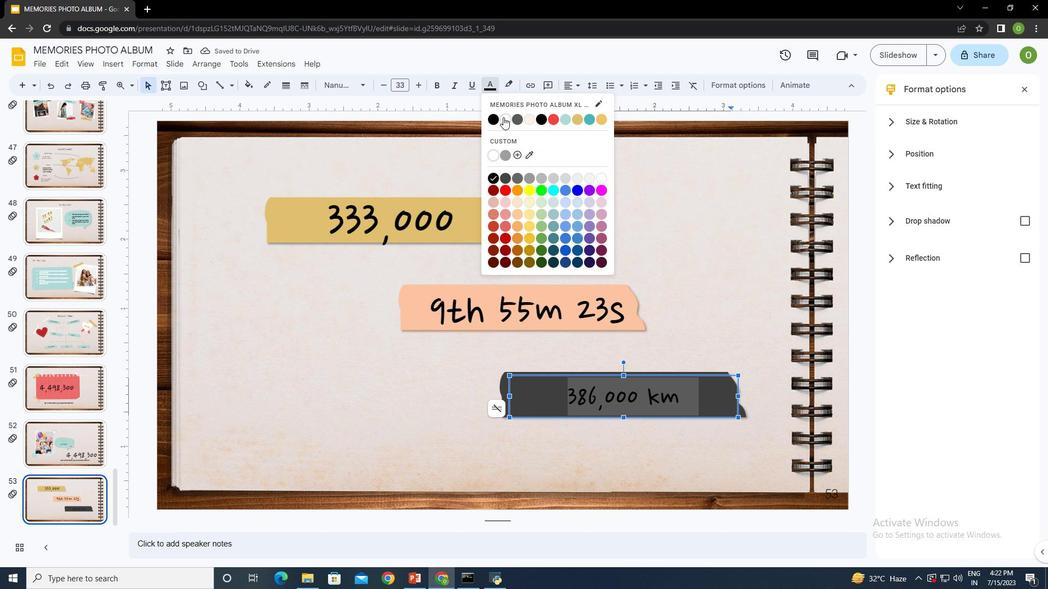 
Action: Mouse pressed left at (504, 120)
Screenshot: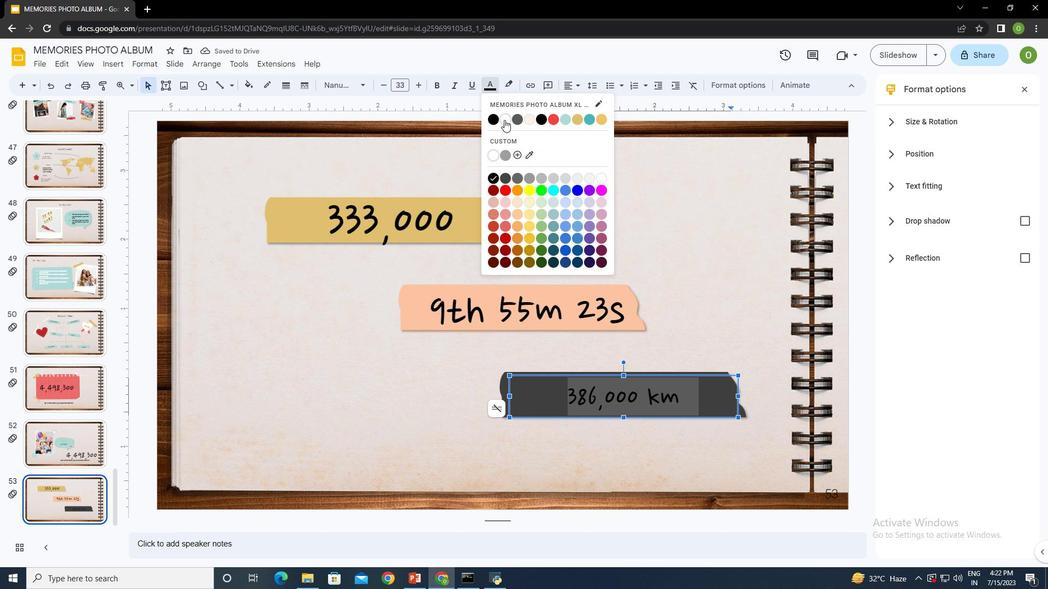 
Action: Mouse moved to (377, 391)
Screenshot: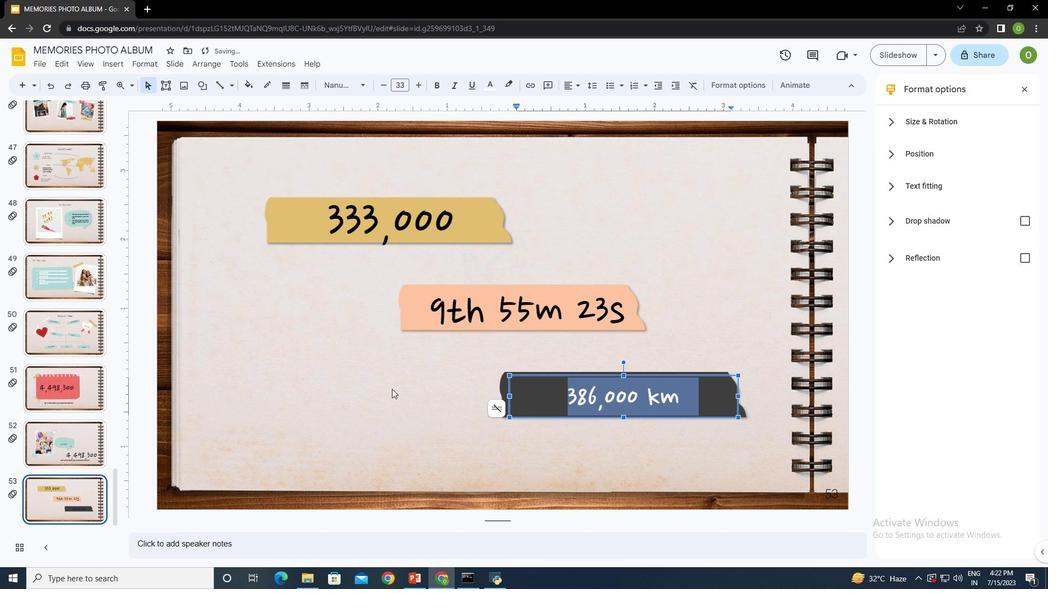 
Action: Mouse pressed left at (377, 391)
Screenshot: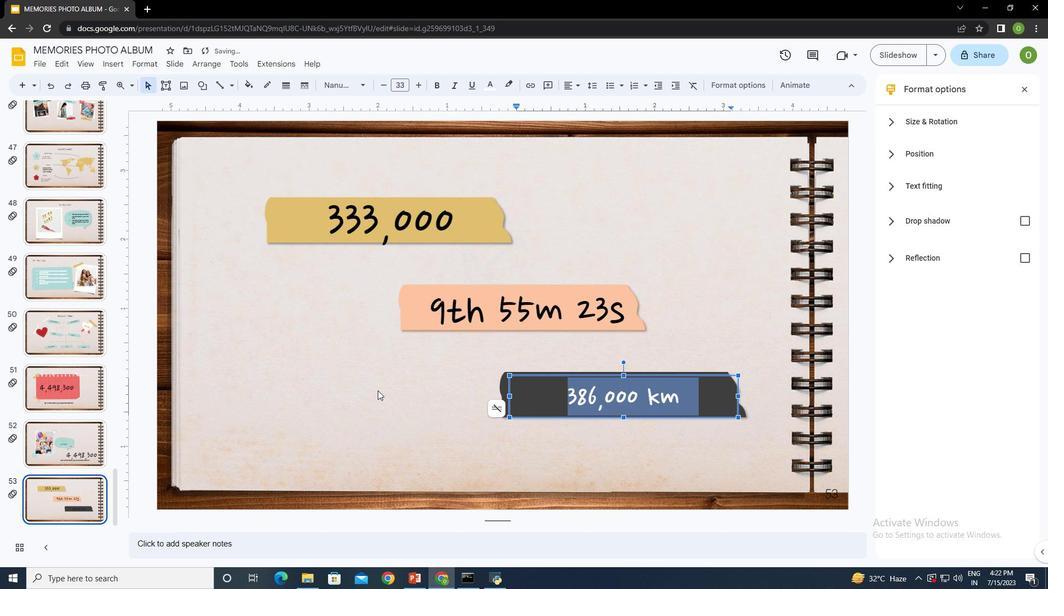 
Action: Mouse moved to (478, 292)
Screenshot: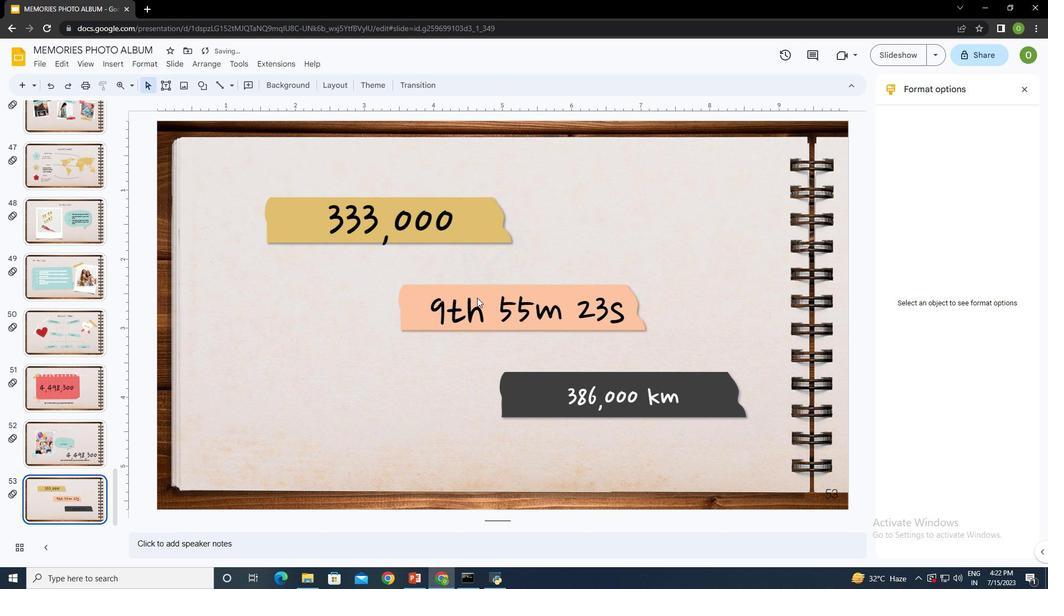 
Action: Mouse pressed left at (478, 292)
Screenshot: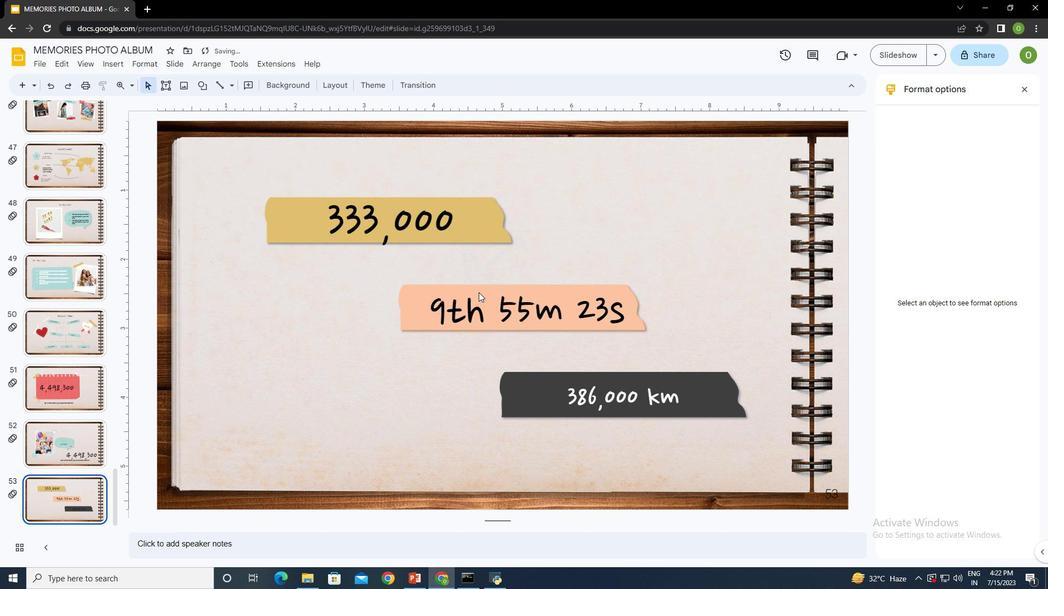 
Action: Mouse moved to (427, 299)
Screenshot: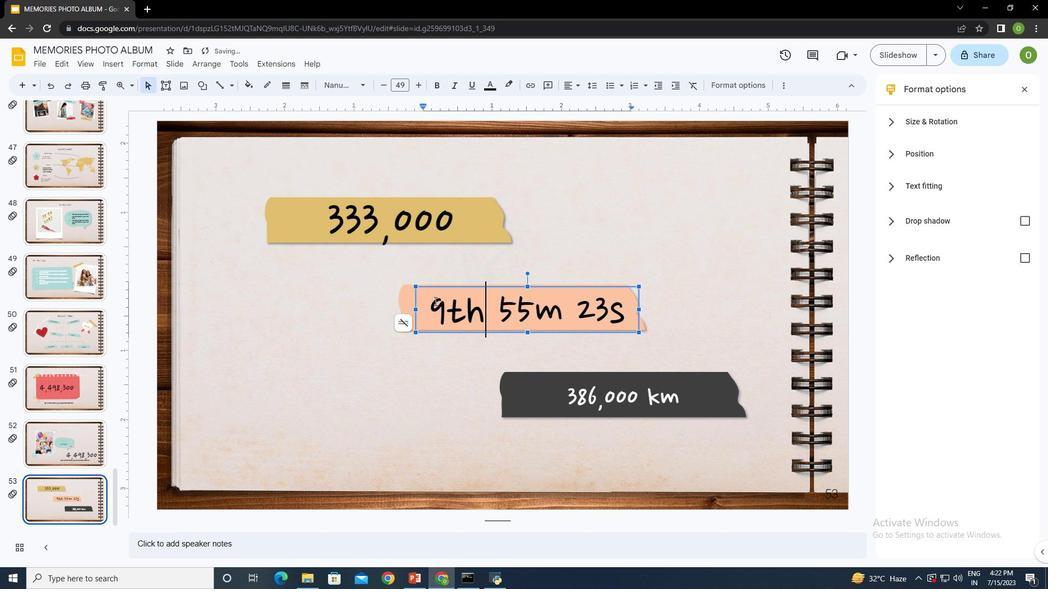 
Action: Mouse pressed left at (427, 299)
Screenshot: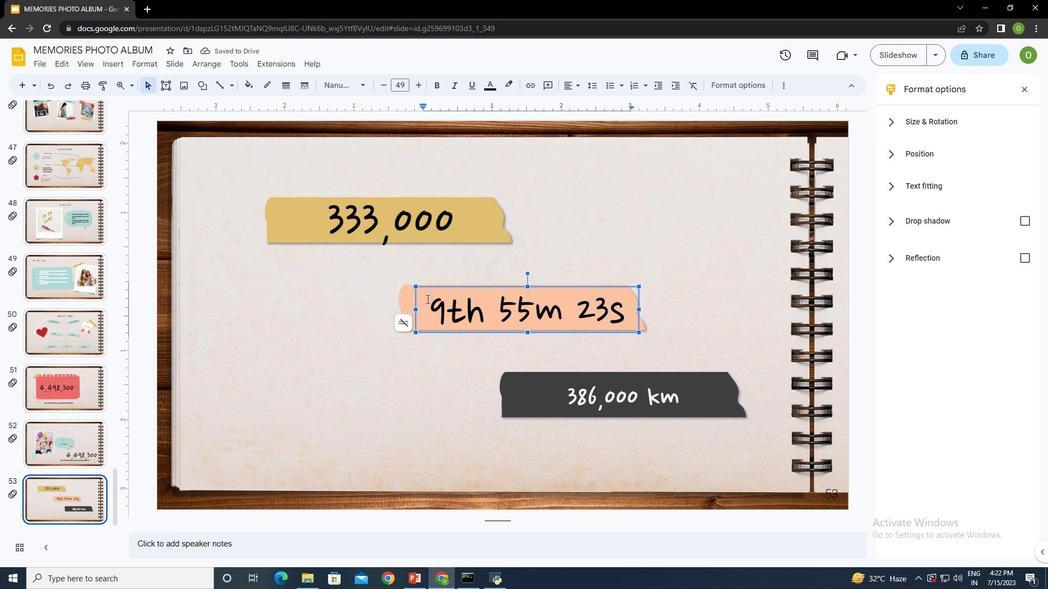 
Action: Mouse moved to (491, 85)
Screenshot: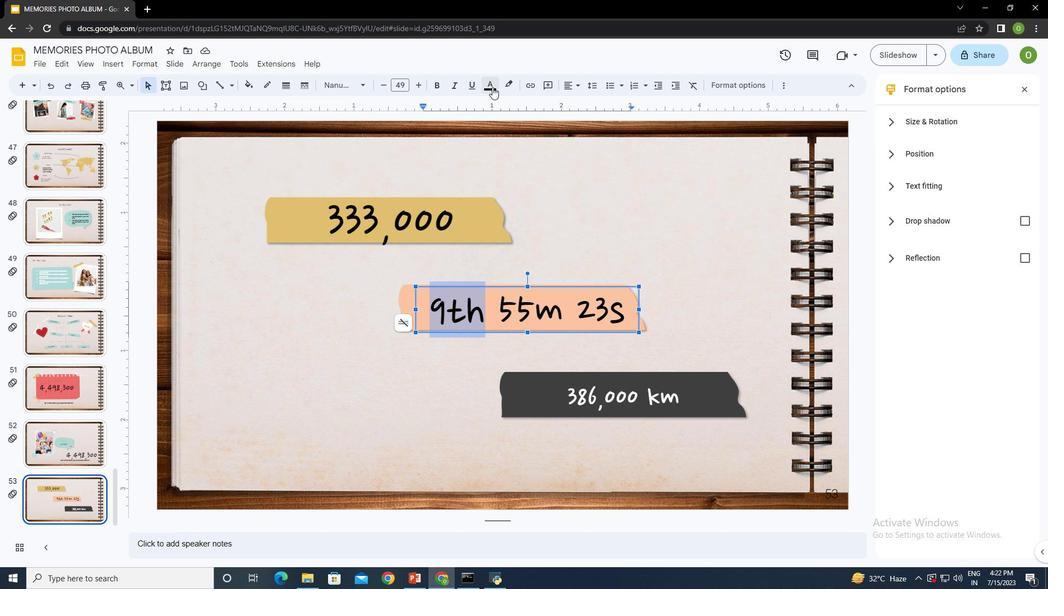 
Action: Mouse pressed left at (491, 85)
Screenshot: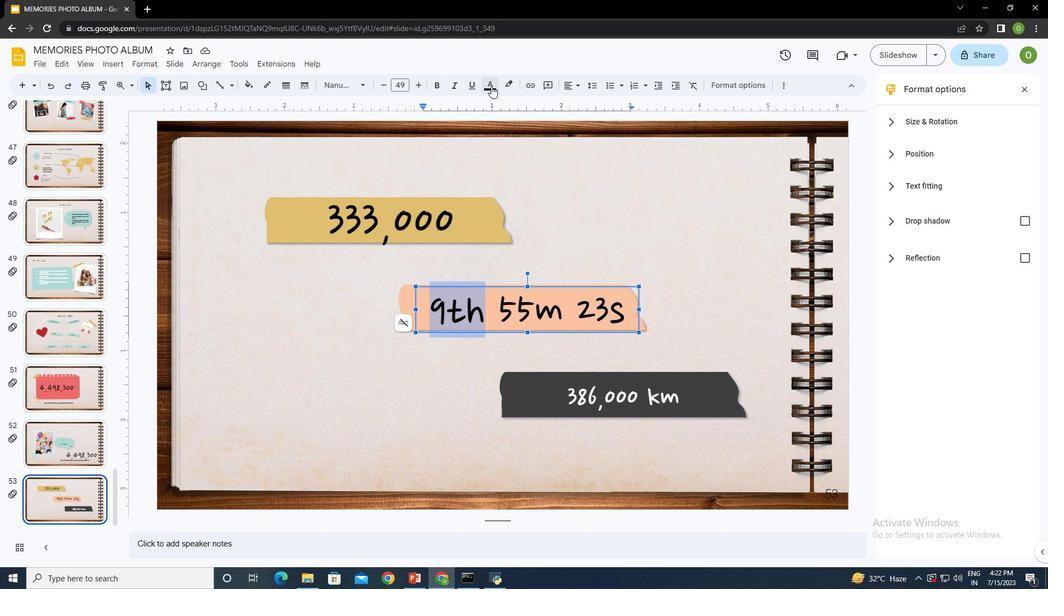 
Action: Mouse moved to (588, 120)
Screenshot: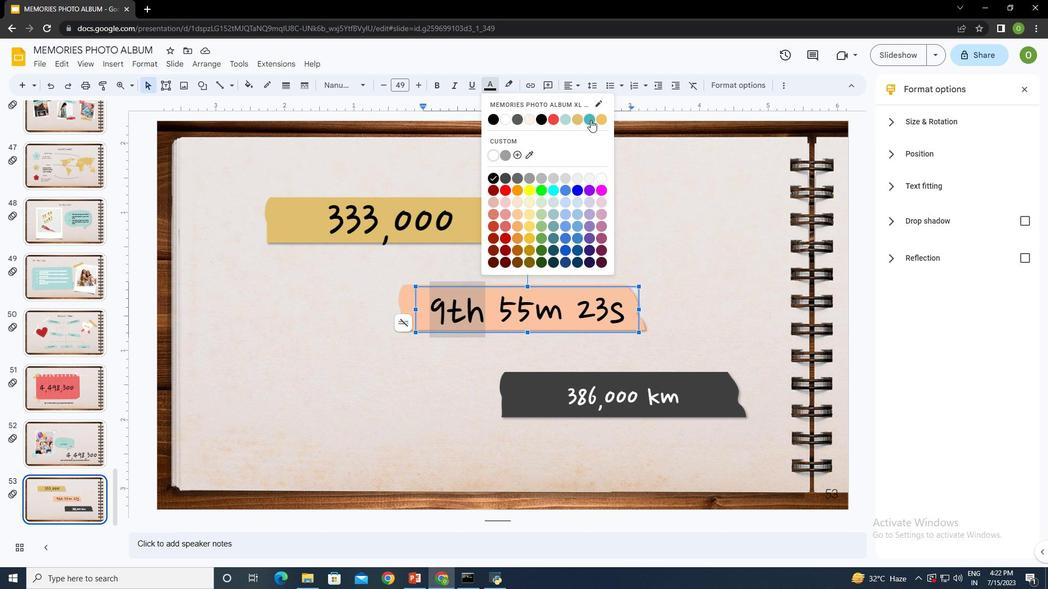 
Action: Mouse pressed left at (588, 120)
Screenshot: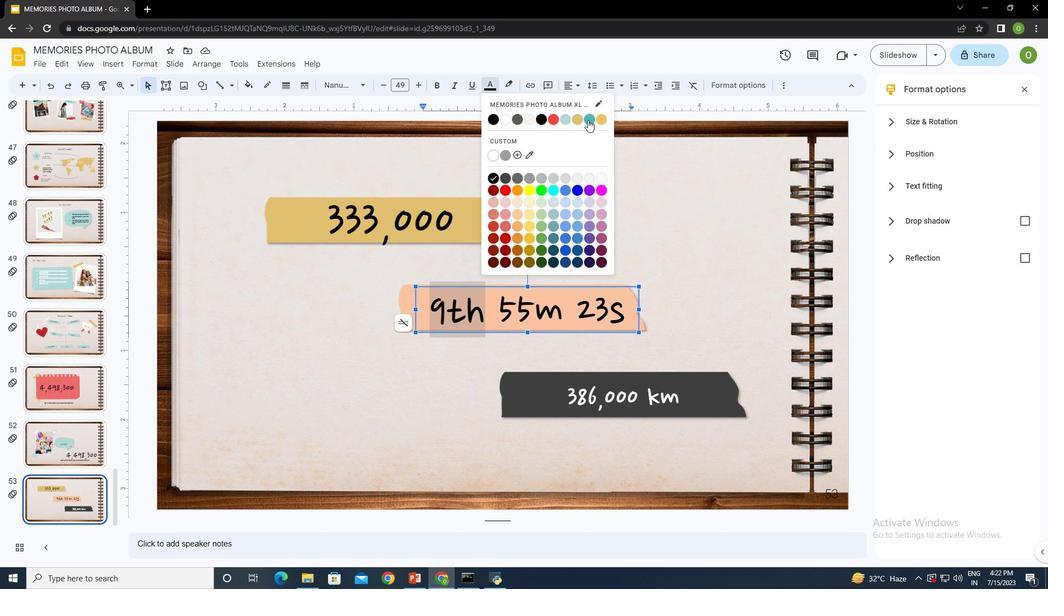 
Action: Mouse moved to (542, 301)
Screenshot: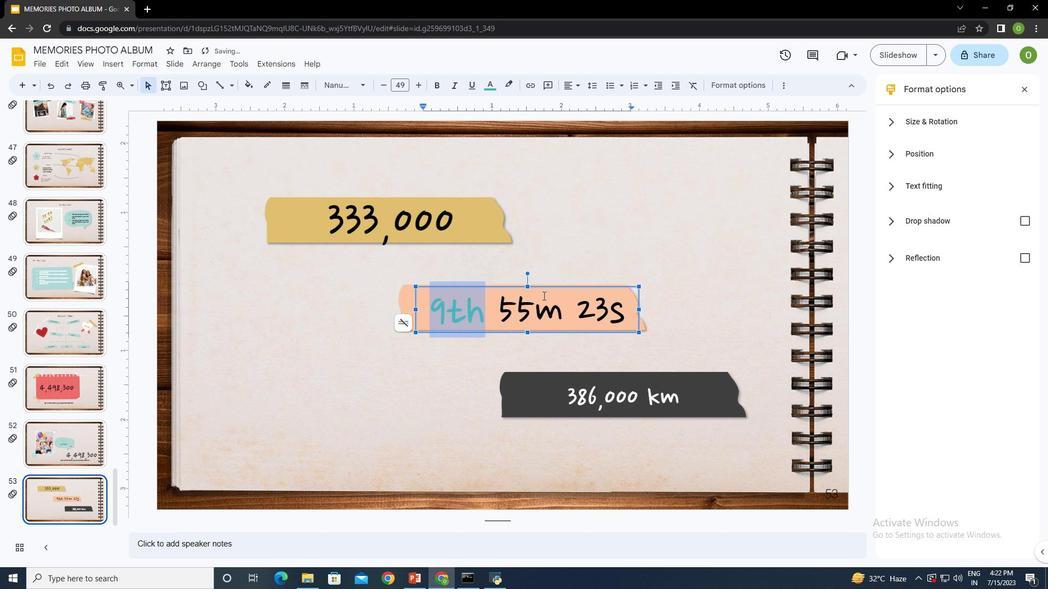 
Action: Mouse pressed left at (542, 301)
Screenshot: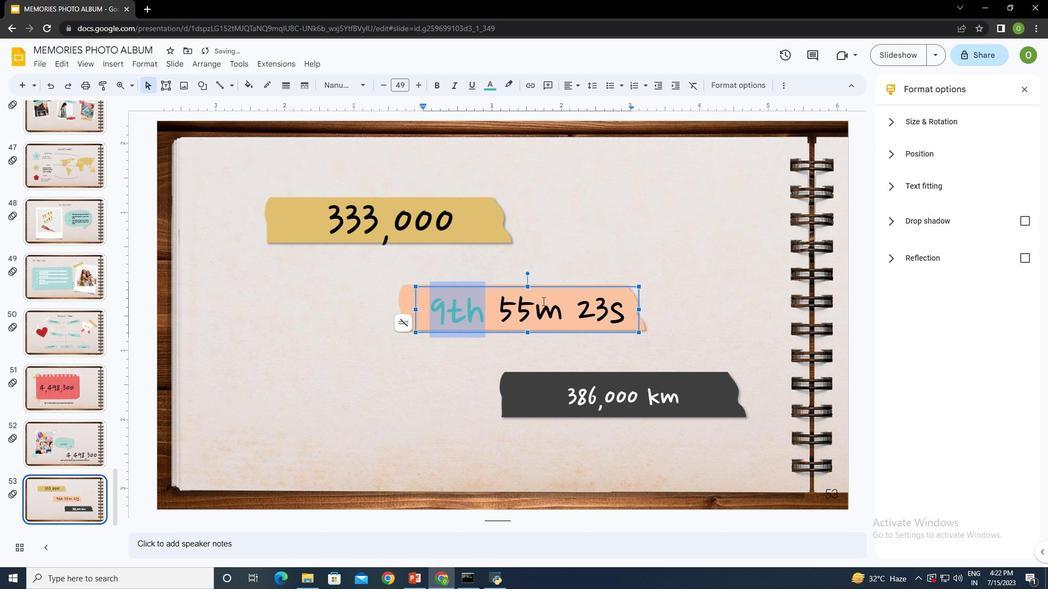 
Action: Mouse moved to (581, 304)
Screenshot: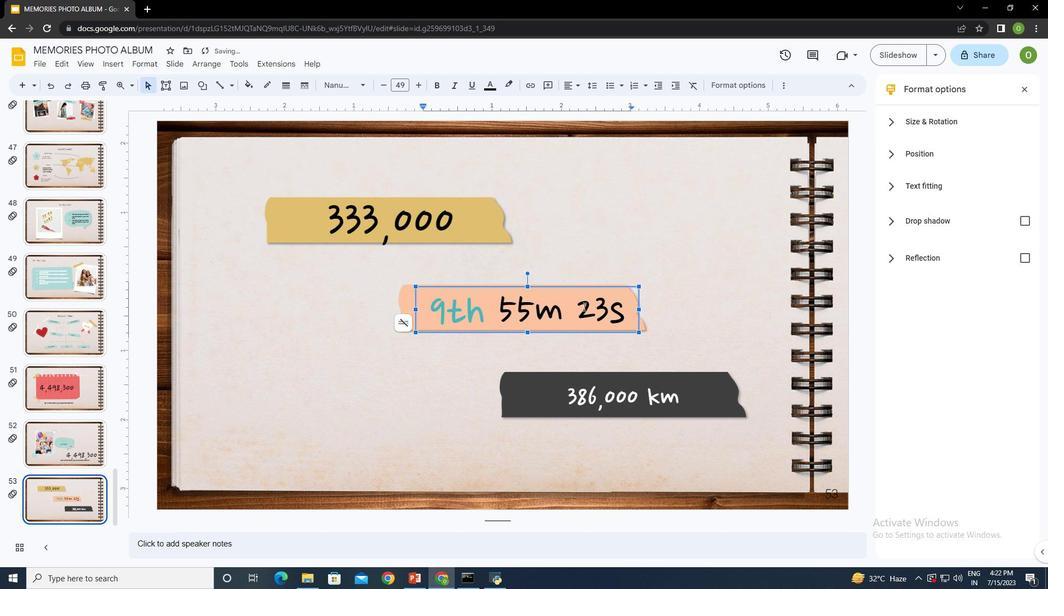 
Action: Mouse pressed left at (581, 304)
Screenshot: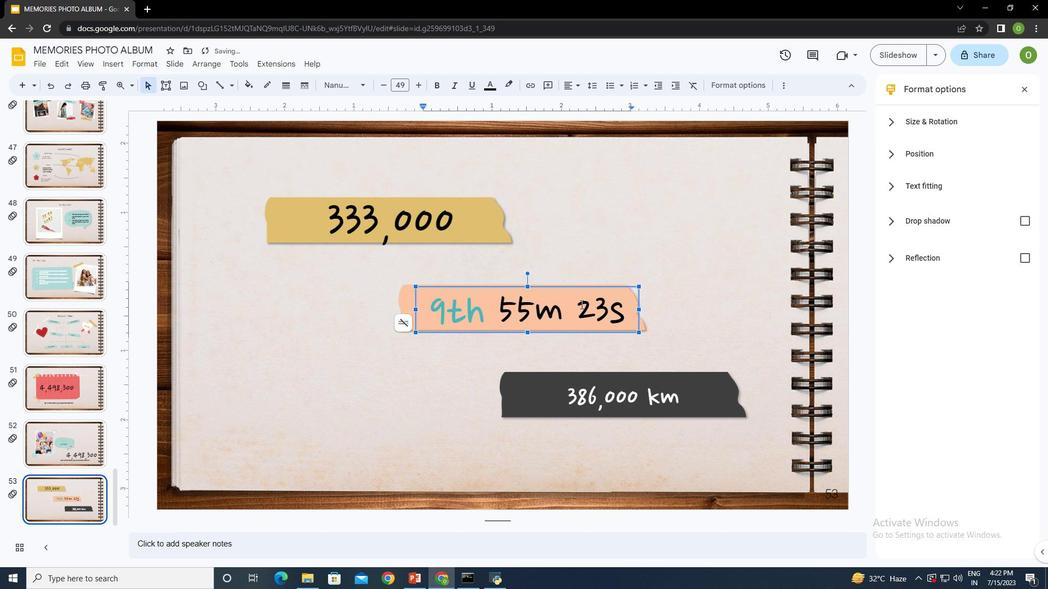 
Action: Mouse moved to (491, 83)
Screenshot: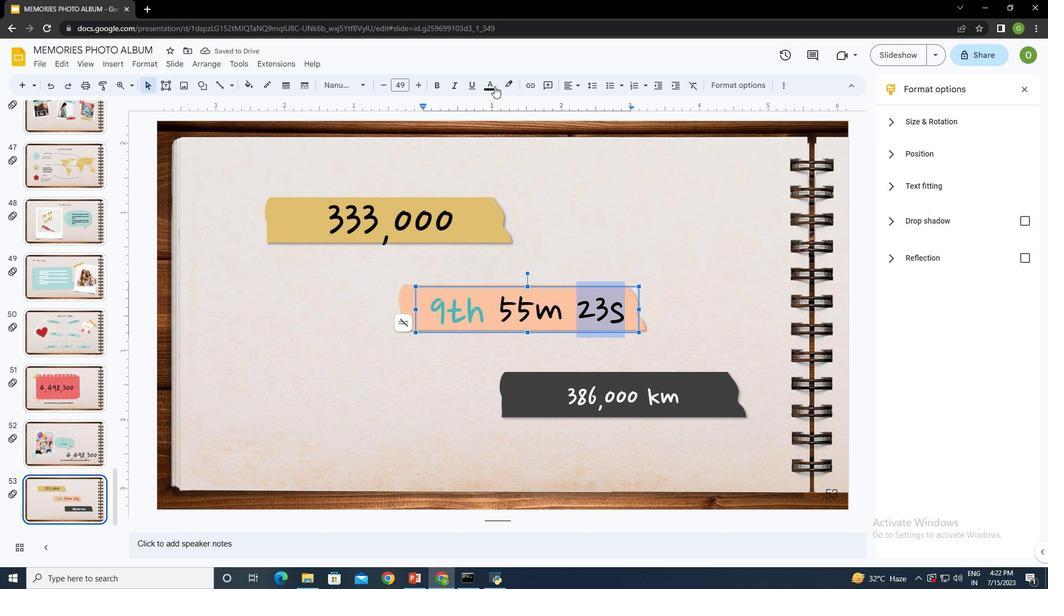 
Action: Mouse pressed left at (491, 83)
Screenshot: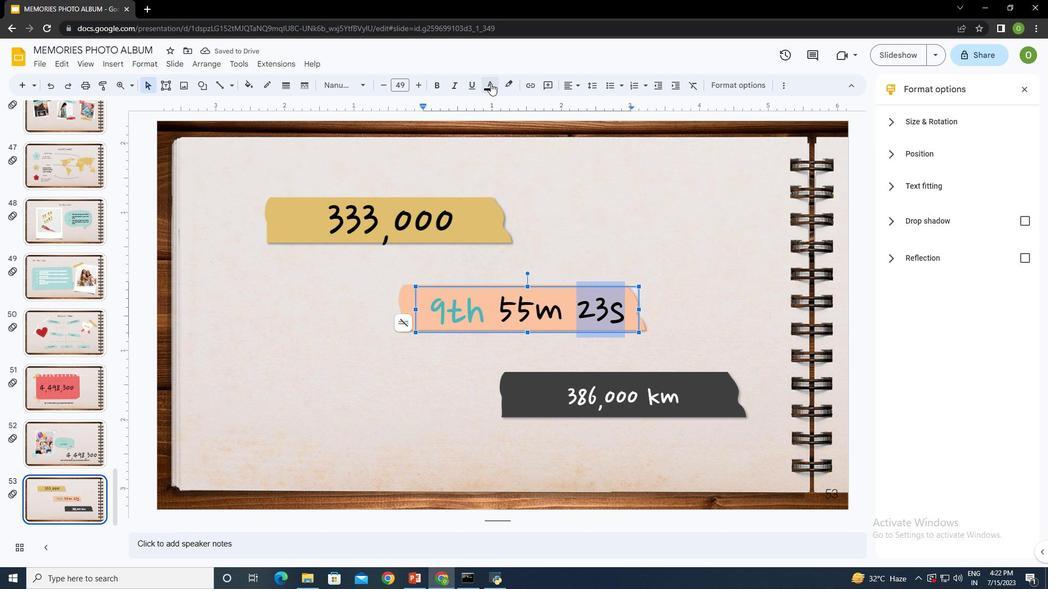 
Action: Mouse moved to (505, 191)
Screenshot: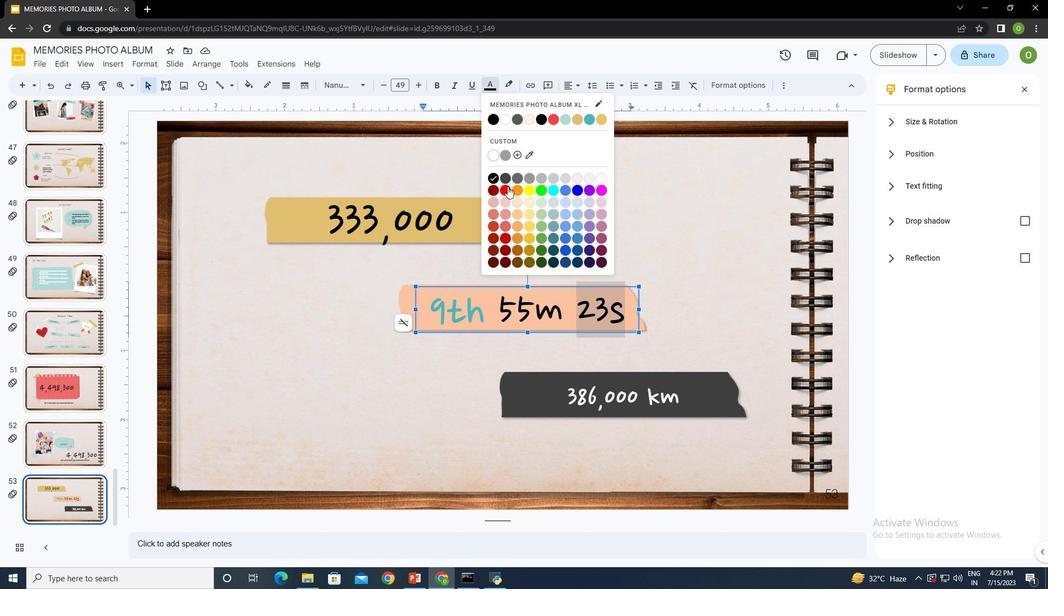 
Action: Mouse pressed left at (505, 191)
Screenshot: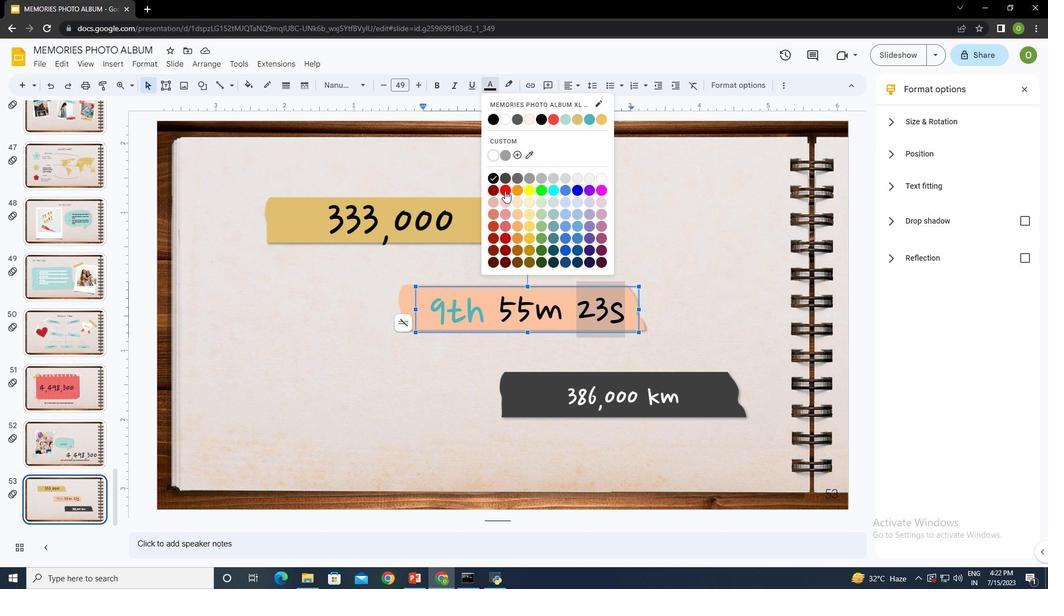 
Action: Mouse moved to (376, 304)
Screenshot: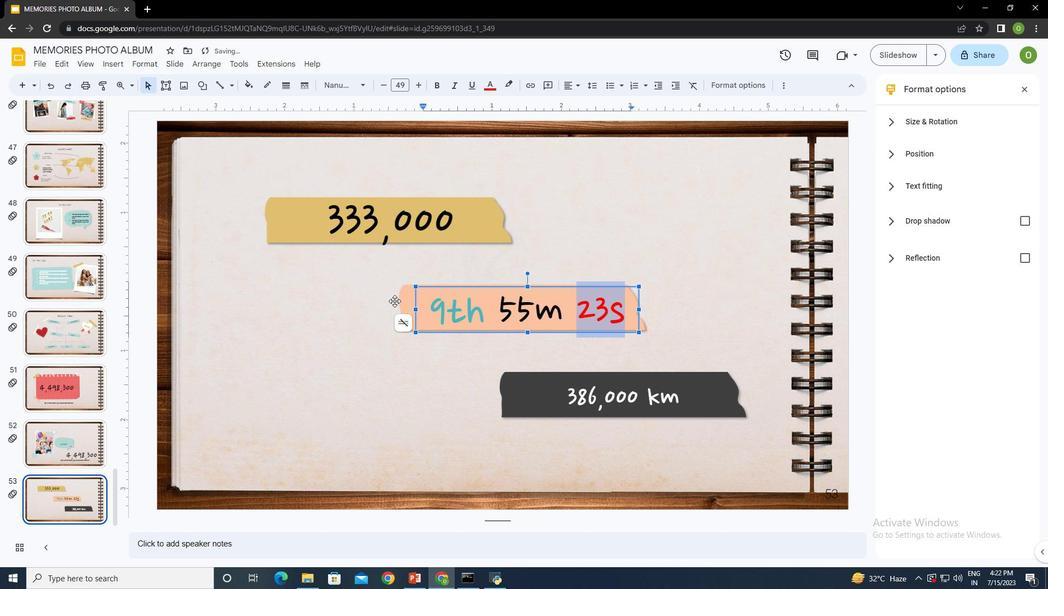 
Action: Mouse pressed left at (376, 304)
Screenshot: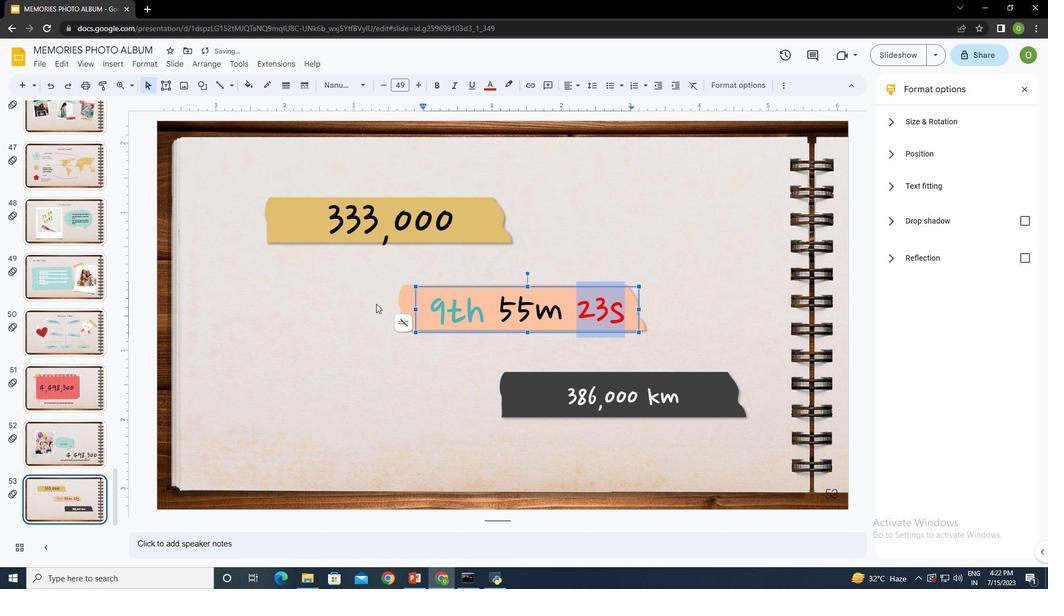 
Action: Mouse moved to (392, 215)
Screenshot: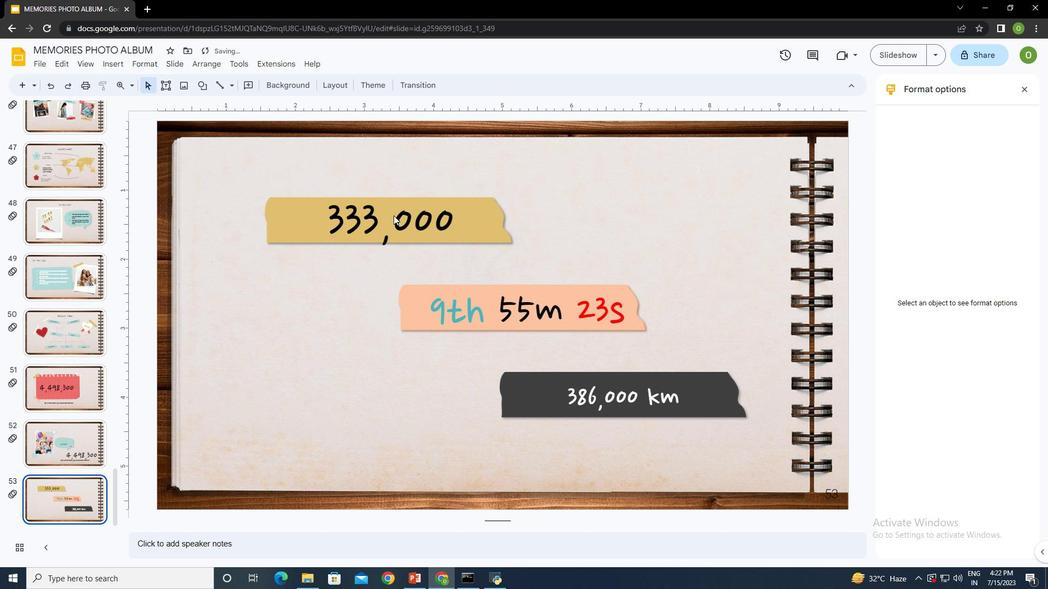 
Action: Mouse pressed left at (392, 215)
Screenshot: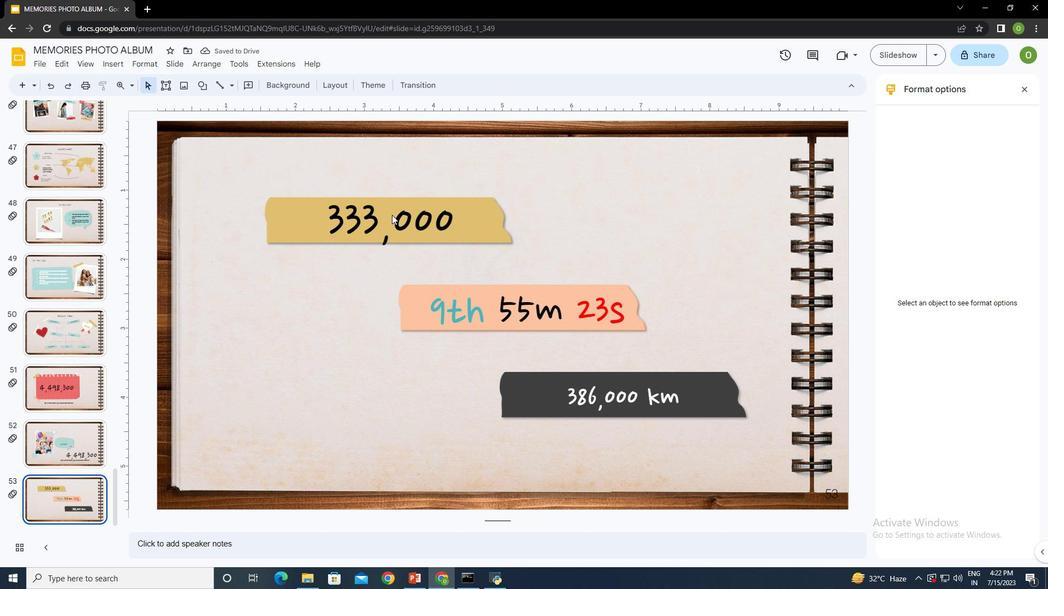 
Action: Mouse moved to (341, 219)
Screenshot: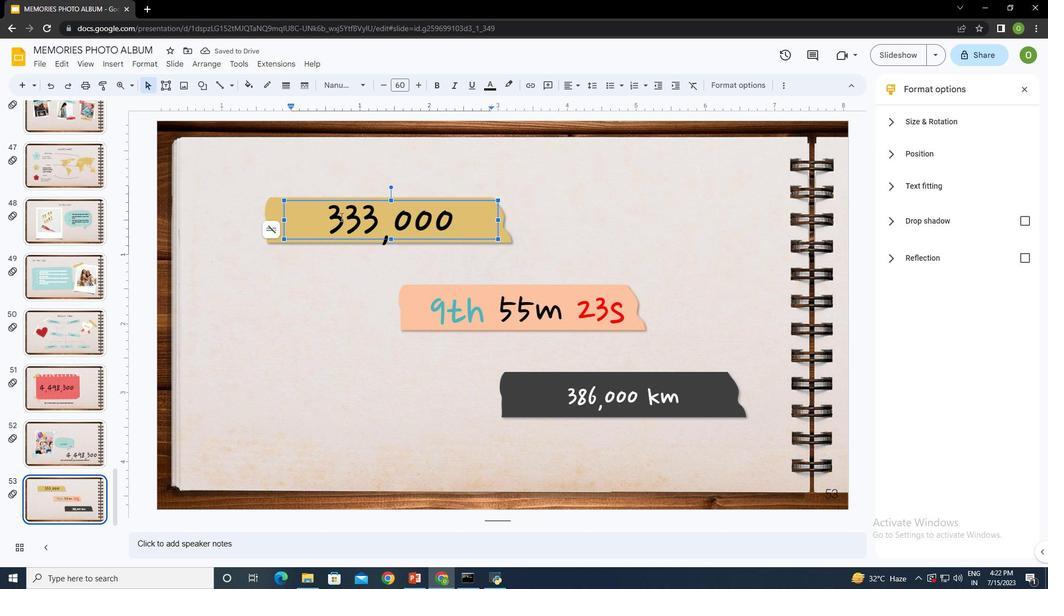 
Action: Mouse pressed left at (341, 219)
Screenshot: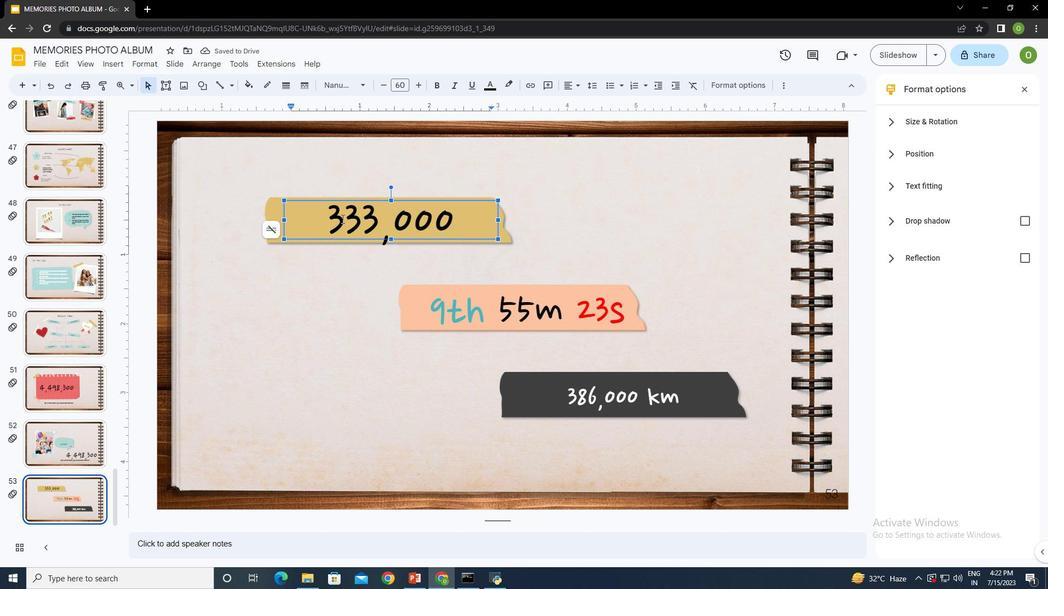 
Action: Mouse moved to (491, 87)
Screenshot: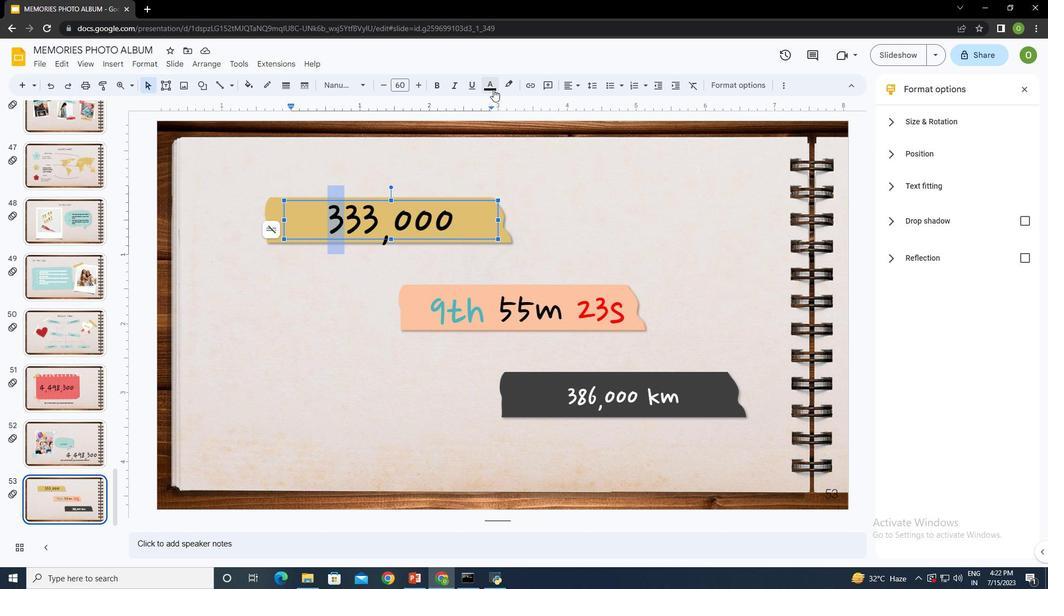 
Action: Mouse pressed left at (491, 87)
Screenshot: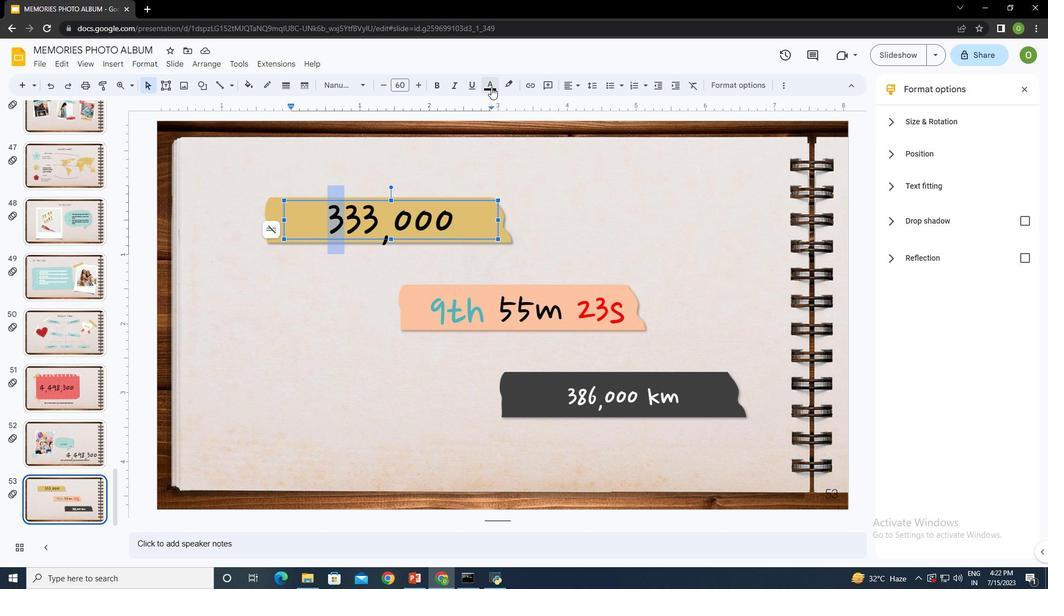 
Action: Mouse moved to (553, 121)
Screenshot: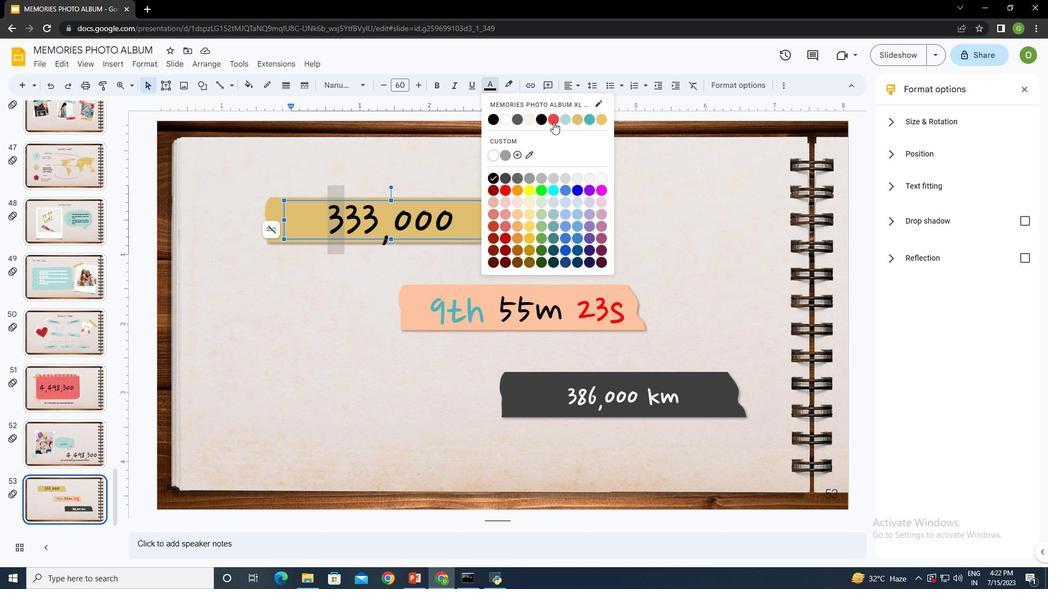 
Action: Mouse pressed left at (553, 121)
Screenshot: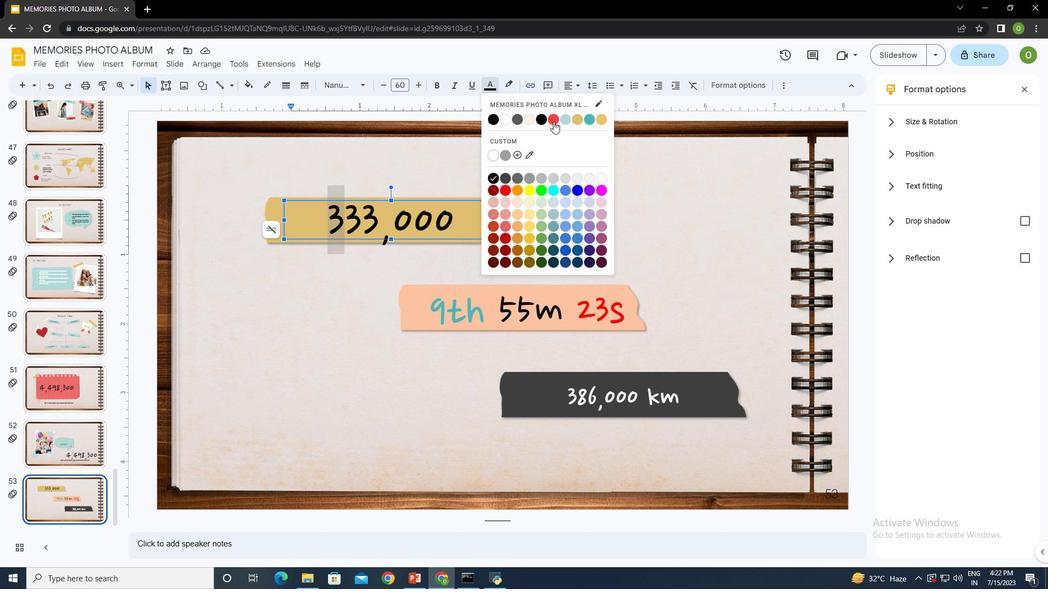 
Action: Mouse moved to (344, 294)
Screenshot: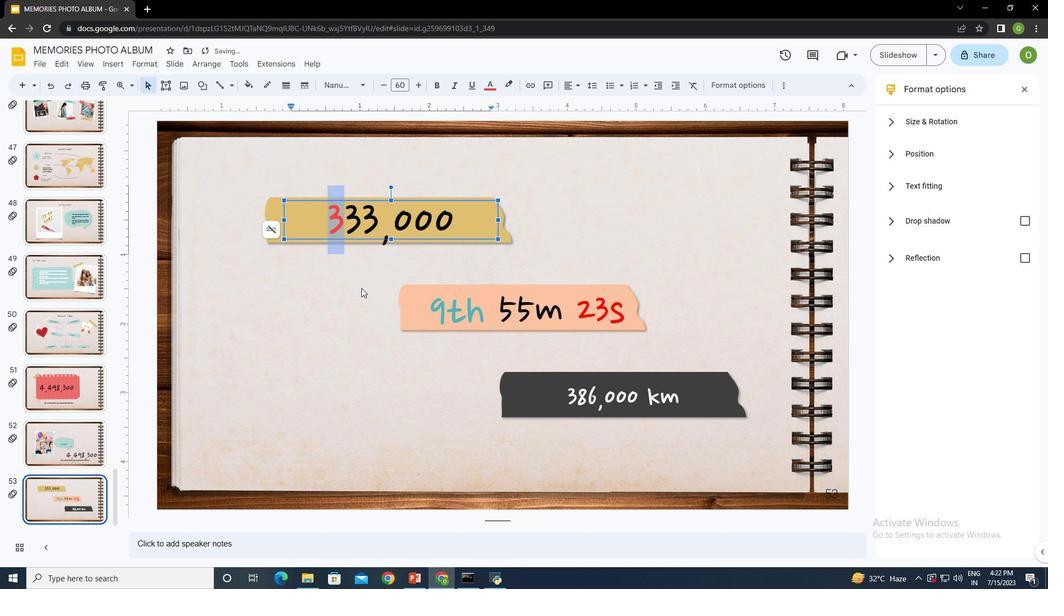 
Action: Mouse pressed left at (344, 294)
Screenshot: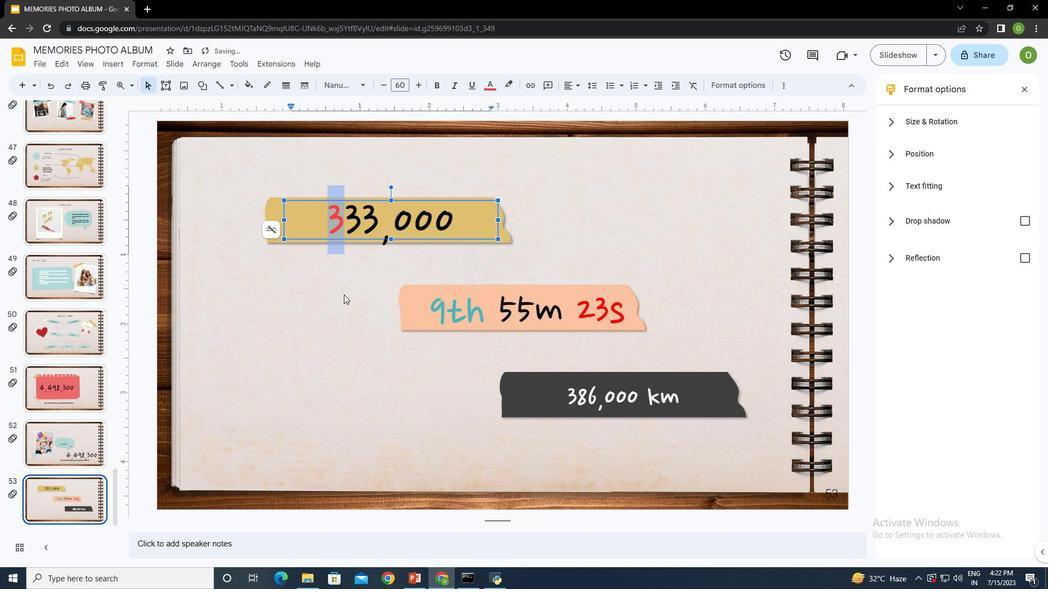 
Action: Mouse moved to (166, 83)
Screenshot: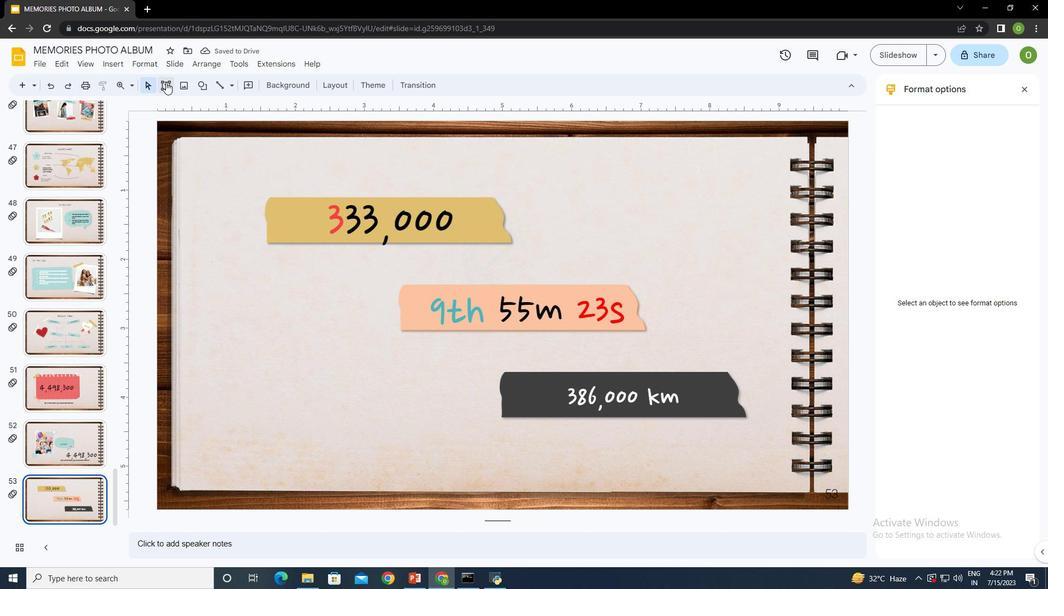 
Action: Mouse pressed left at (166, 83)
Screenshot: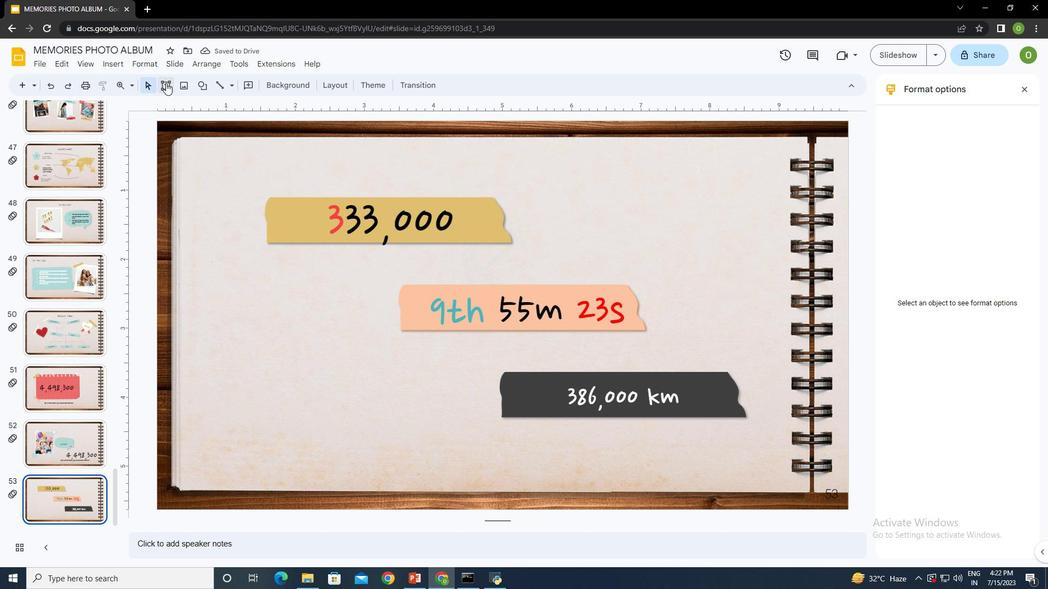 
Action: Mouse moved to (294, 250)
